 Task: Set up partner sharing in Google Photos and share all photos with a selected partner.
Action: Mouse moved to (1099, 80)
Screenshot: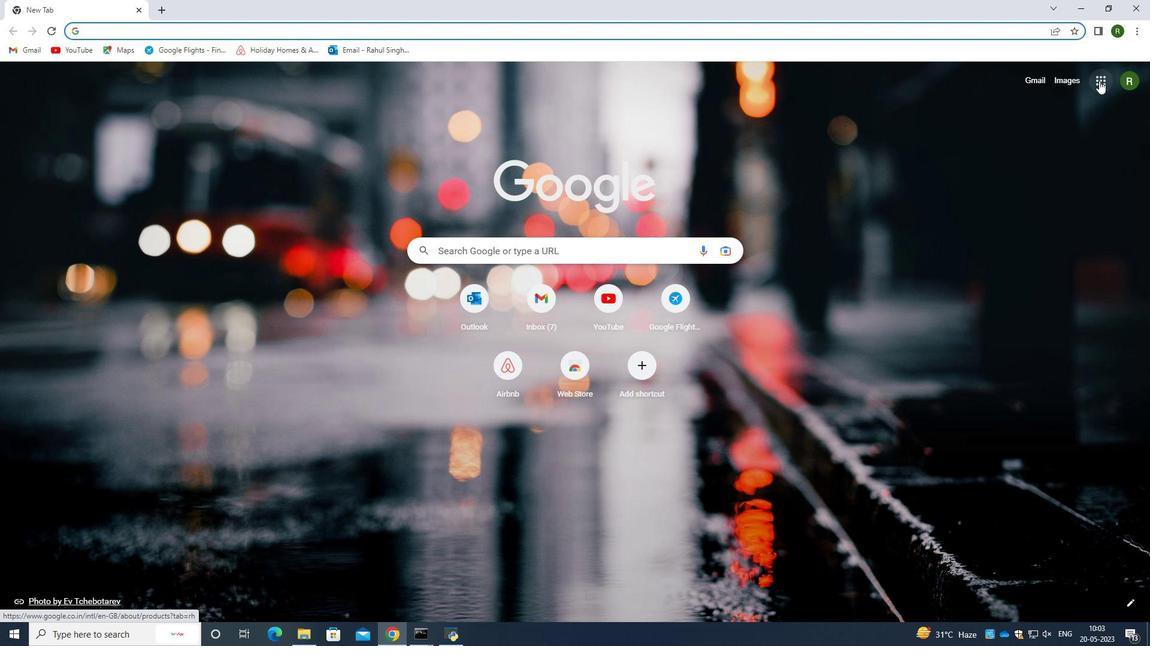 
Action: Mouse pressed left at (1099, 80)
Screenshot: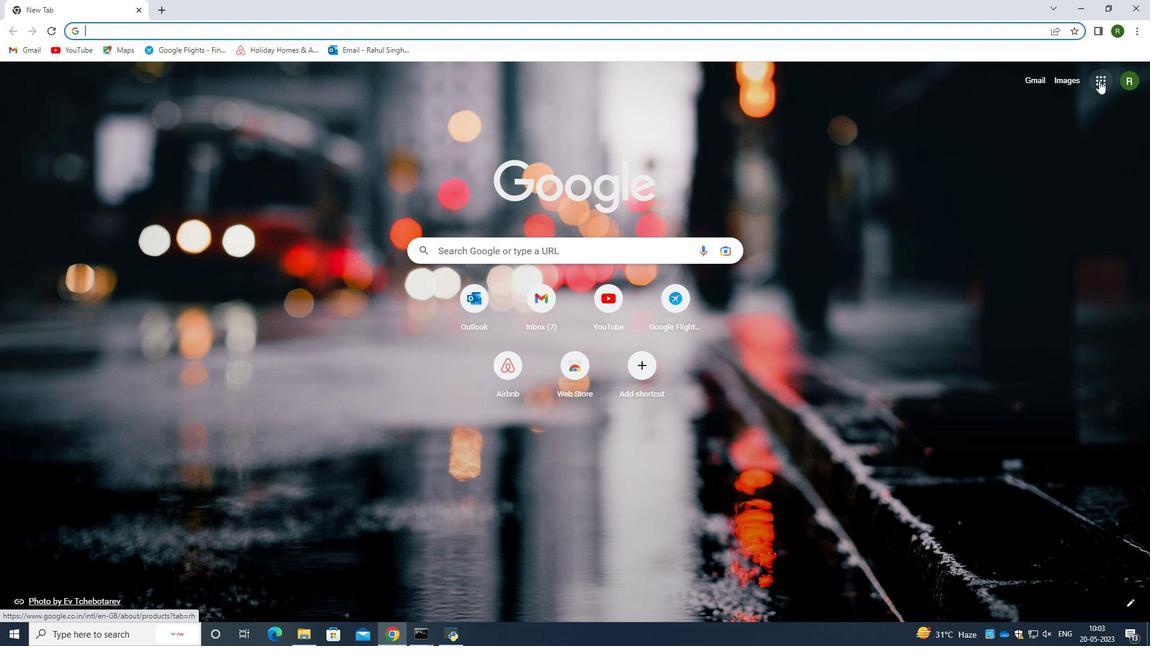 
Action: Mouse moved to (1023, 308)
Screenshot: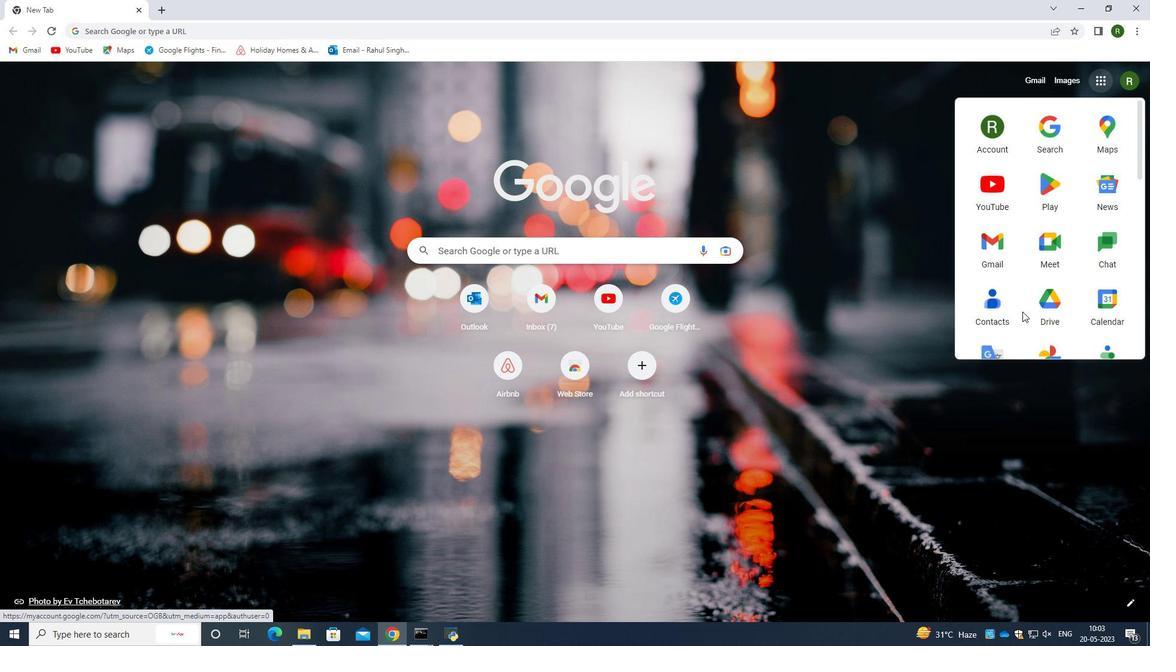
Action: Mouse scrolled (1023, 307) with delta (0, 0)
Screenshot: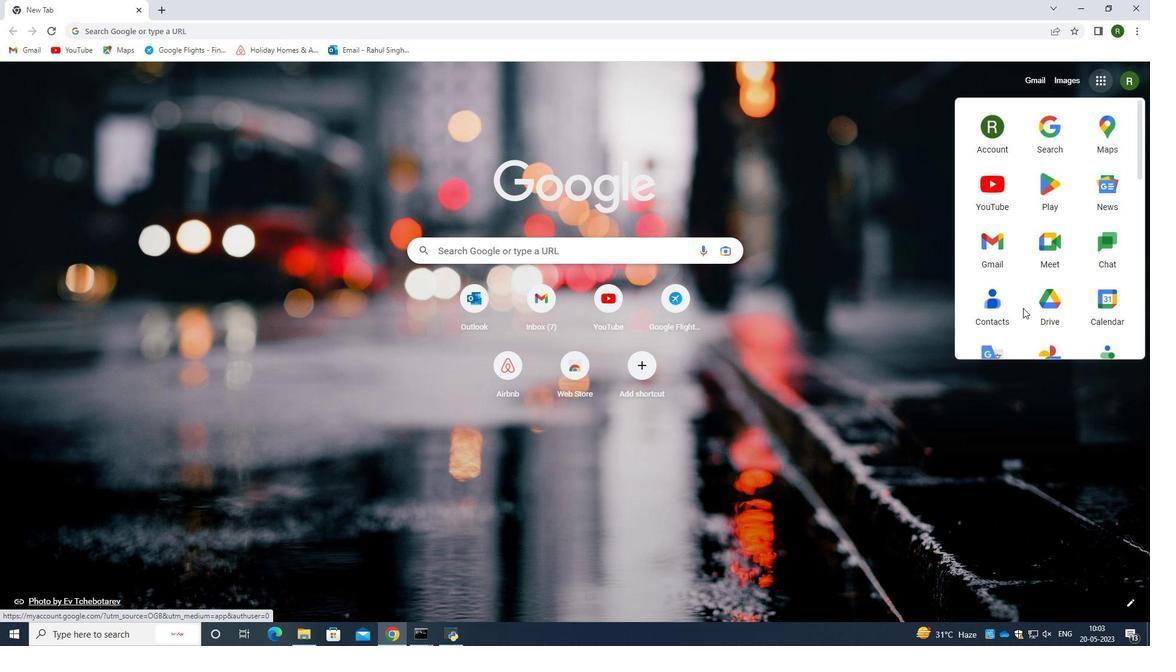 
Action: Mouse moved to (1047, 301)
Screenshot: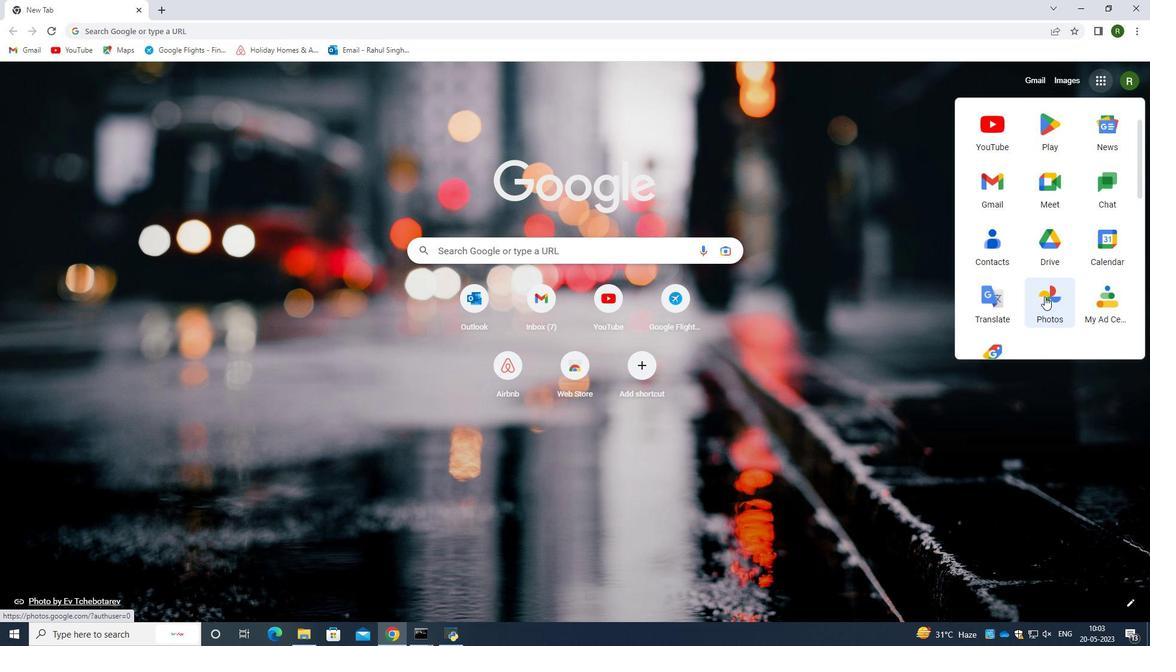 
Action: Mouse pressed left at (1047, 301)
Screenshot: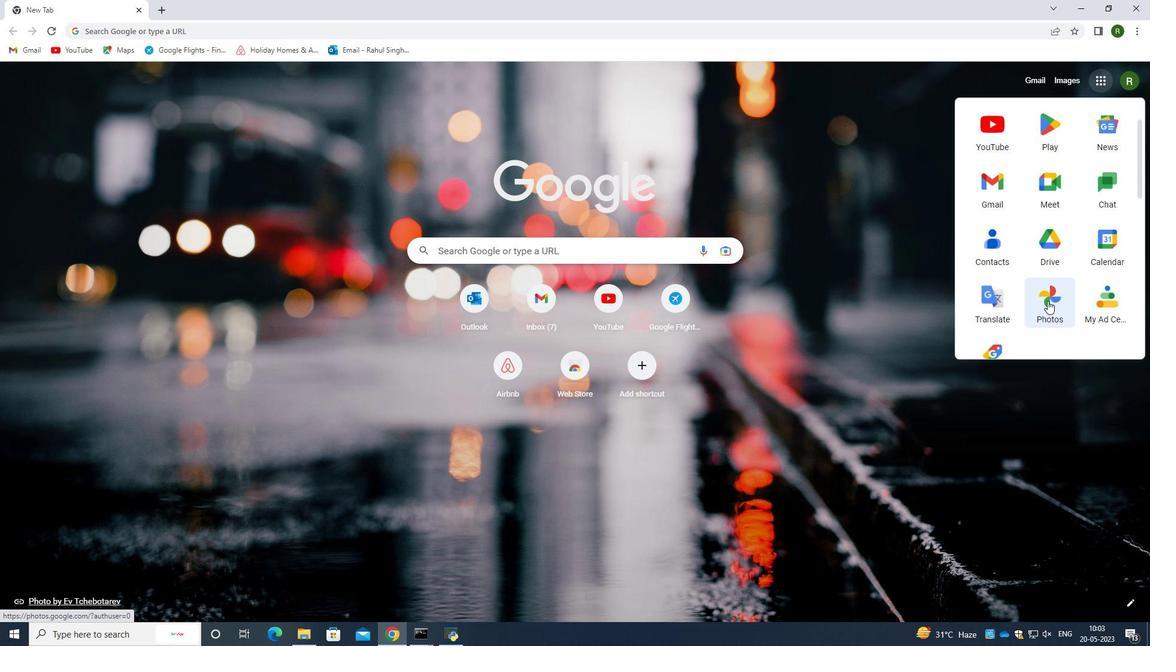 
Action: Mouse moved to (734, 407)
Screenshot: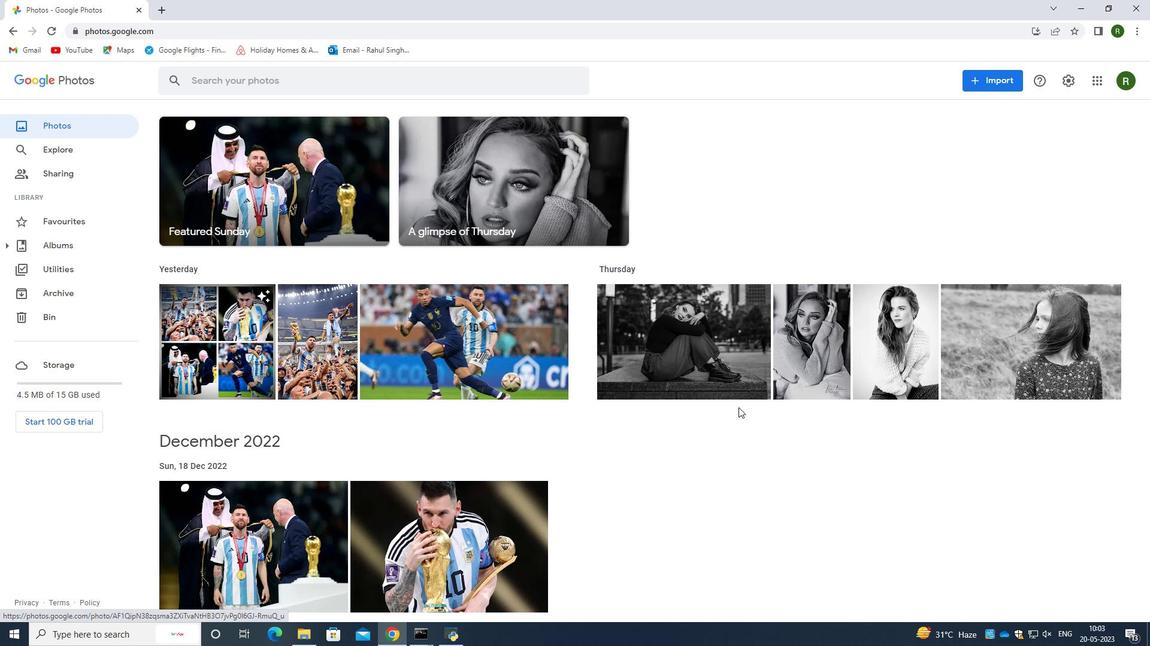 
Action: Mouse scrolled (734, 407) with delta (0, 0)
Screenshot: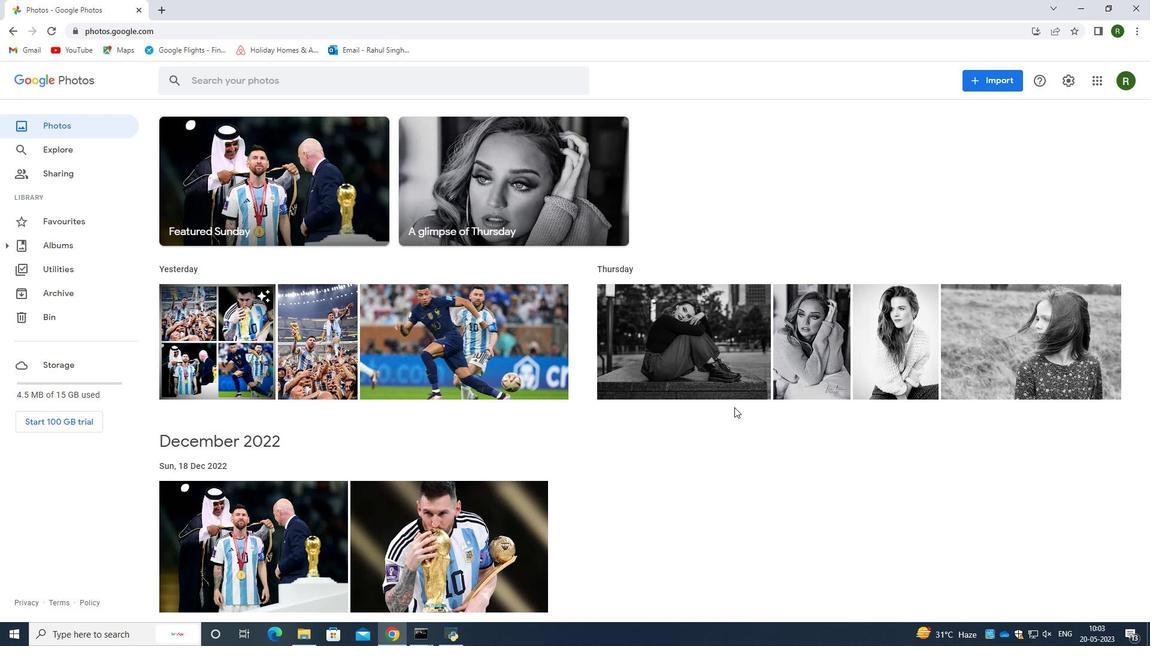 
Action: Mouse moved to (733, 407)
Screenshot: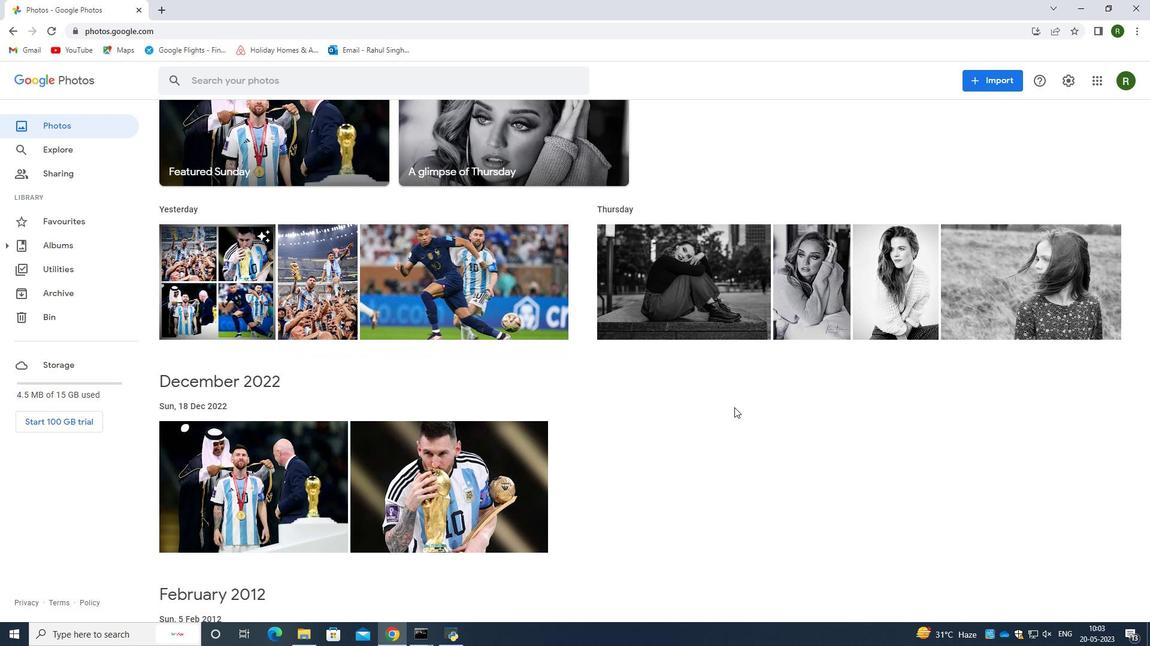 
Action: Mouse scrolled (733, 408) with delta (0, 0)
Screenshot: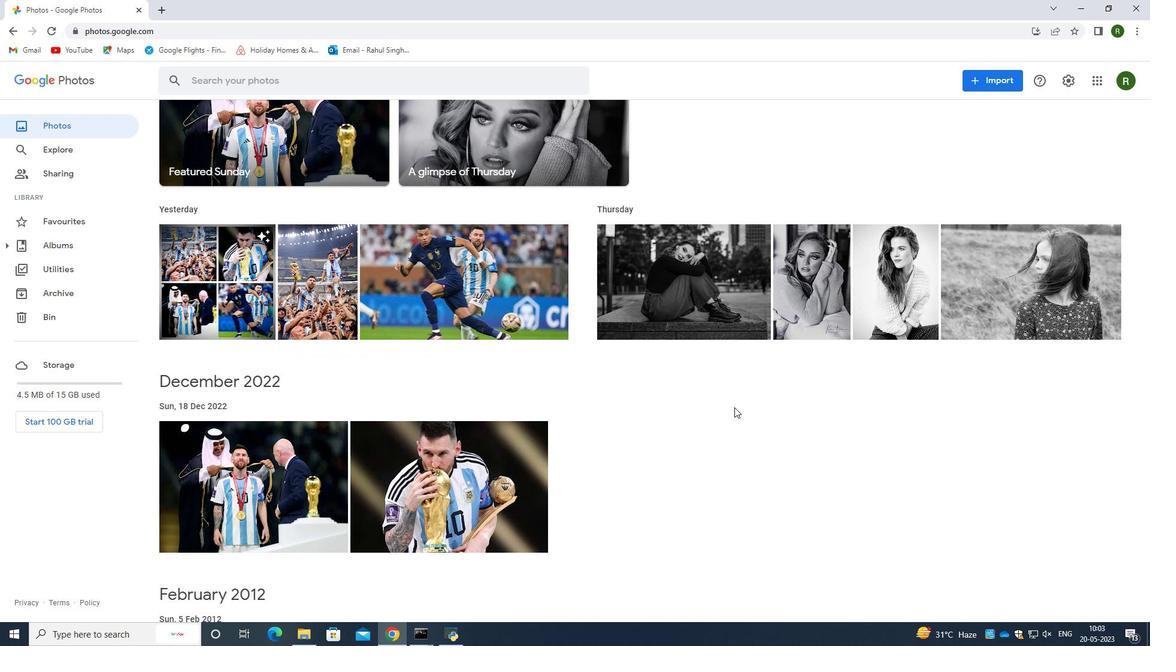 
Action: Mouse scrolled (733, 408) with delta (0, 0)
Screenshot: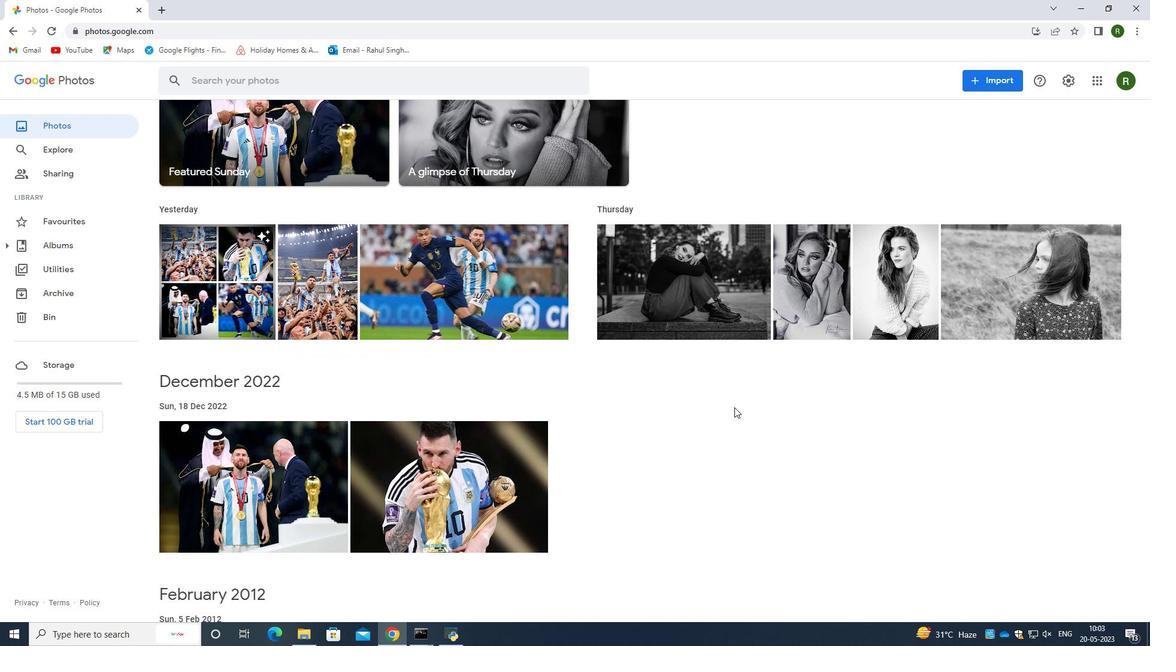 
Action: Mouse scrolled (733, 408) with delta (0, 0)
Screenshot: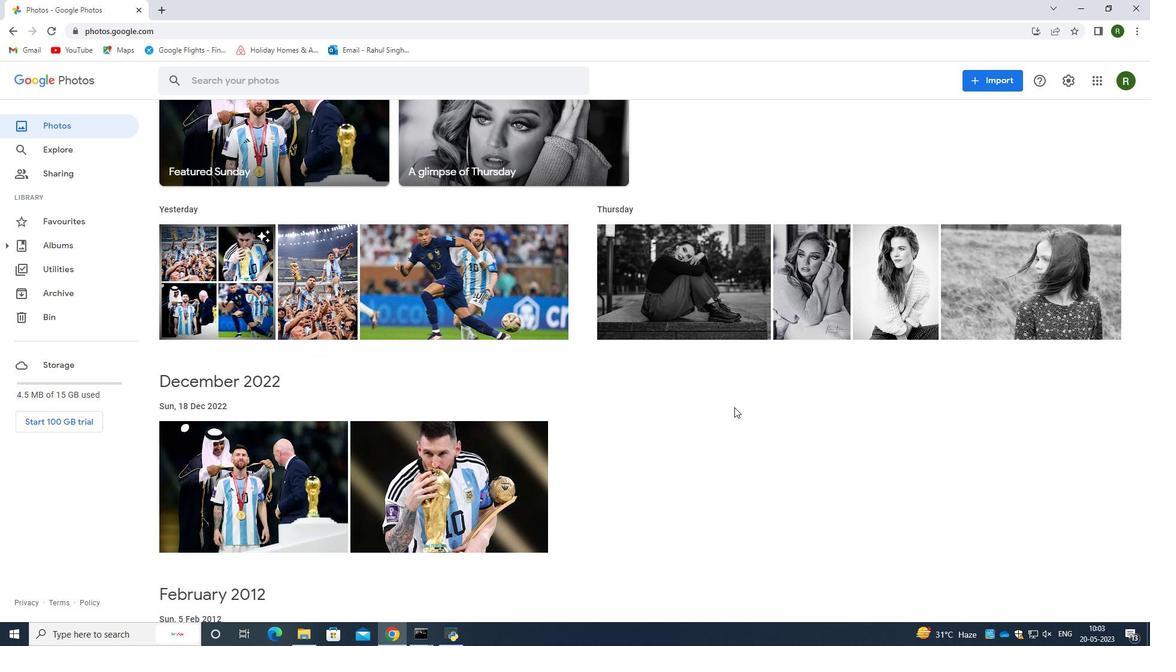 
Action: Mouse moved to (533, 391)
Screenshot: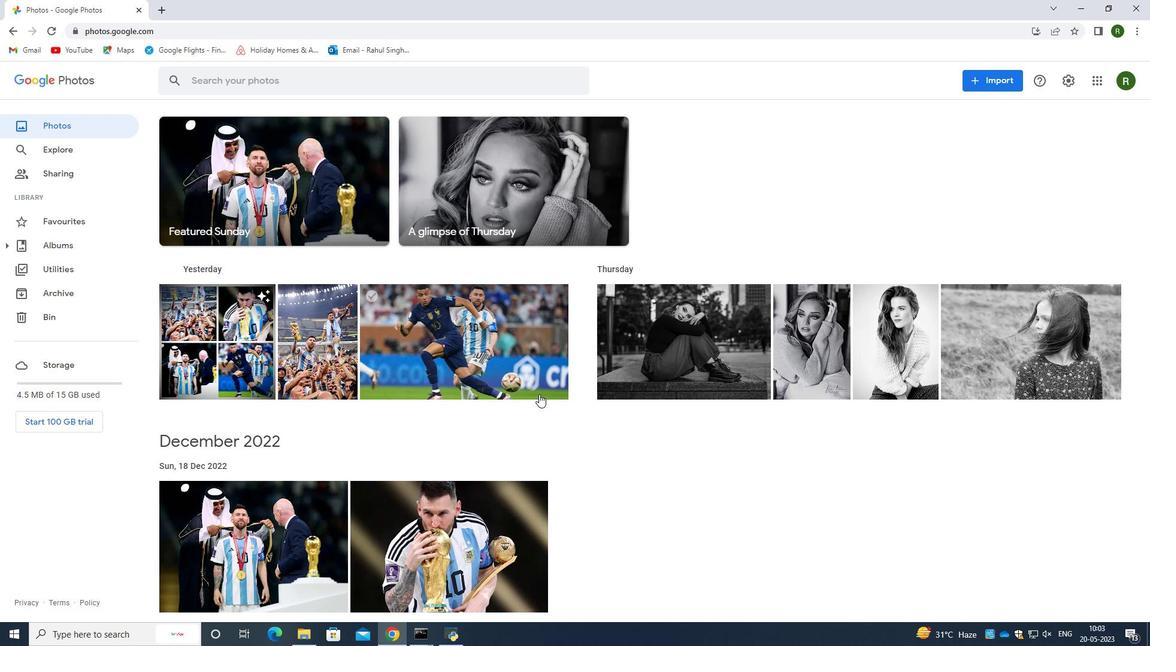 
Action: Mouse scrolled (533, 391) with delta (0, 0)
Screenshot: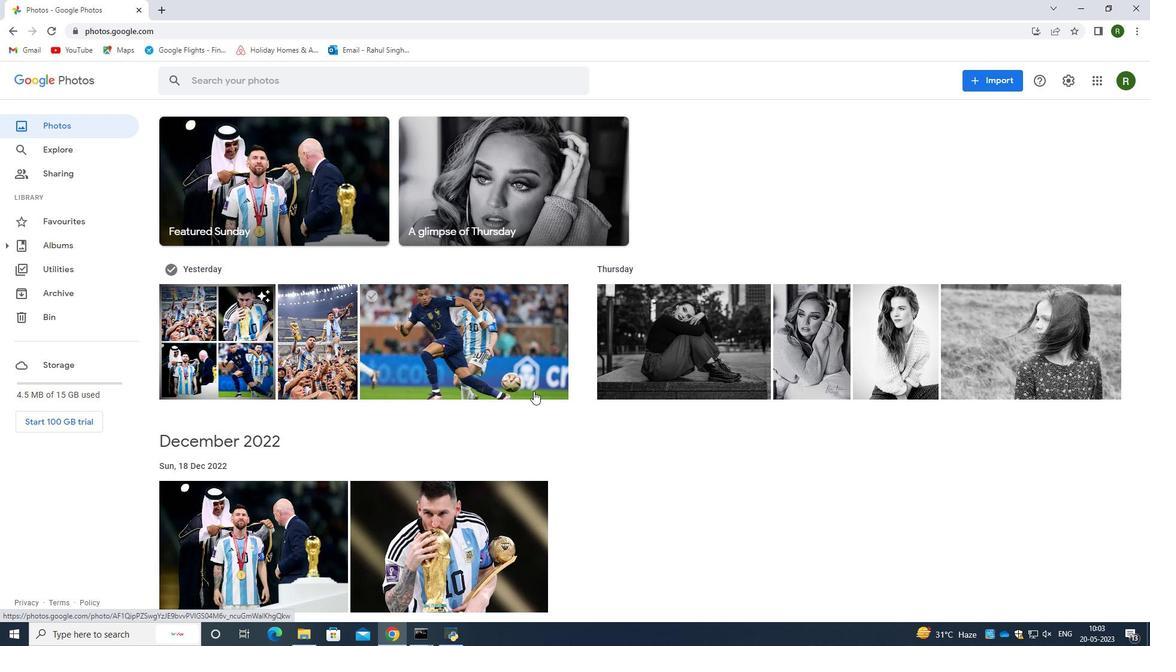
Action: Mouse moved to (548, 453)
Screenshot: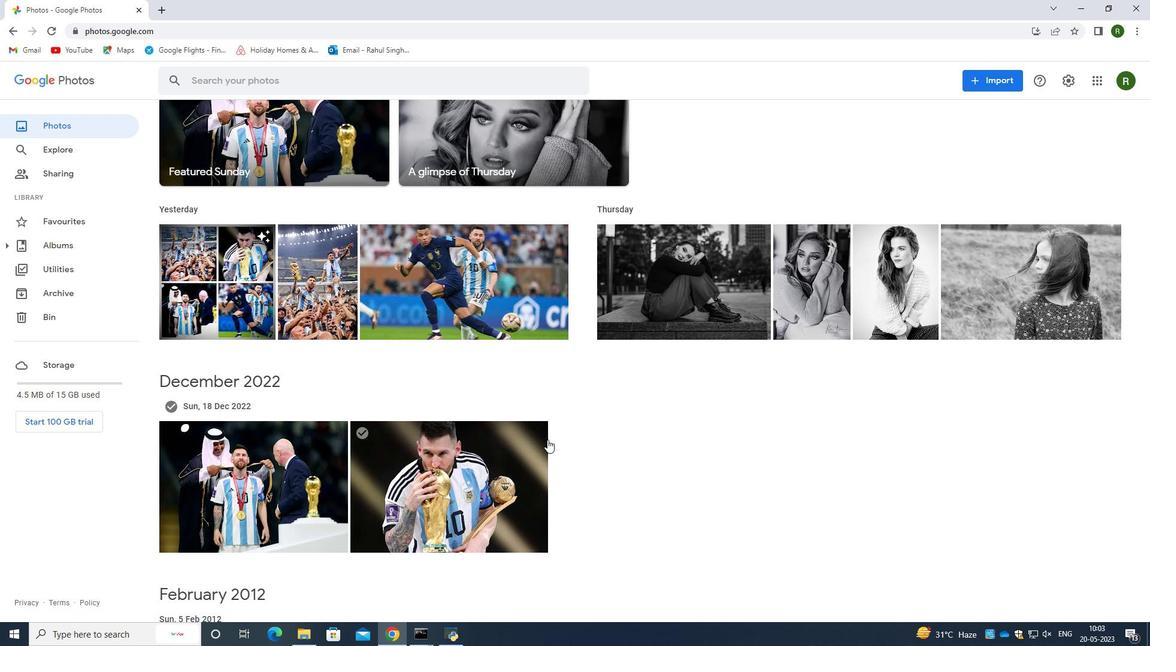 
Action: Mouse scrolled (548, 454) with delta (0, 0)
Screenshot: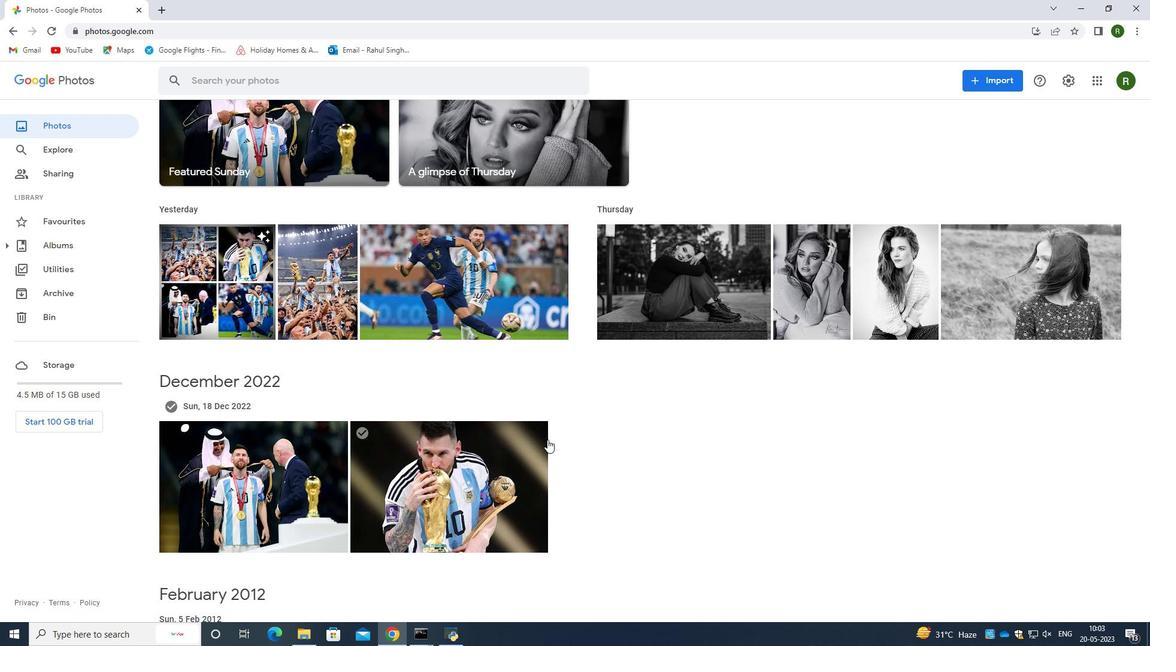 
Action: Mouse scrolled (548, 454) with delta (0, 0)
Screenshot: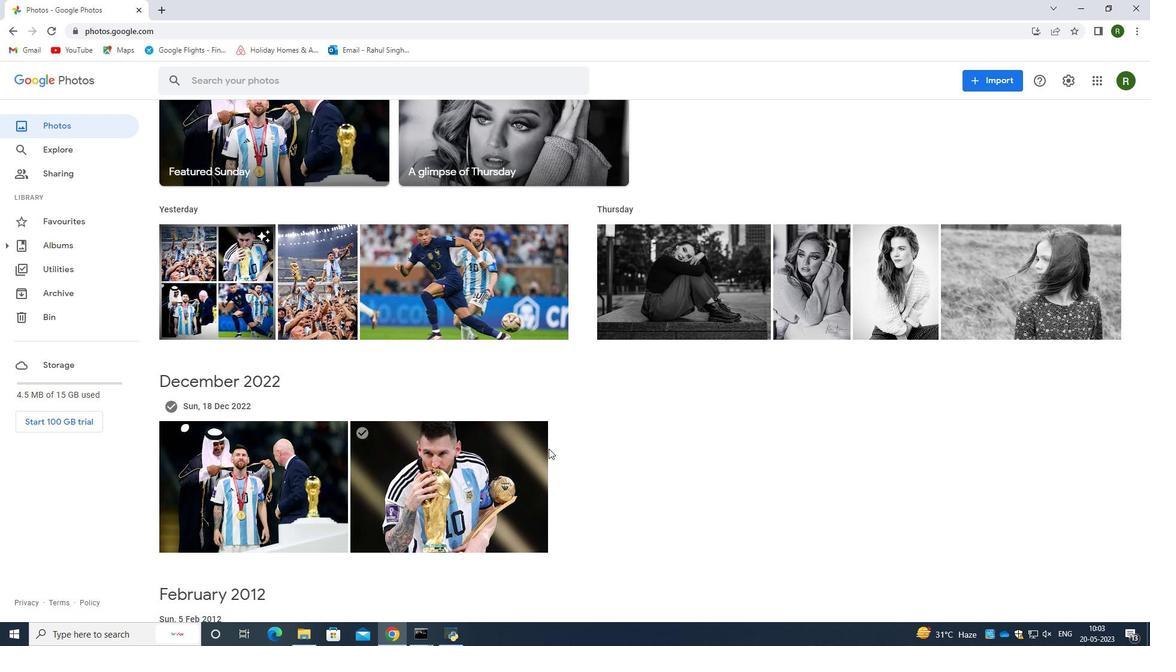 
Action: Mouse scrolled (548, 454) with delta (0, 0)
Screenshot: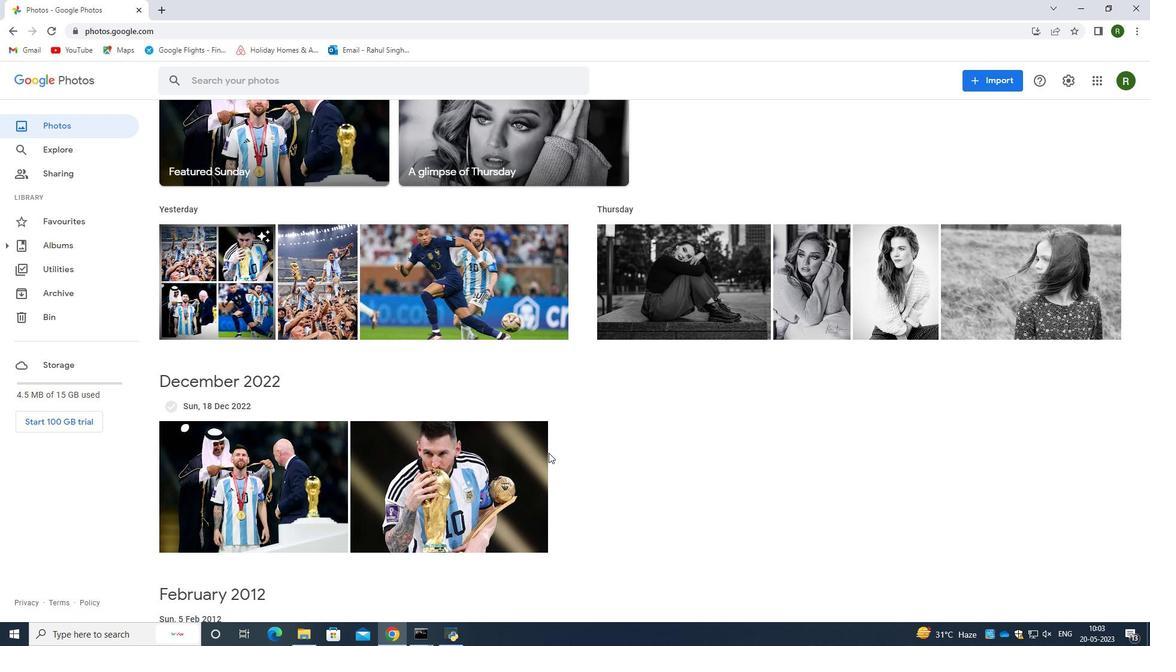 
Action: Mouse moved to (384, 308)
Screenshot: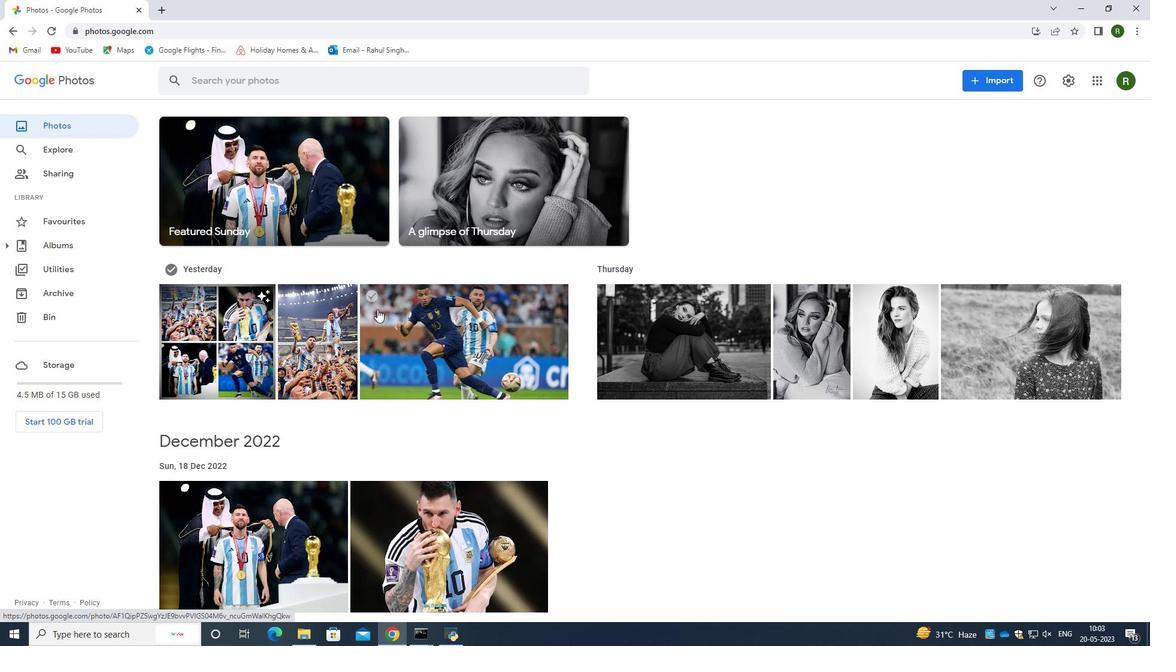 
Action: Mouse scrolled (384, 307) with delta (0, 0)
Screenshot: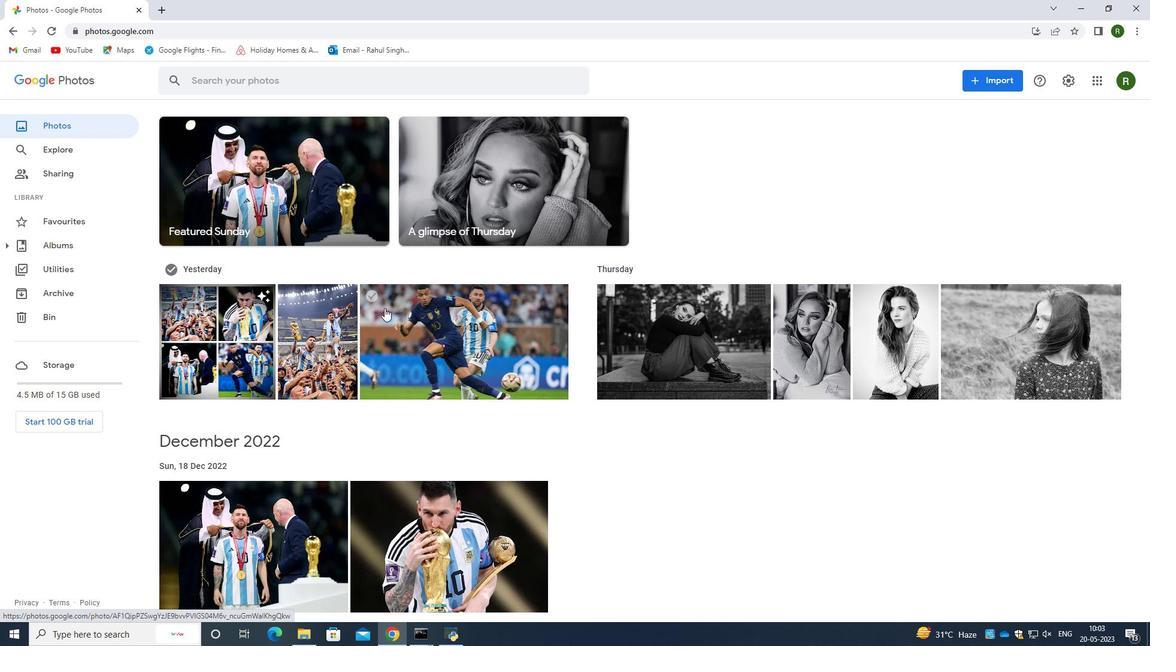 
Action: Mouse scrolled (384, 307) with delta (0, 0)
Screenshot: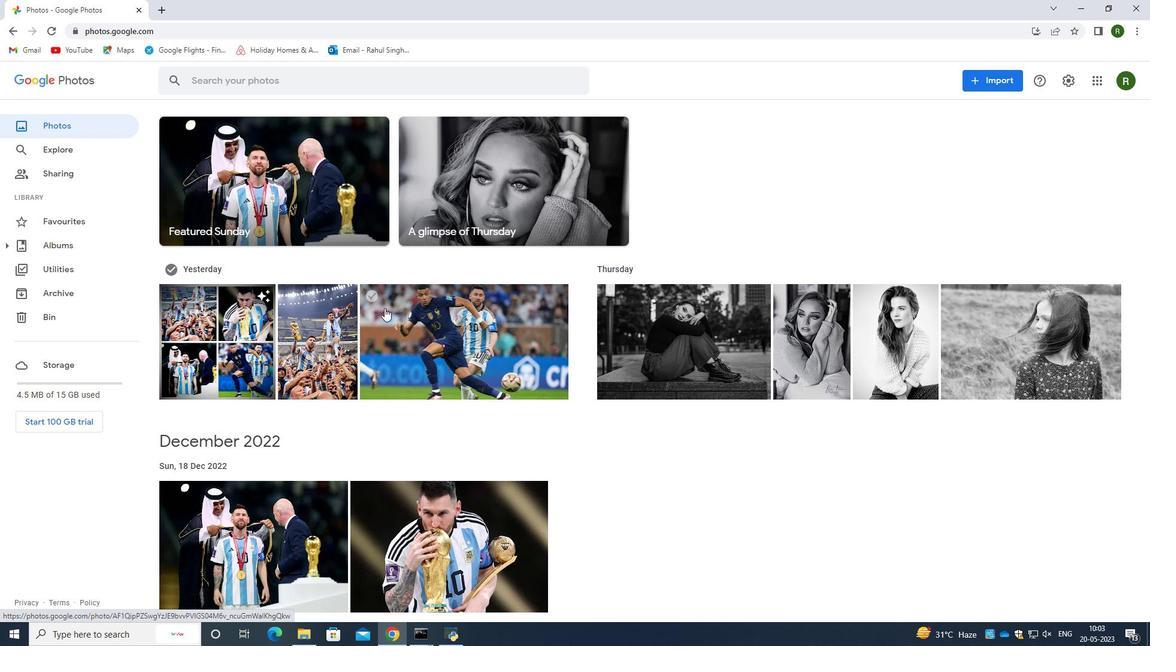 
Action: Mouse moved to (410, 303)
Screenshot: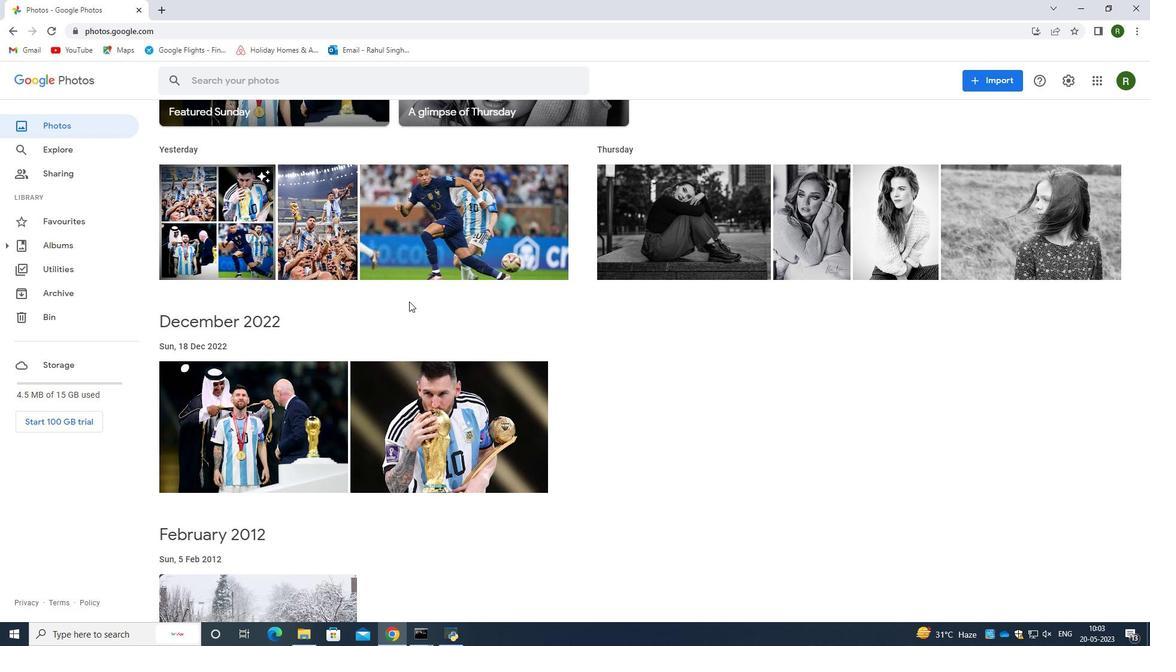 
Action: Mouse scrolled (410, 304) with delta (0, 0)
Screenshot: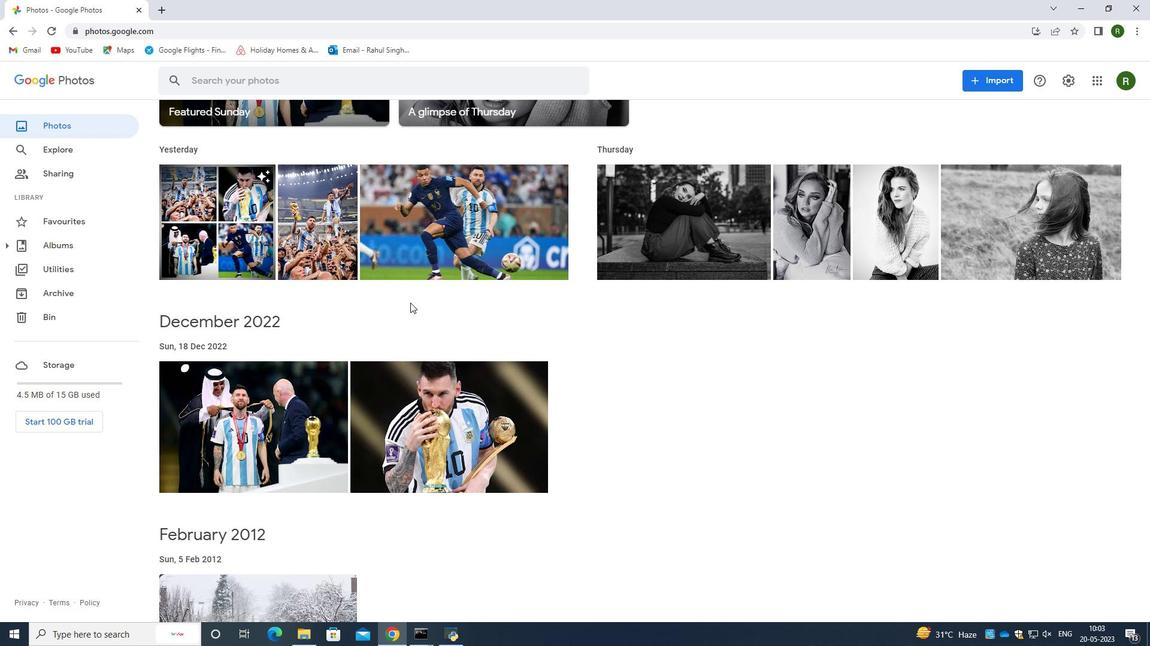 
Action: Mouse scrolled (410, 304) with delta (0, 0)
Screenshot: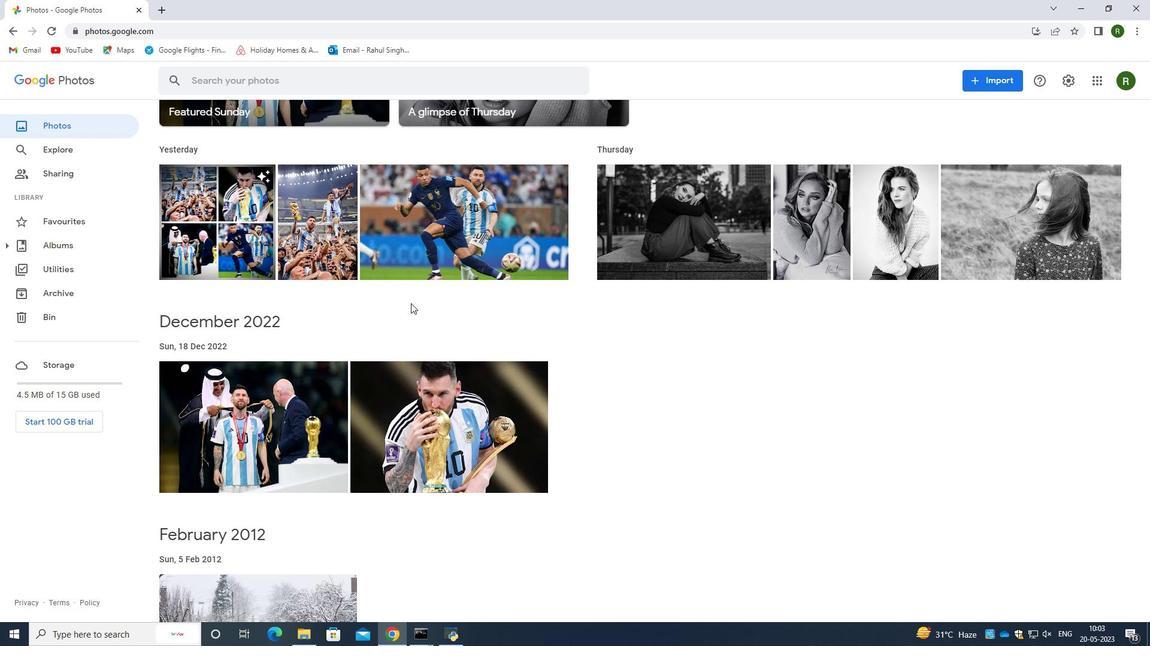 
Action: Mouse scrolled (410, 304) with delta (0, 0)
Screenshot: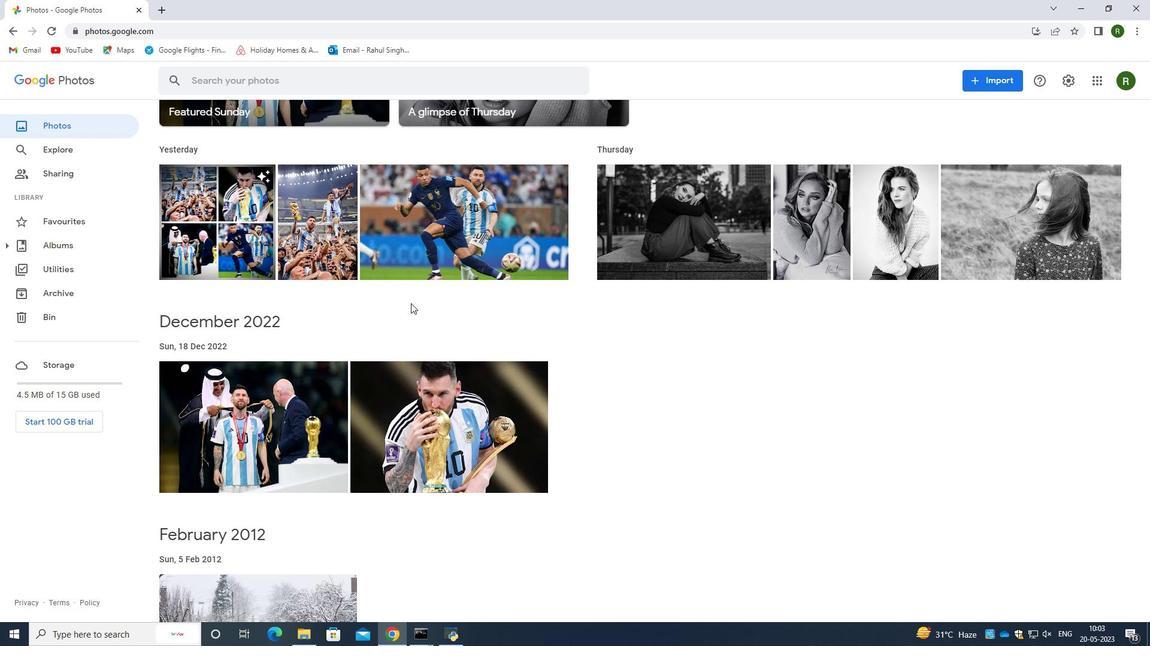 
Action: Mouse scrolled (410, 304) with delta (0, 0)
Screenshot: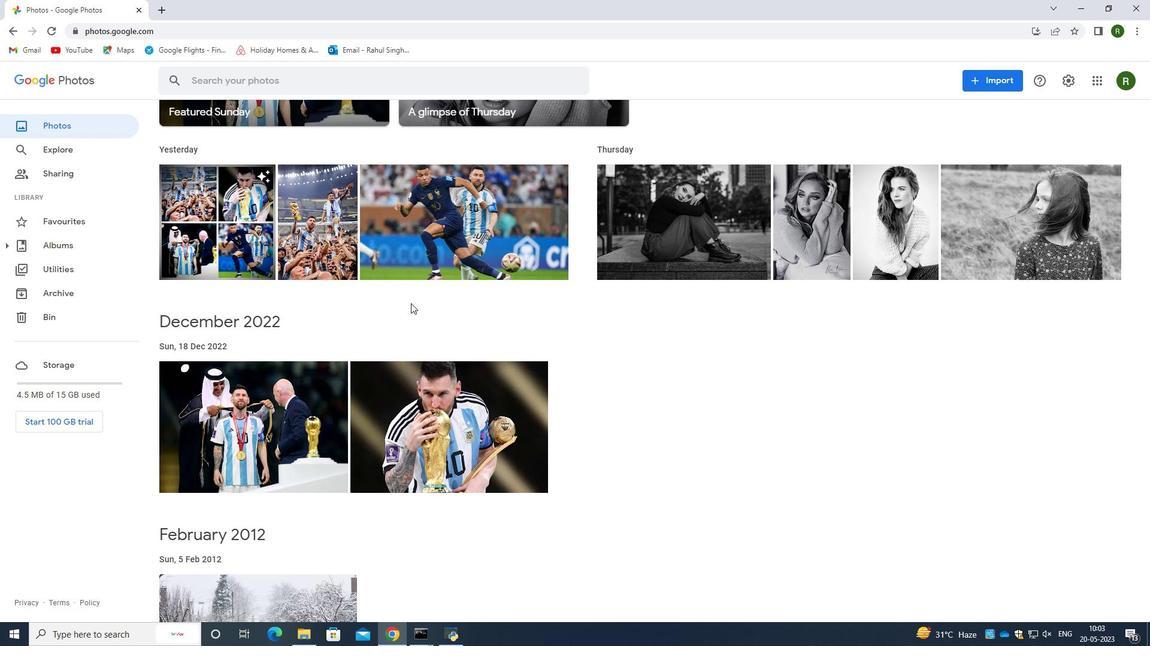 
Action: Mouse moved to (49, 150)
Screenshot: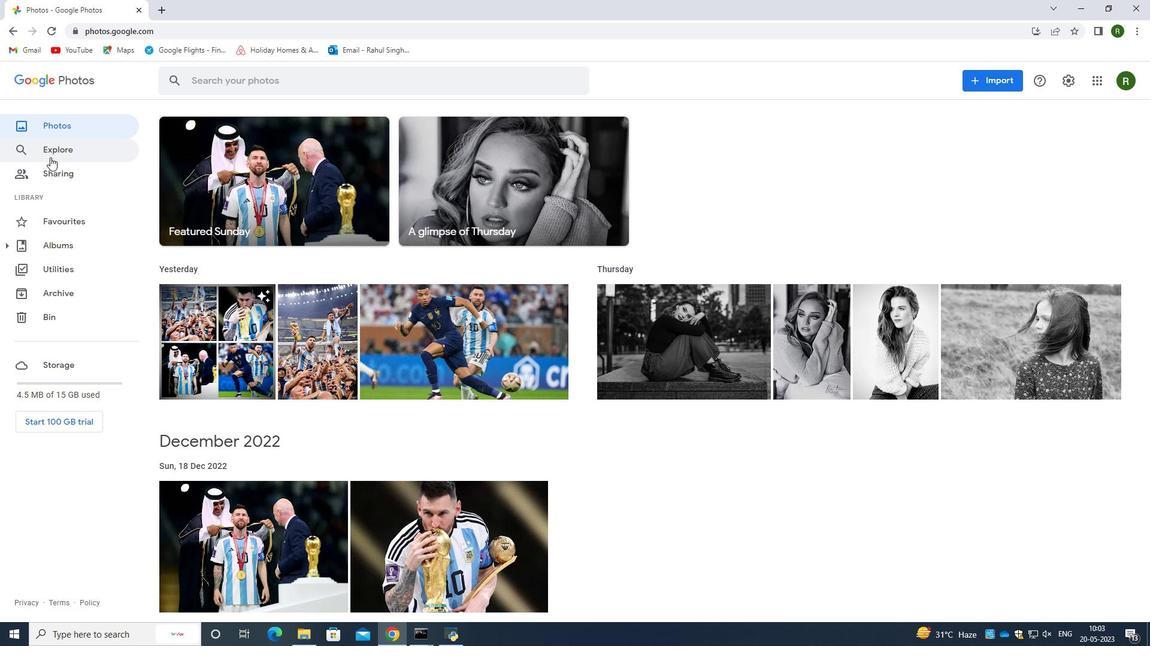
Action: Mouse pressed left at (49, 150)
Screenshot: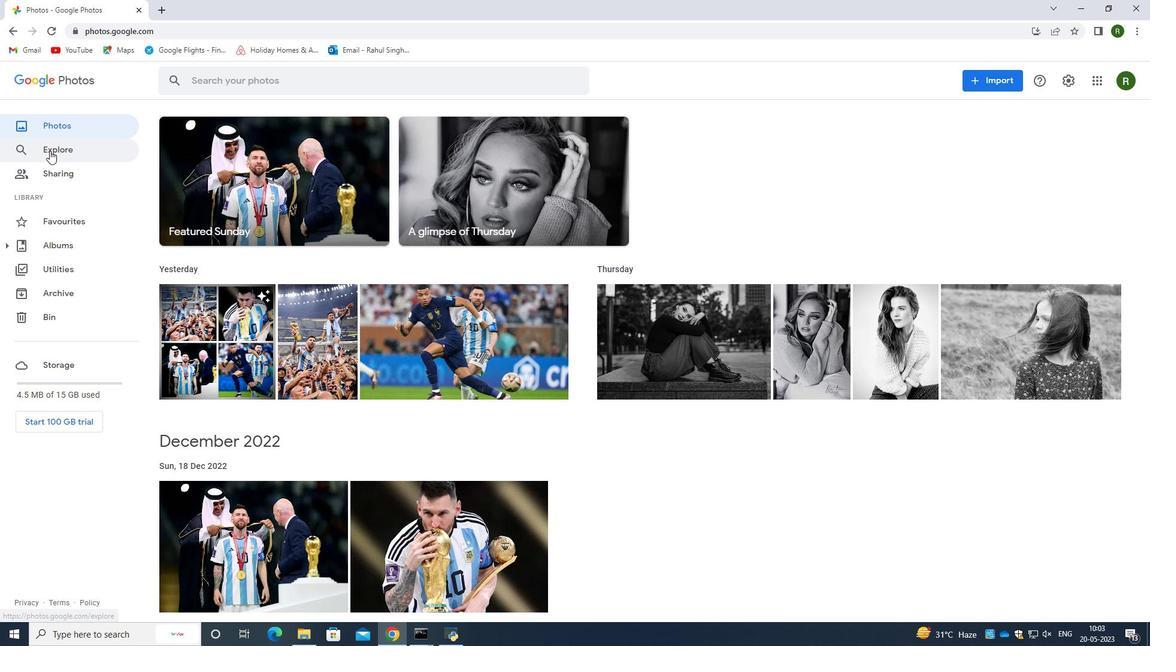 
Action: Mouse moved to (88, 126)
Screenshot: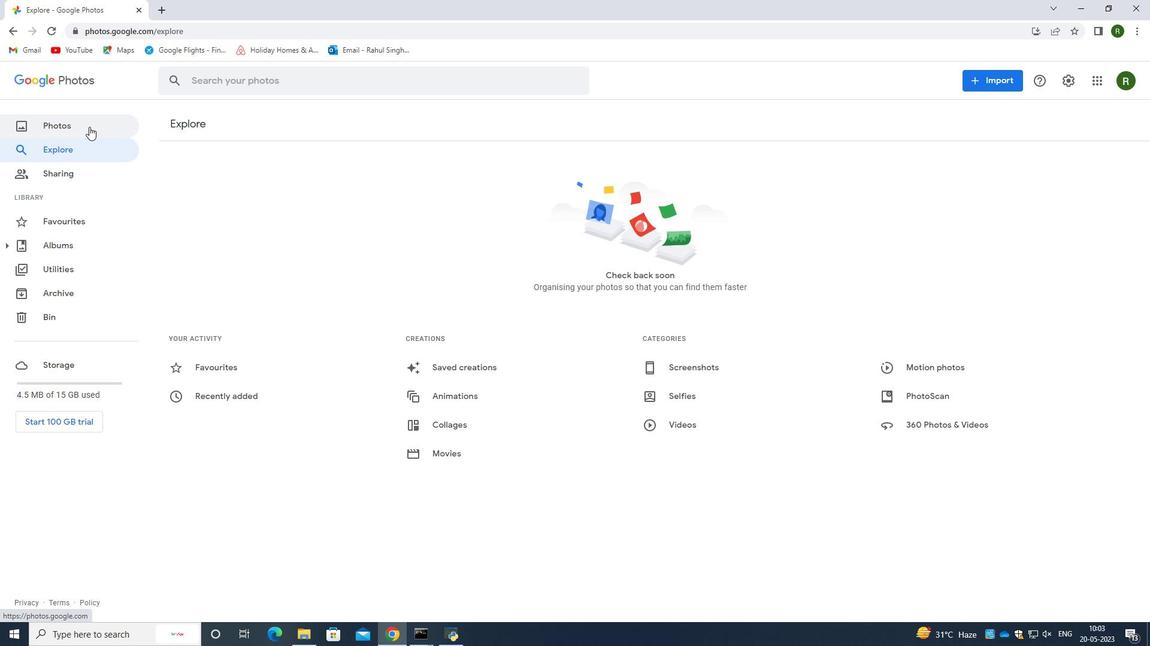 
Action: Mouse scrolled (88, 125) with delta (0, 0)
Screenshot: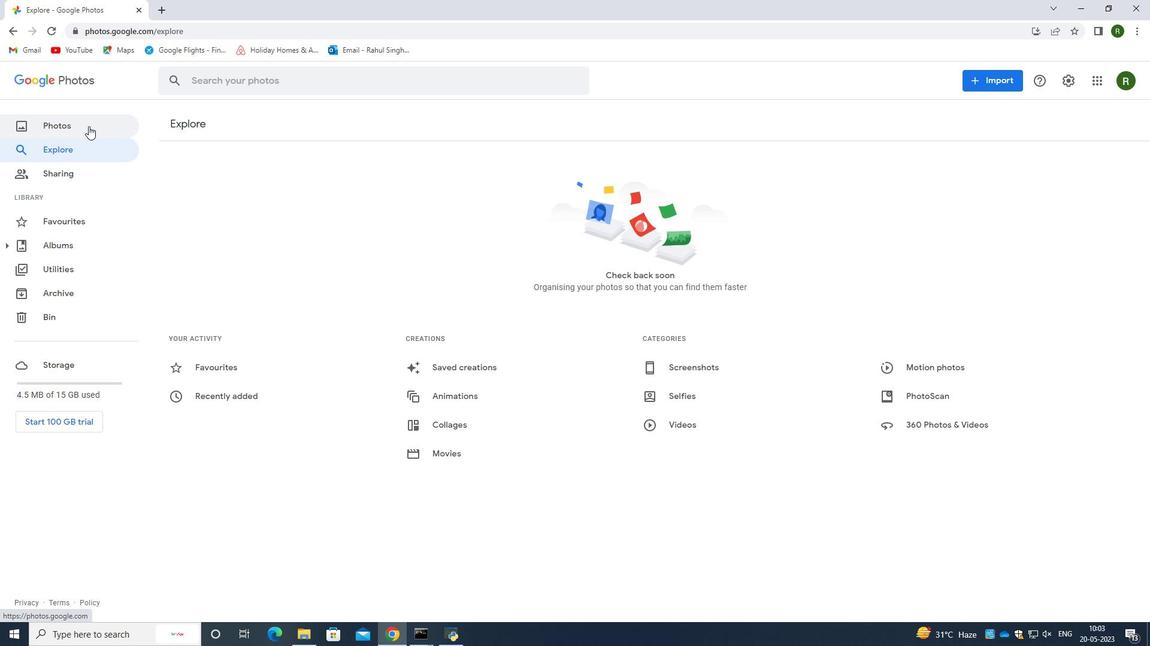 
Action: Mouse moved to (76, 179)
Screenshot: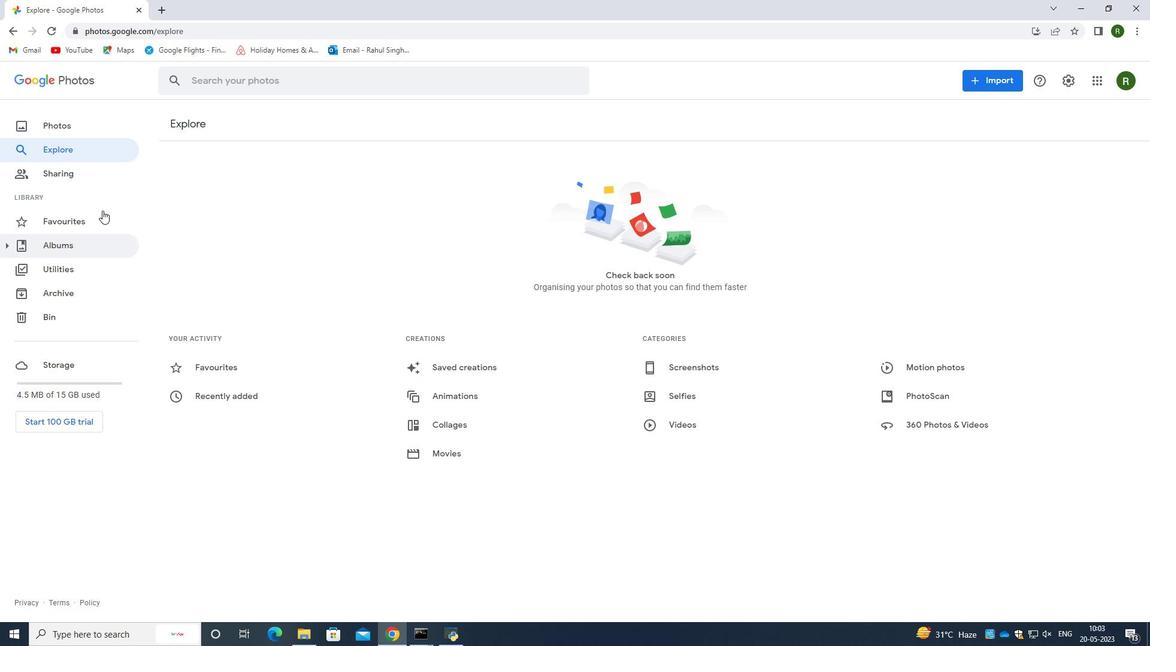 
Action: Mouse pressed left at (76, 179)
Screenshot: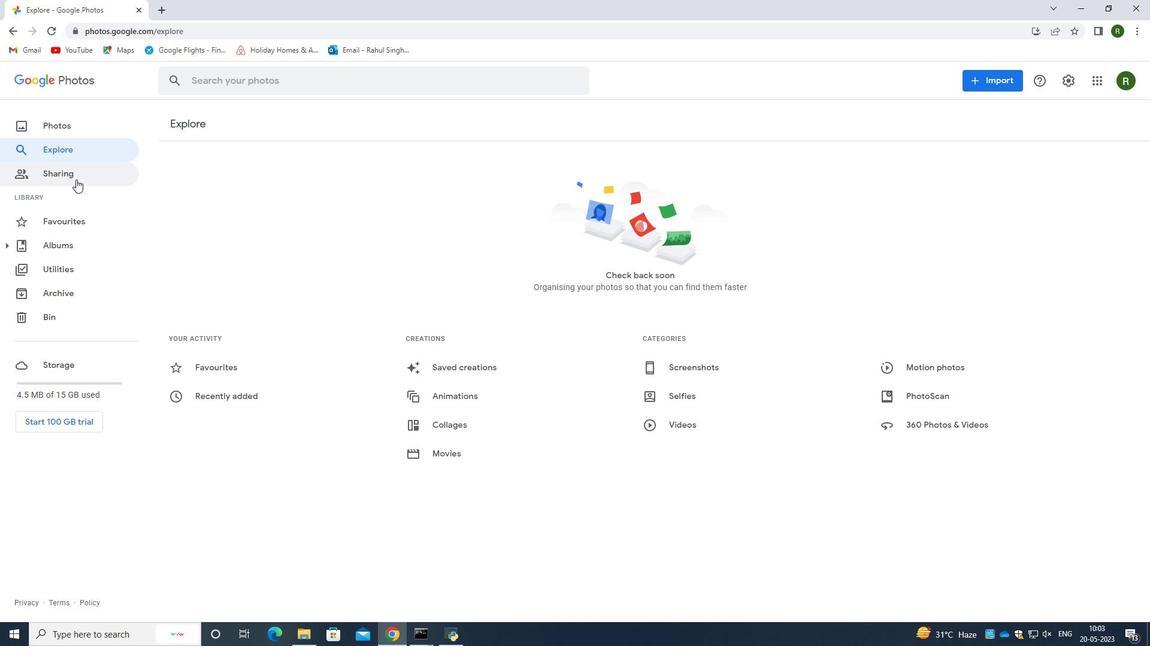 
Action: Mouse moved to (478, 188)
Screenshot: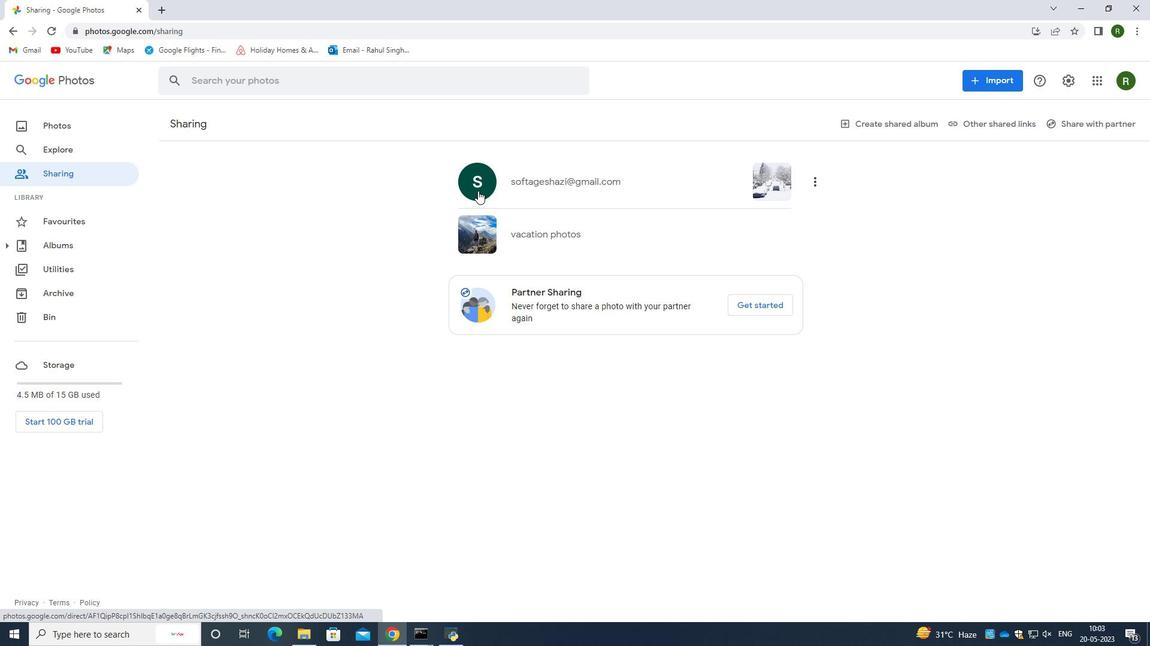 
Action: Mouse pressed left at (478, 188)
Screenshot: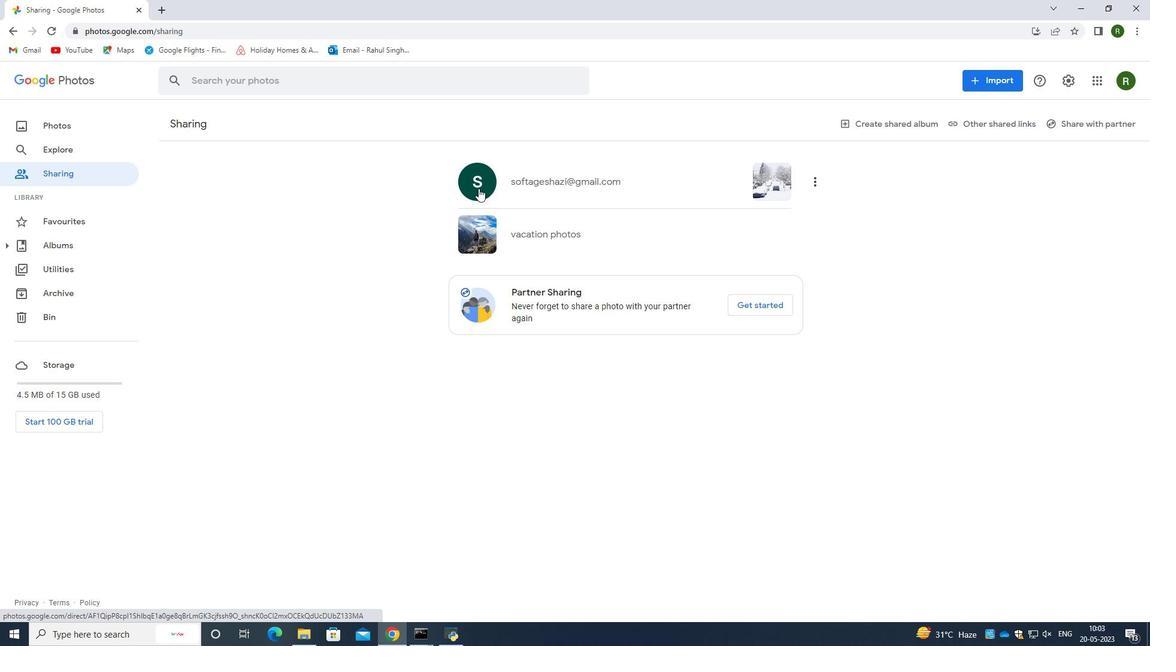 
Action: Mouse moved to (11, 84)
Screenshot: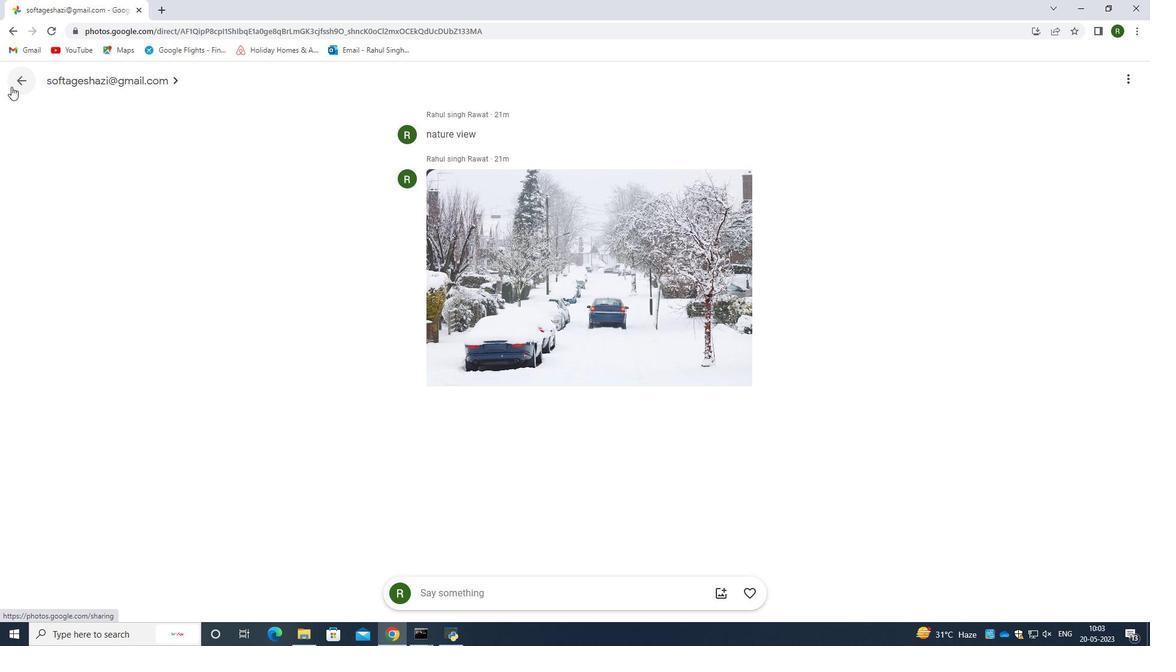 
Action: Mouse pressed left at (11, 84)
Screenshot: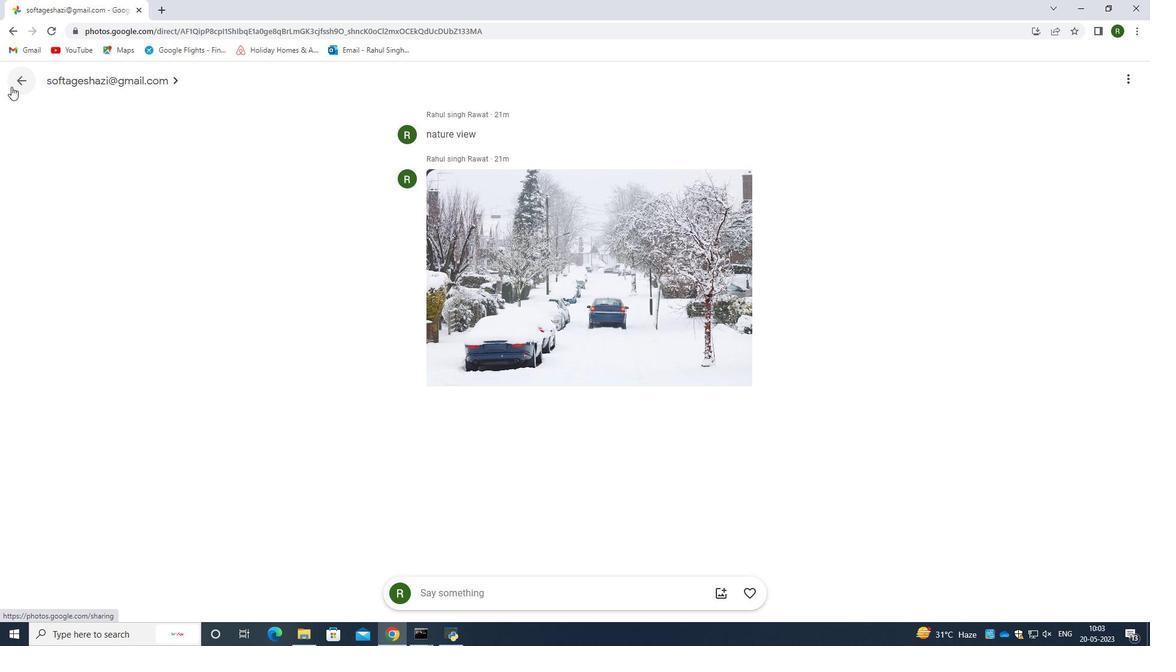 
Action: Mouse moved to (492, 220)
Screenshot: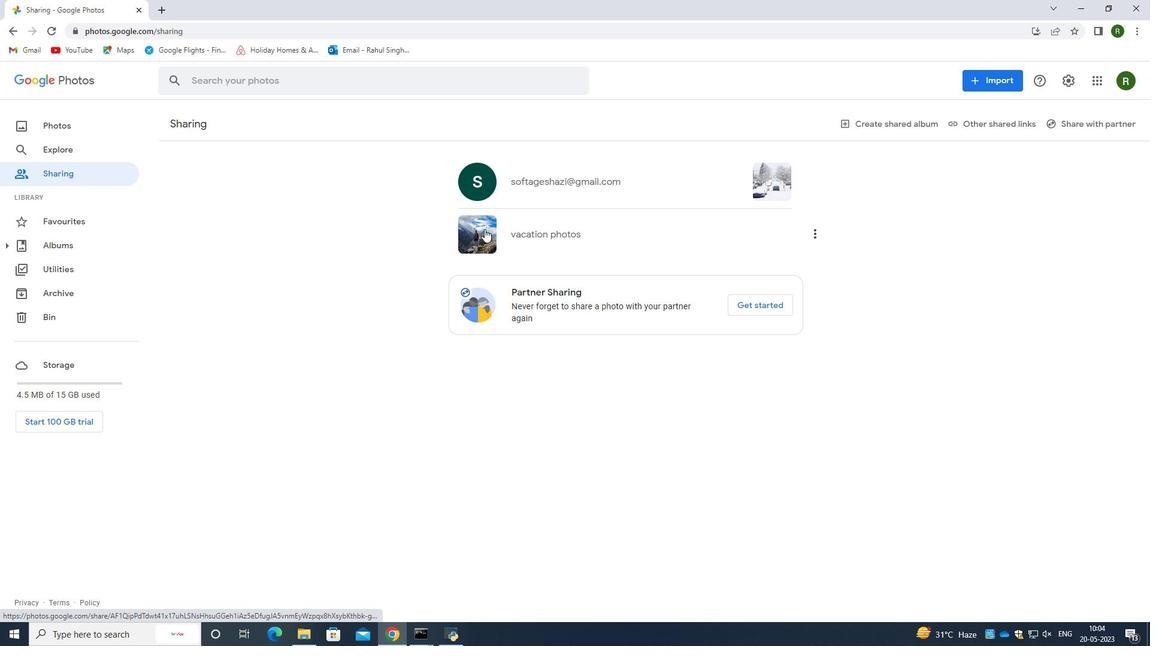 
Action: Mouse scrolled (492, 219) with delta (0, 0)
Screenshot: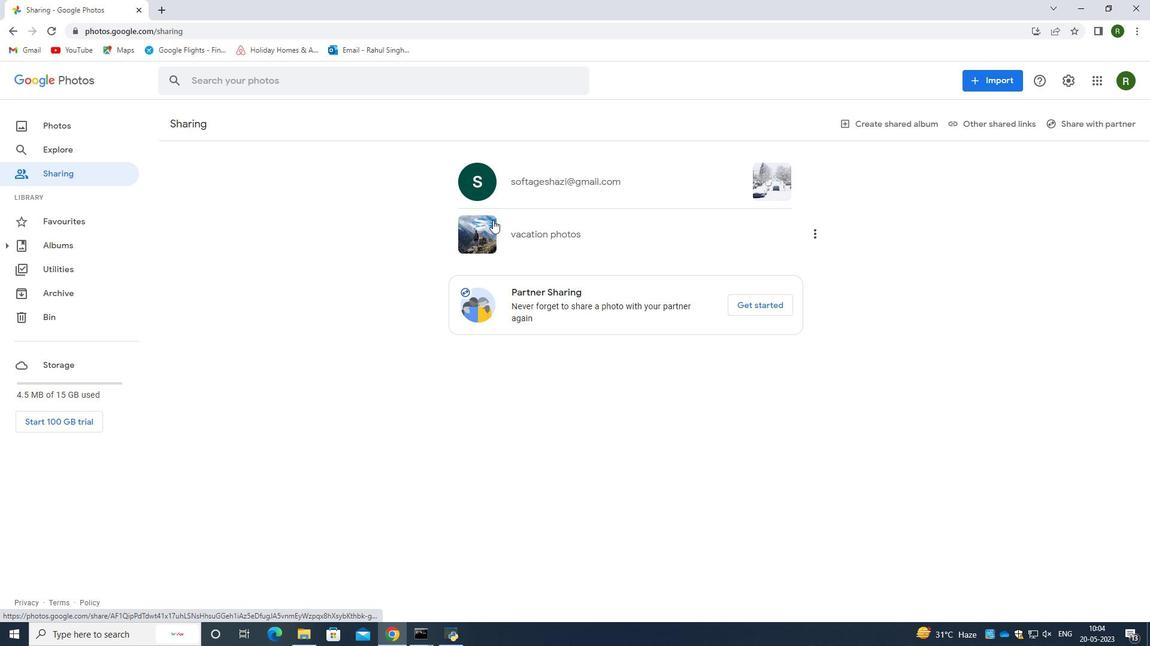 
Action: Mouse moved to (1094, 119)
Screenshot: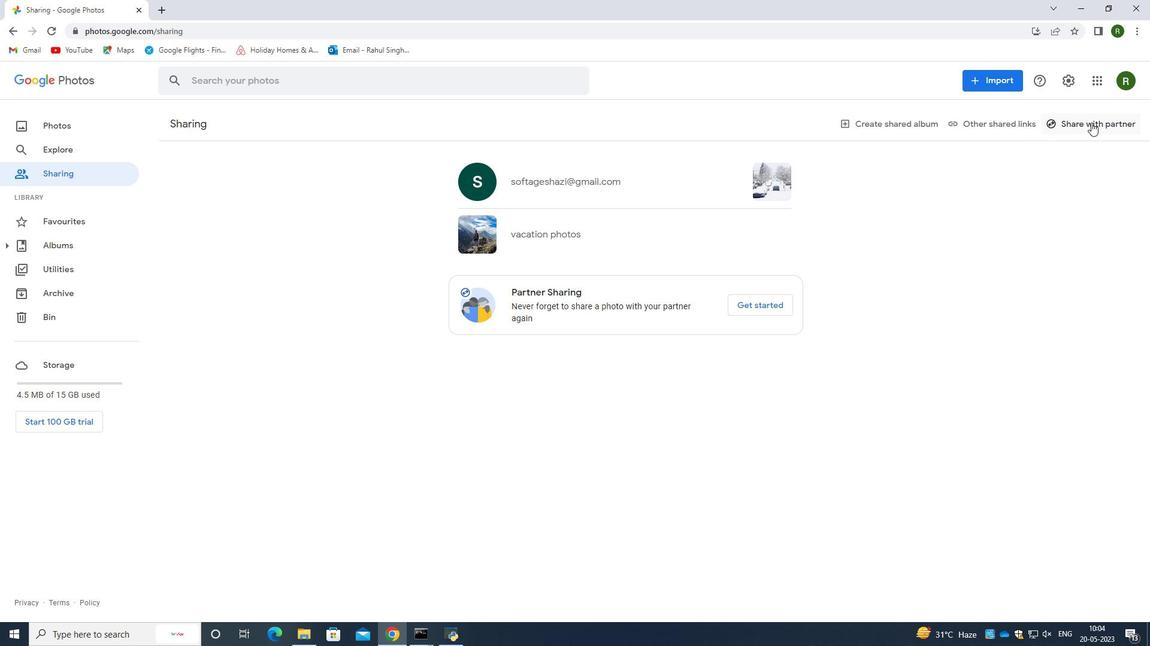 
Action: Mouse pressed left at (1094, 119)
Screenshot: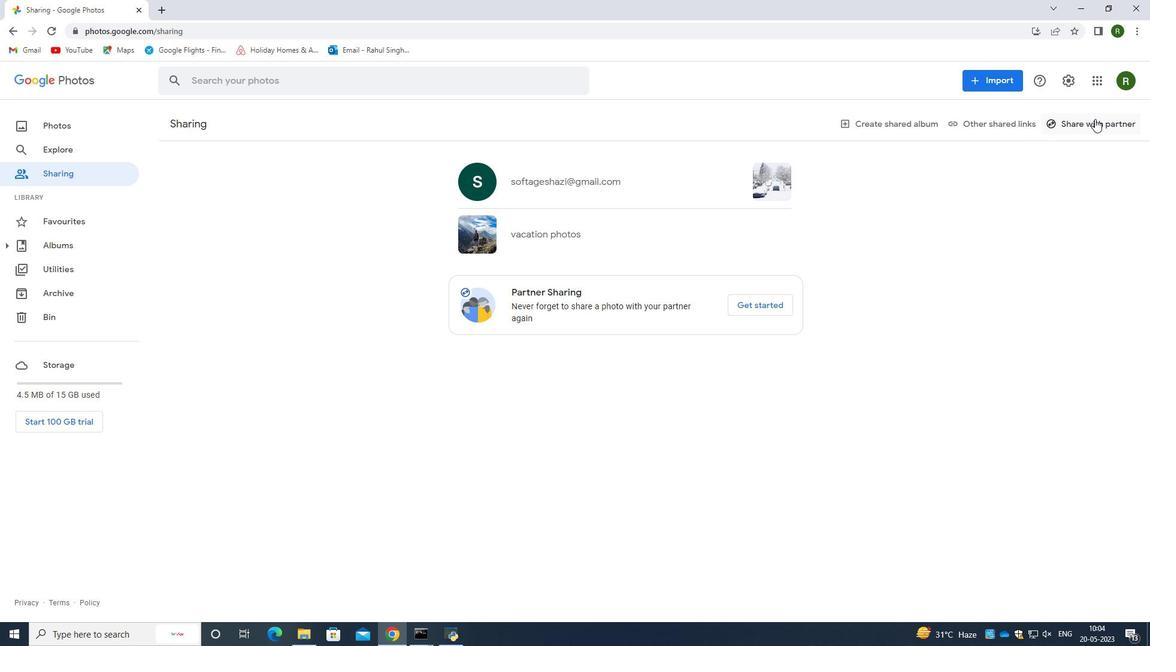 
Action: Mouse moved to (702, 473)
Screenshot: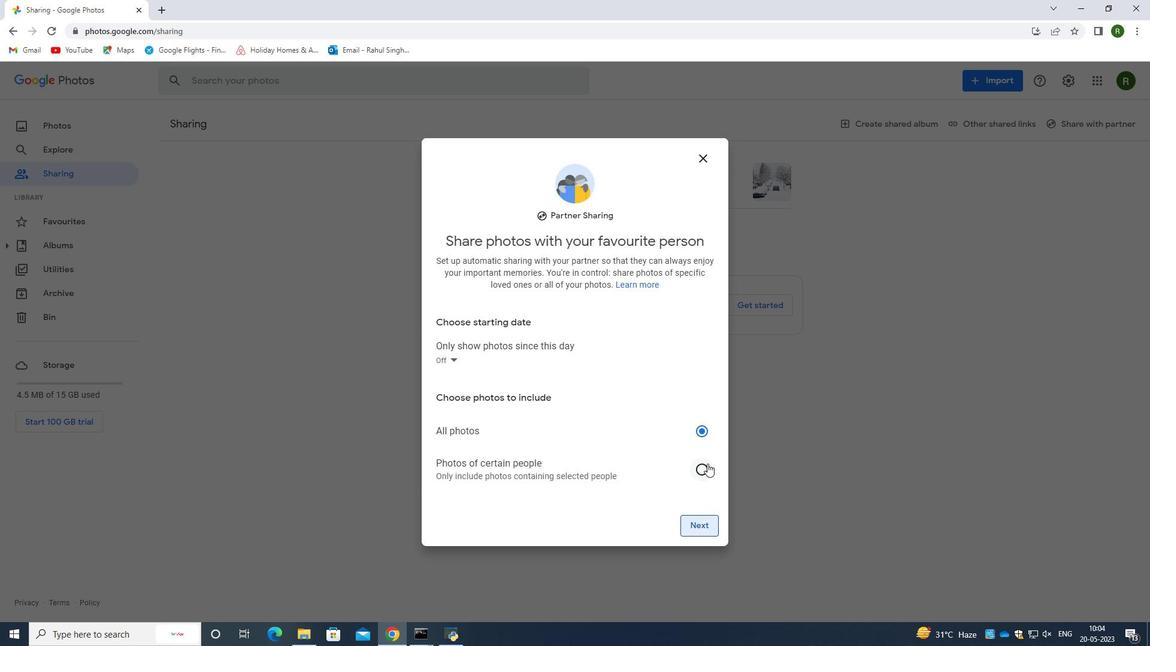 
Action: Mouse pressed left at (702, 473)
Screenshot: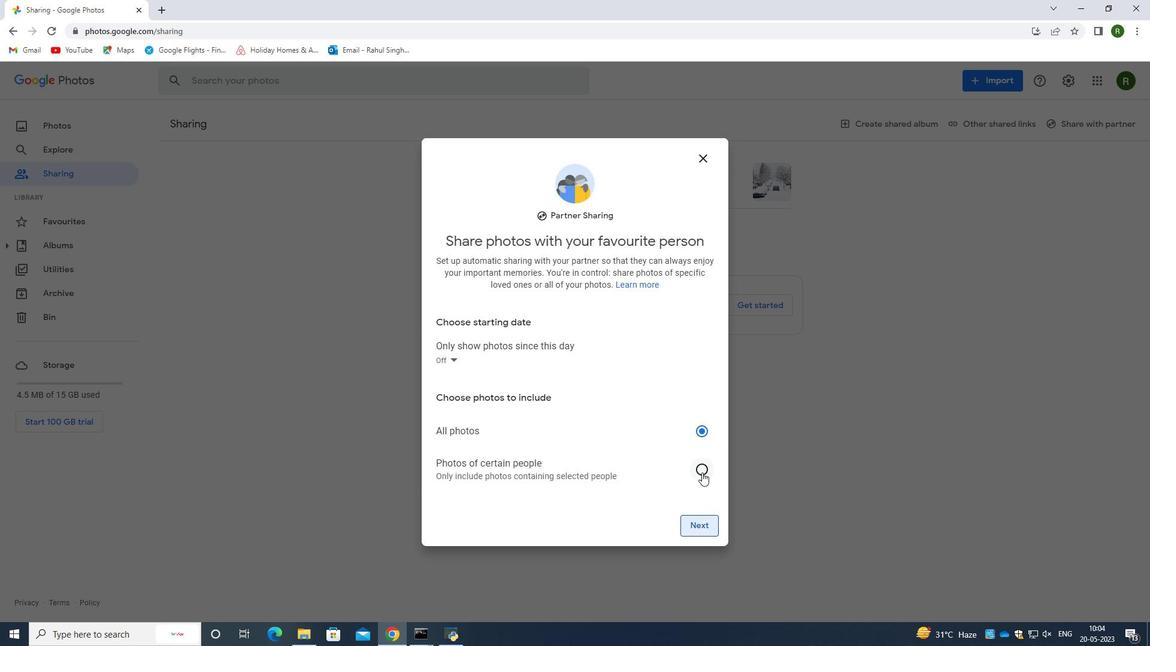 
Action: Mouse moved to (313, 274)
Screenshot: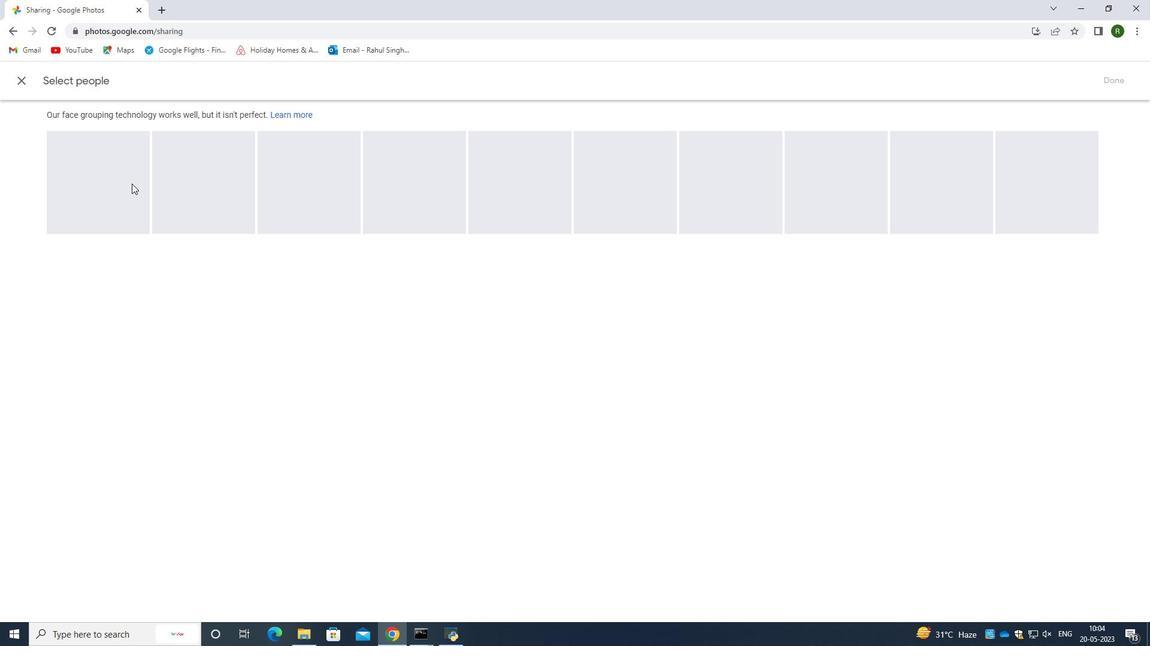 
Action: Mouse scrolled (313, 273) with delta (0, 0)
Screenshot: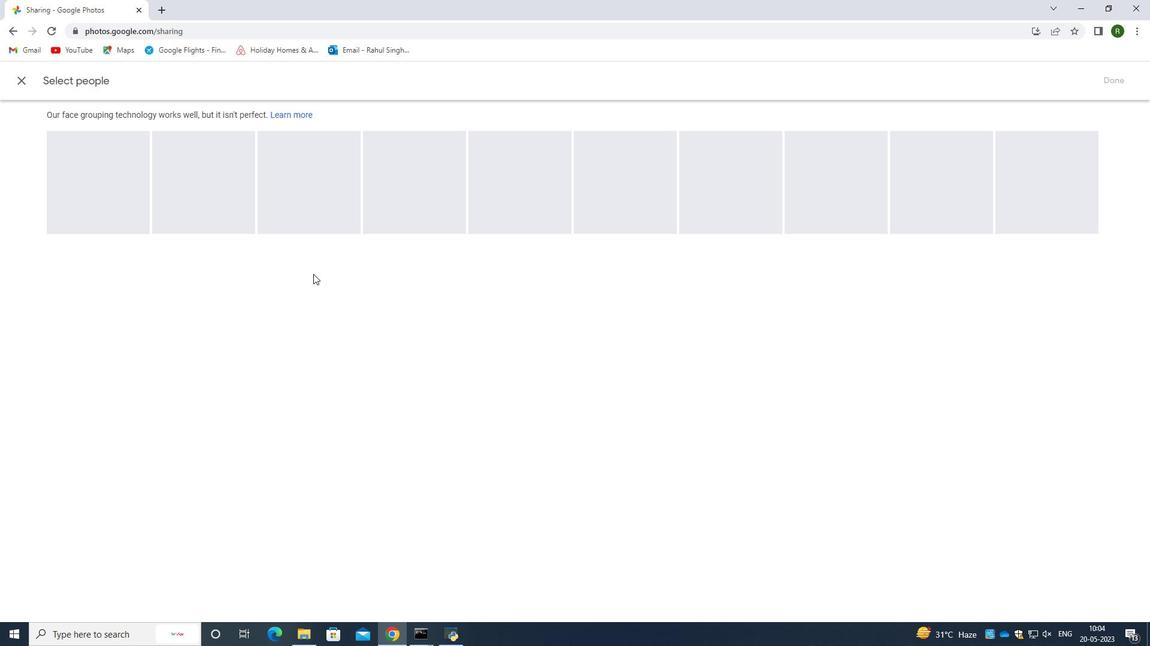 
Action: Mouse scrolled (313, 273) with delta (0, 0)
Screenshot: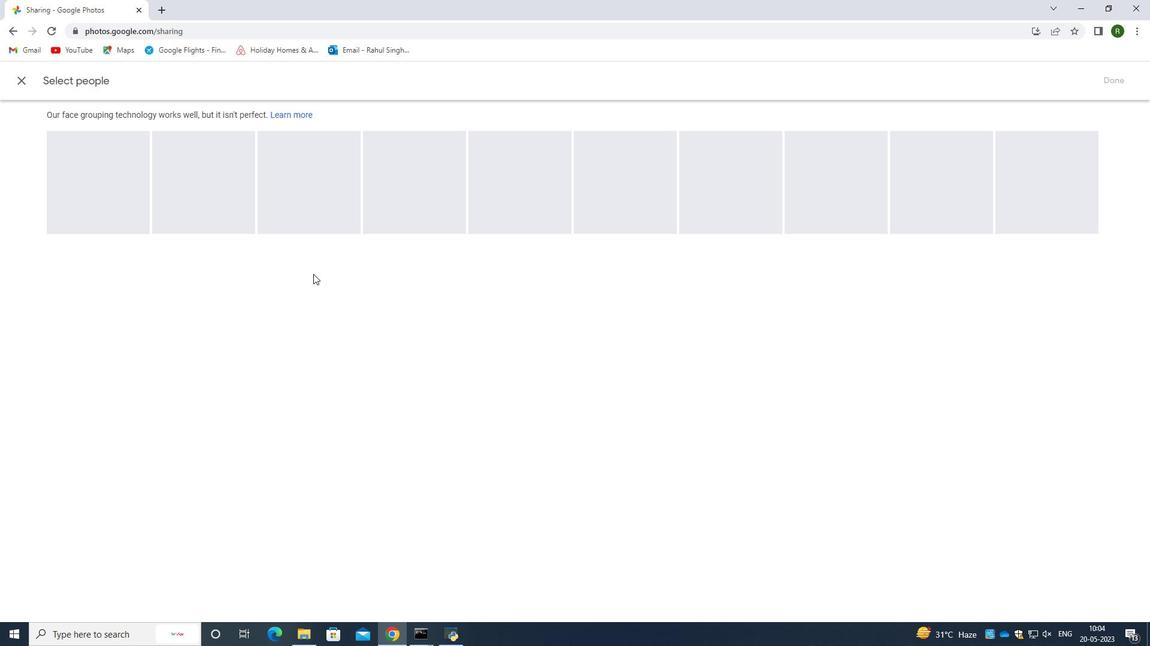 
Action: Mouse scrolled (313, 274) with delta (0, 0)
Screenshot: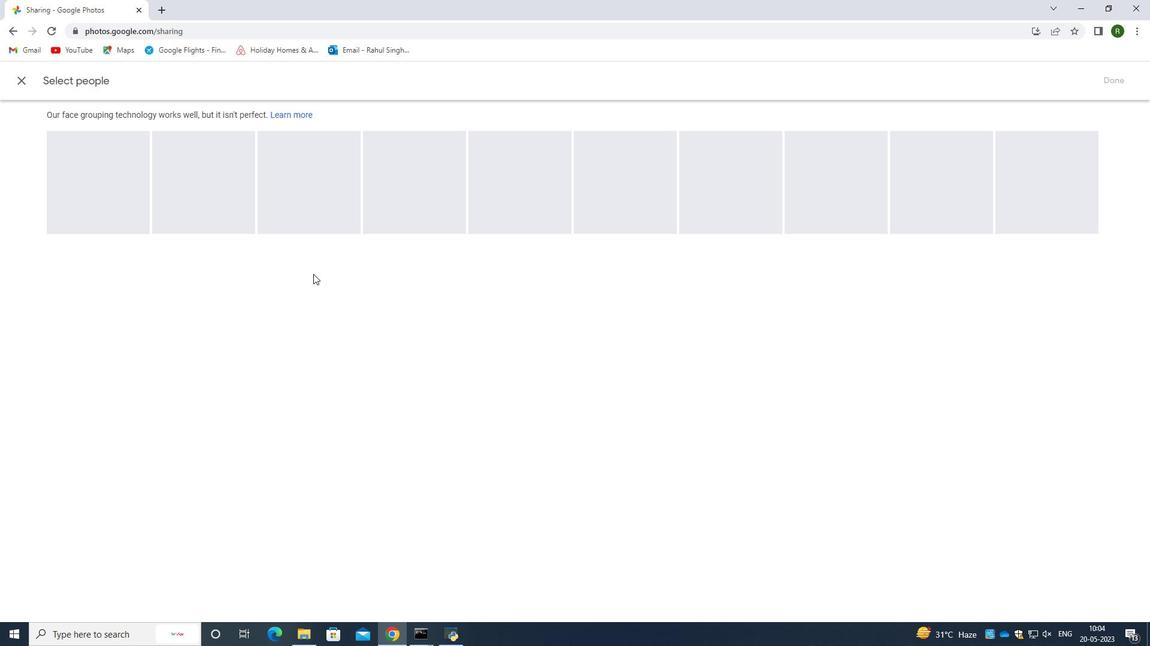 
Action: Mouse scrolled (313, 274) with delta (0, 0)
Screenshot: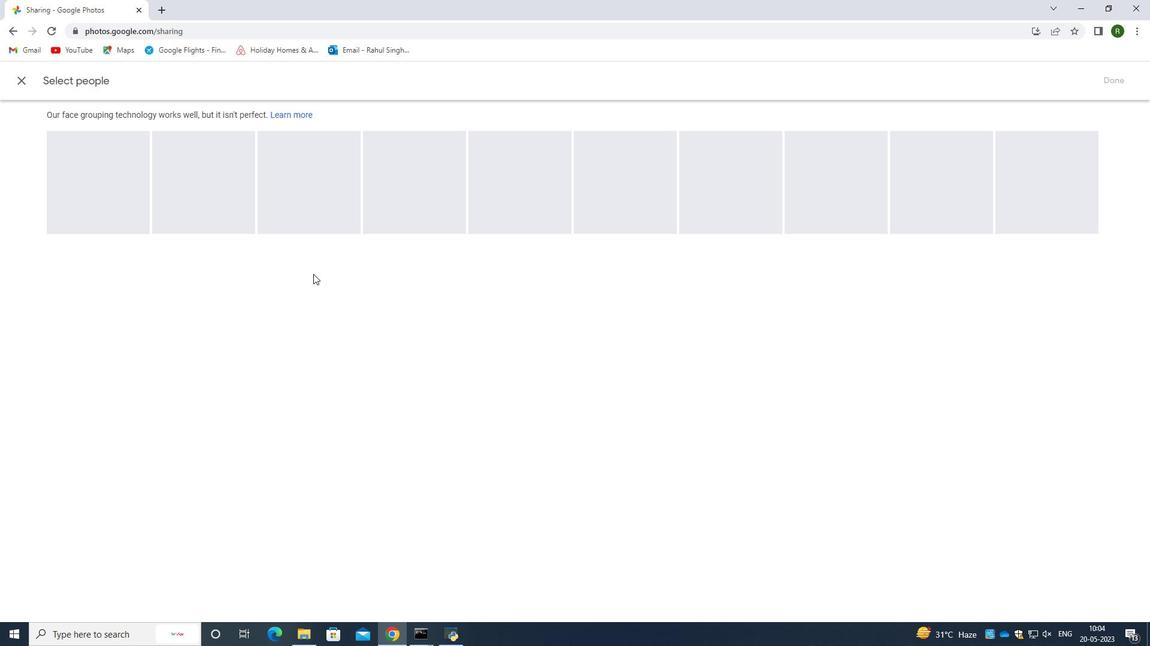 
Action: Mouse moved to (310, 227)
Screenshot: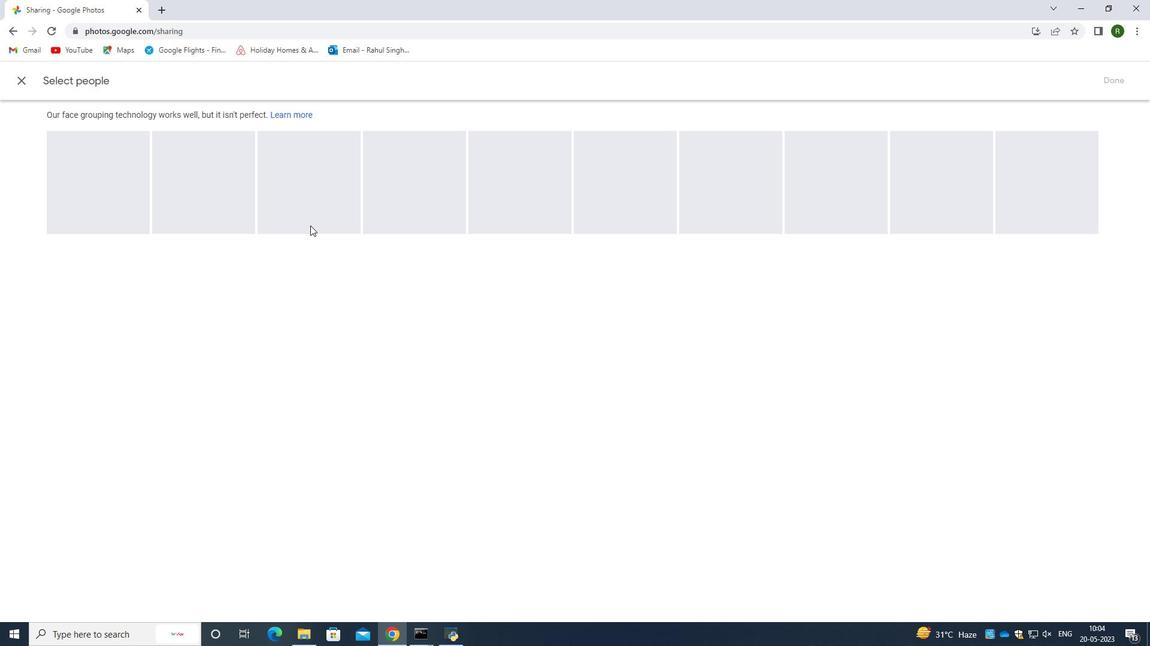 
Action: Mouse scrolled (310, 227) with delta (0, 0)
Screenshot: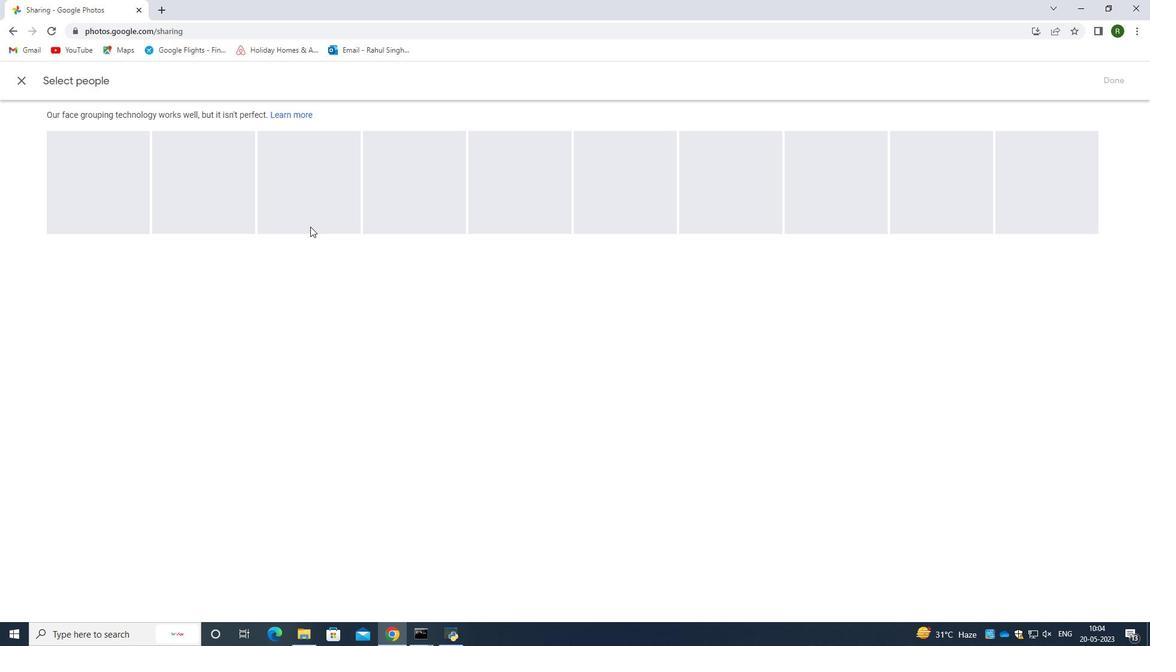 
Action: Mouse moved to (733, 235)
Screenshot: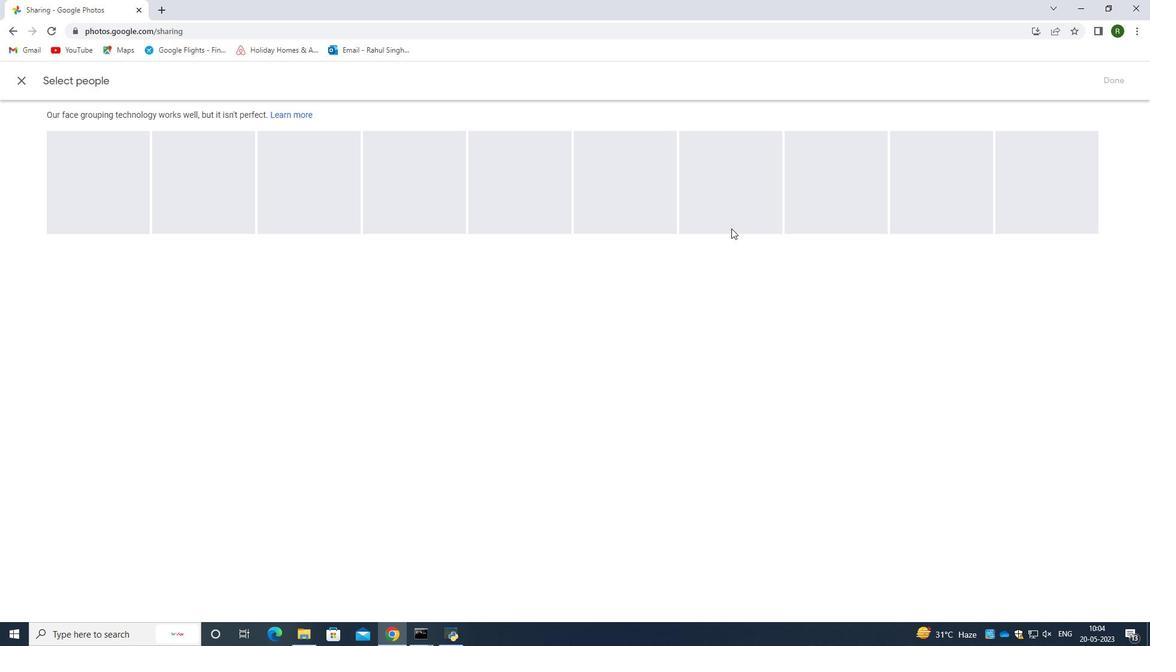 
Action: Mouse scrolled (733, 236) with delta (0, 0)
Screenshot: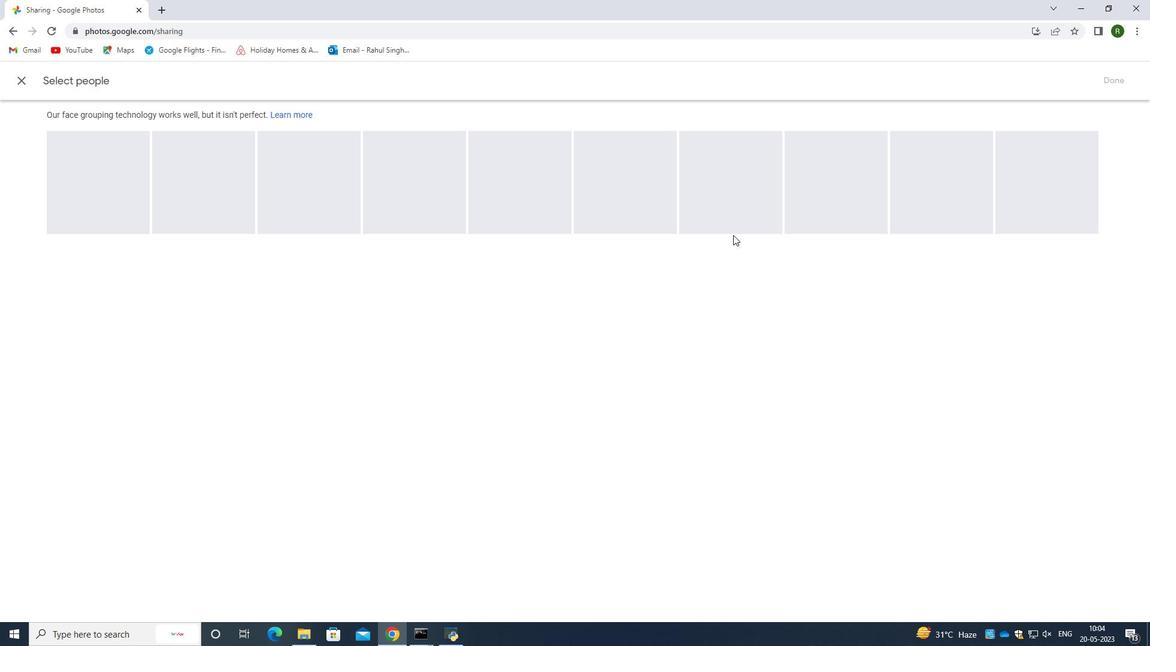 
Action: Mouse moved to (10, 32)
Screenshot: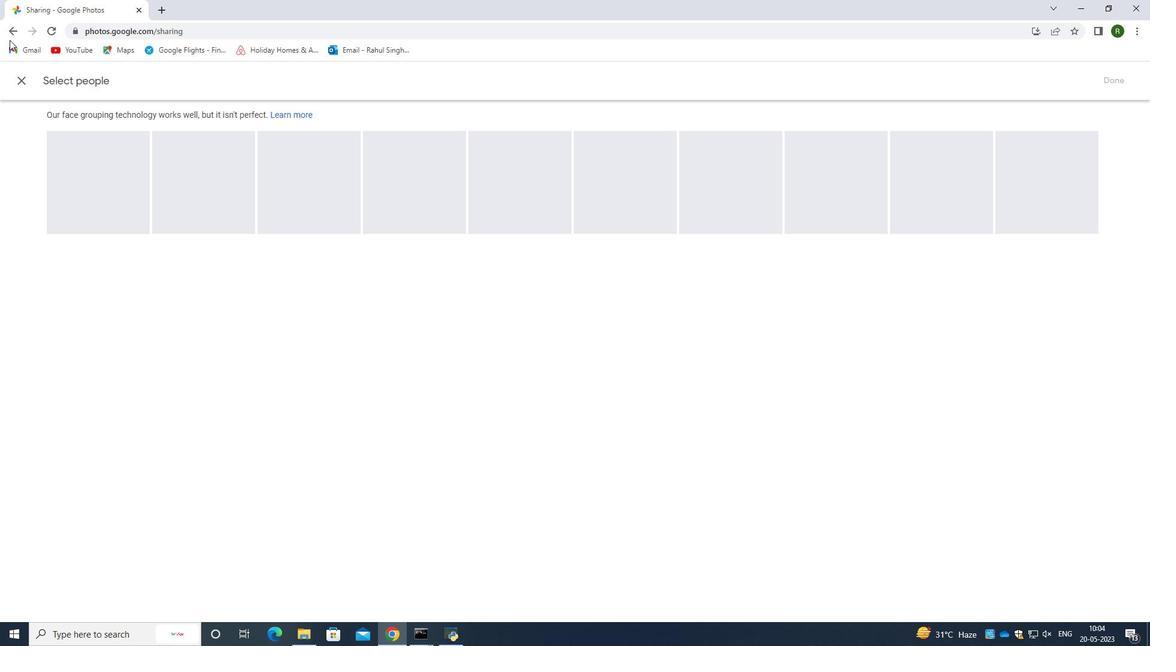 
Action: Mouse pressed left at (10, 32)
Screenshot: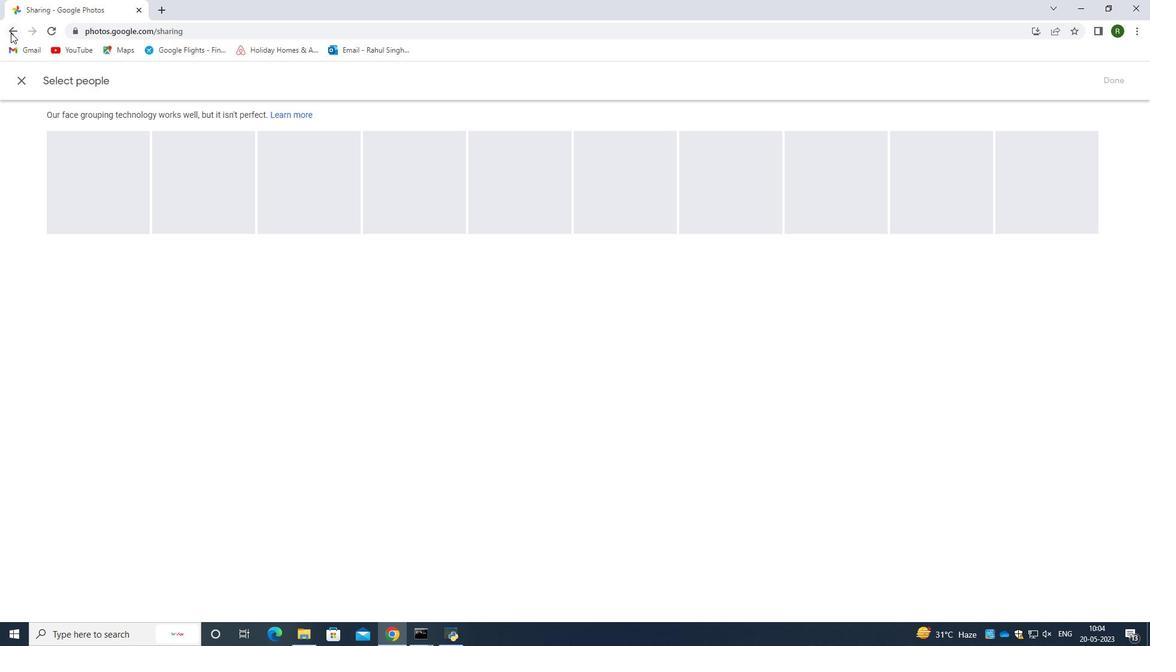 
Action: Mouse moved to (352, 362)
Screenshot: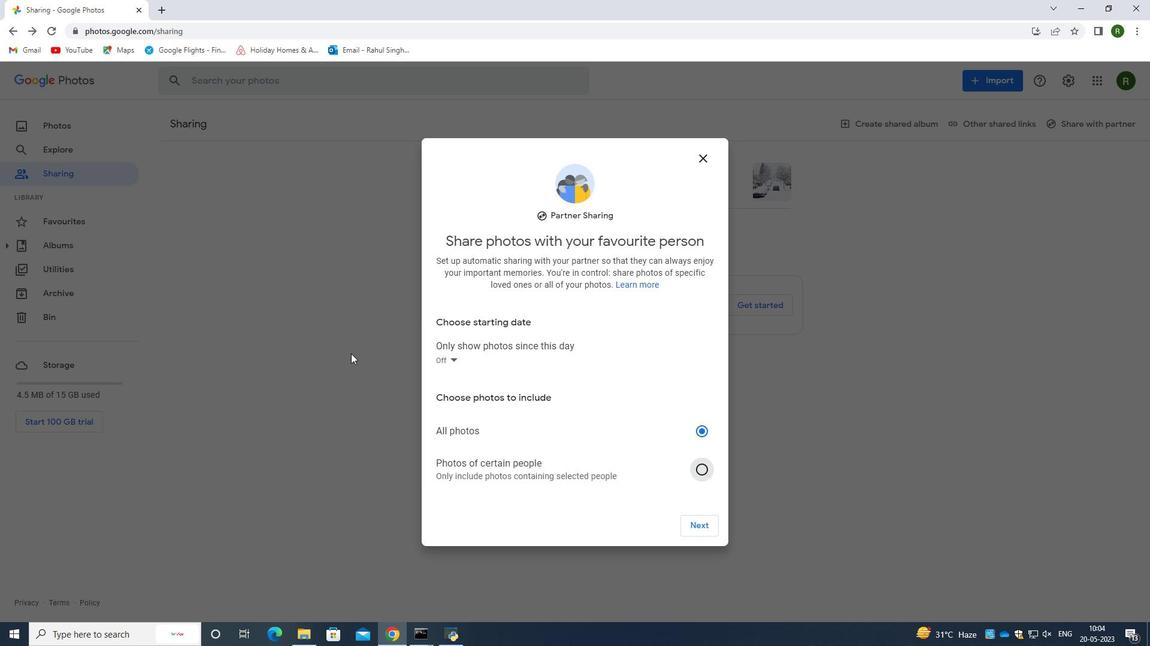 
Action: Mouse scrolled (352, 363) with delta (0, 0)
Screenshot: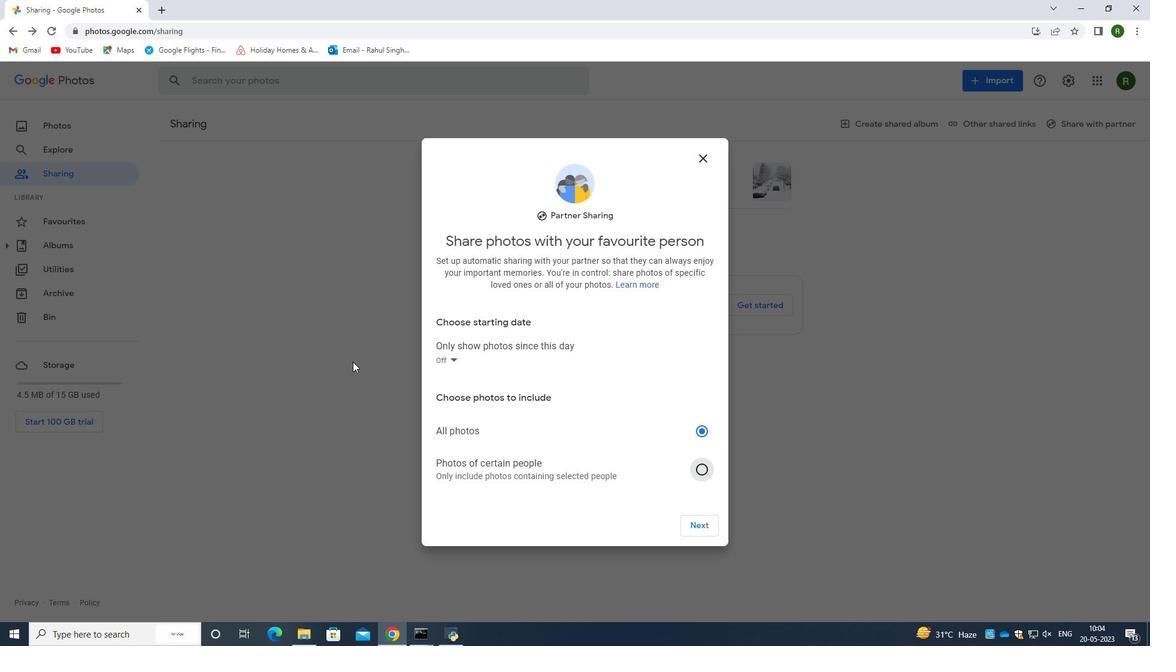 
Action: Mouse scrolled (352, 363) with delta (0, 0)
Screenshot: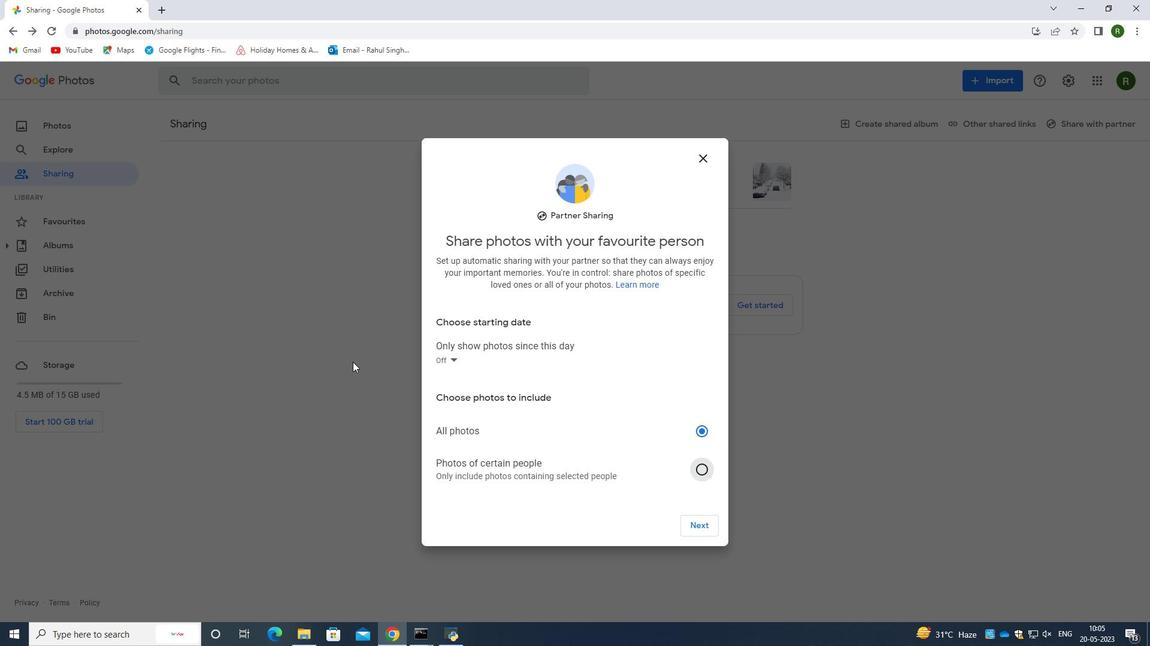 
Action: Mouse moved to (354, 361)
Screenshot: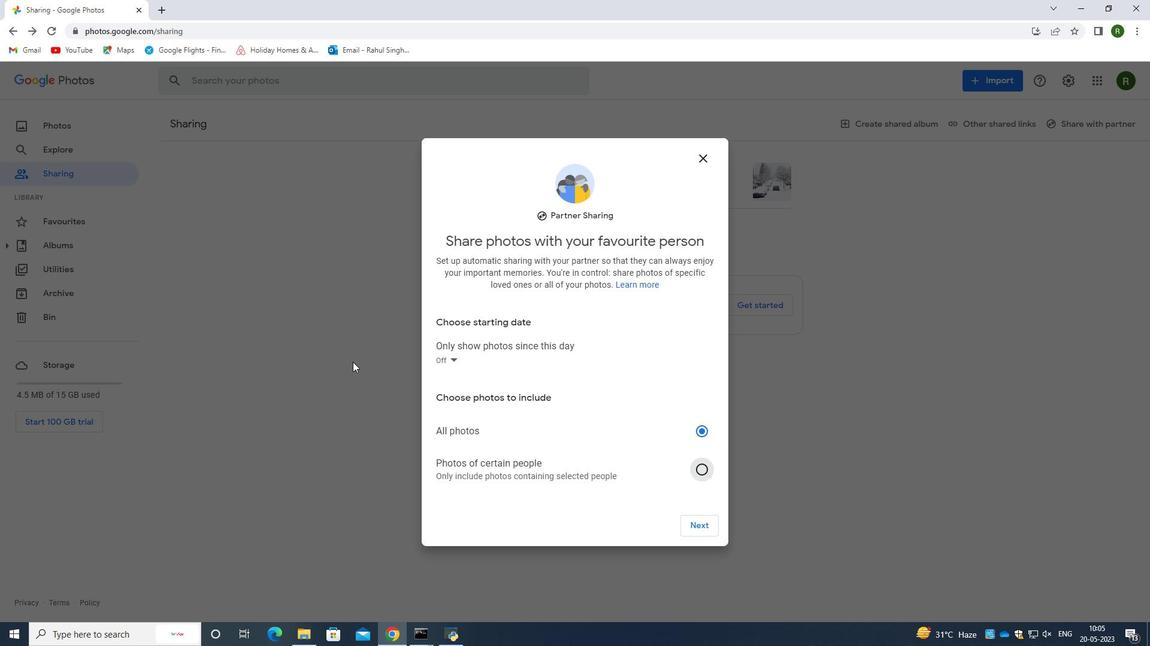 
Action: Mouse scrolled (354, 361) with delta (0, 0)
Screenshot: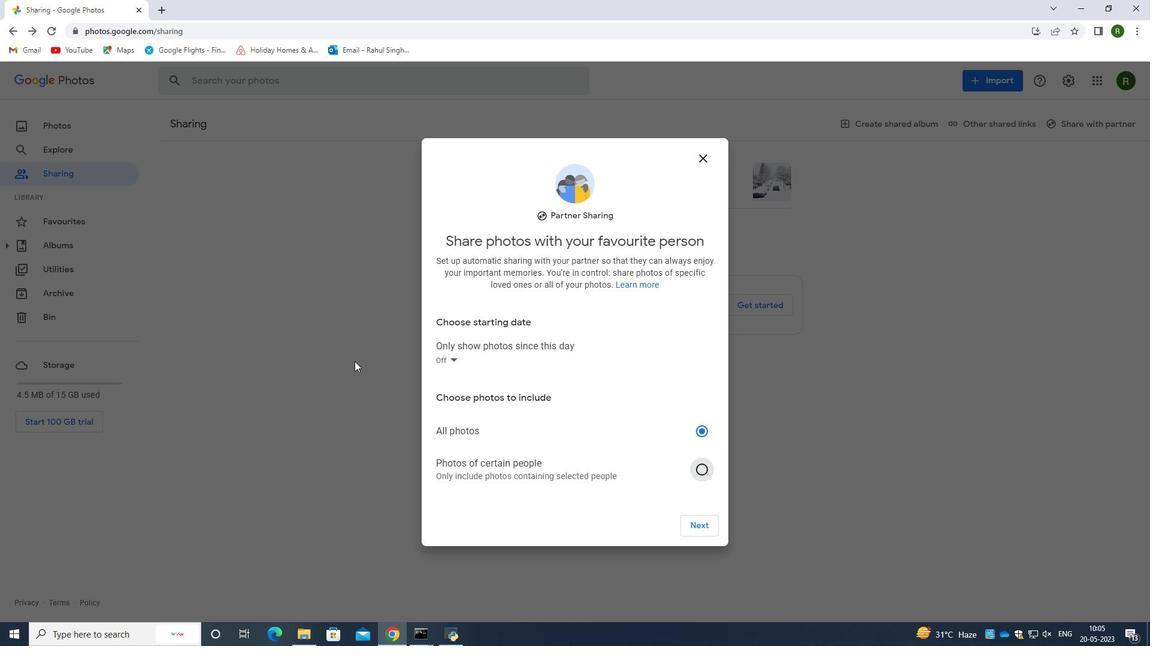 
Action: Mouse moved to (702, 525)
Screenshot: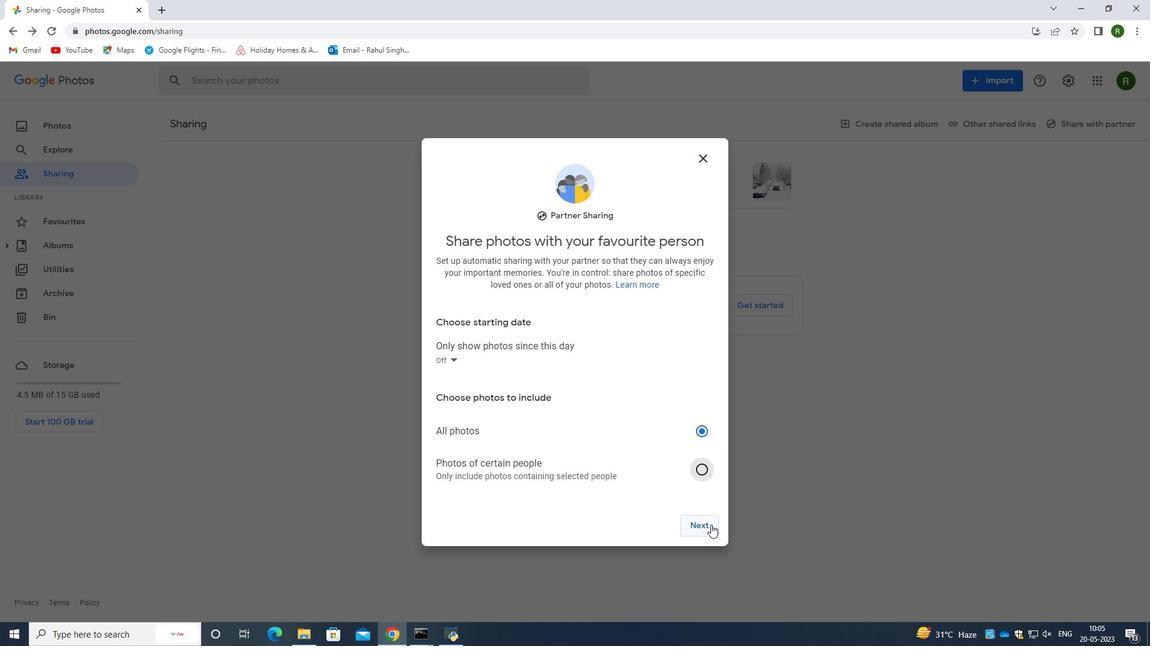
Action: Mouse pressed left at (702, 525)
Screenshot: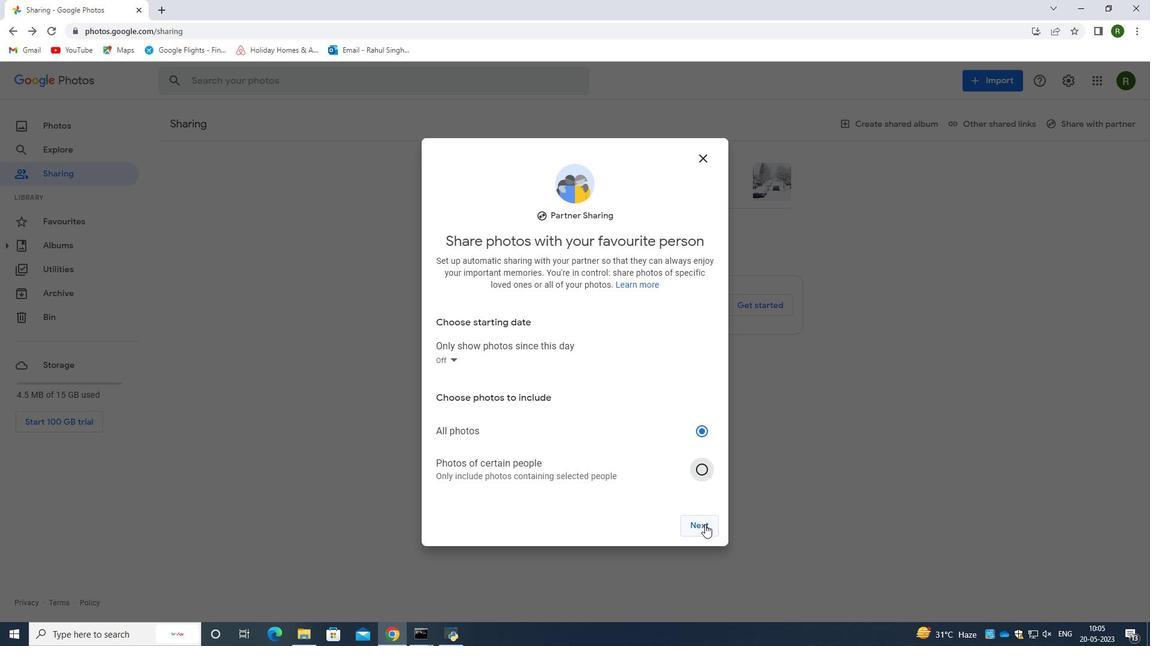 
Action: Mouse moved to (540, 406)
Screenshot: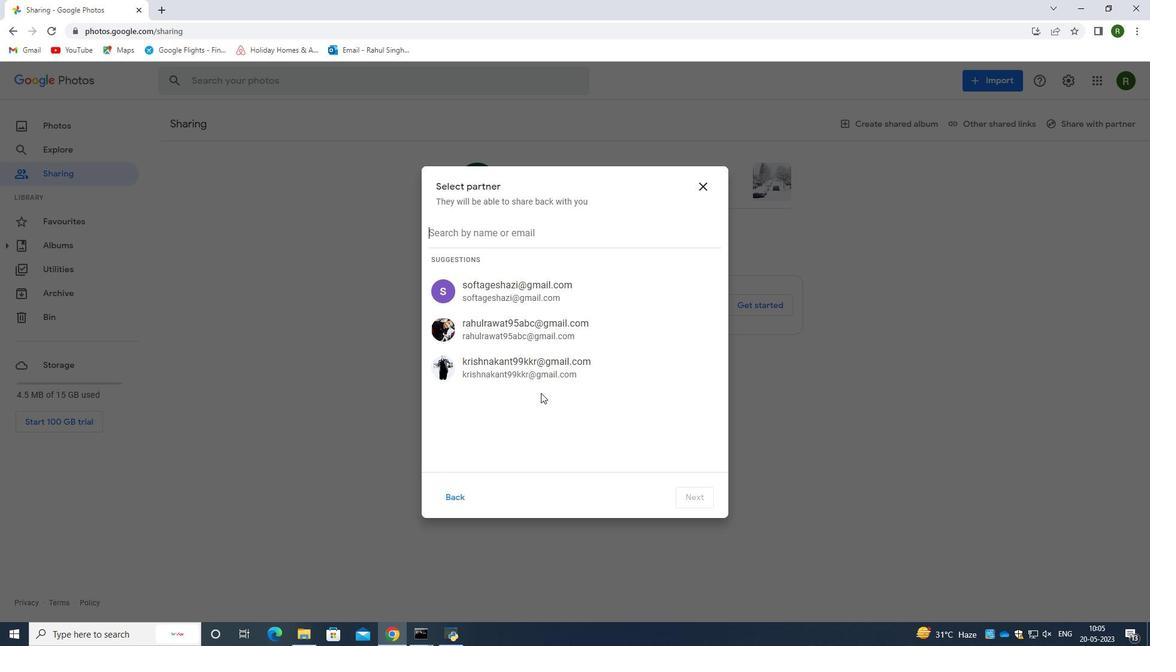 
Action: Mouse scrolled (540, 406) with delta (0, 0)
Screenshot: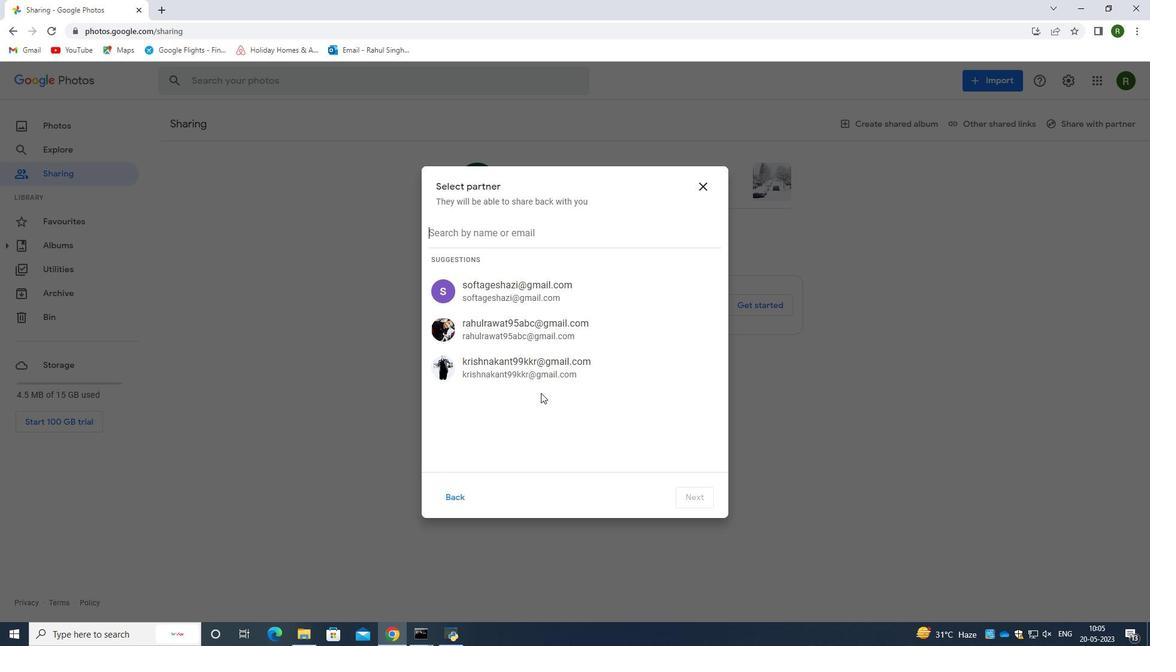 
Action: Mouse scrolled (540, 406) with delta (0, 0)
Screenshot: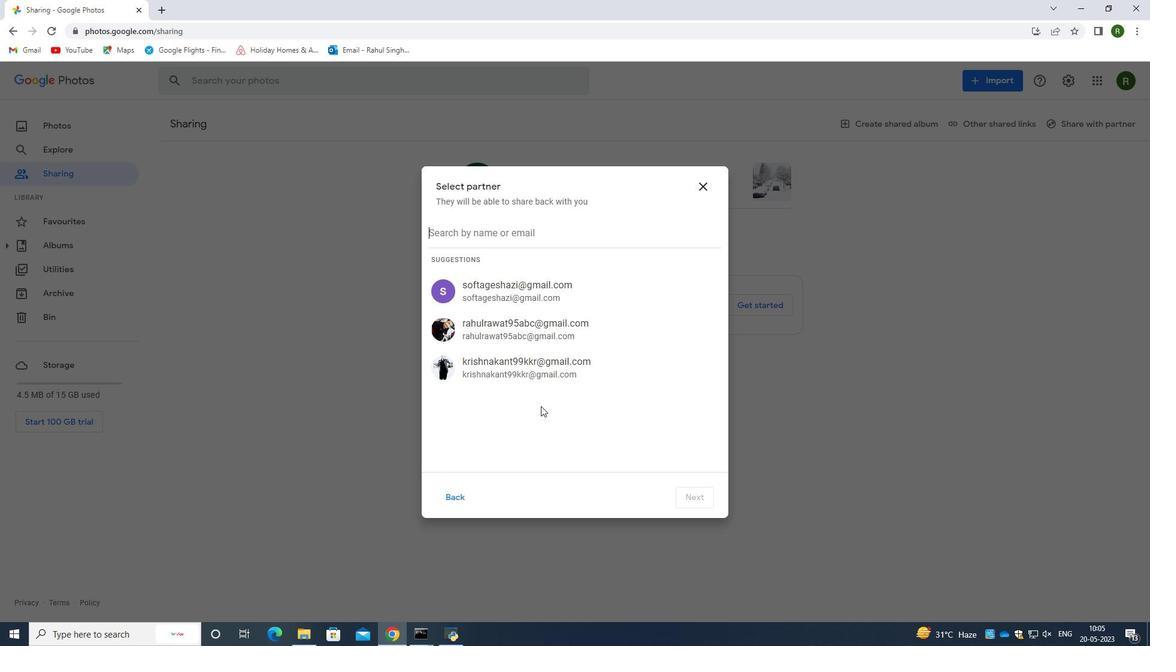 
Action: Mouse moved to (549, 334)
Screenshot: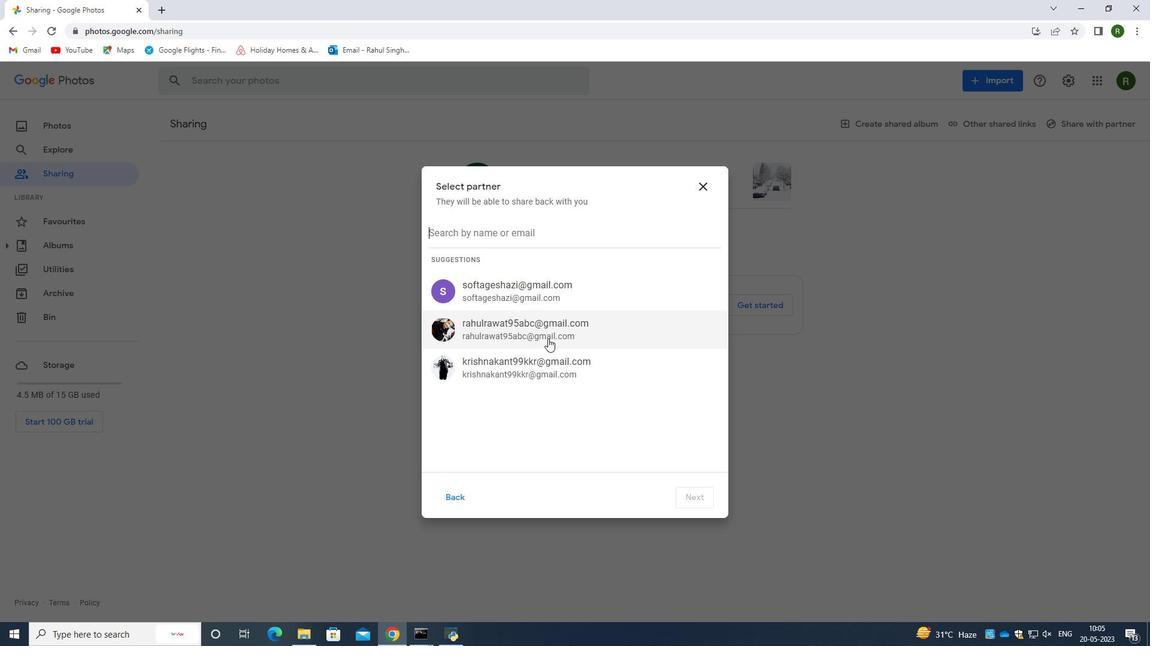 
Action: Mouse pressed left at (549, 334)
Screenshot: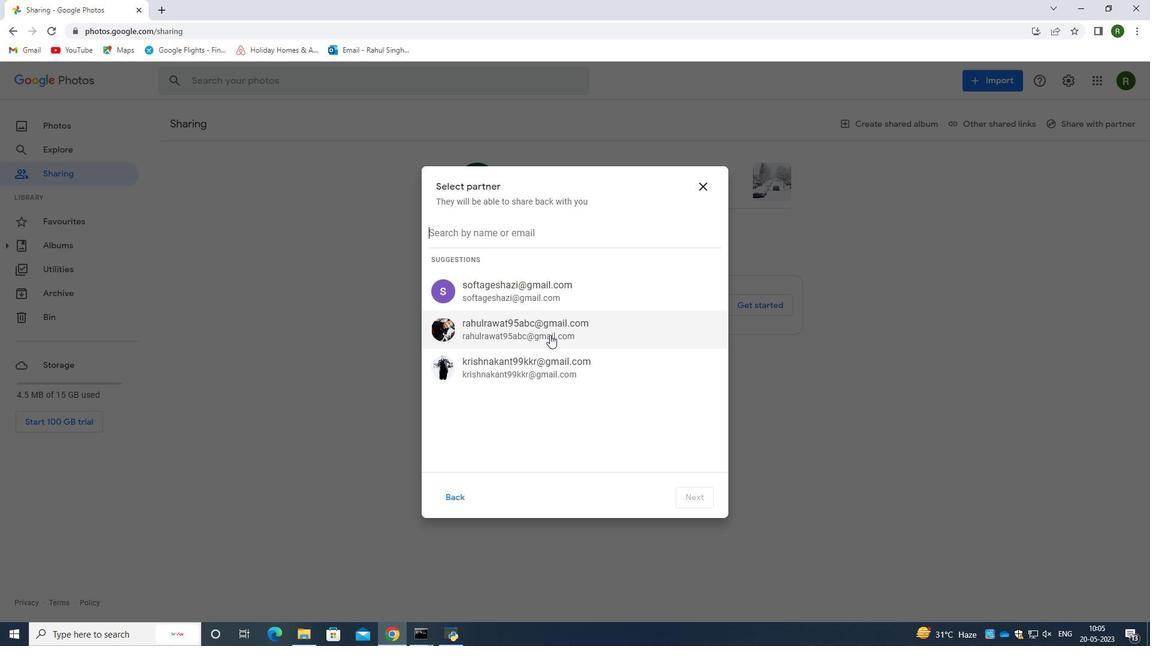 
Action: Mouse moved to (559, 370)
Screenshot: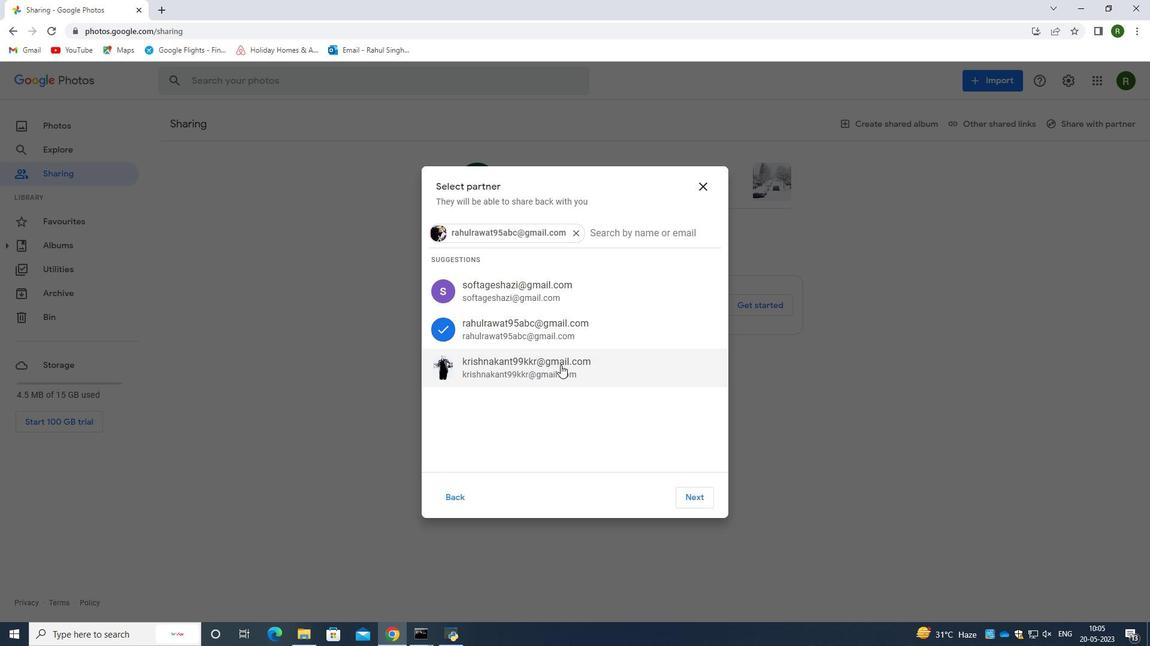 
Action: Mouse pressed left at (559, 370)
Screenshot: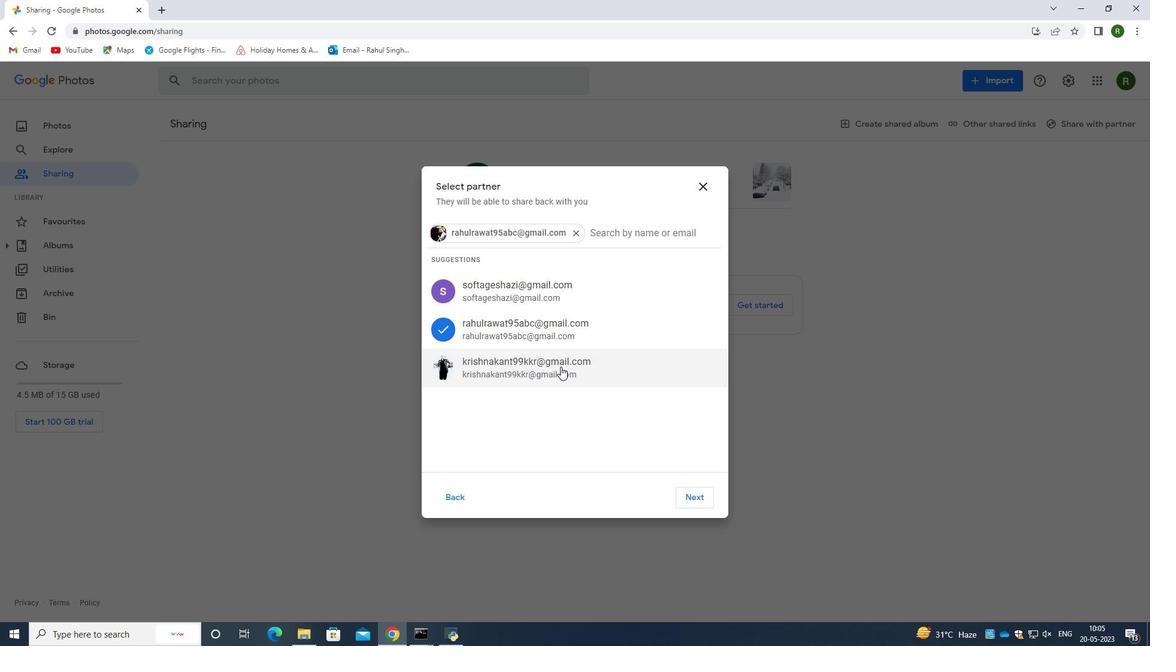 
Action: Mouse moved to (699, 501)
Screenshot: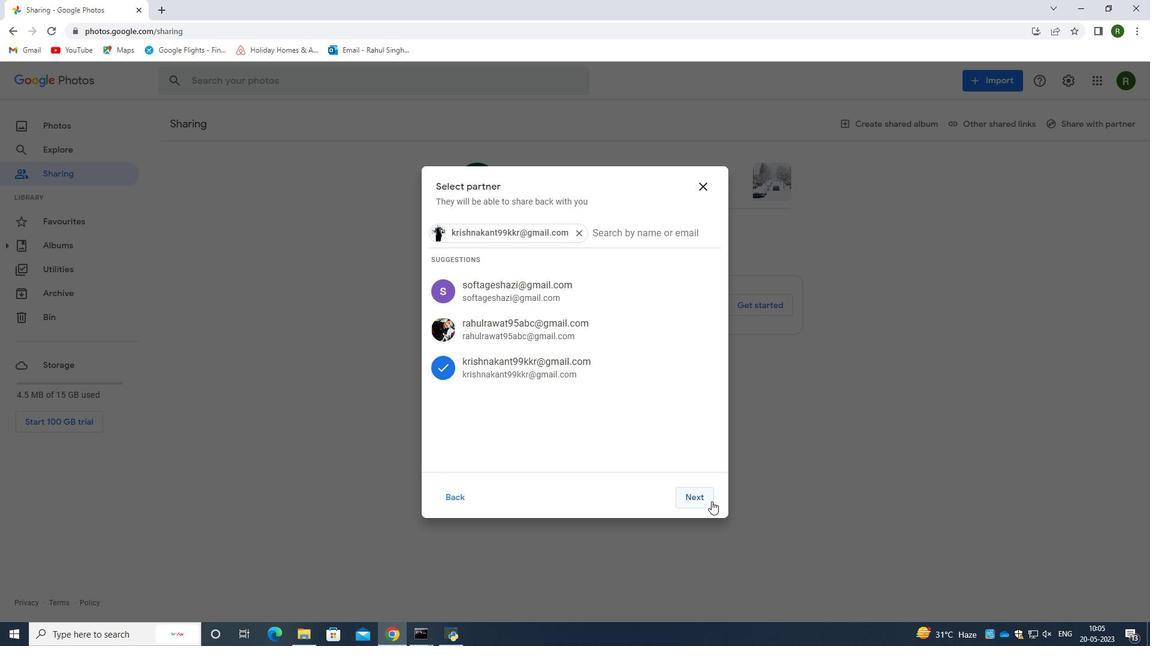 
Action: Mouse pressed left at (699, 501)
Screenshot: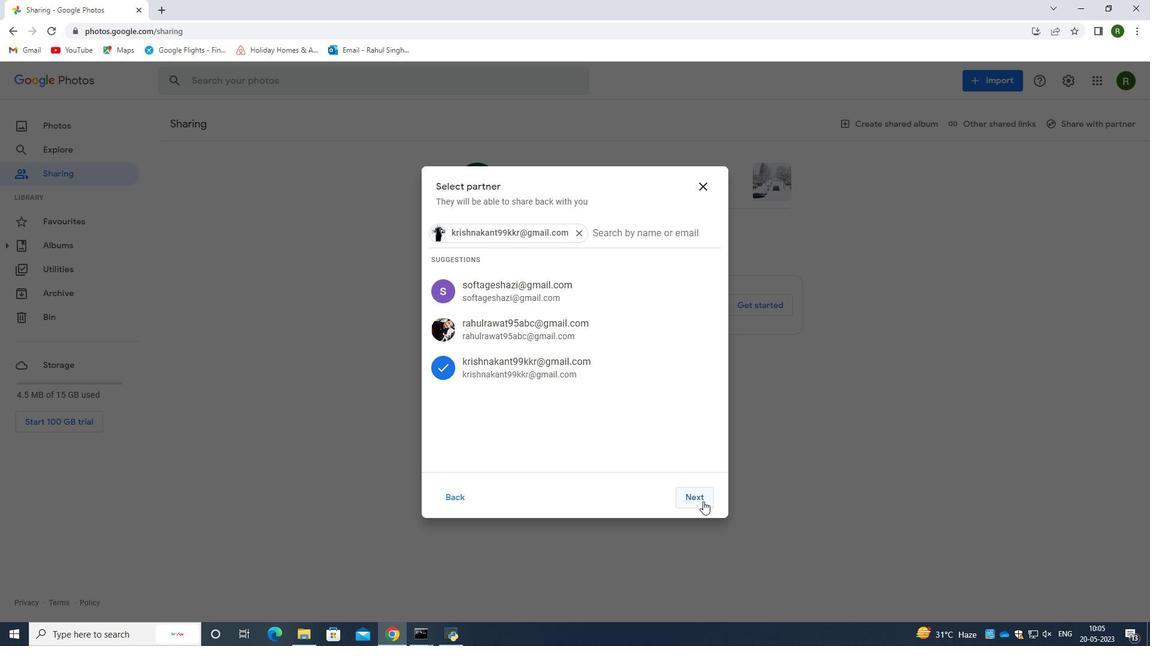 
Action: Mouse moved to (659, 500)
Screenshot: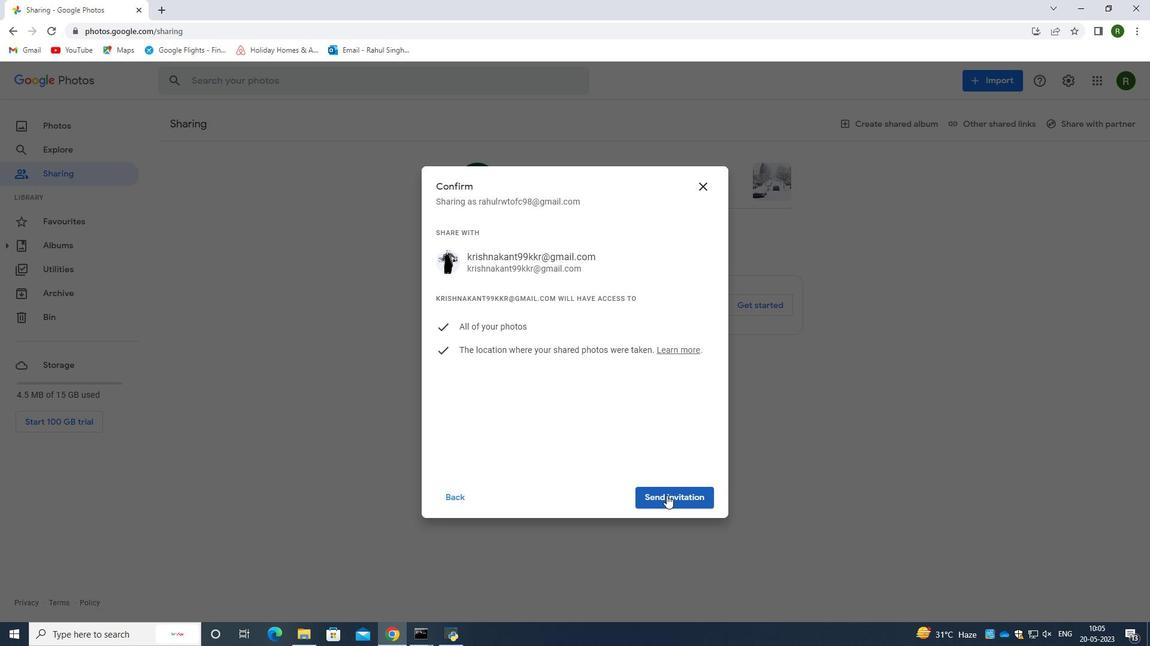
Action: Mouse pressed left at (659, 500)
Screenshot: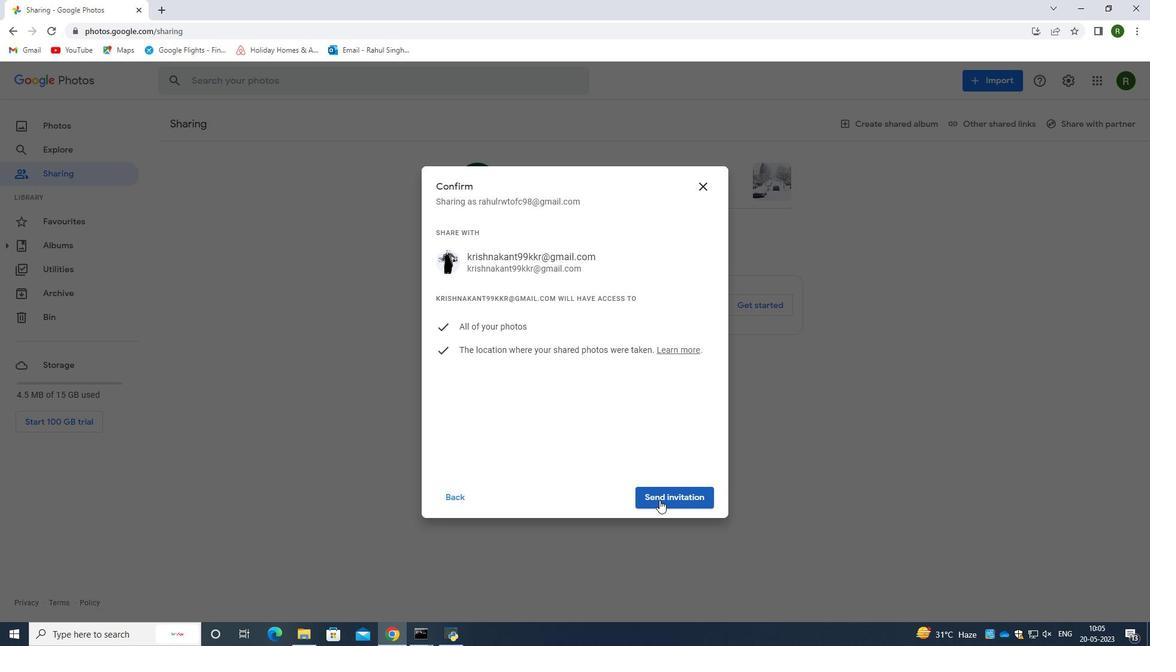 
Action: Mouse moved to (67, 173)
Screenshot: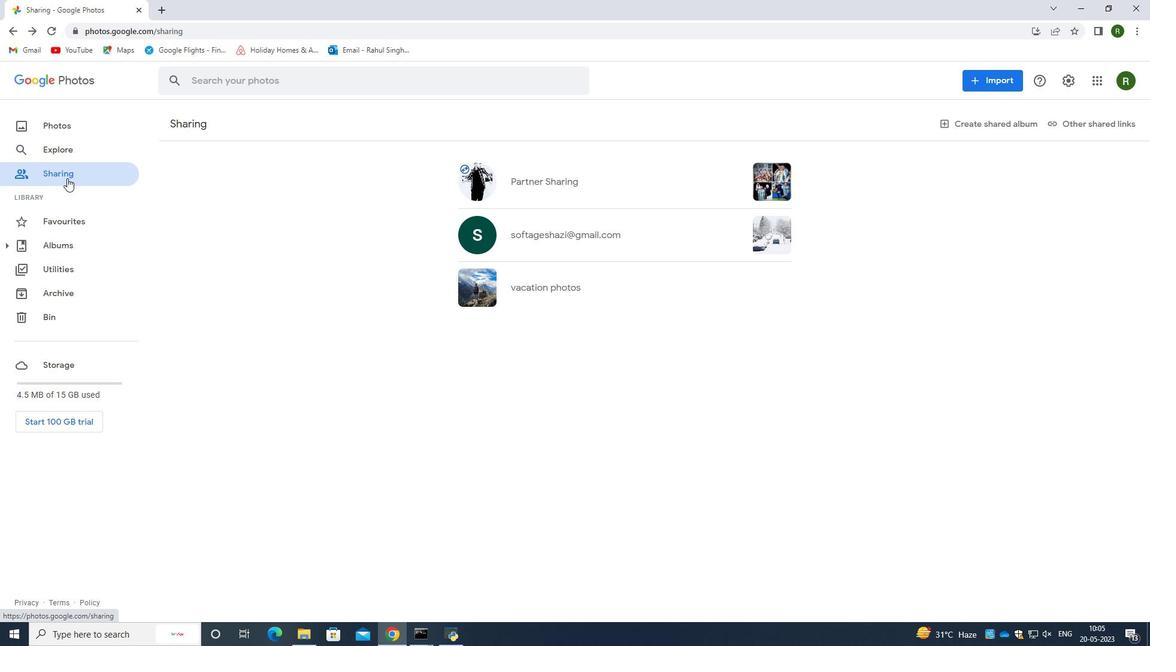 
Action: Mouse pressed left at (67, 173)
Screenshot: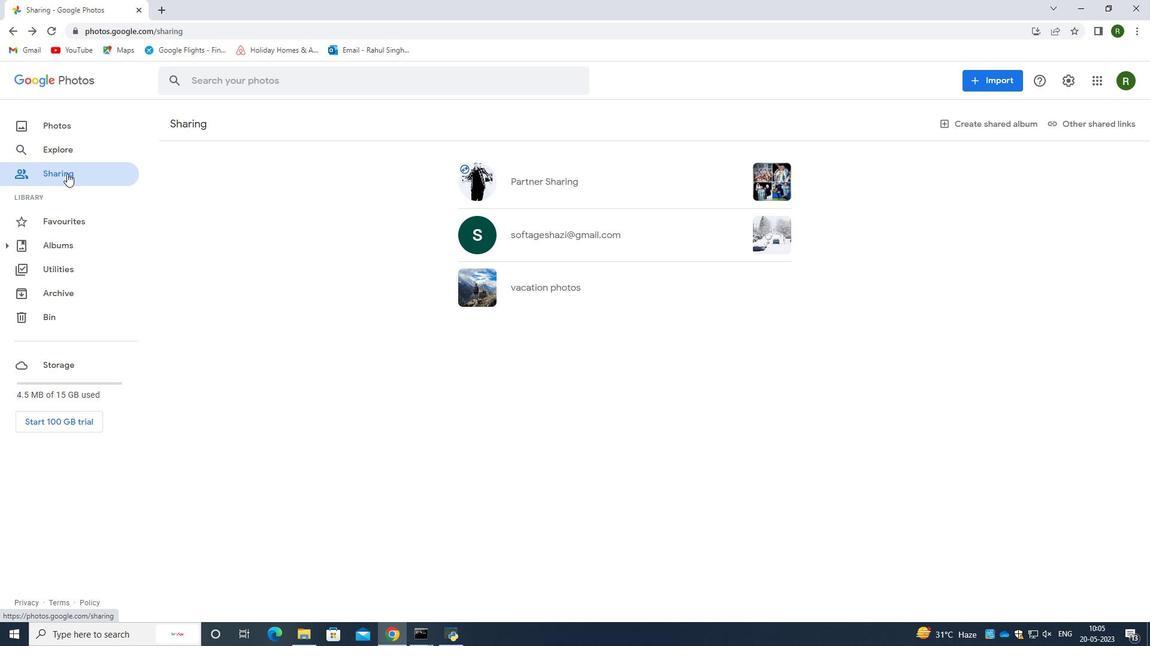 
Action: Mouse moved to (67, 146)
Screenshot: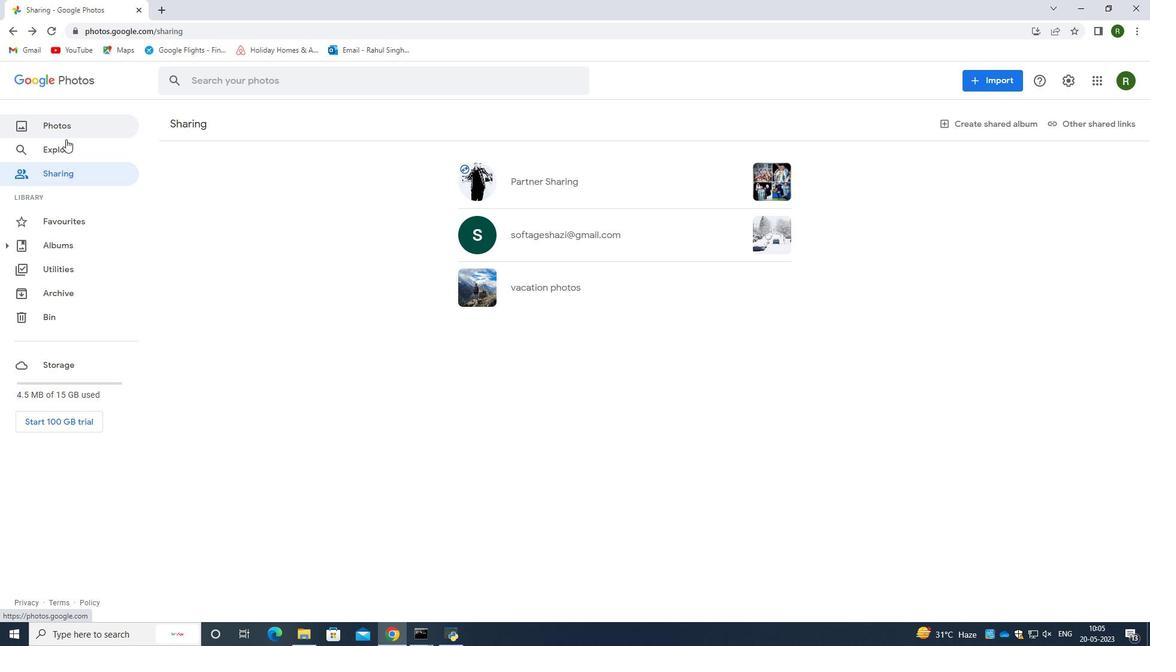
Action: Mouse pressed left at (67, 146)
Screenshot: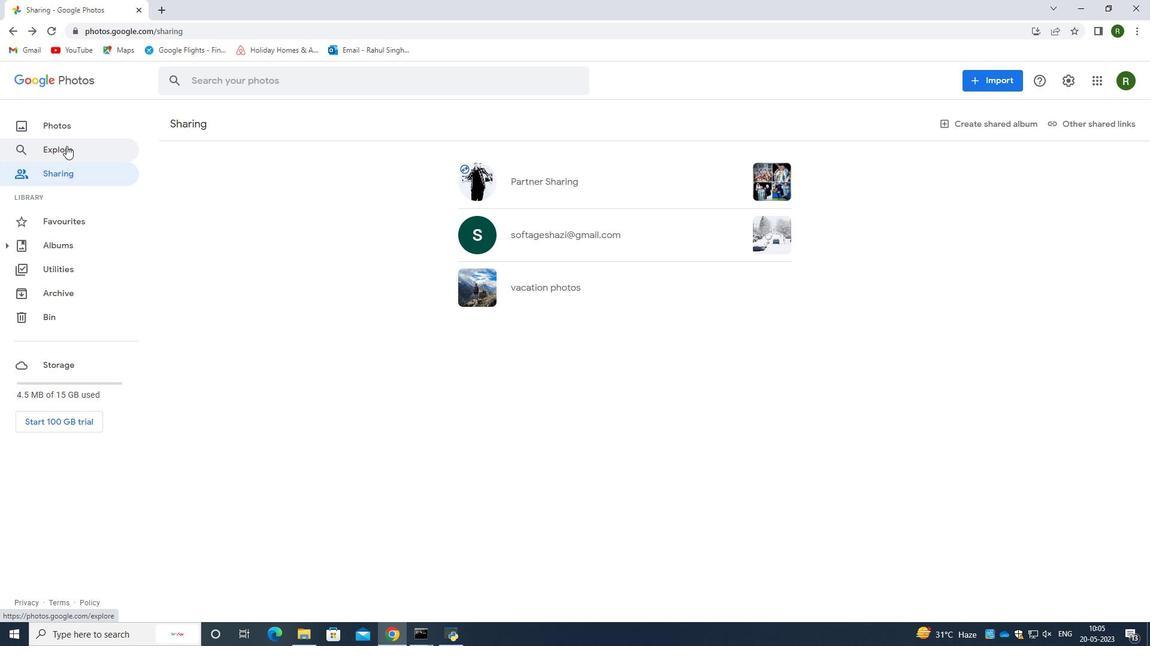 
Action: Mouse moved to (661, 391)
Screenshot: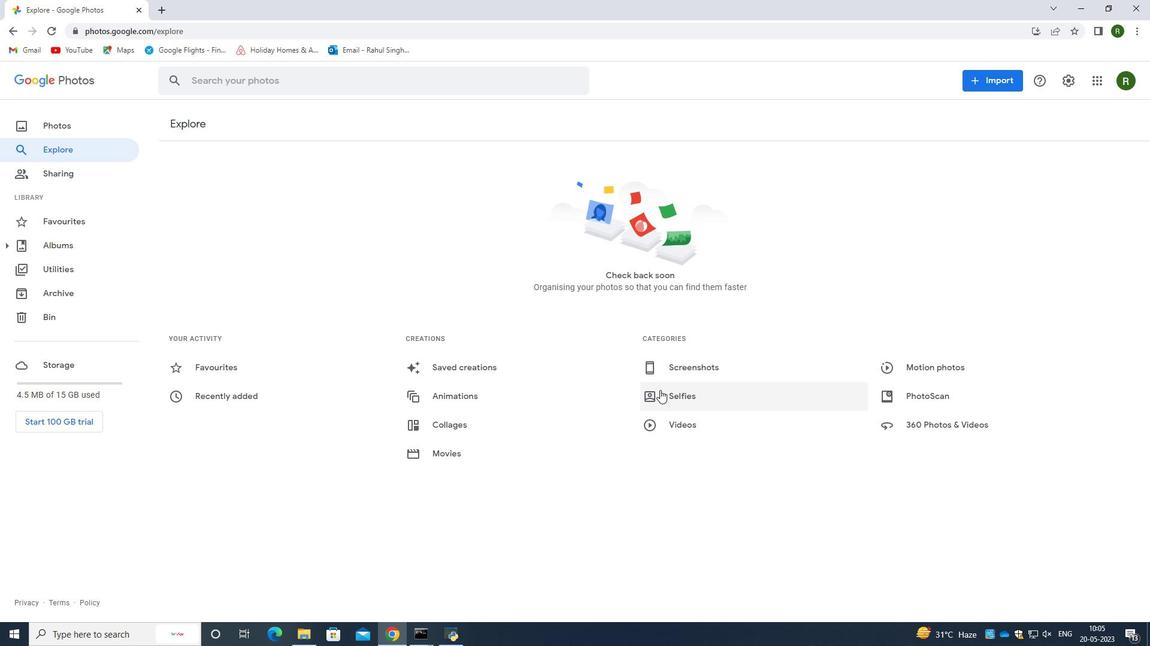 
Action: Mouse pressed left at (661, 391)
Screenshot: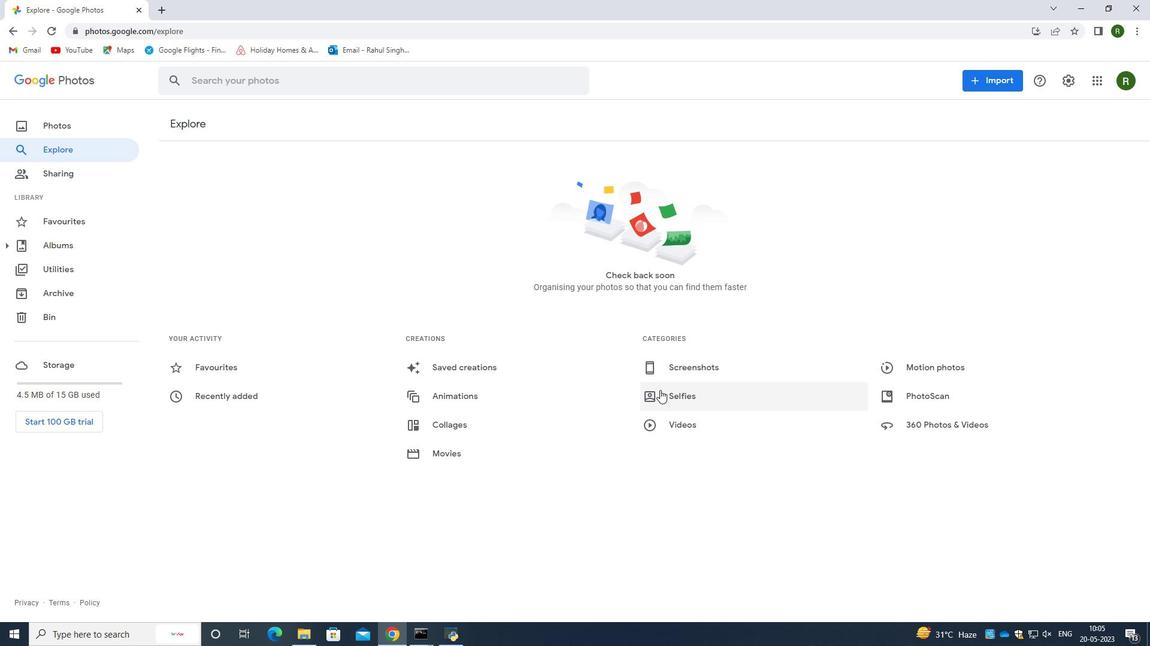 
Action: Mouse moved to (67, 195)
Screenshot: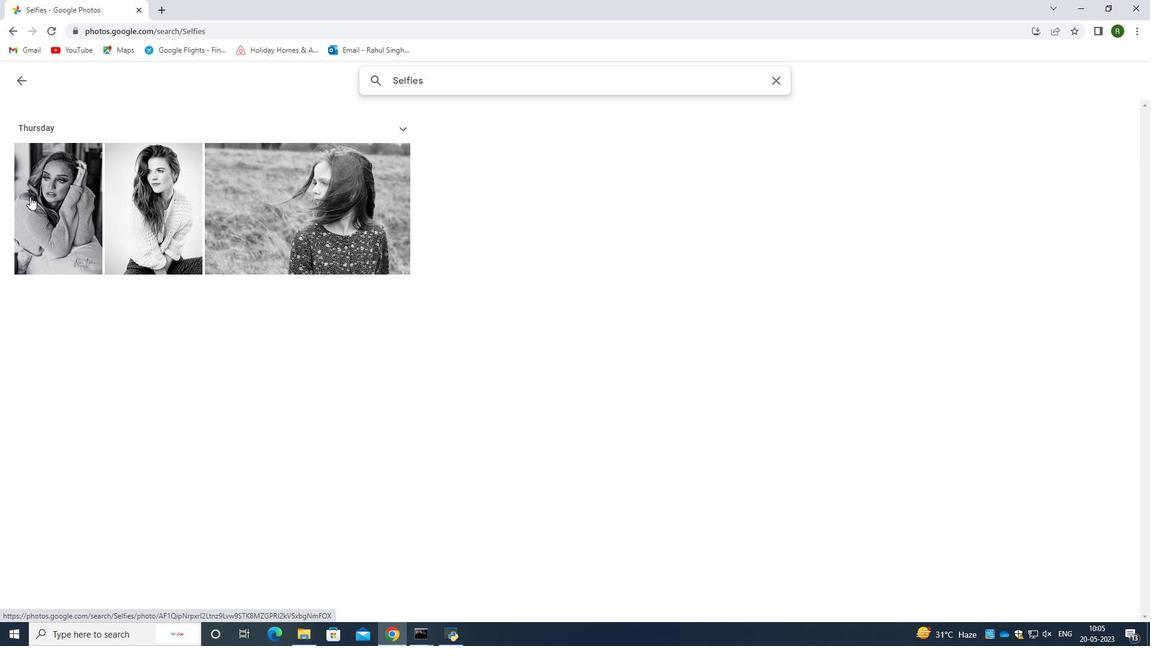 
Action: Mouse pressed left at (67, 195)
Screenshot: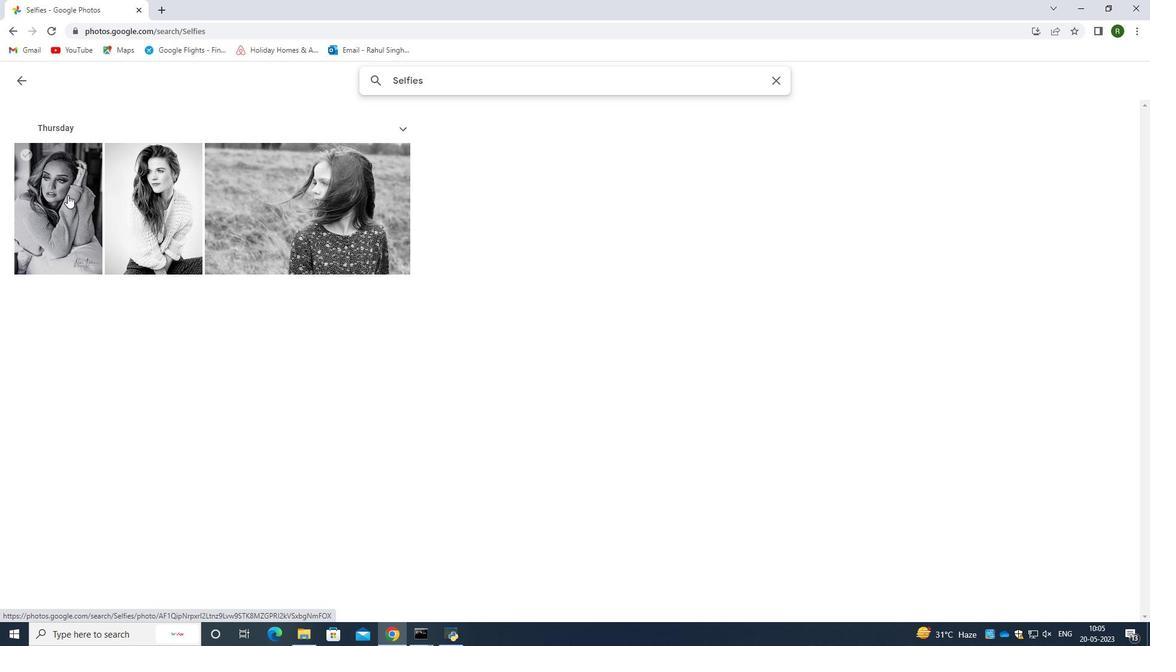 
Action: Mouse moved to (28, 83)
Screenshot: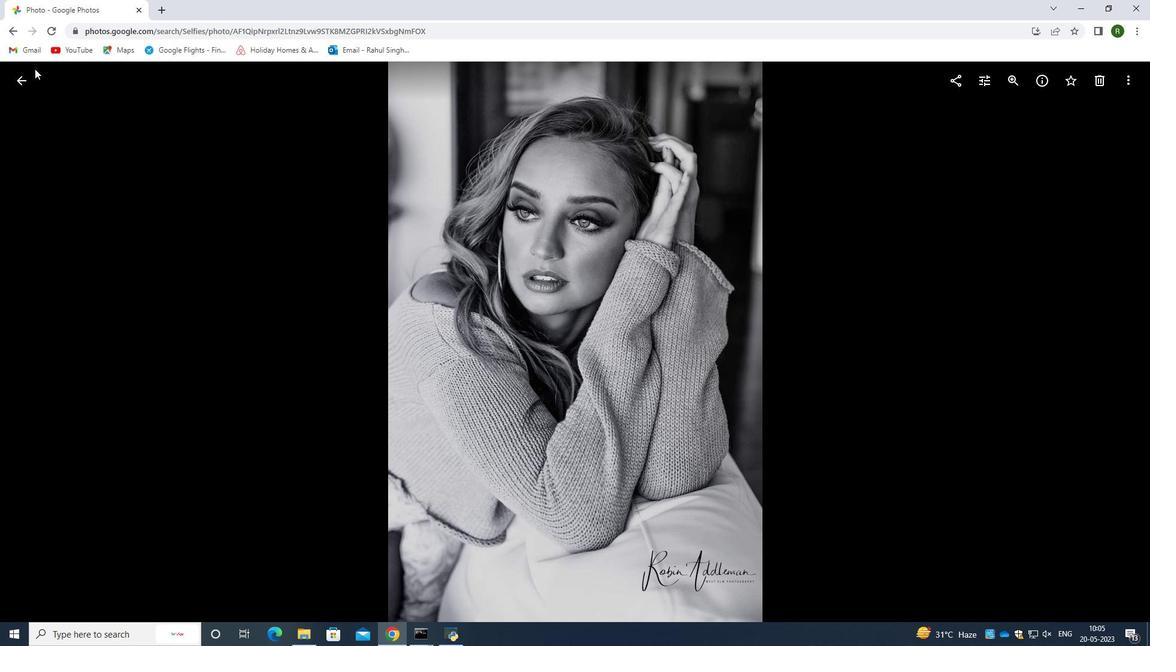 
Action: Mouse pressed left at (28, 83)
Screenshot: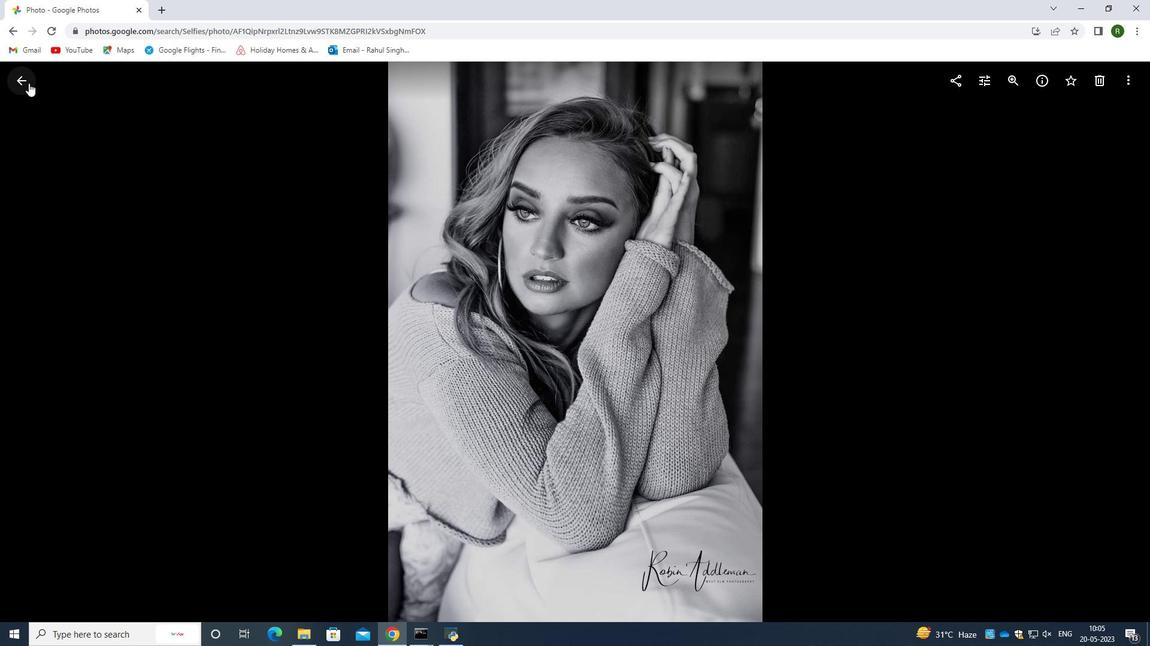 
Action: Mouse moved to (160, 7)
Screenshot: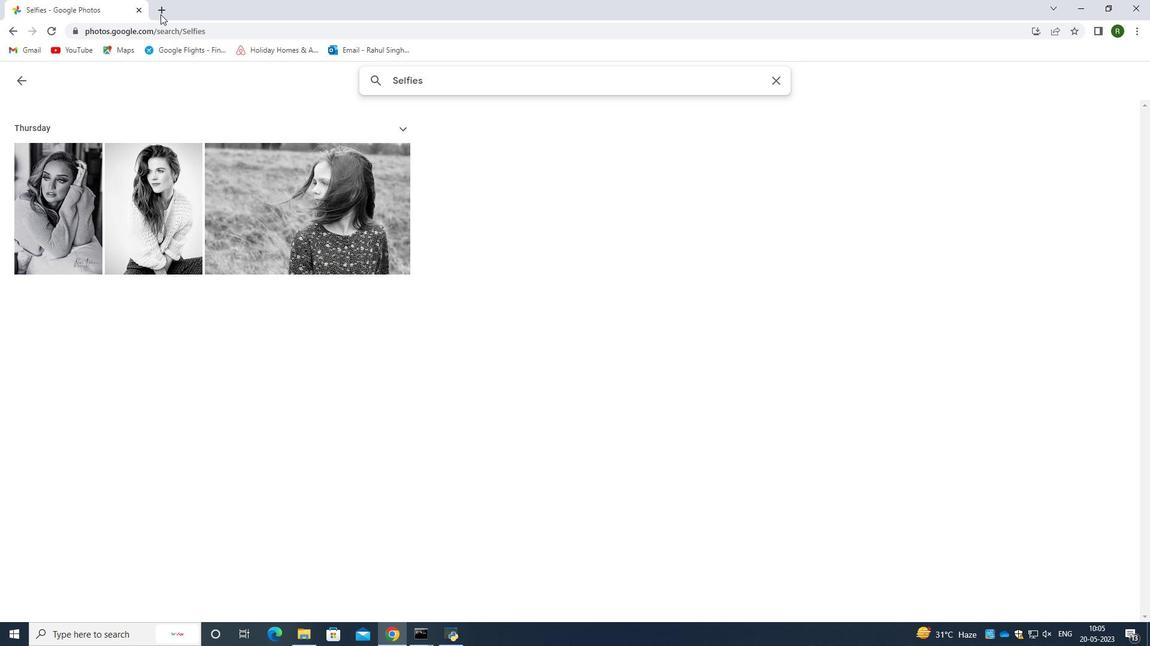 
Action: Mouse pressed left at (160, 7)
Screenshot: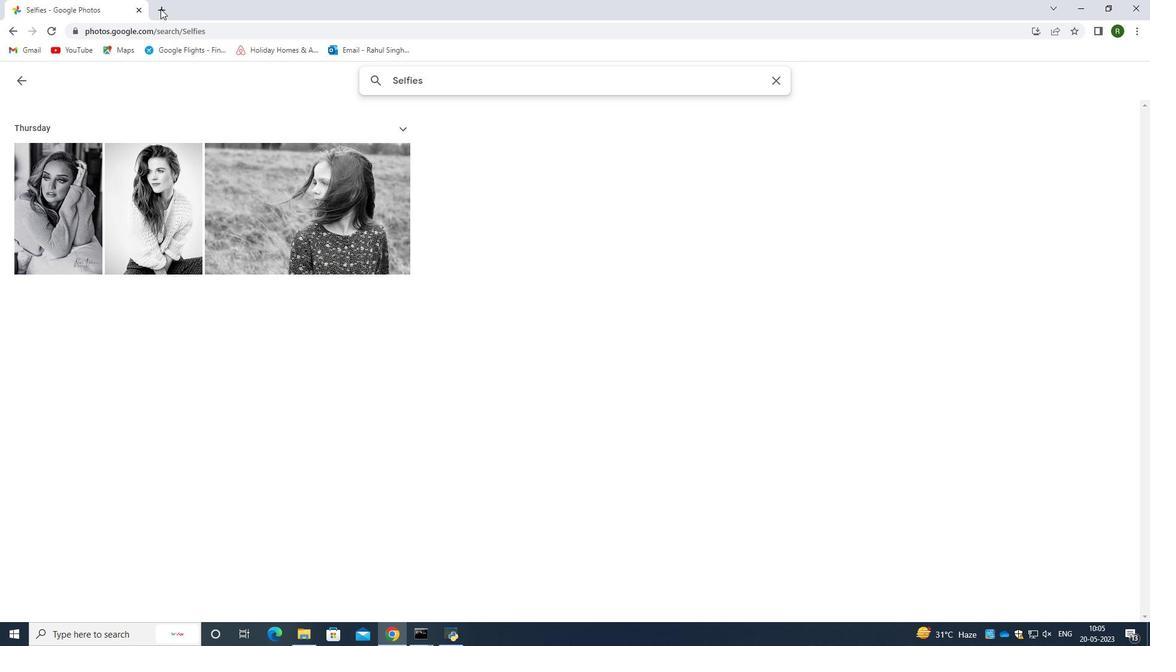 
Action: Mouse moved to (159, 31)
Screenshot: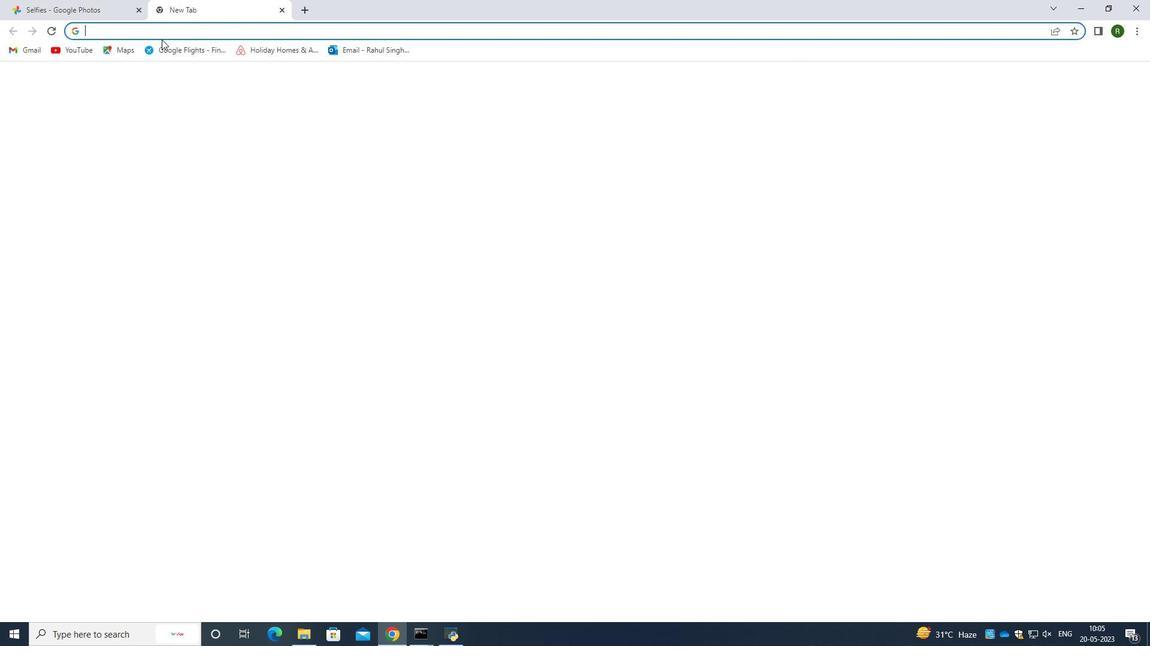 
Action: Mouse pressed left at (159, 31)
Screenshot: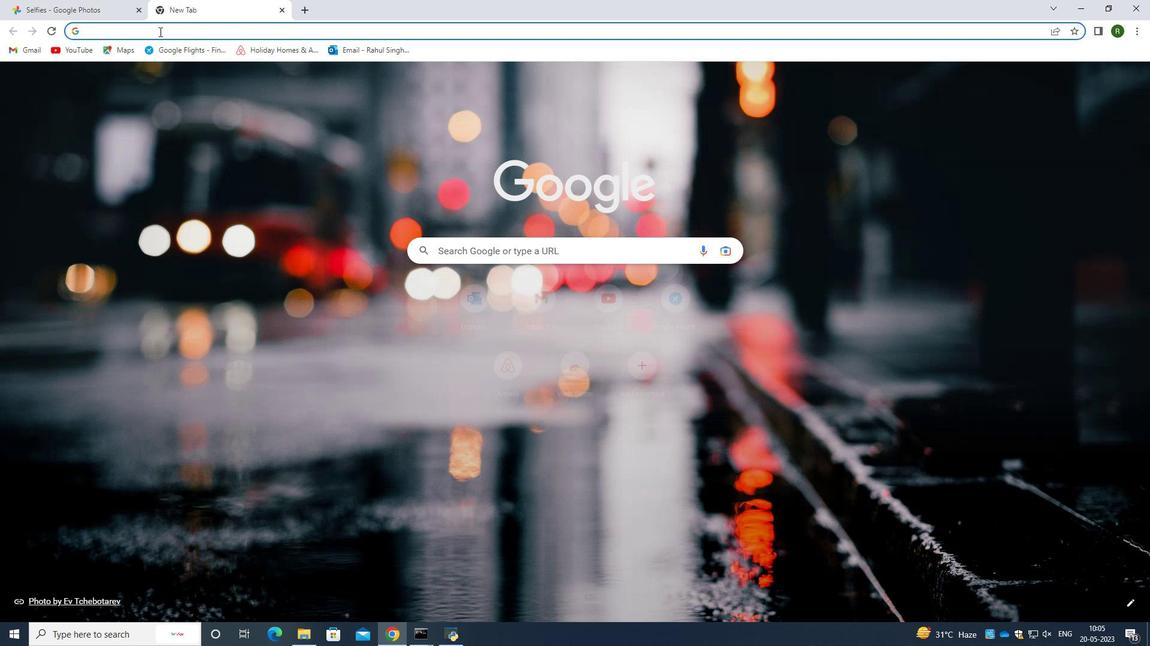 
Action: Key pressed eh<Key.backspace><Key.backspace>how<Key.space>to<Key.space>explore<Key.space>pepo<Key.backspace><Key.backspace>ople<Key.space>section<Key.space>ing<Key.space><Key.backspace><Key.backspace><Key.space>gpp<Key.backspace><Key.backspace>oogle<Key.space>photos<Key.enter>
Screenshot: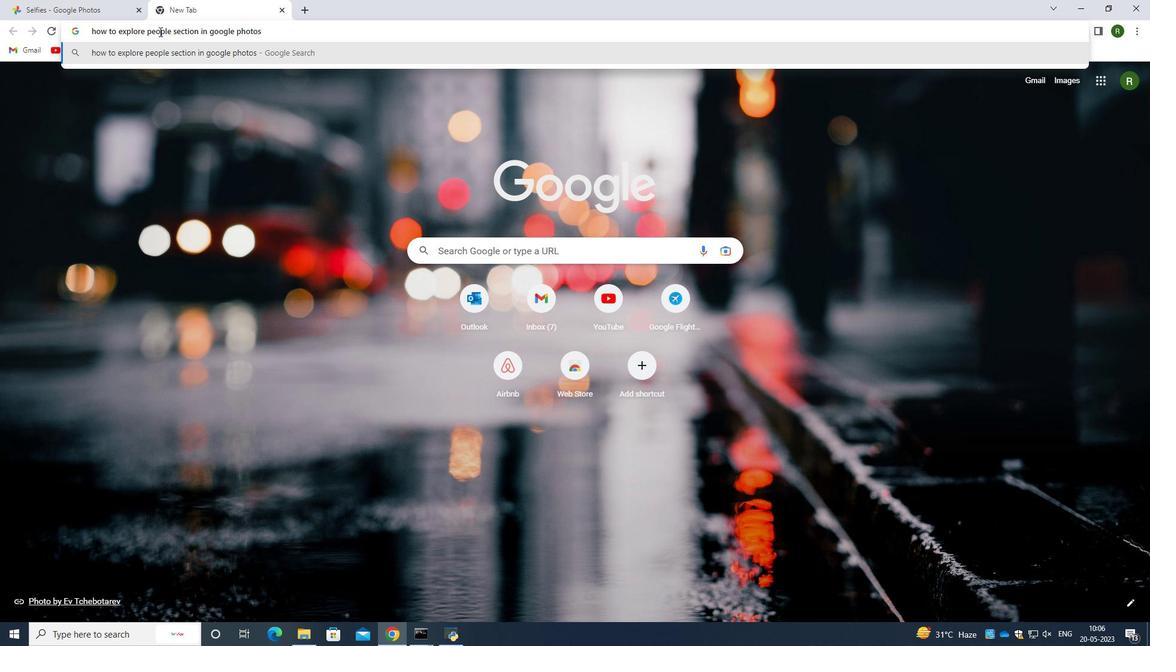 
Action: Mouse moved to (367, 99)
Screenshot: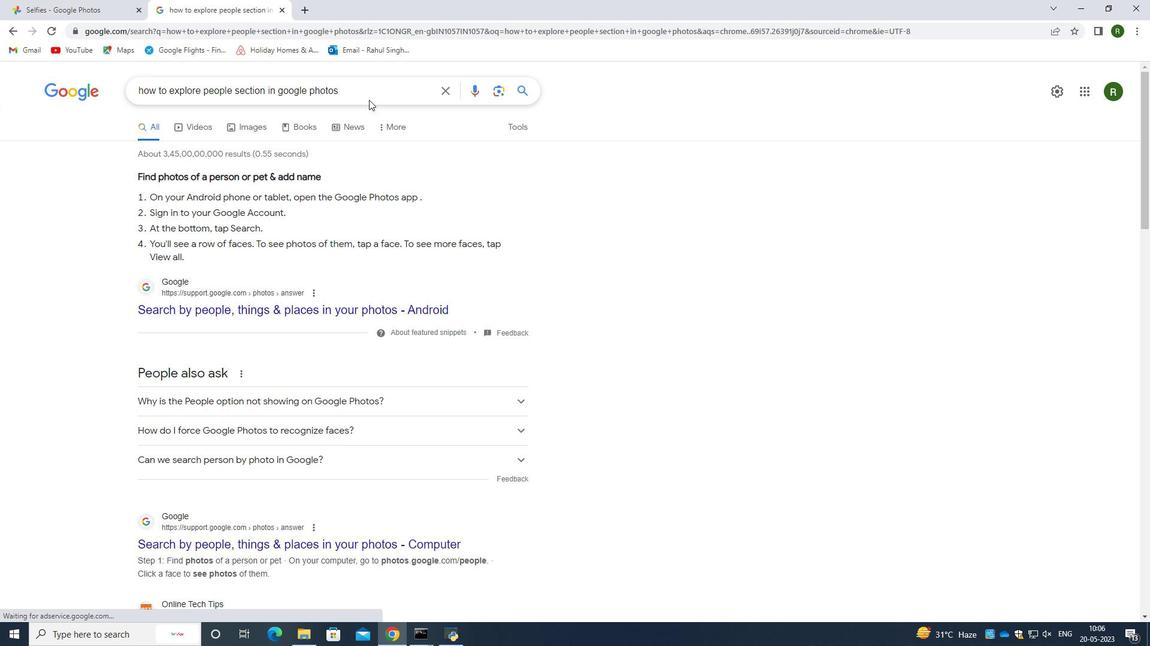 
Action: Mouse pressed left at (367, 99)
Screenshot: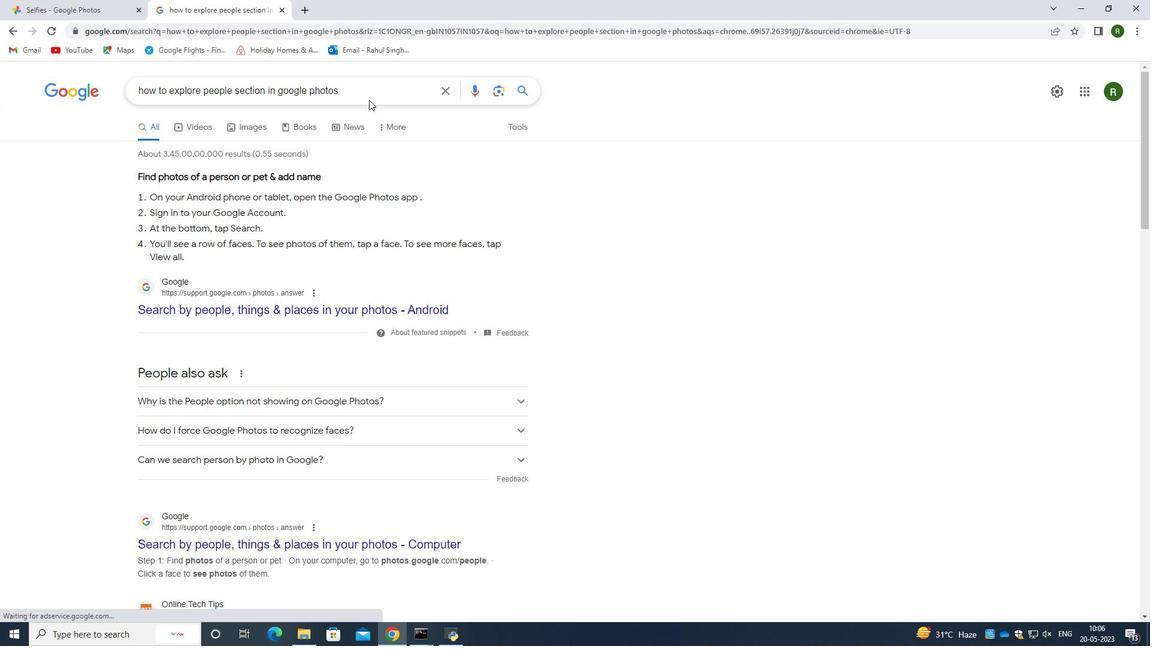 
Action: Mouse moved to (361, 88)
Screenshot: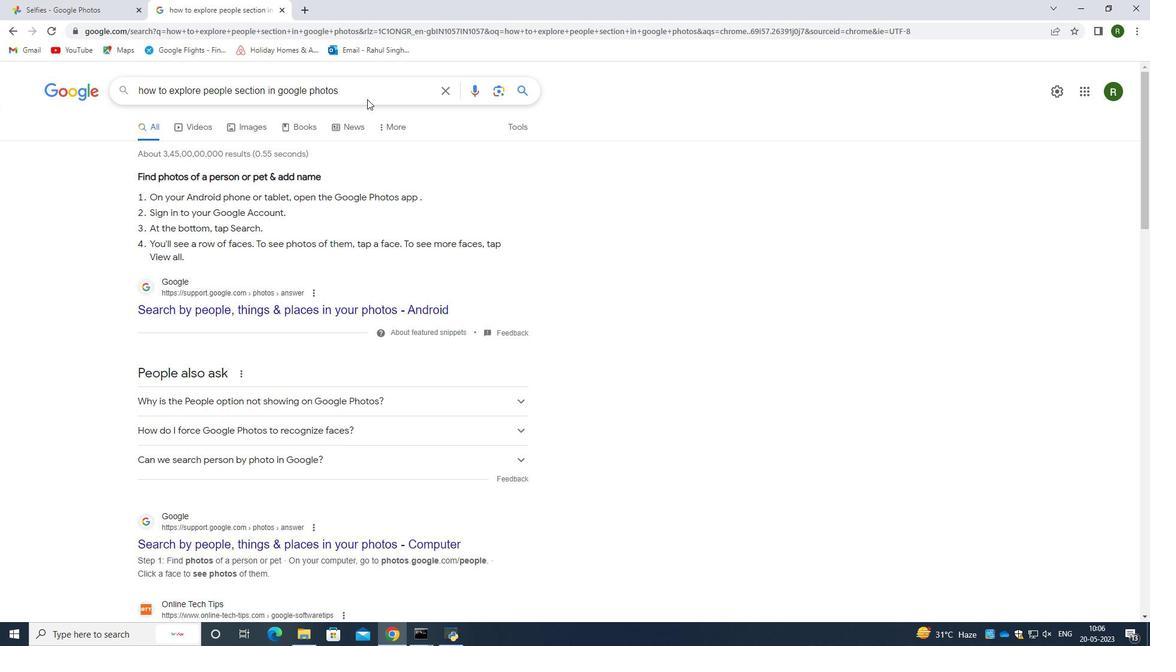 
Action: Mouse pressed left at (361, 88)
Screenshot: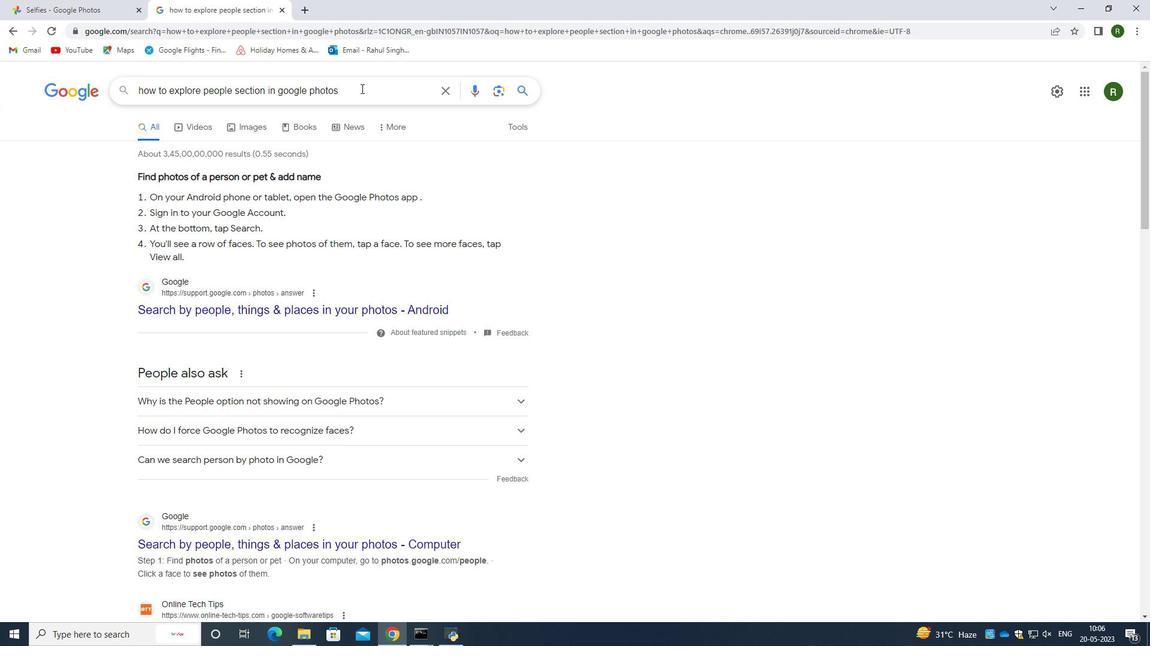 
Action: Key pressed <Key.space>in<Key.space>pc<Key.enter>
Screenshot: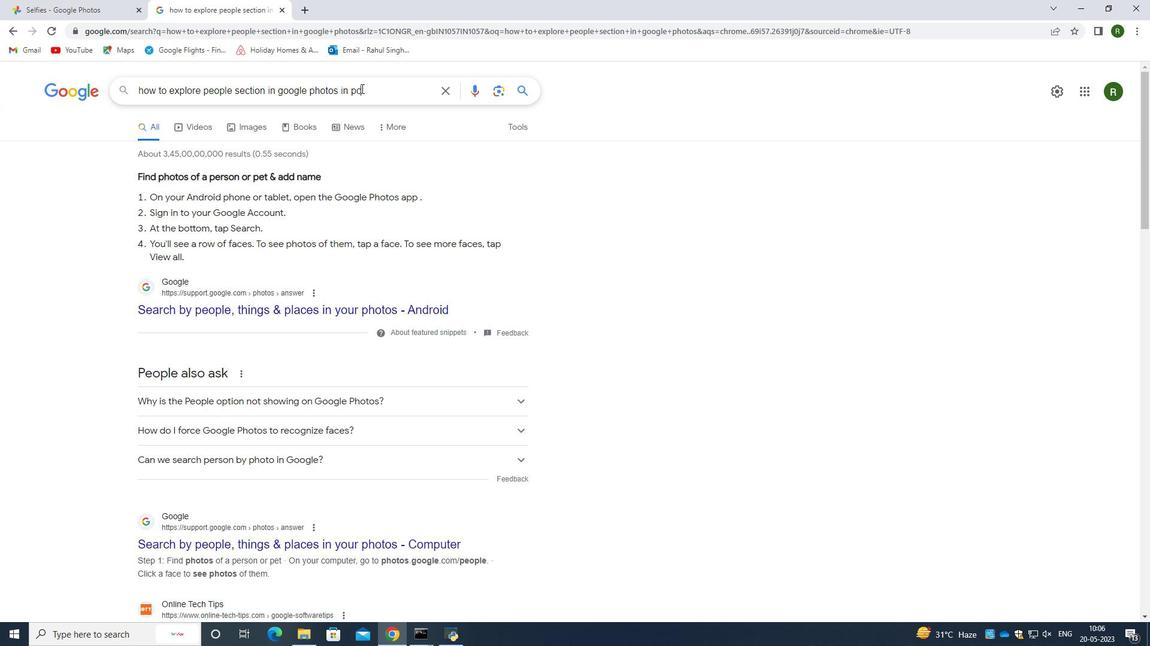 
Action: Mouse moved to (217, 259)
Screenshot: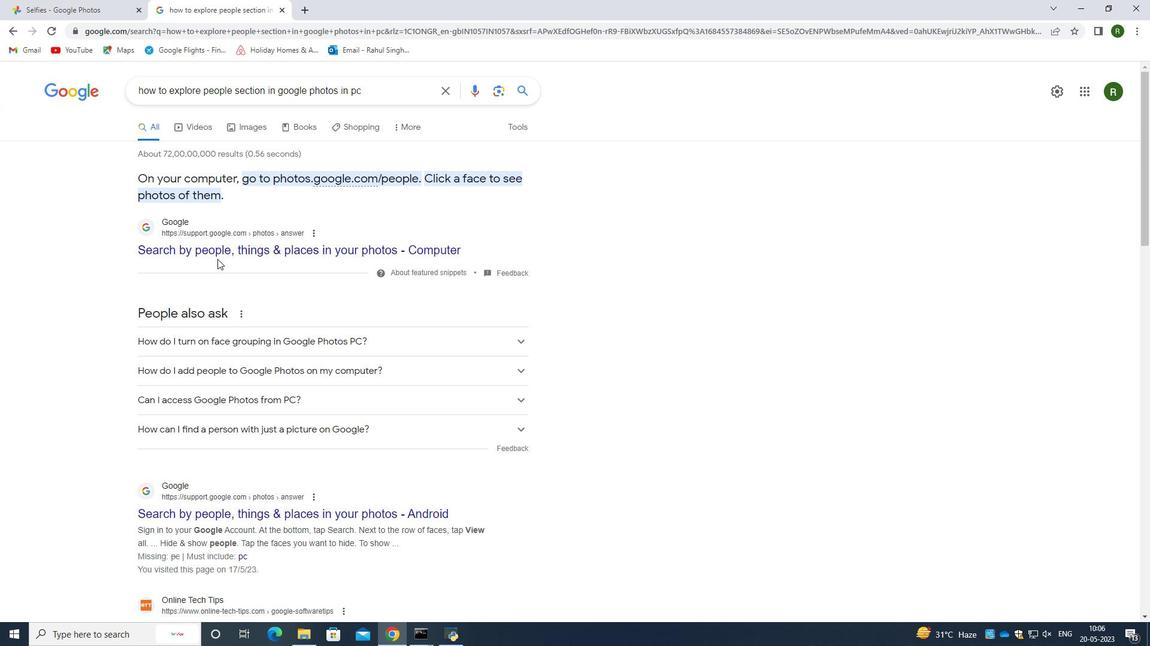 
Action: Mouse scrolled (217, 258) with delta (0, 0)
Screenshot: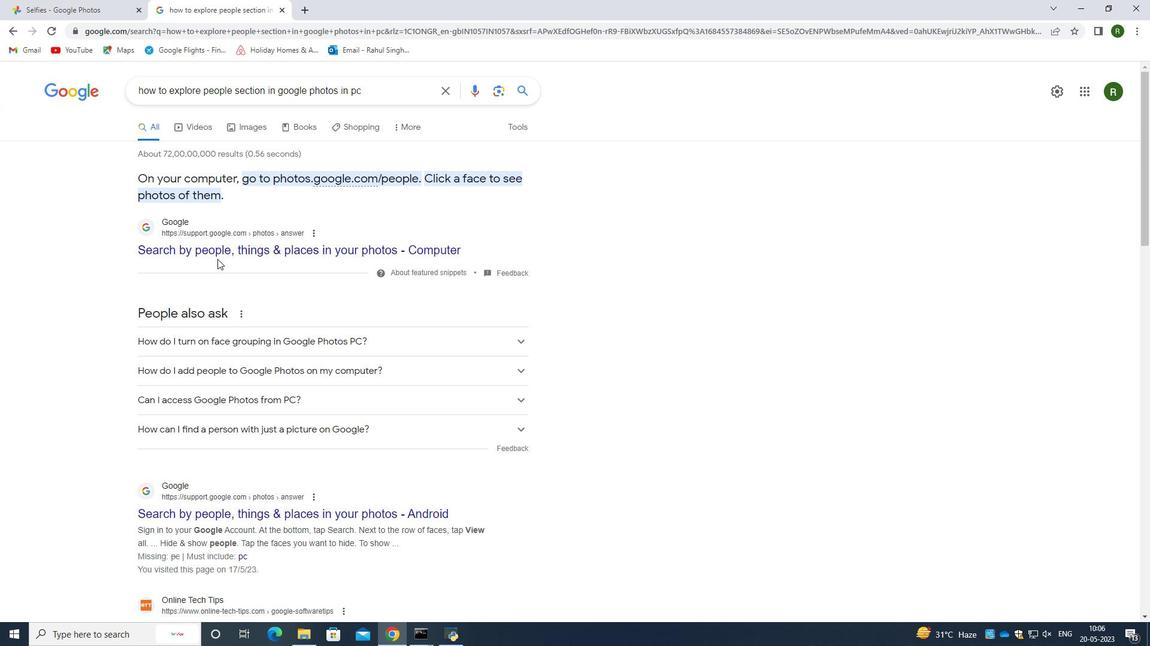
Action: Mouse scrolled (217, 259) with delta (0, 0)
Screenshot: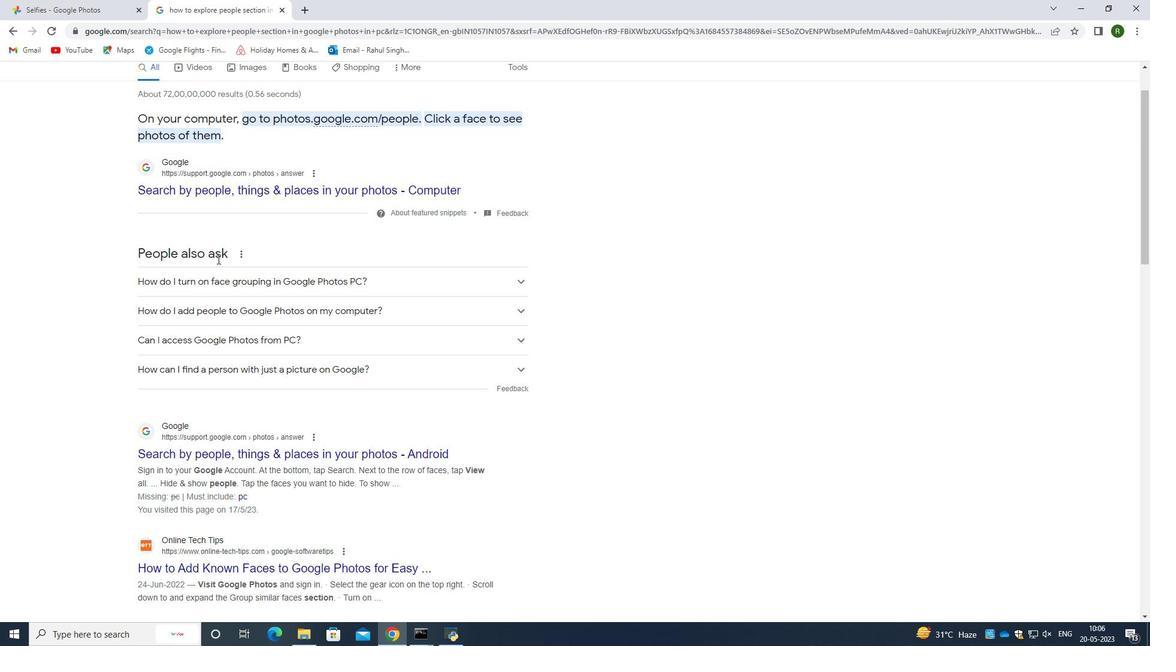 
Action: Mouse scrolled (217, 259) with delta (0, 0)
Screenshot: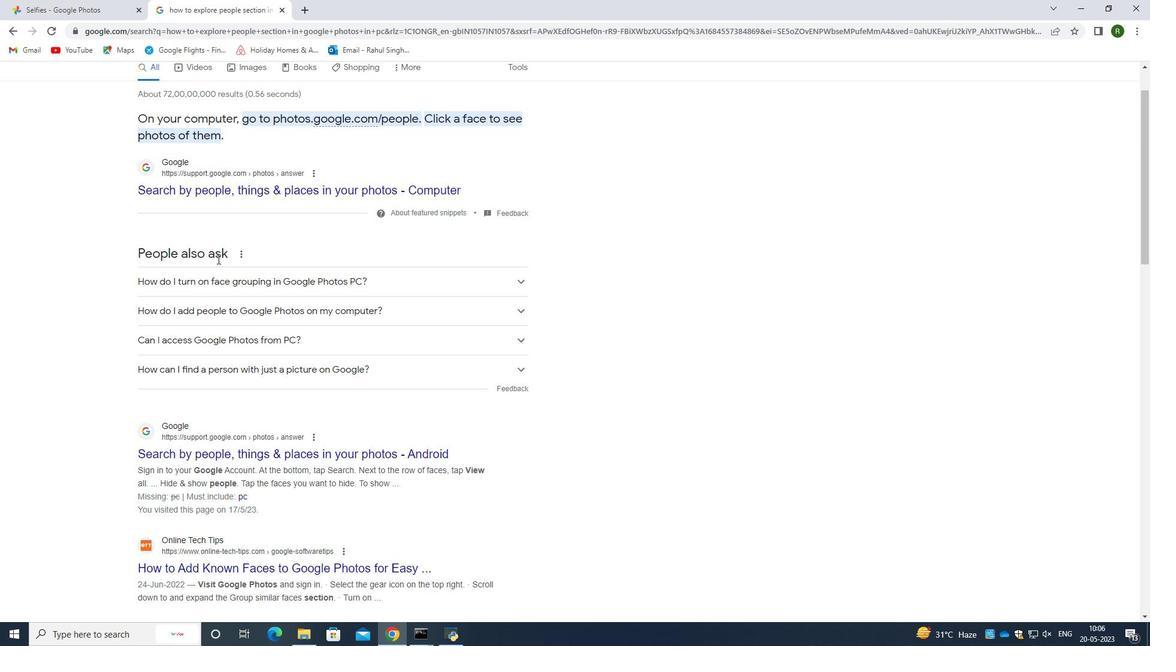 
Action: Mouse moved to (313, 234)
Screenshot: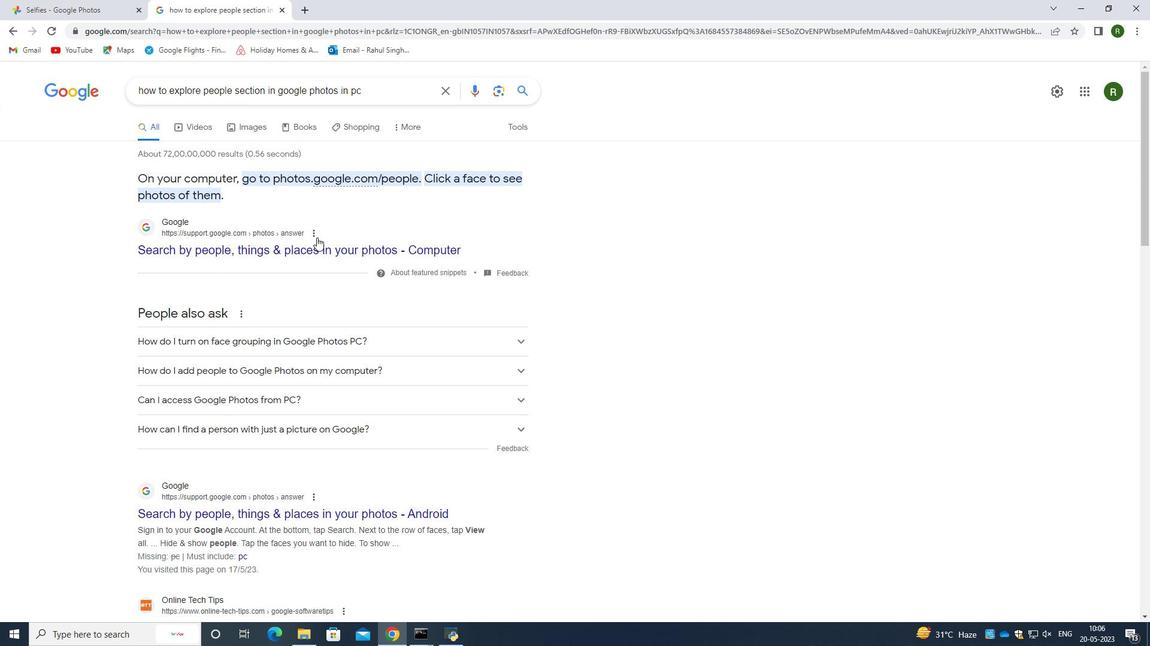 
Action: Mouse scrolled (313, 234) with delta (0, 0)
Screenshot: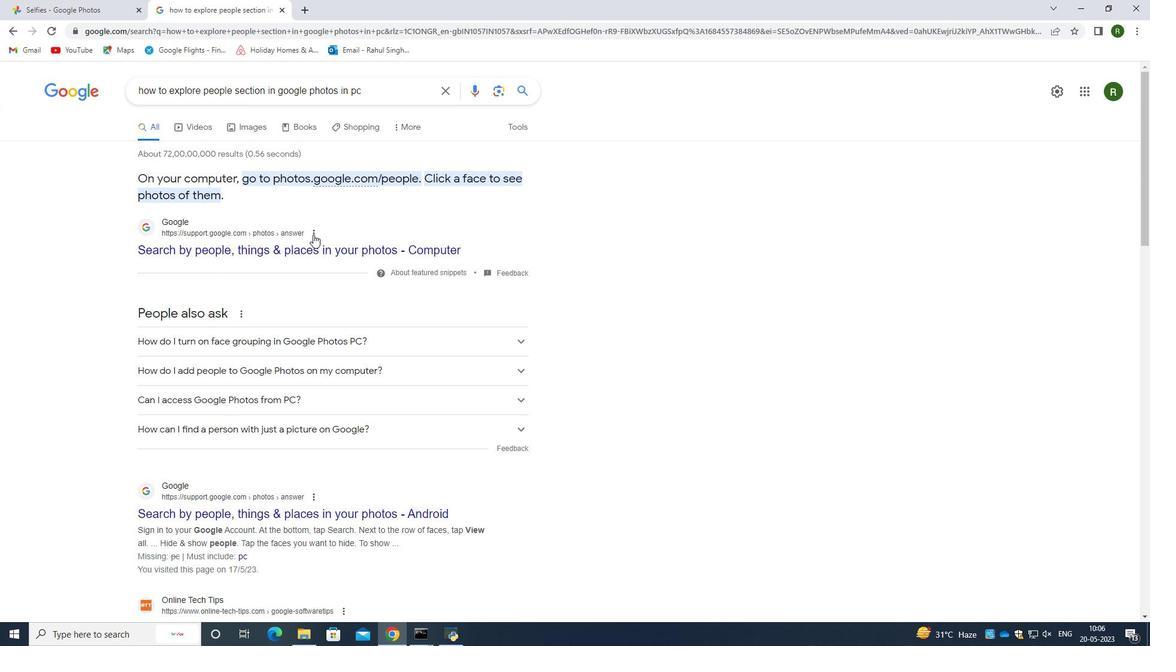 
Action: Mouse scrolled (313, 234) with delta (0, 0)
Screenshot: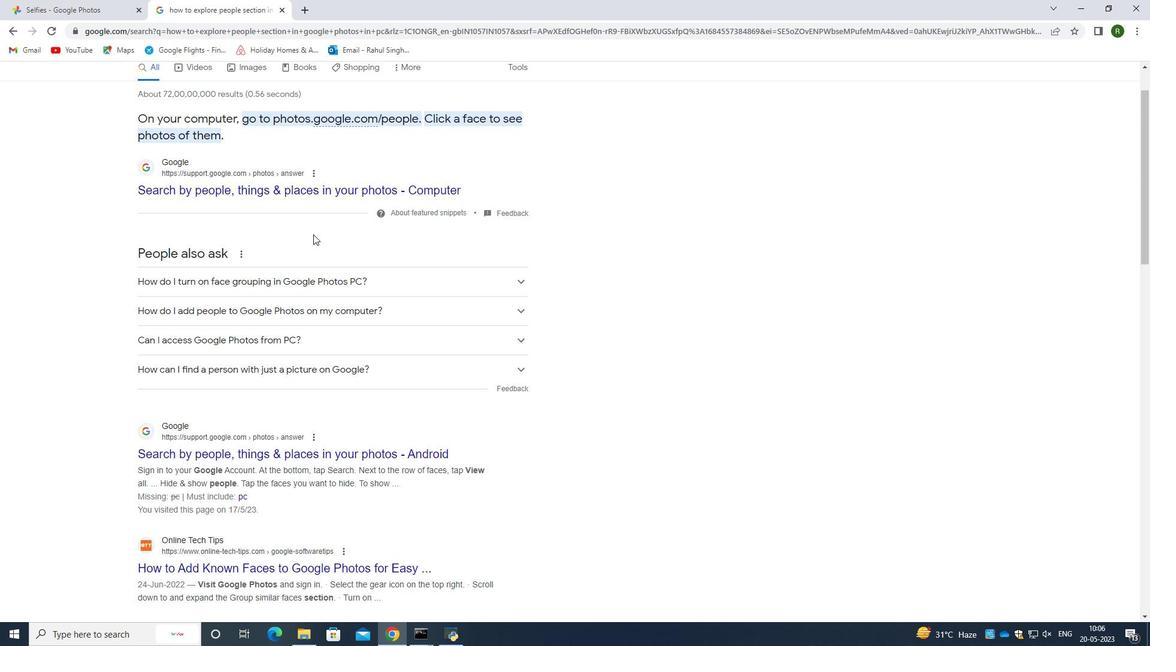 
Action: Mouse scrolled (313, 234) with delta (0, 0)
Screenshot: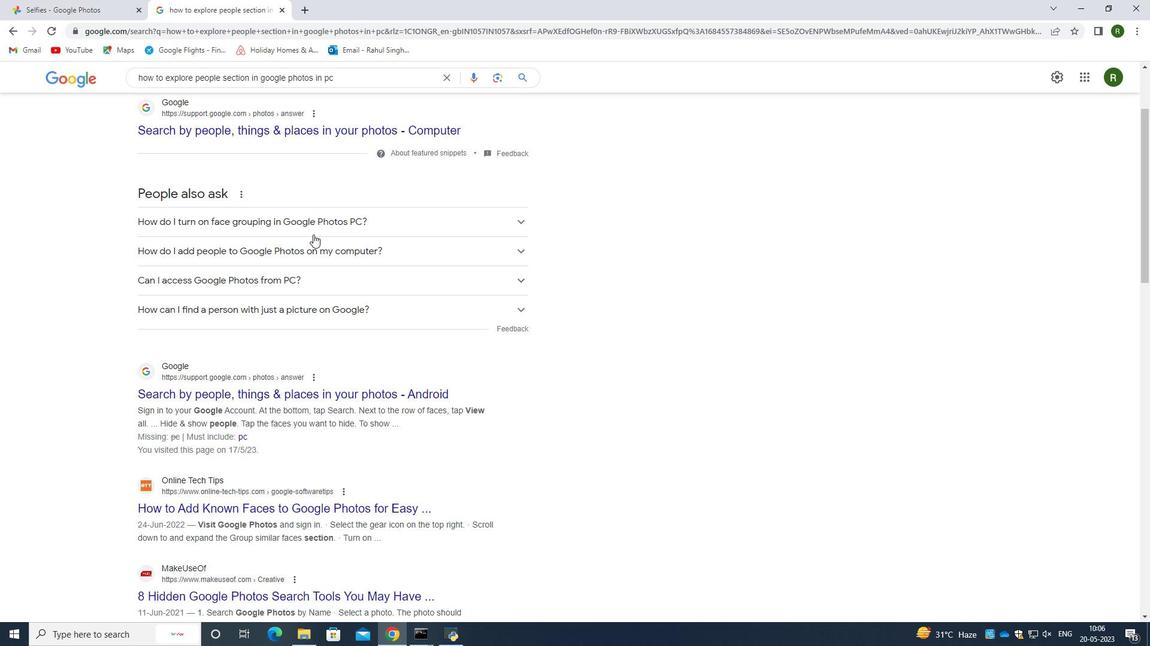 
Action: Mouse scrolled (313, 234) with delta (0, 0)
Screenshot: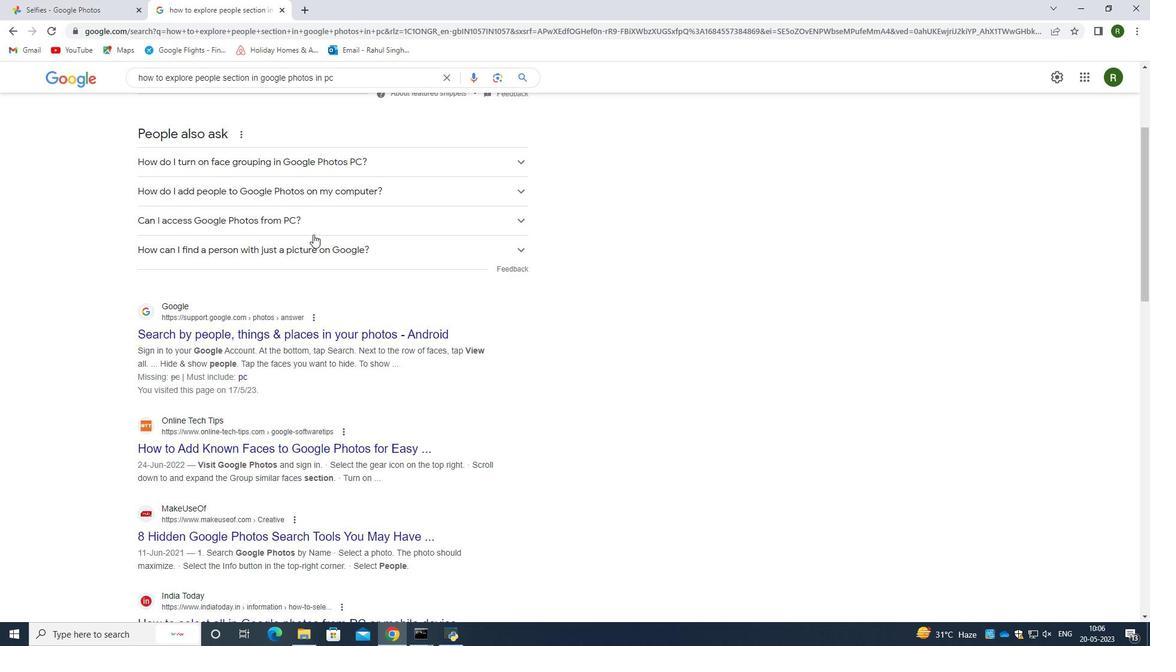 
Action: Mouse moved to (314, 234)
Screenshot: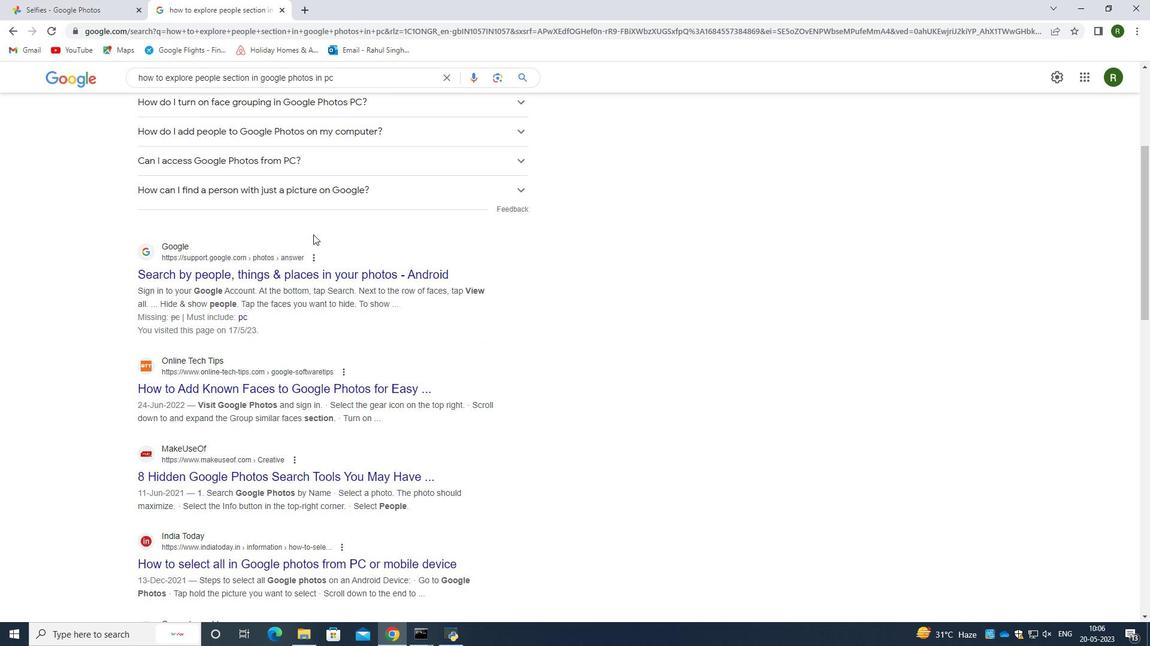 
Action: Mouse scrolled (314, 234) with delta (0, 0)
Screenshot: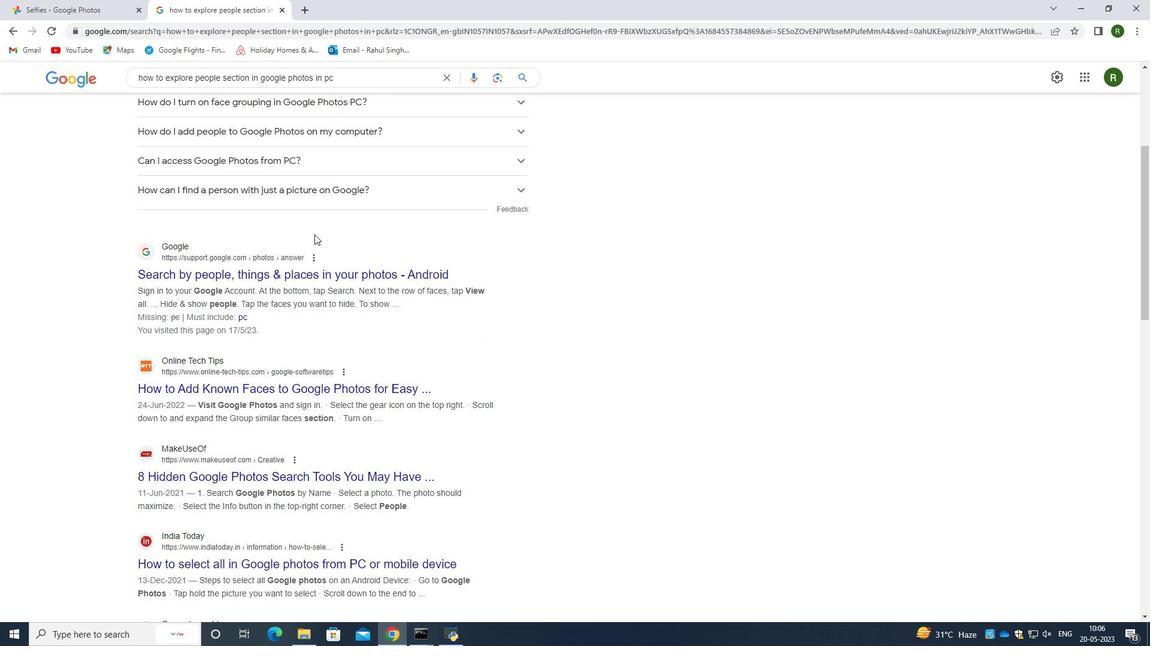 
Action: Mouse moved to (313, 233)
Screenshot: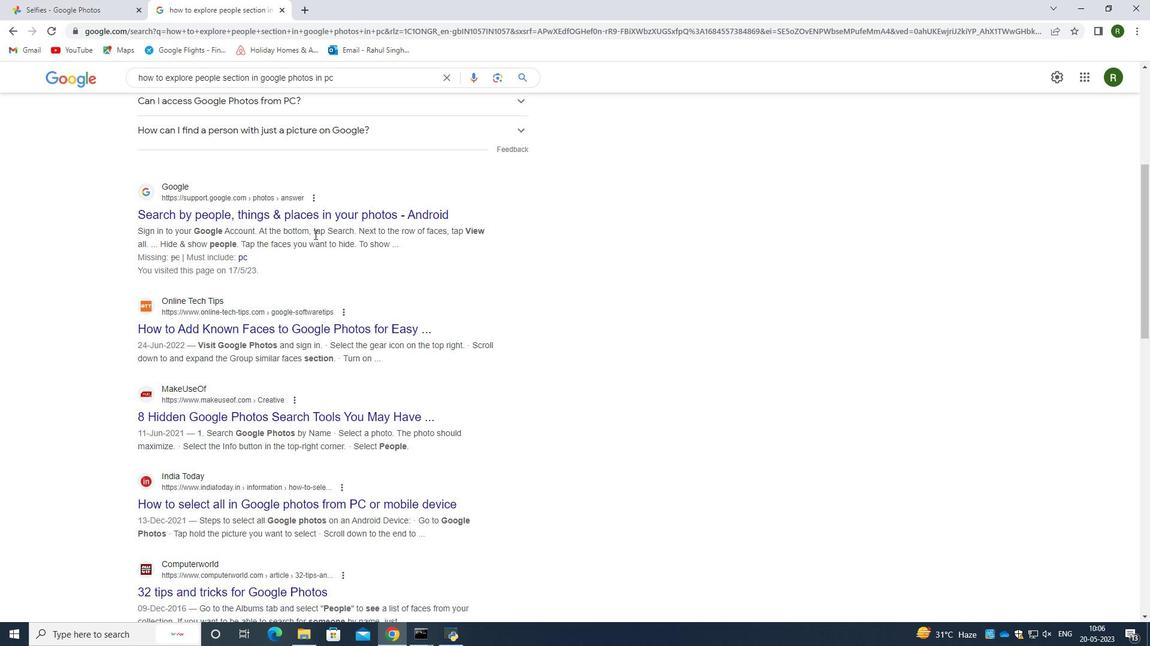 
Action: Mouse scrolled (313, 233) with delta (0, 0)
Screenshot: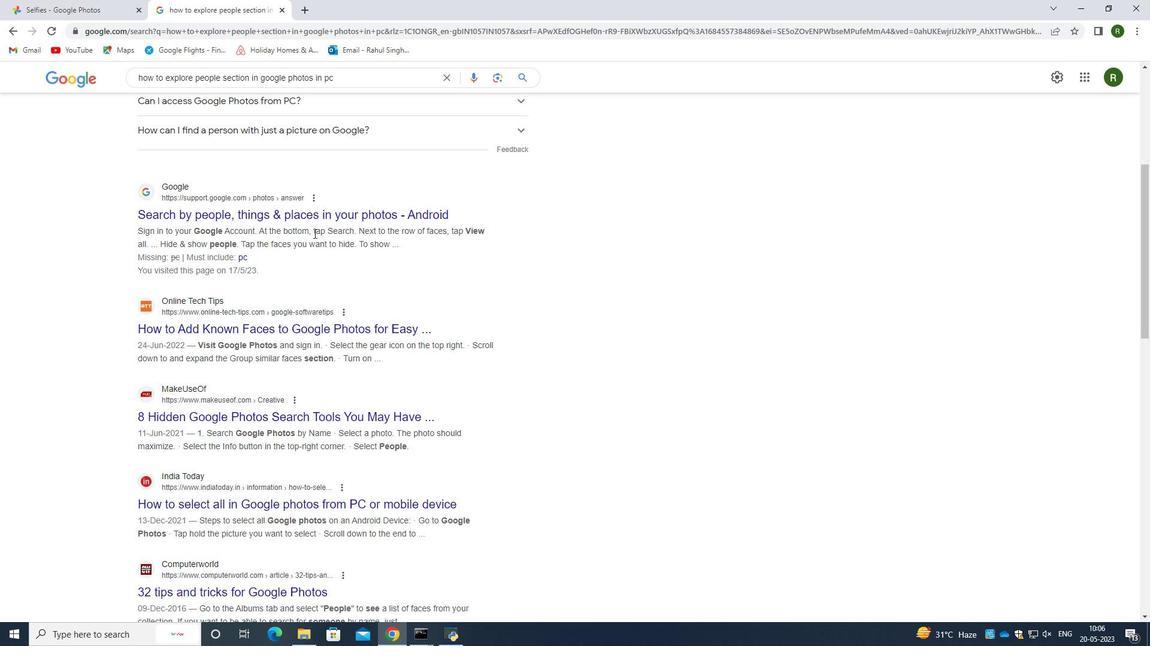 
Action: Mouse scrolled (313, 233) with delta (0, 0)
Screenshot: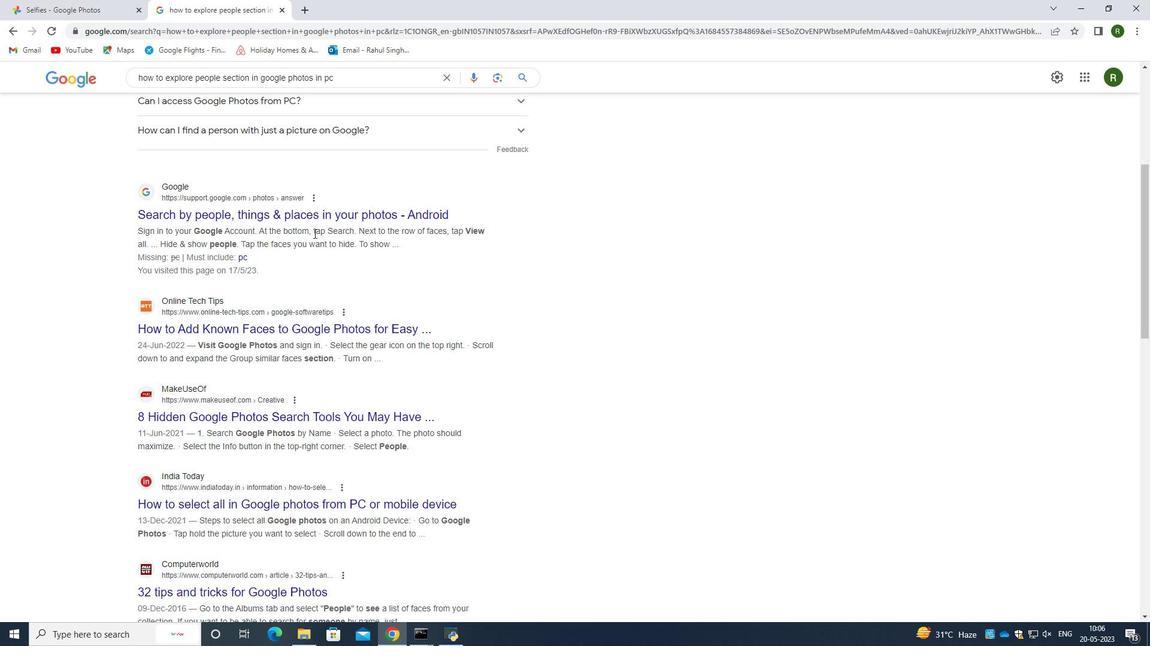 
Action: Mouse scrolled (313, 234) with delta (0, 0)
Screenshot: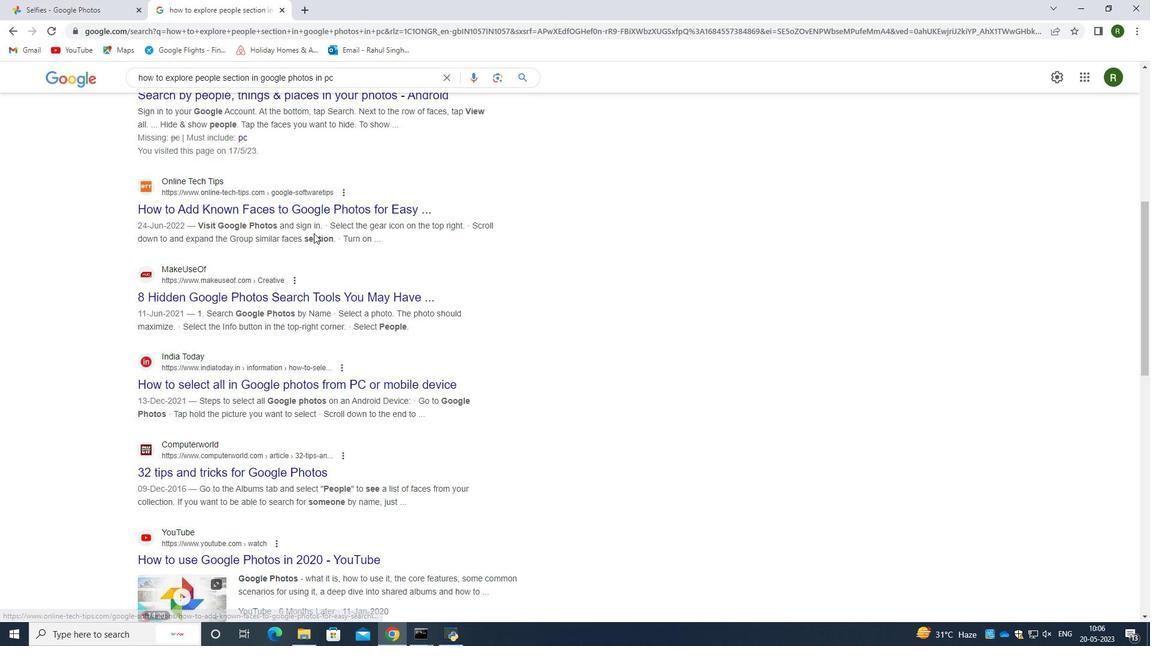 
Action: Mouse scrolled (313, 234) with delta (0, 0)
Screenshot: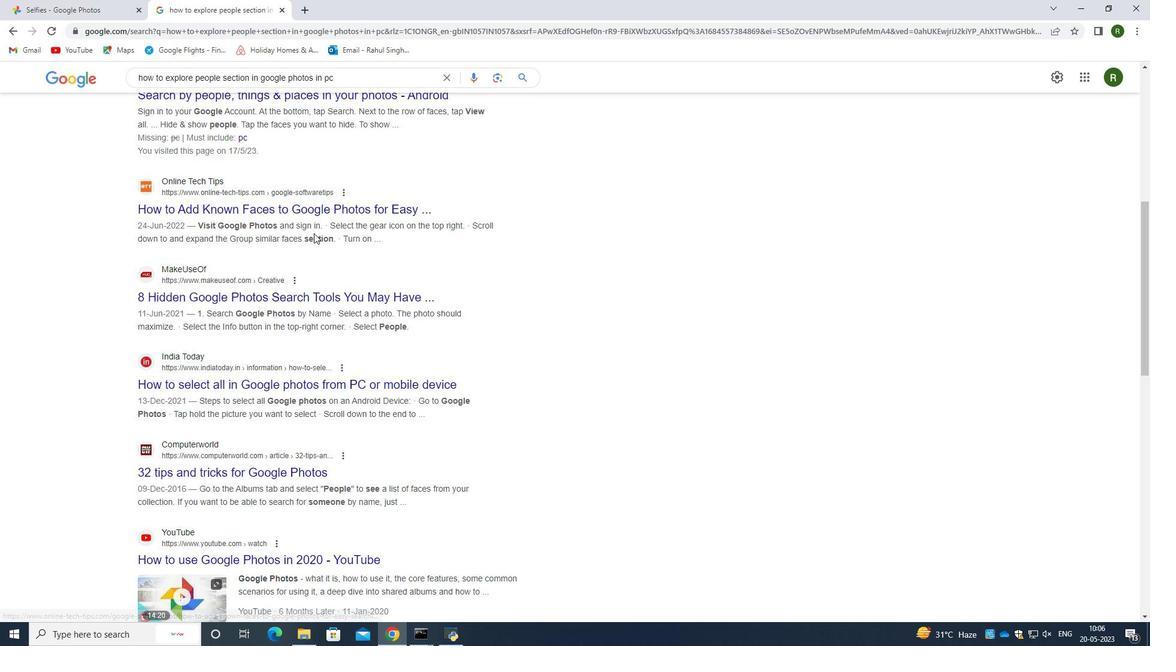 
Action: Mouse moved to (313, 233)
Screenshot: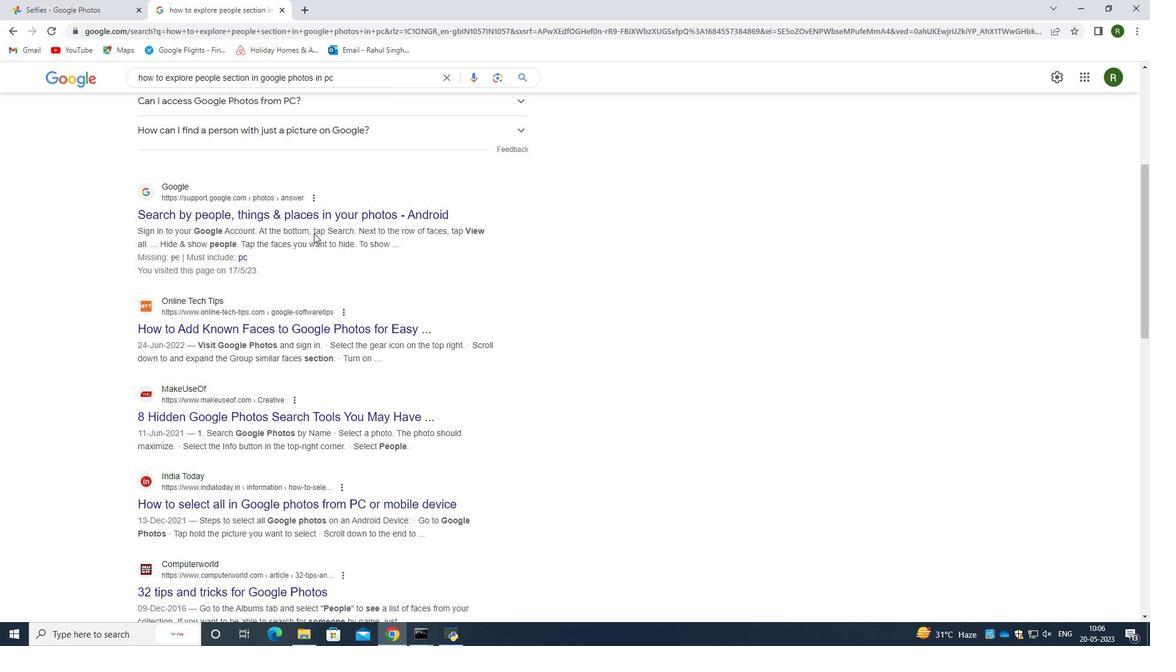 
Action: Mouse scrolled (313, 234) with delta (0, 0)
Screenshot: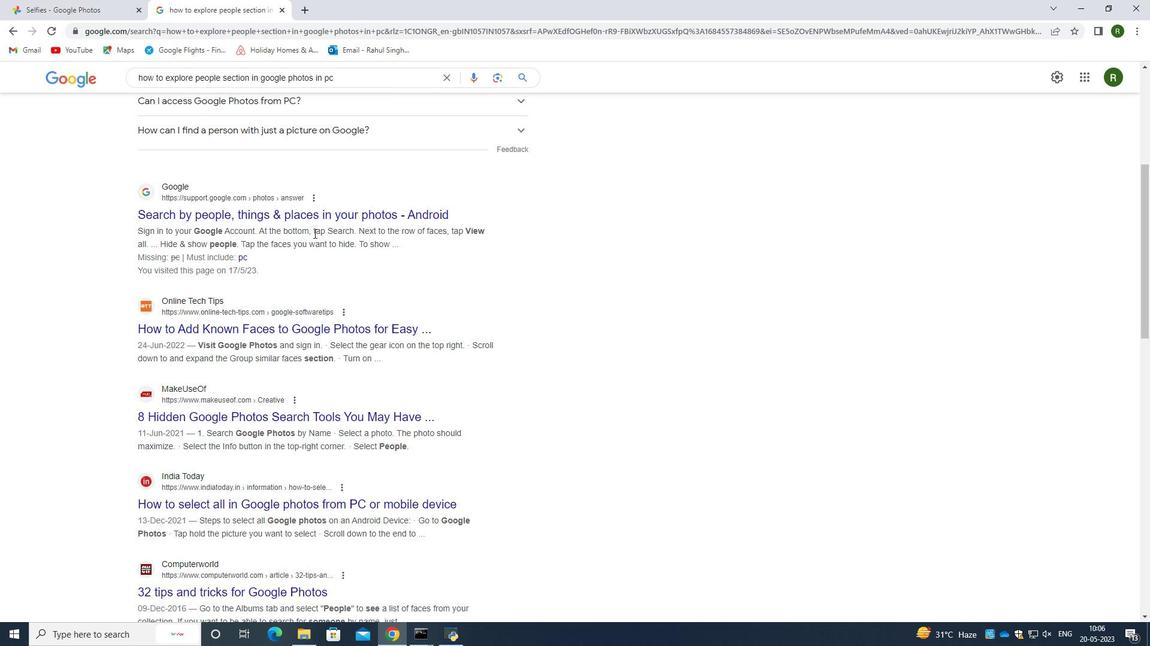 
Action: Mouse moved to (301, 267)
Screenshot: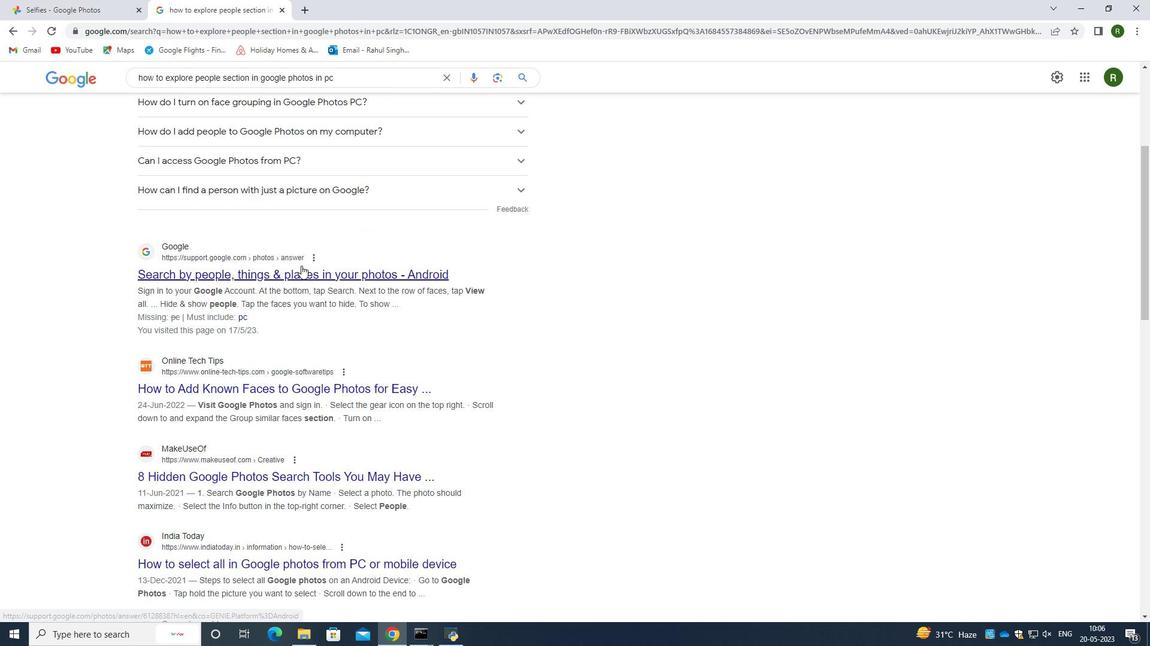 
Action: Mouse pressed left at (301, 267)
Screenshot: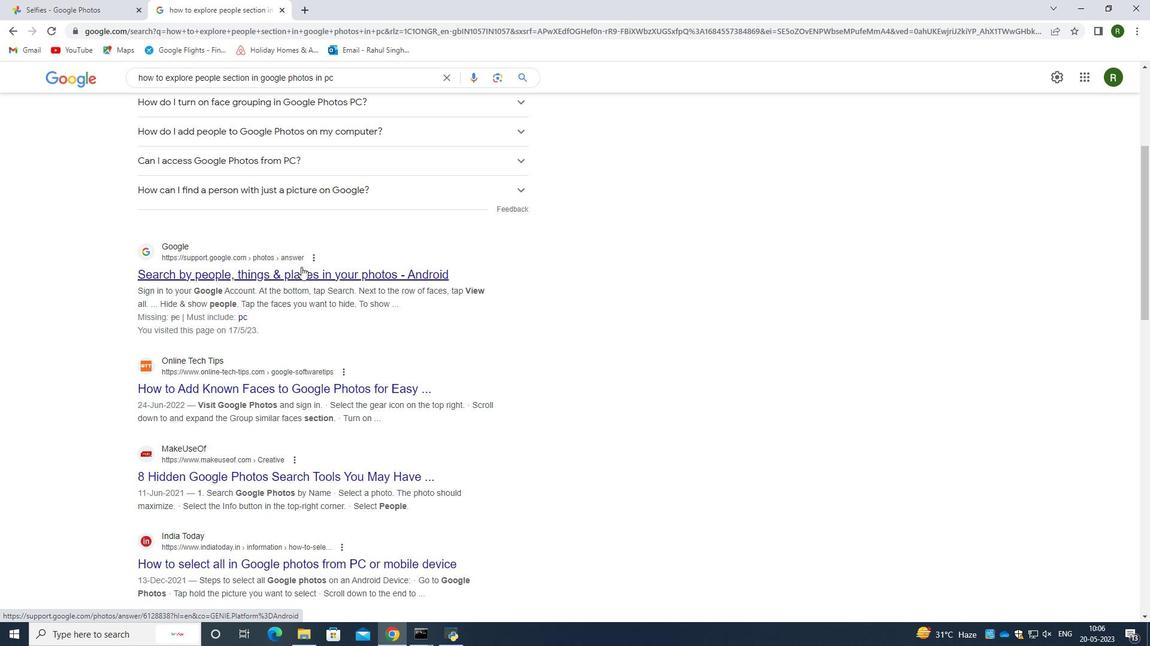 
Action: Mouse moved to (258, 290)
Screenshot: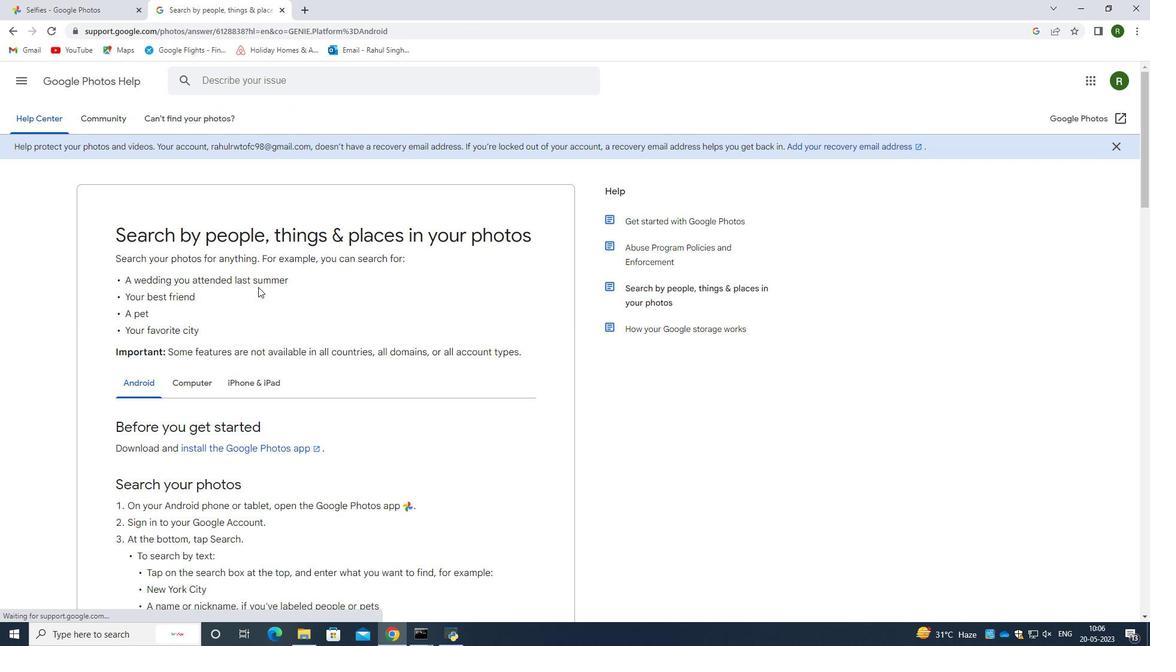 
Action: Mouse scrolled (258, 289) with delta (0, 0)
Screenshot: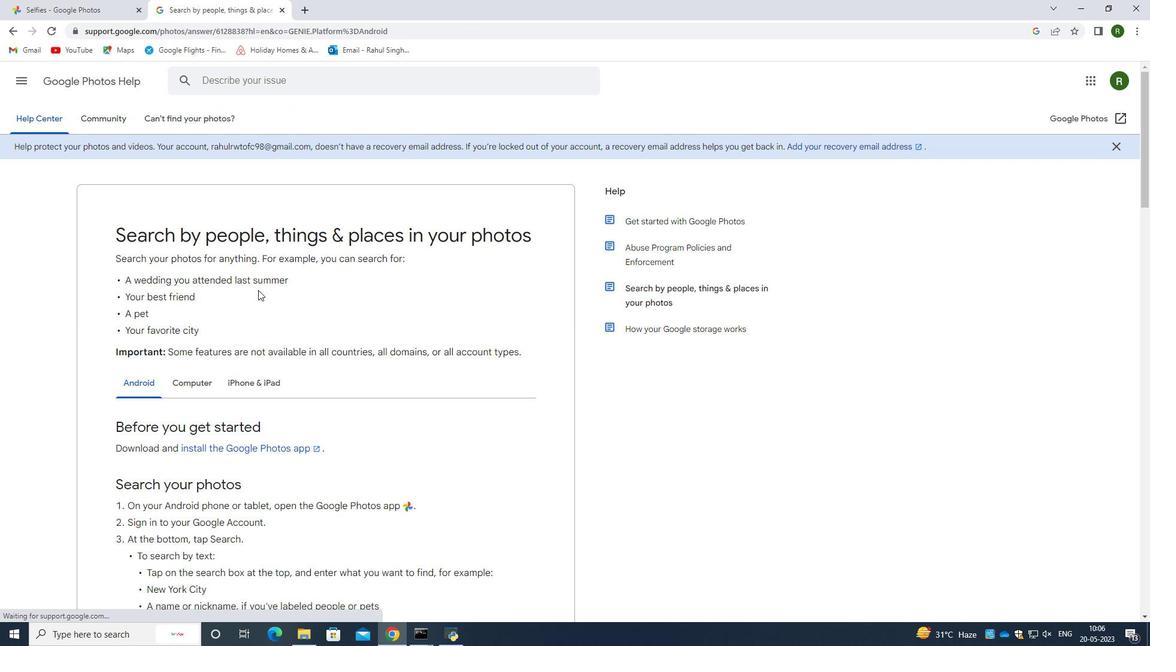 
Action: Mouse scrolled (258, 289) with delta (0, 0)
Screenshot: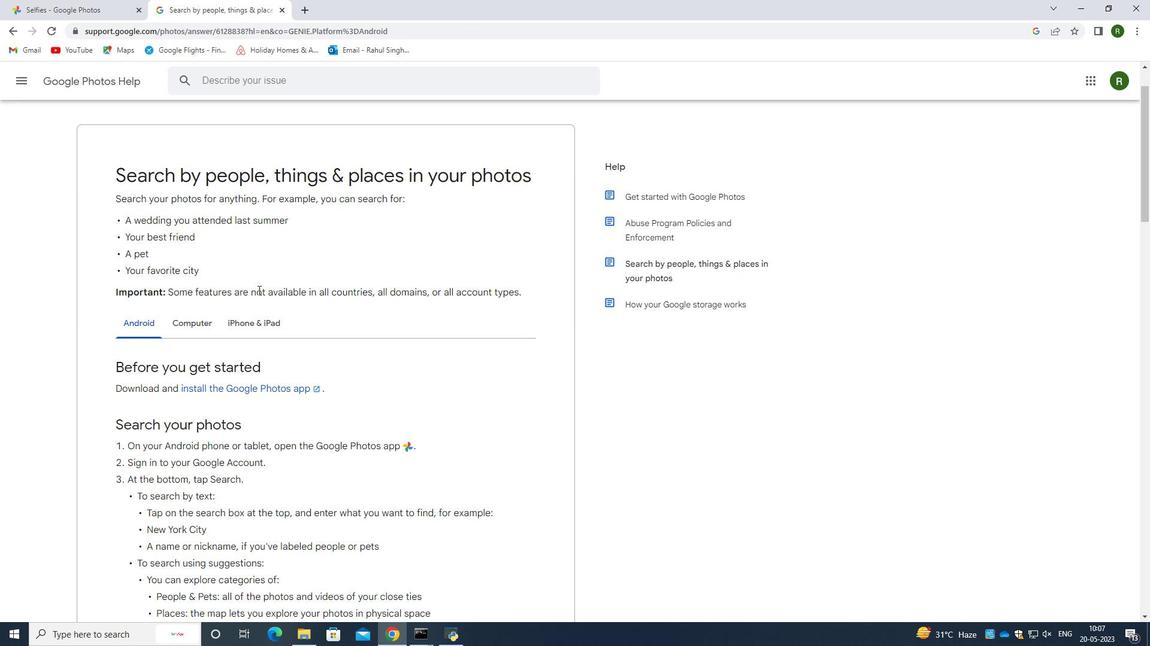 
Action: Mouse scrolled (258, 289) with delta (0, 0)
Screenshot: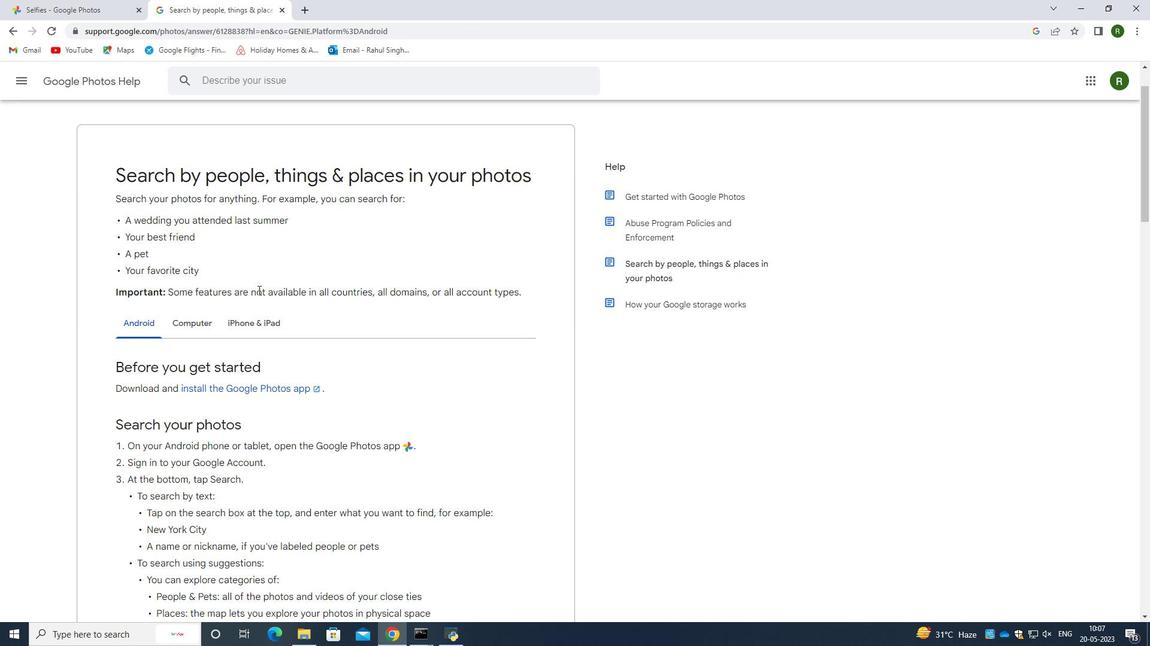 
Action: Mouse moved to (385, 330)
Screenshot: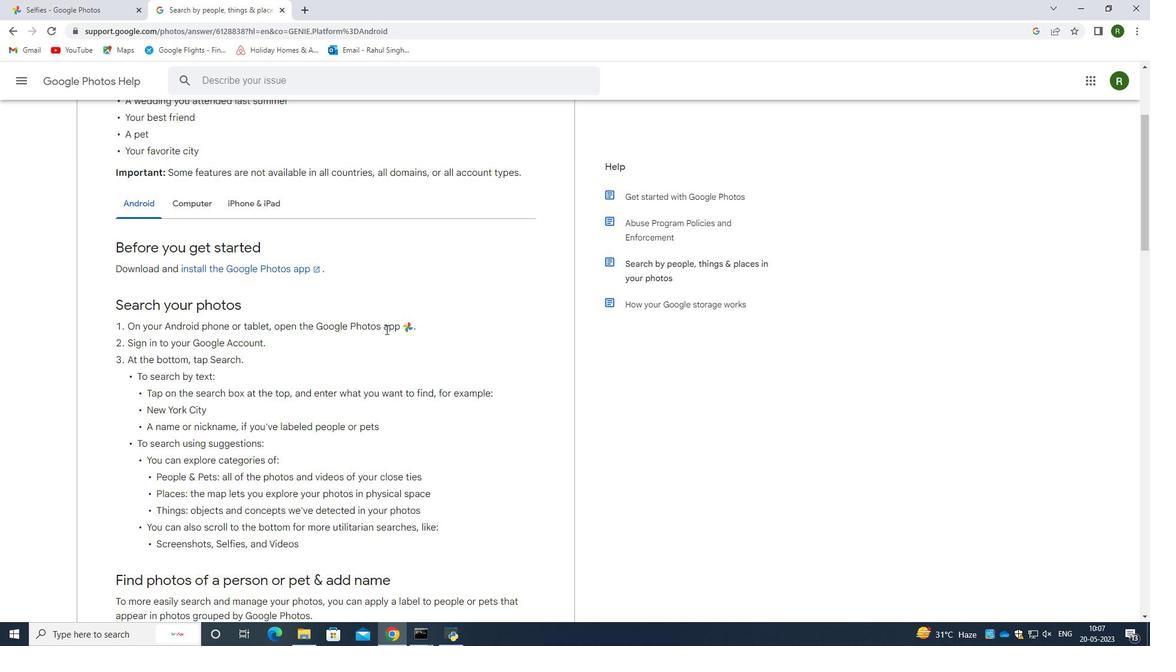 
Action: Mouse scrolled (385, 330) with delta (0, 0)
Screenshot: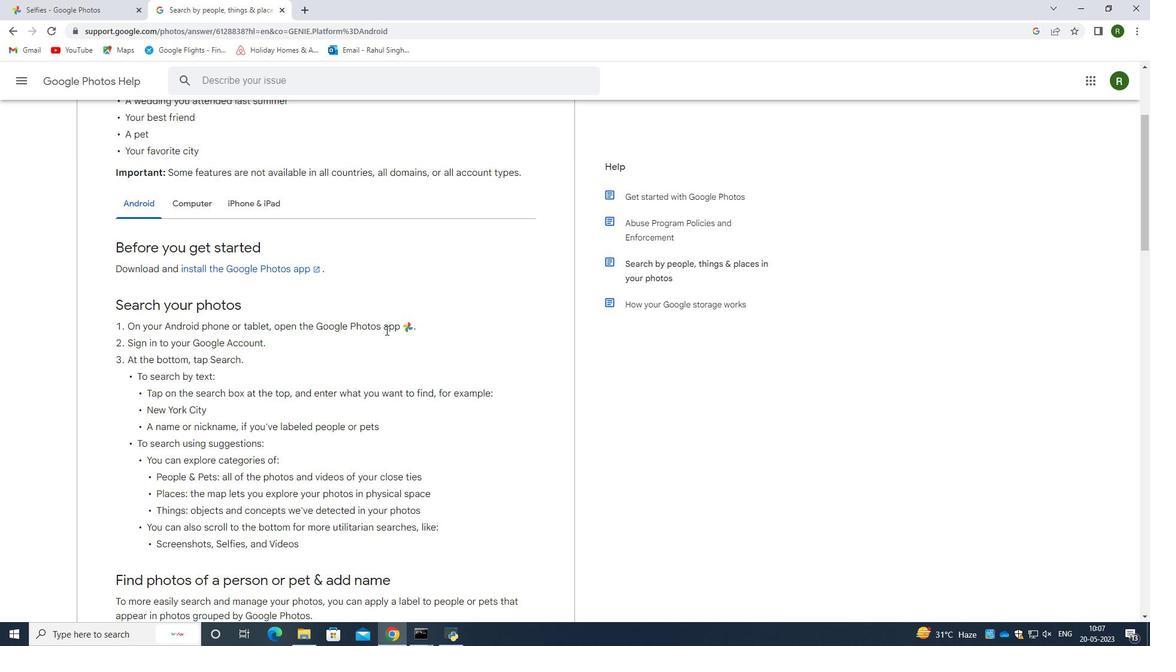 
Action: Mouse scrolled (385, 330) with delta (0, 0)
Screenshot: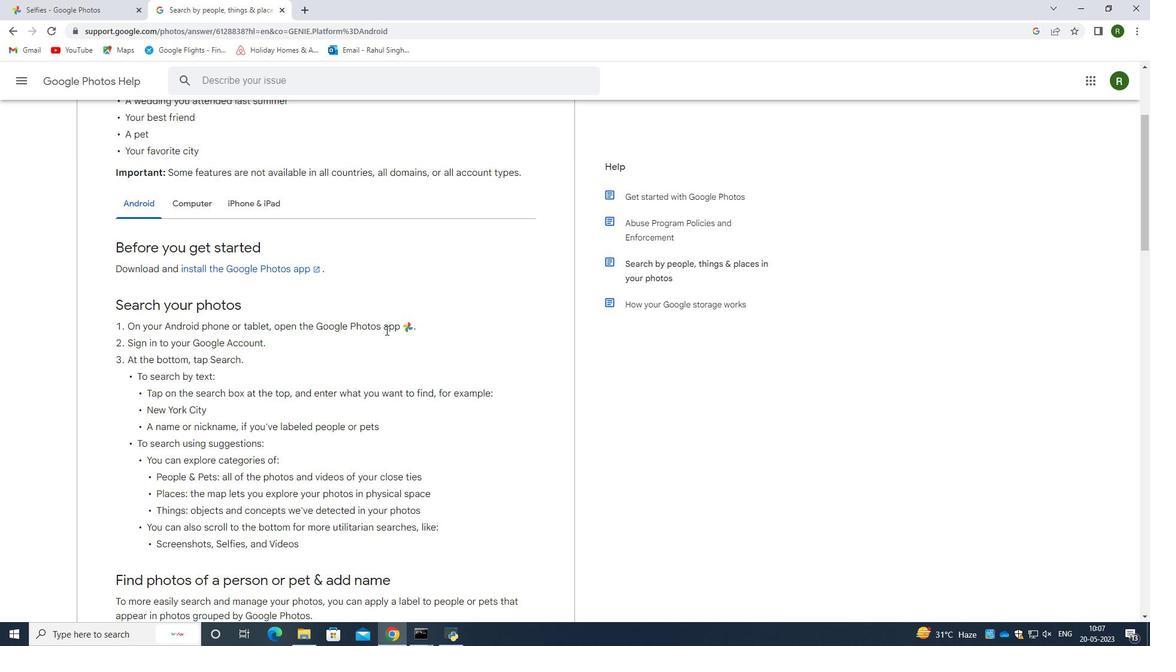 
Action: Mouse moved to (385, 331)
Screenshot: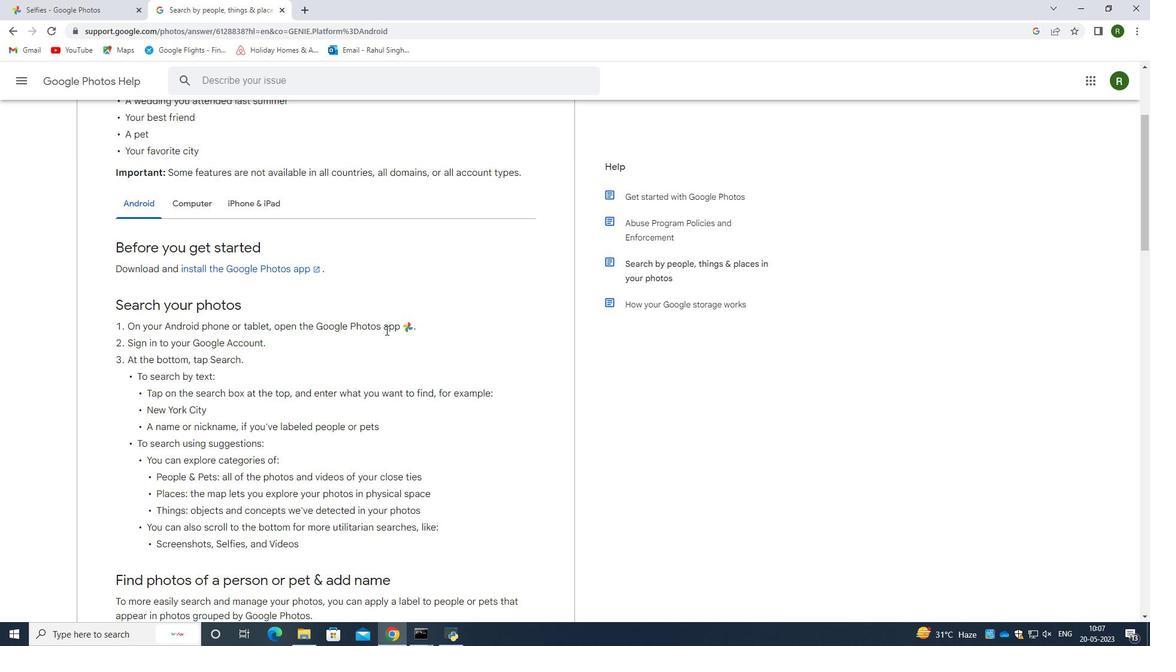 
Action: Mouse scrolled (385, 330) with delta (0, 0)
Screenshot: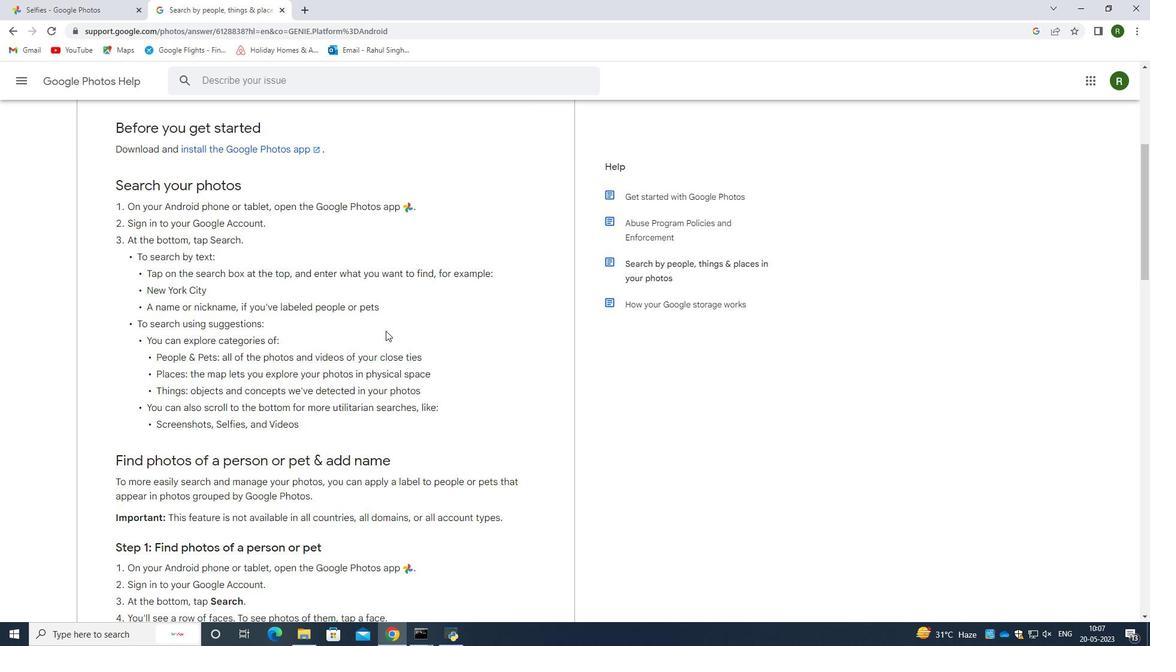 
Action: Mouse moved to (385, 328)
Screenshot: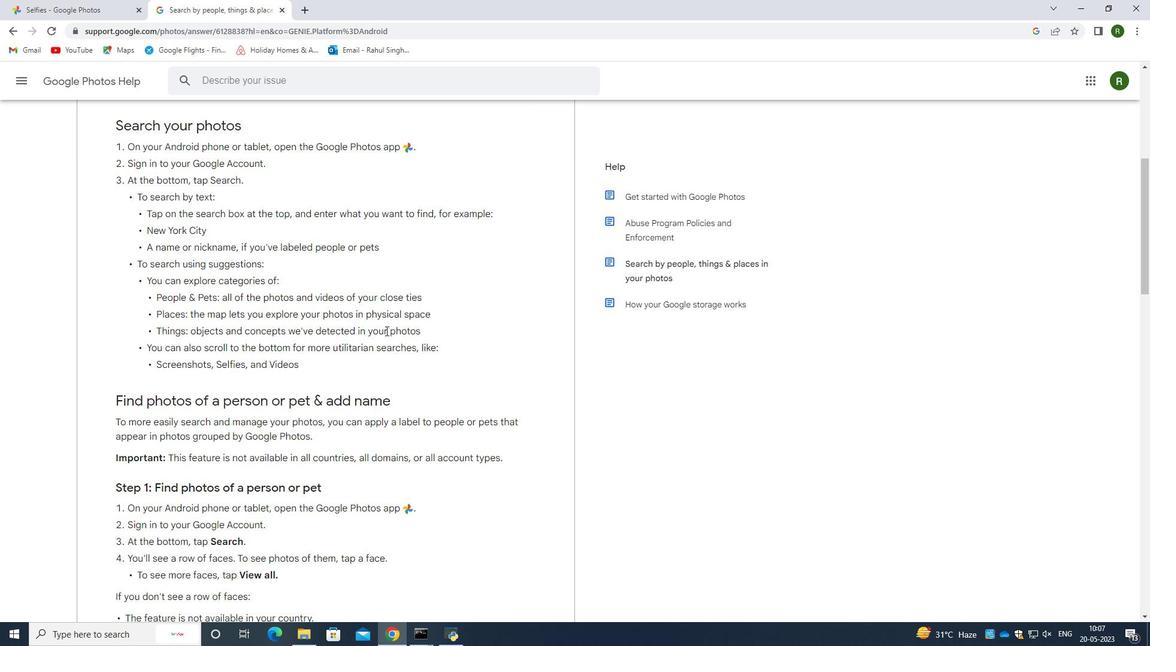 
Action: Mouse scrolled (385, 328) with delta (0, 0)
Screenshot: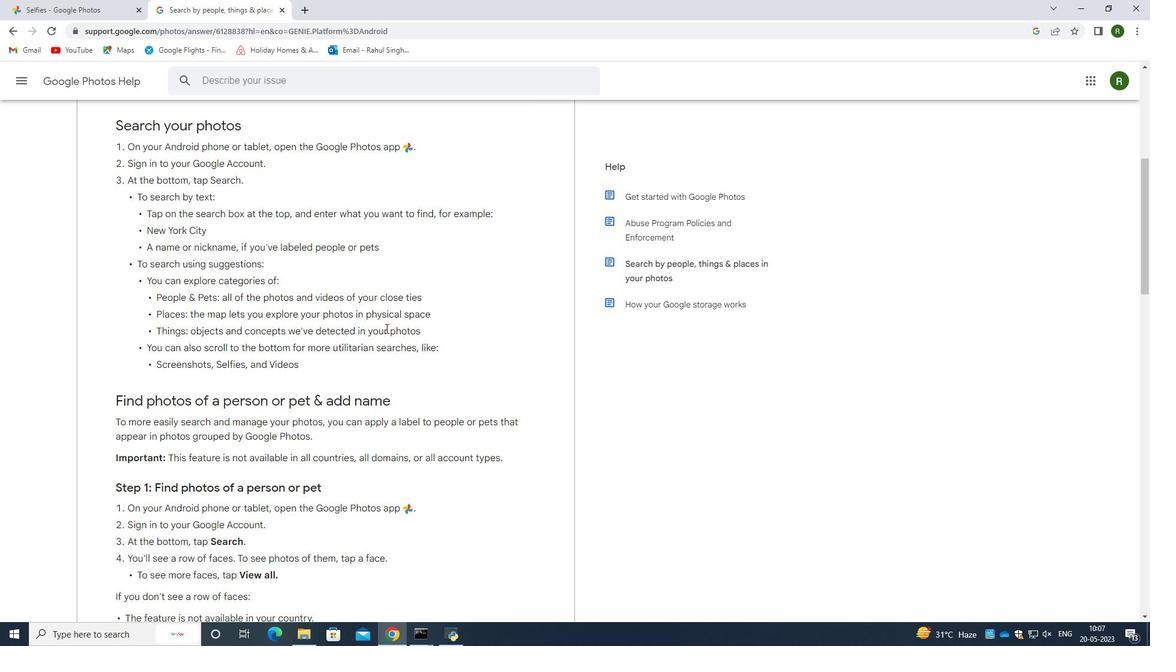 
Action: Mouse scrolled (385, 328) with delta (0, 0)
Screenshot: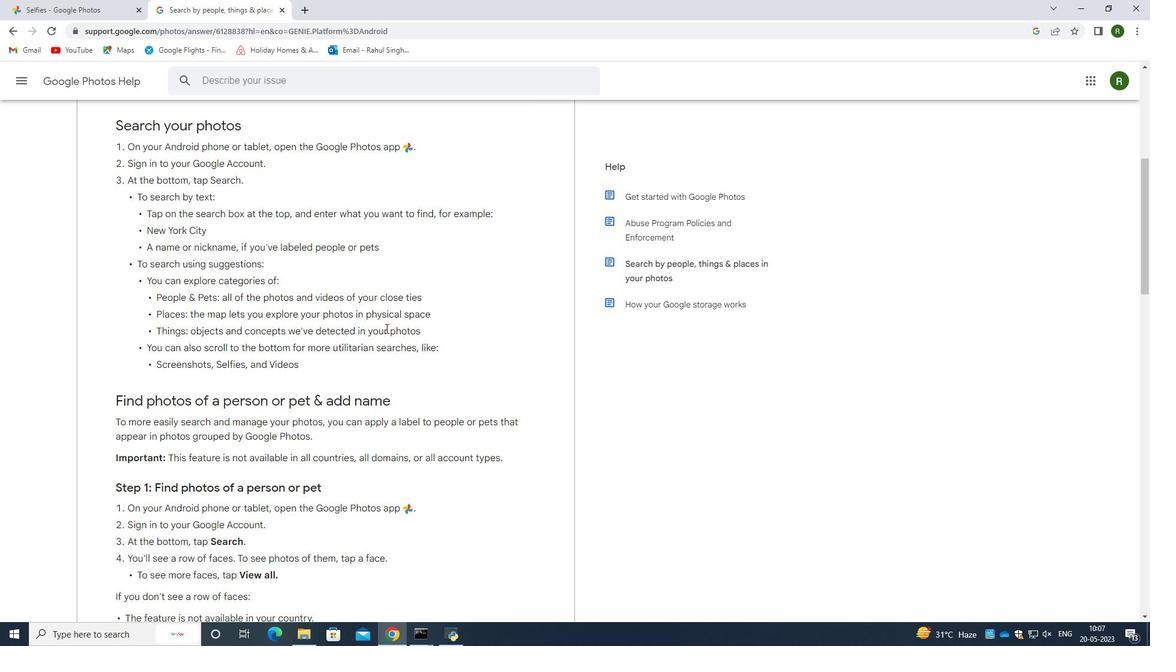 
Action: Mouse moved to (336, 297)
Screenshot: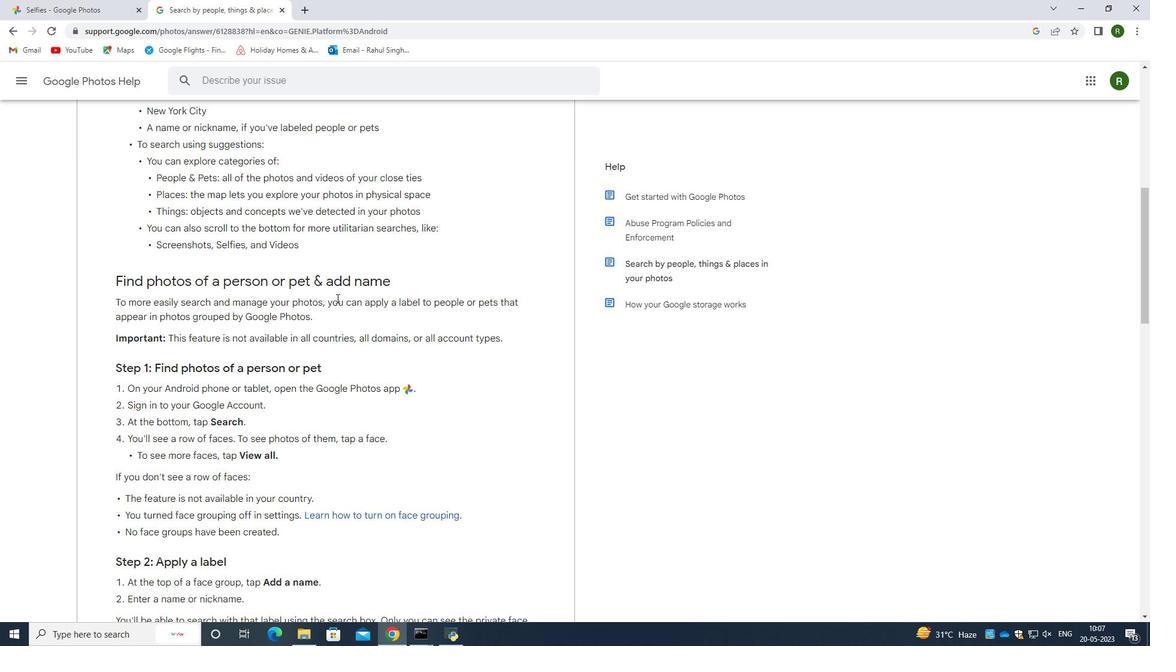 
Action: Mouse scrolled (336, 296) with delta (0, 0)
Screenshot: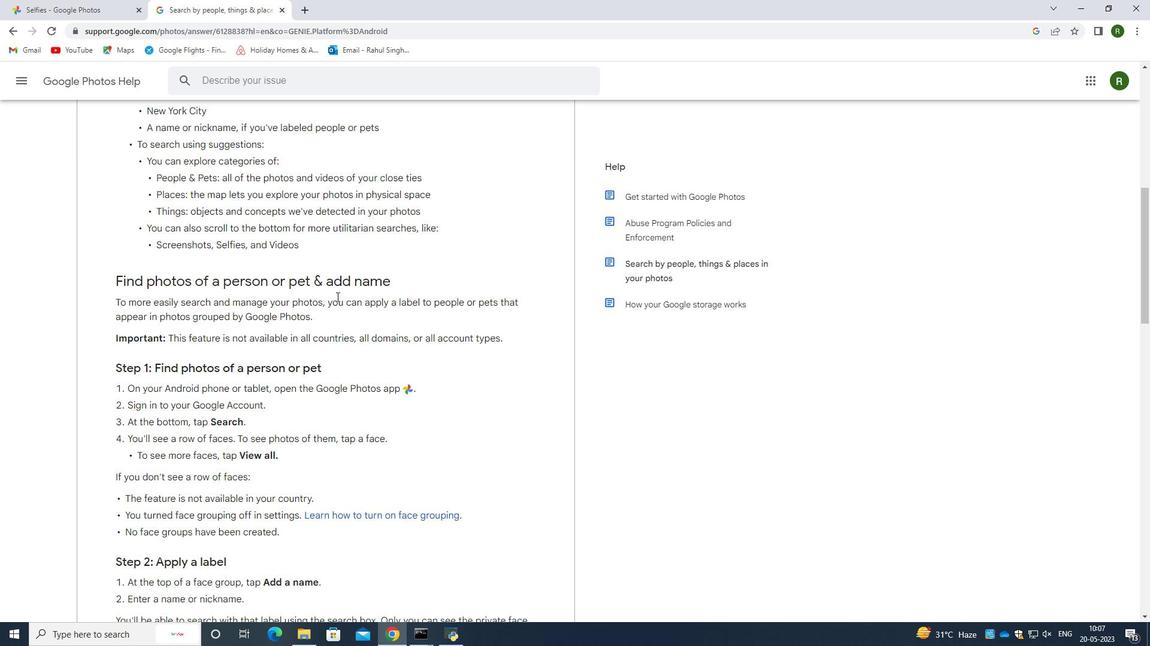 
Action: Mouse scrolled (336, 296) with delta (0, 0)
Screenshot: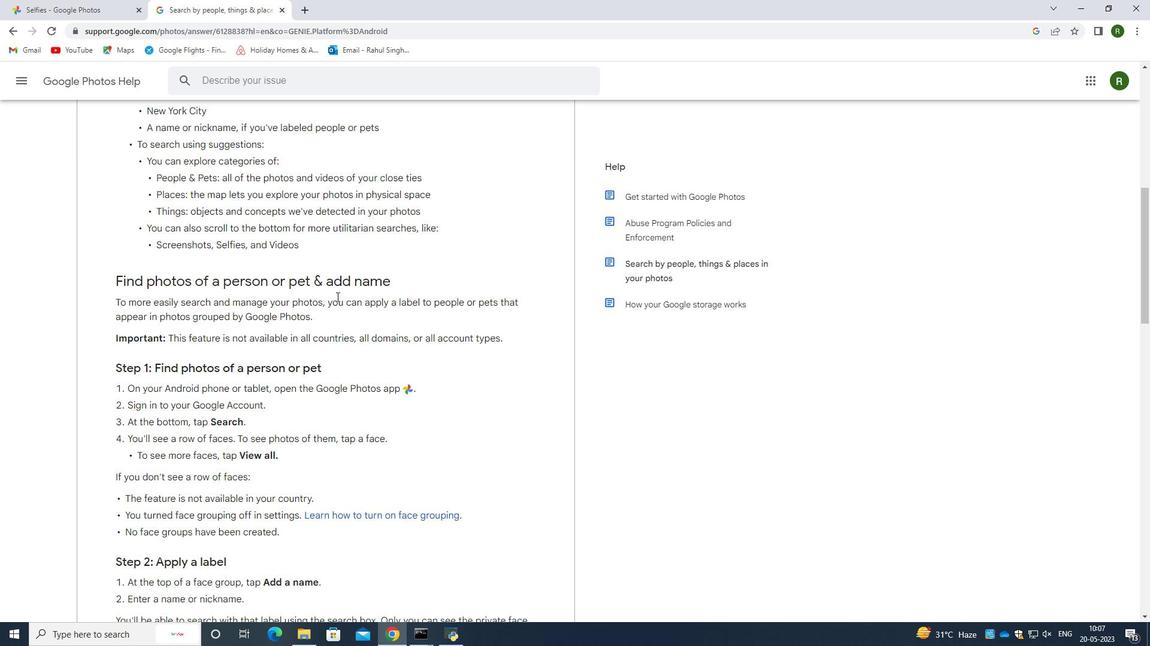 
Action: Mouse moved to (330, 297)
Screenshot: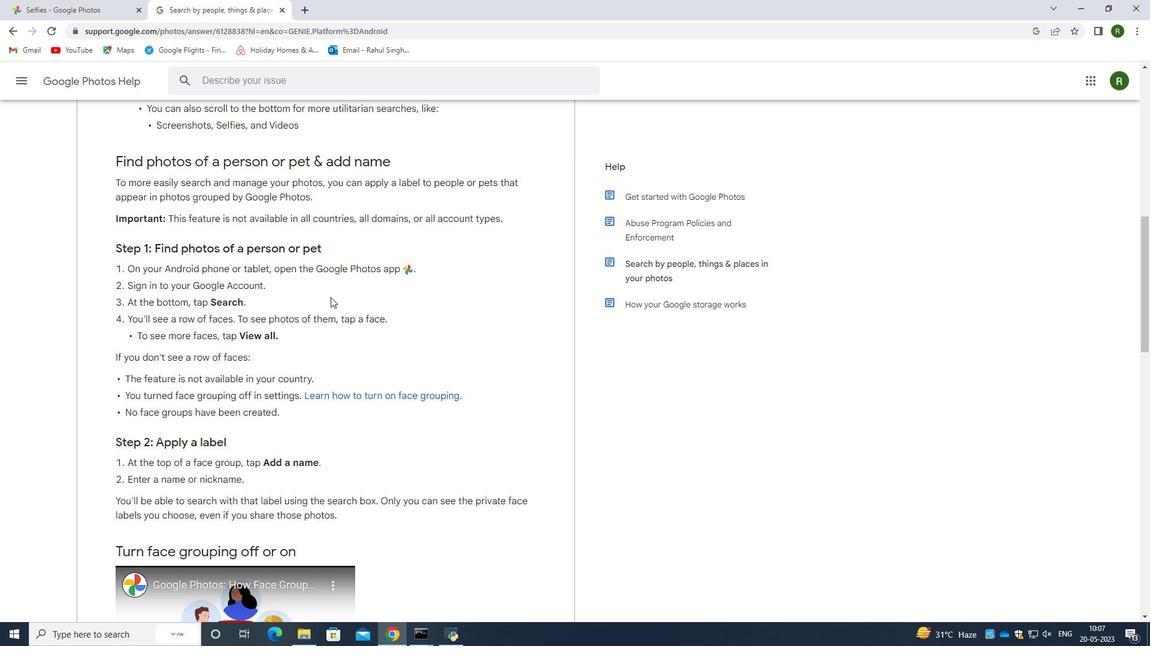 
Action: Mouse scrolled (330, 297) with delta (0, 0)
Screenshot: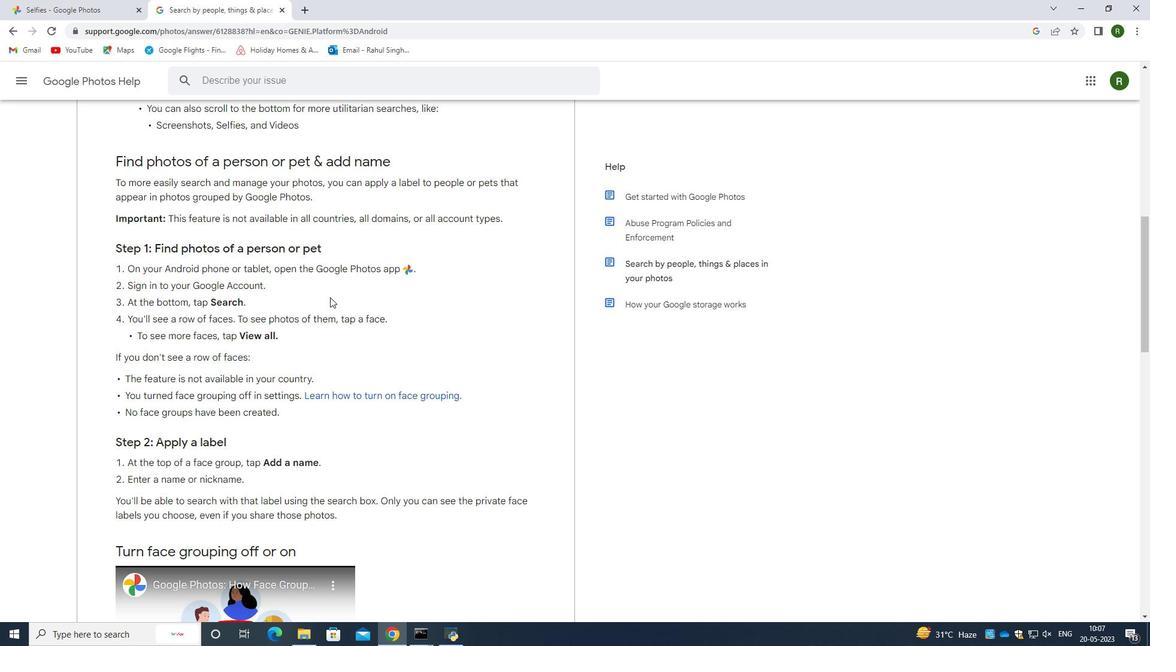 
Action: Mouse scrolled (330, 297) with delta (0, 0)
Screenshot: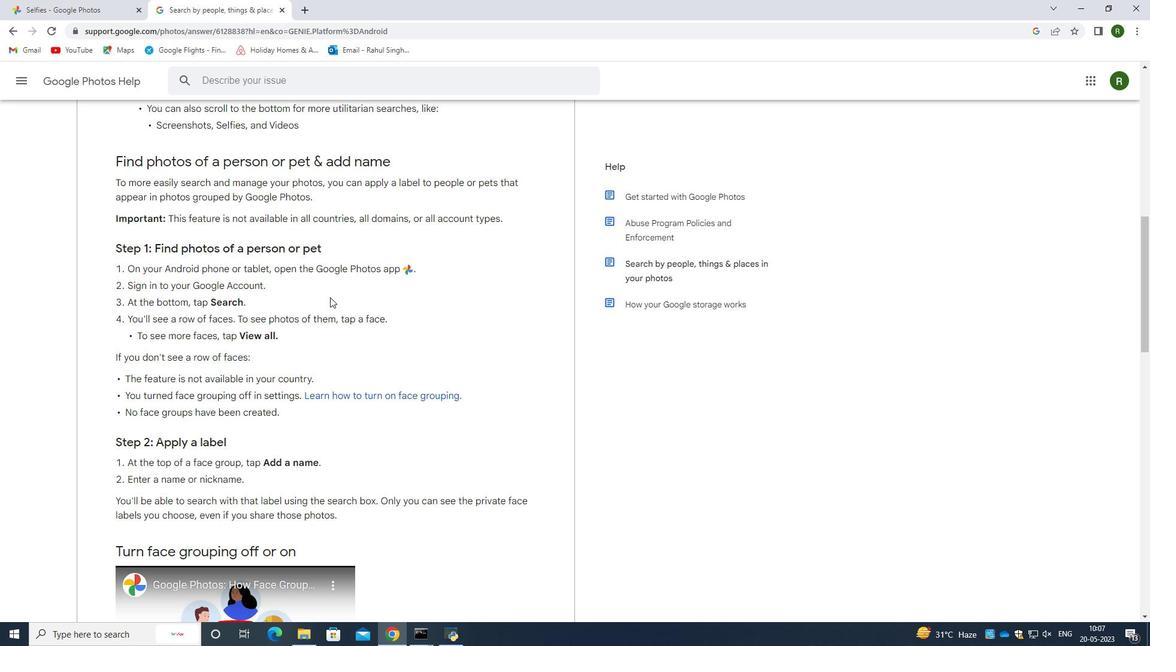 
Action: Mouse scrolled (330, 297) with delta (0, 0)
Screenshot: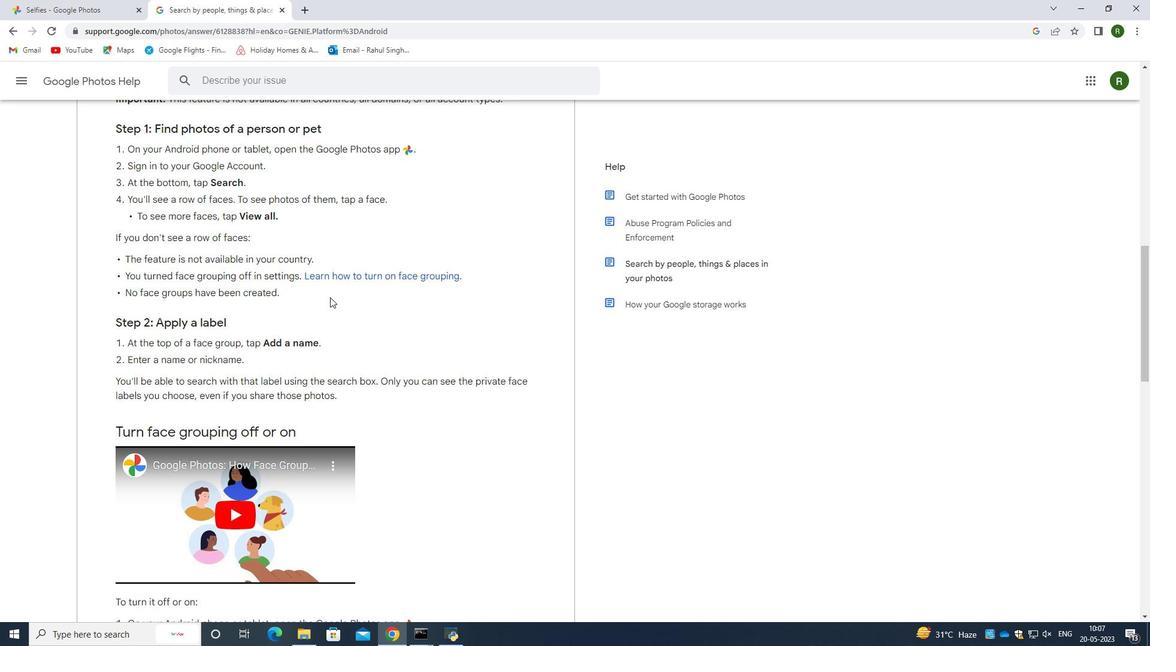 
Action: Mouse moved to (242, 368)
Screenshot: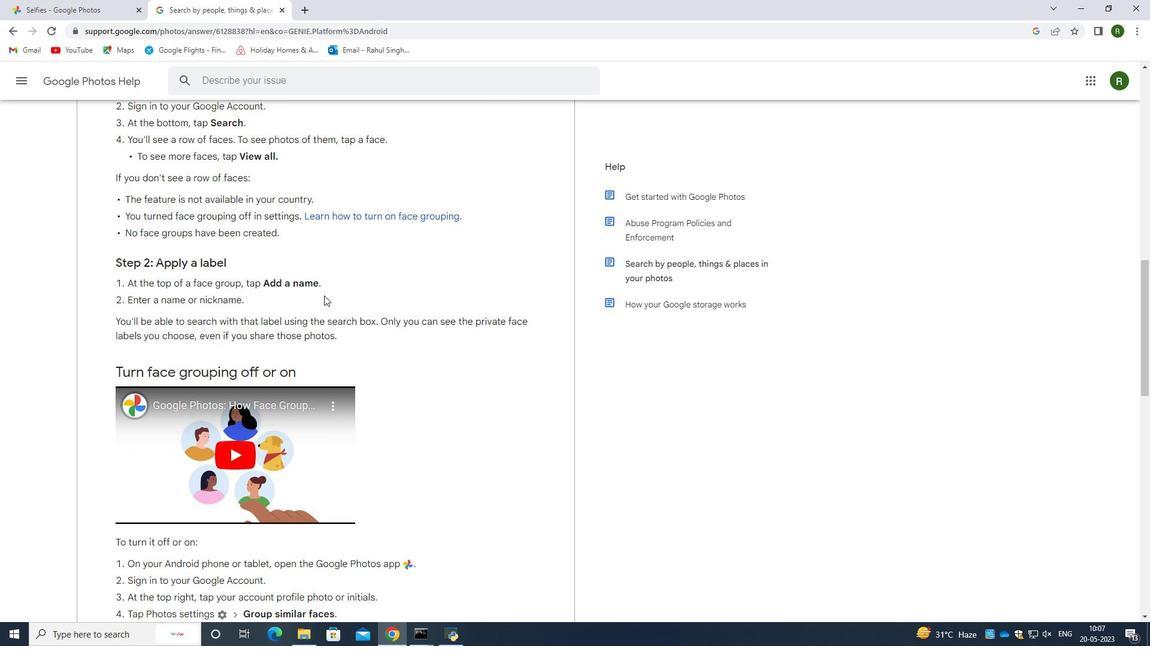 
Action: Mouse scrolled (242, 368) with delta (0, 0)
Screenshot: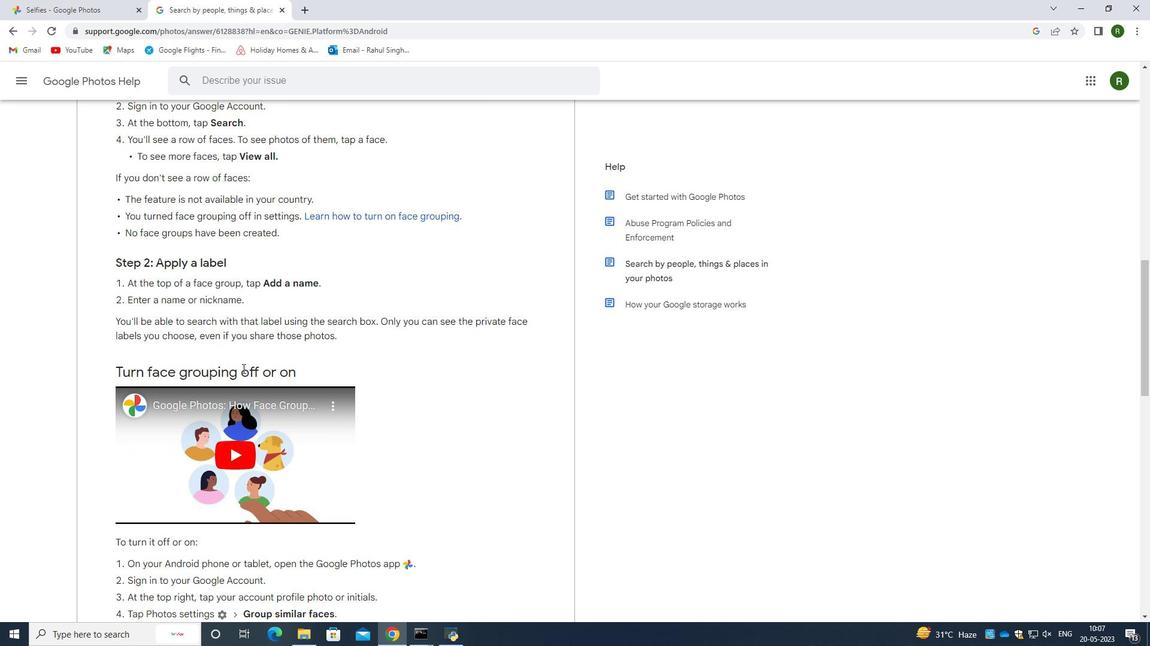 
Action: Mouse scrolled (242, 368) with delta (0, 0)
Screenshot: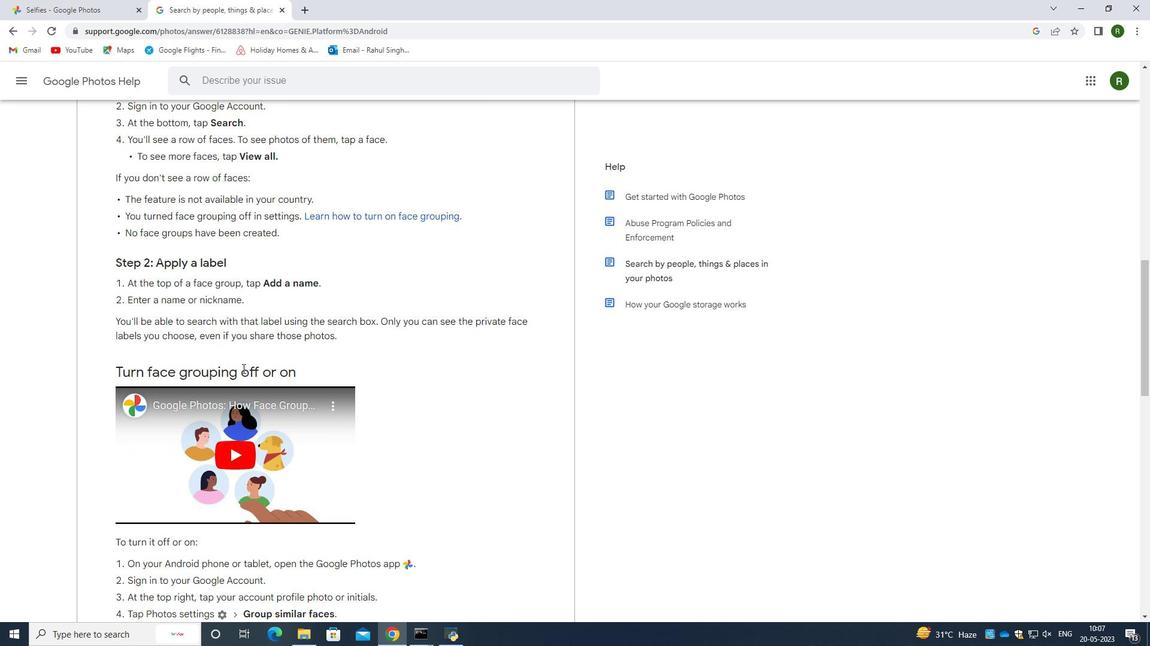 
Action: Mouse moved to (237, 338)
Screenshot: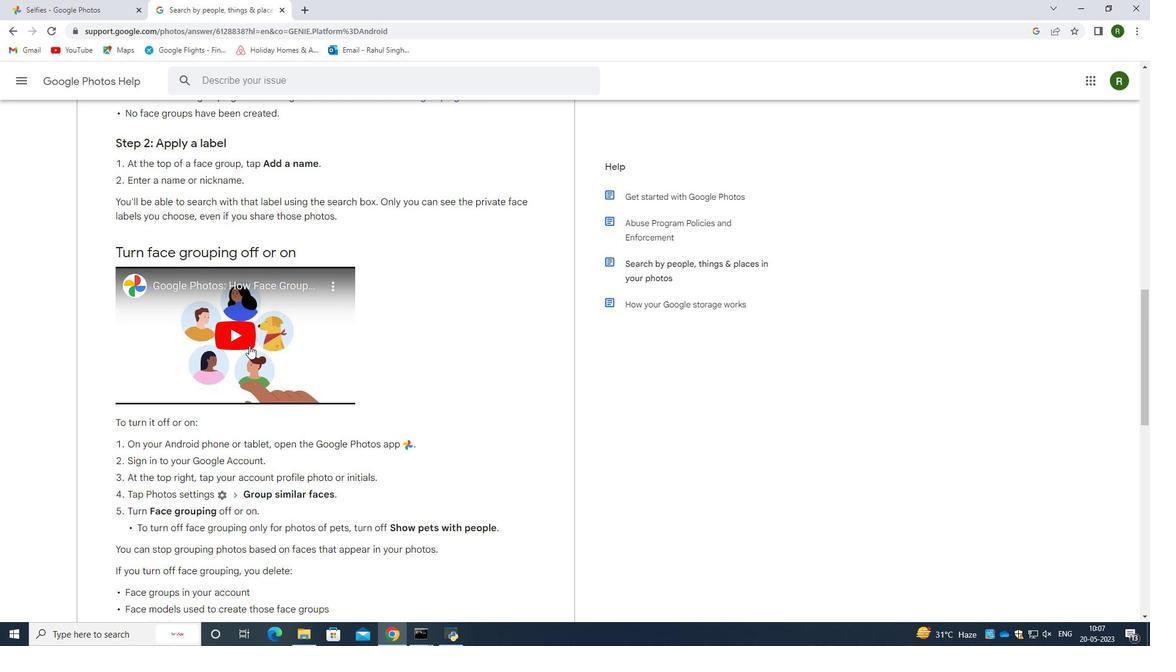 
Action: Mouse pressed left at (237, 338)
Screenshot: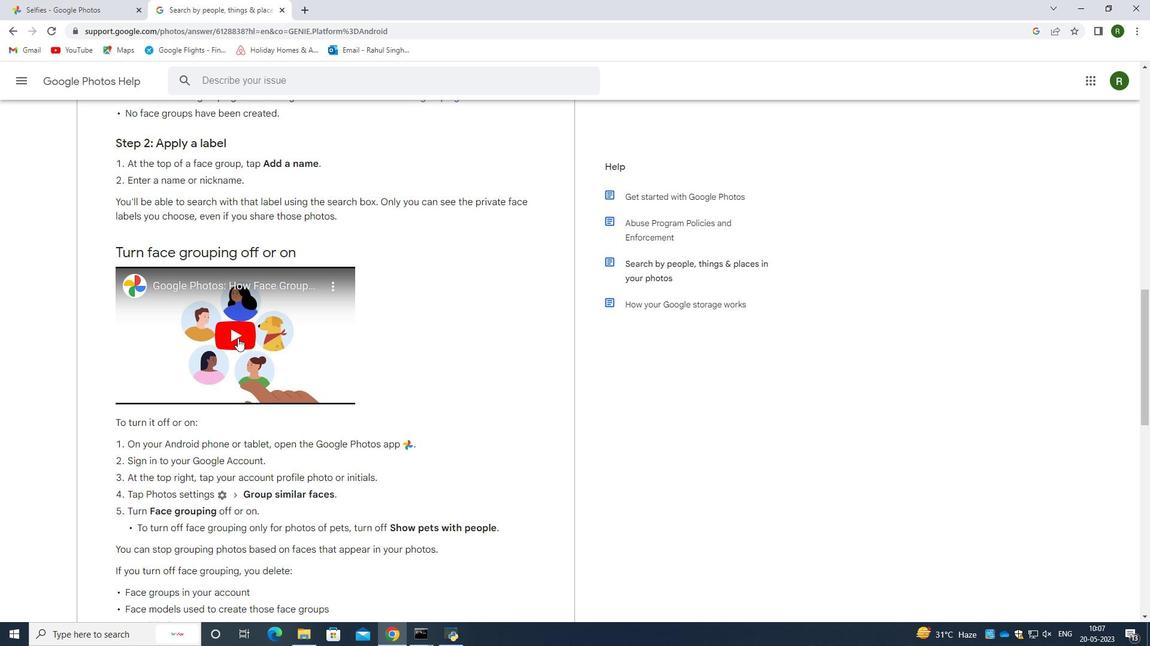 
Action: Mouse moved to (119, 319)
Screenshot: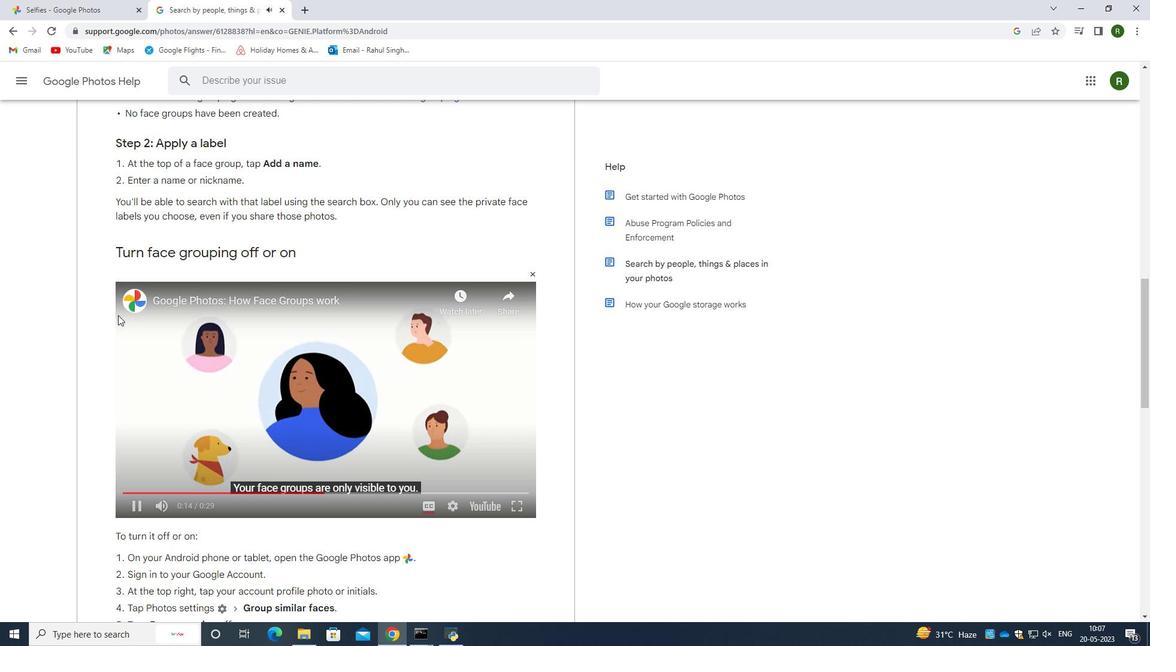 
Action: Mouse scrolled (119, 318) with delta (0, 0)
Screenshot: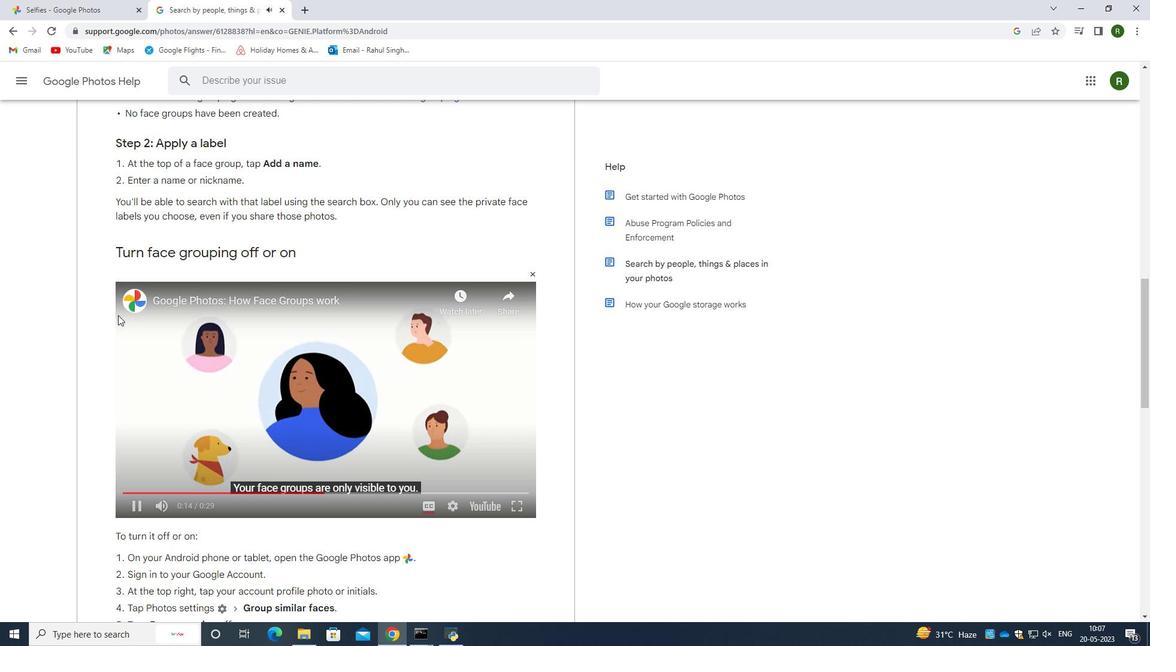 
Action: Mouse moved to (119, 321)
Screenshot: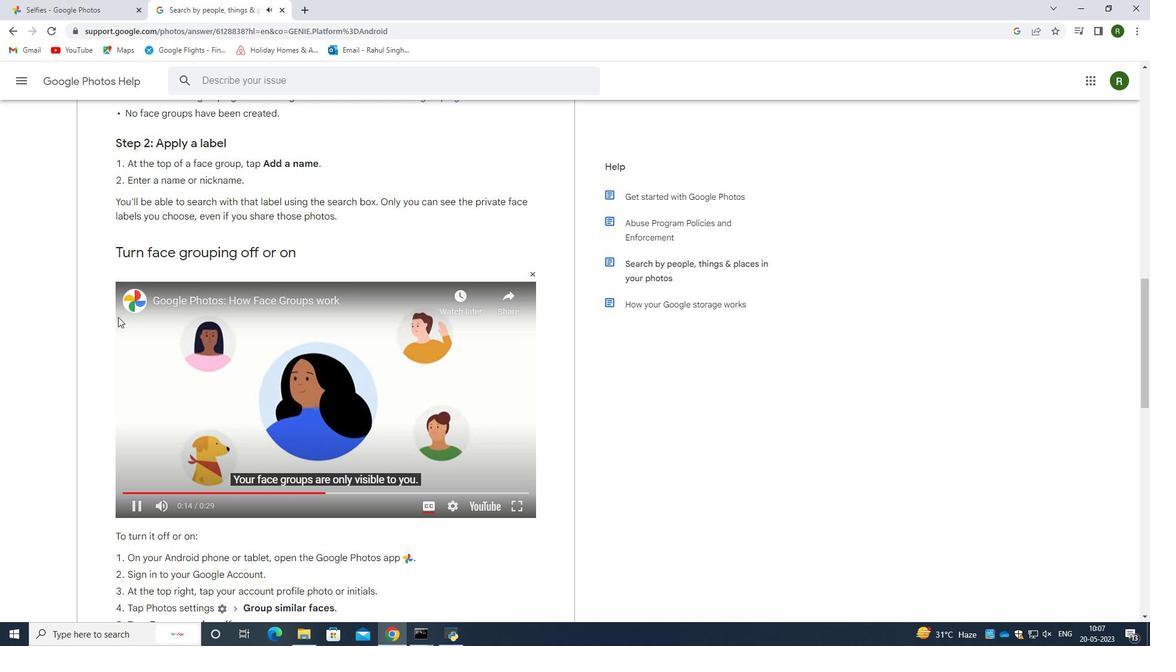 
Action: Mouse scrolled (119, 320) with delta (0, 0)
Screenshot: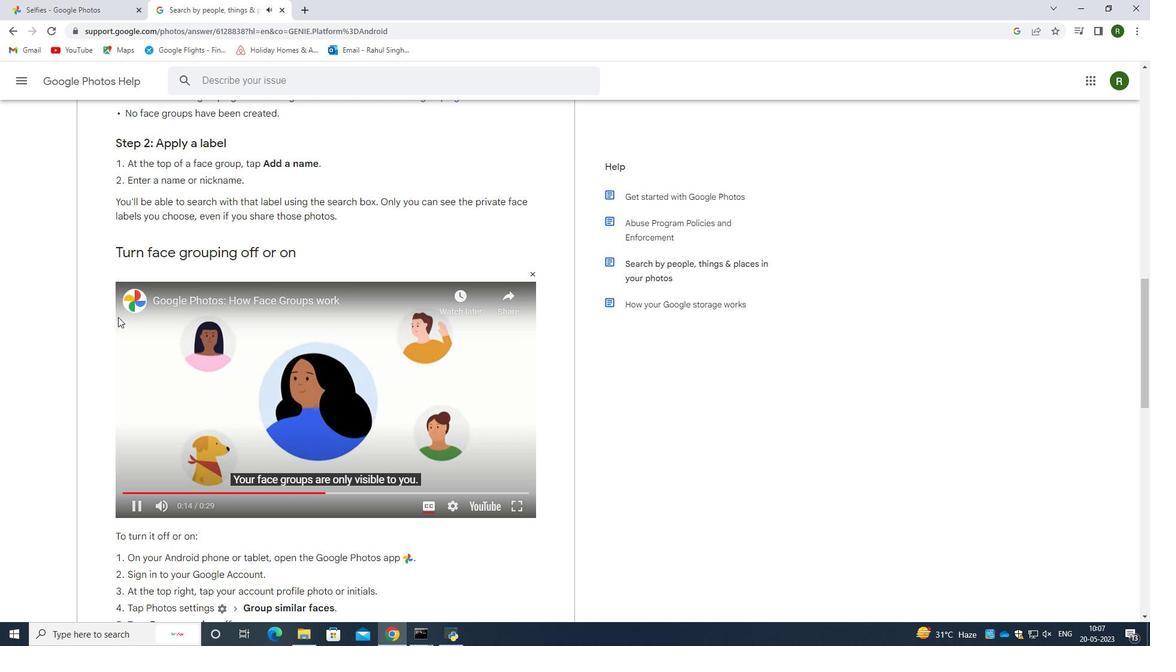 
Action: Mouse moved to (155, 317)
Screenshot: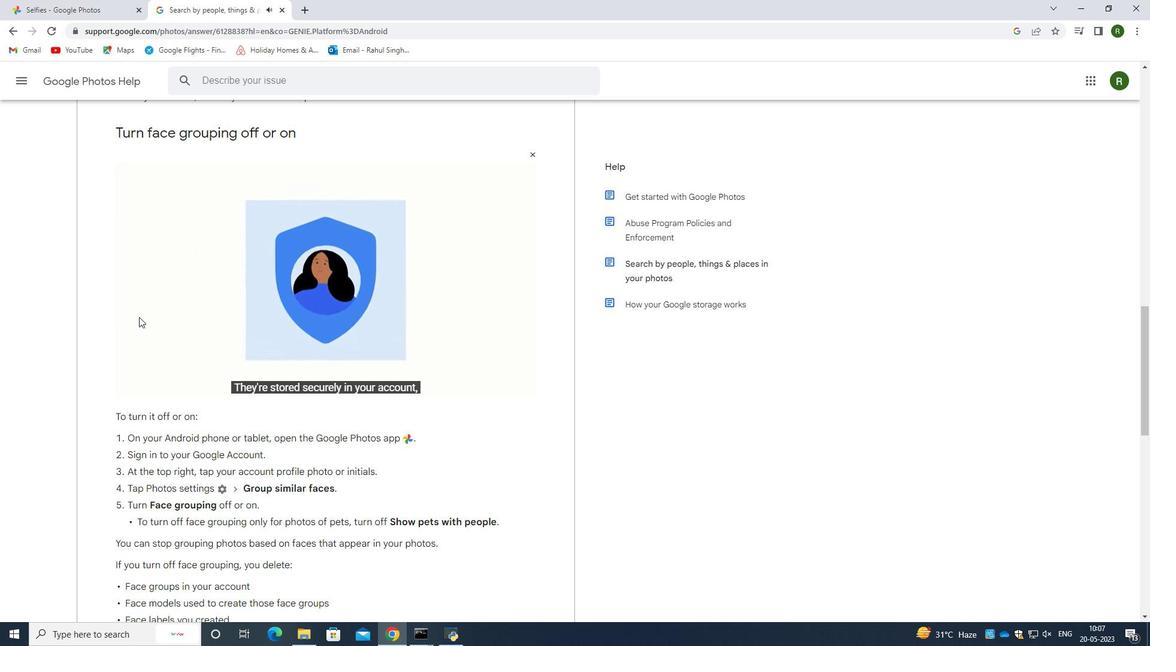 
Action: Mouse scrolled (155, 316) with delta (0, 0)
Screenshot: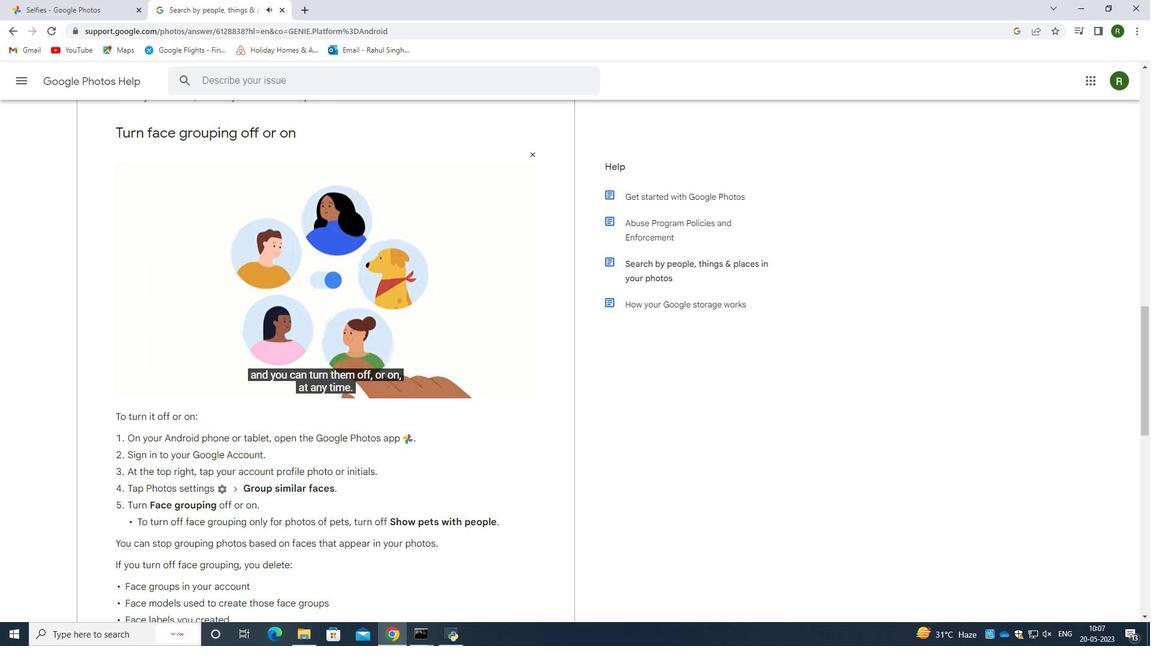 
Action: Mouse moved to (156, 318)
Screenshot: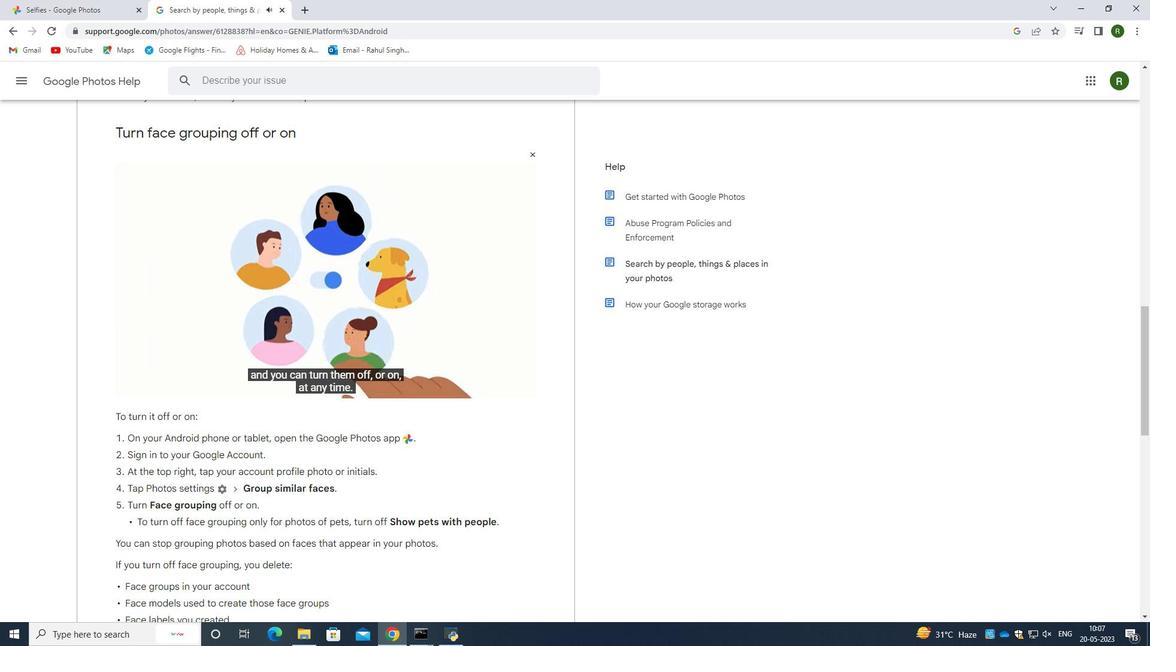 
Action: Mouse scrolled (156, 318) with delta (0, 0)
Screenshot: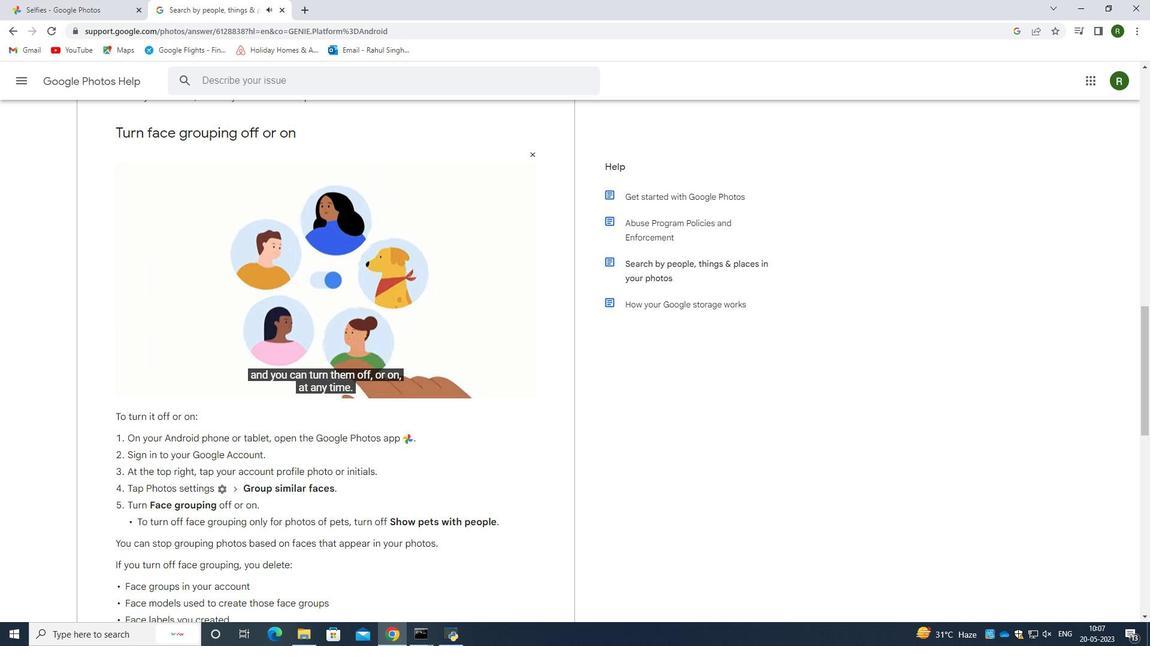 
Action: Mouse moved to (178, 424)
Screenshot: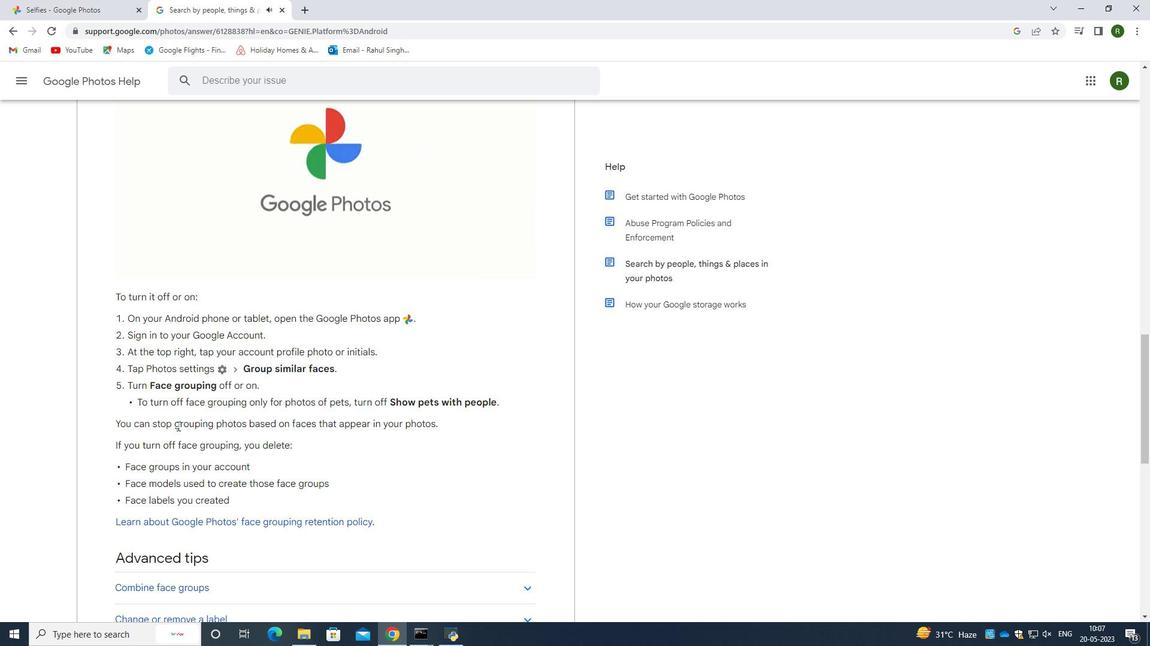 
Action: Mouse scrolled (178, 424) with delta (0, 0)
Screenshot: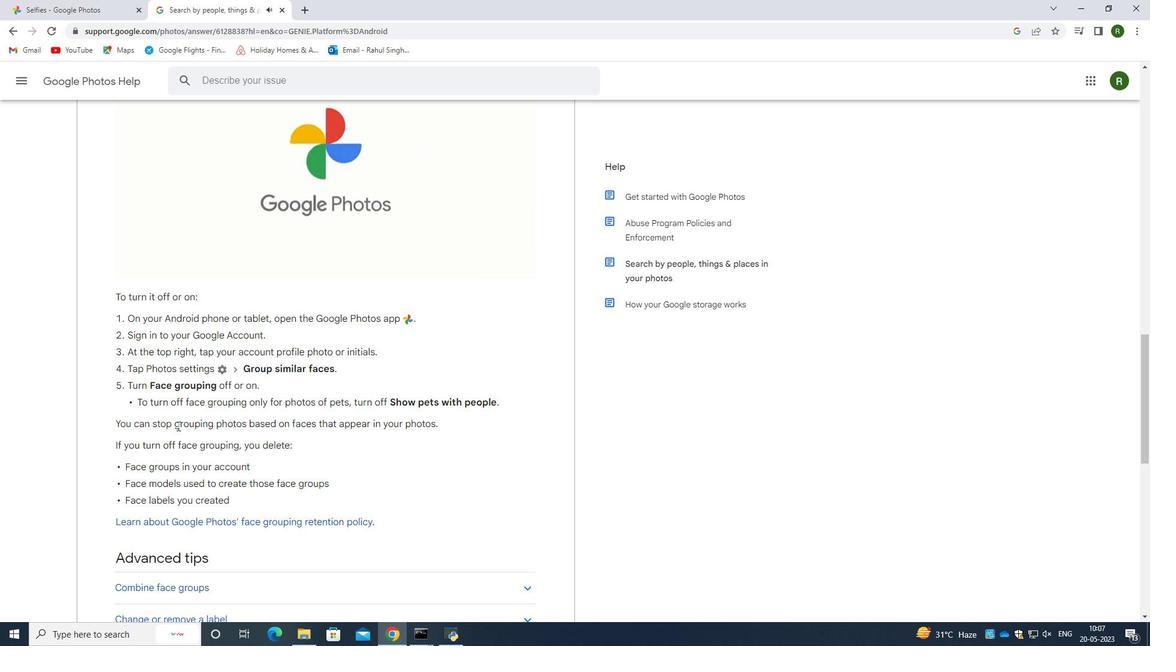
Action: Mouse scrolled (178, 424) with delta (0, 0)
Screenshot: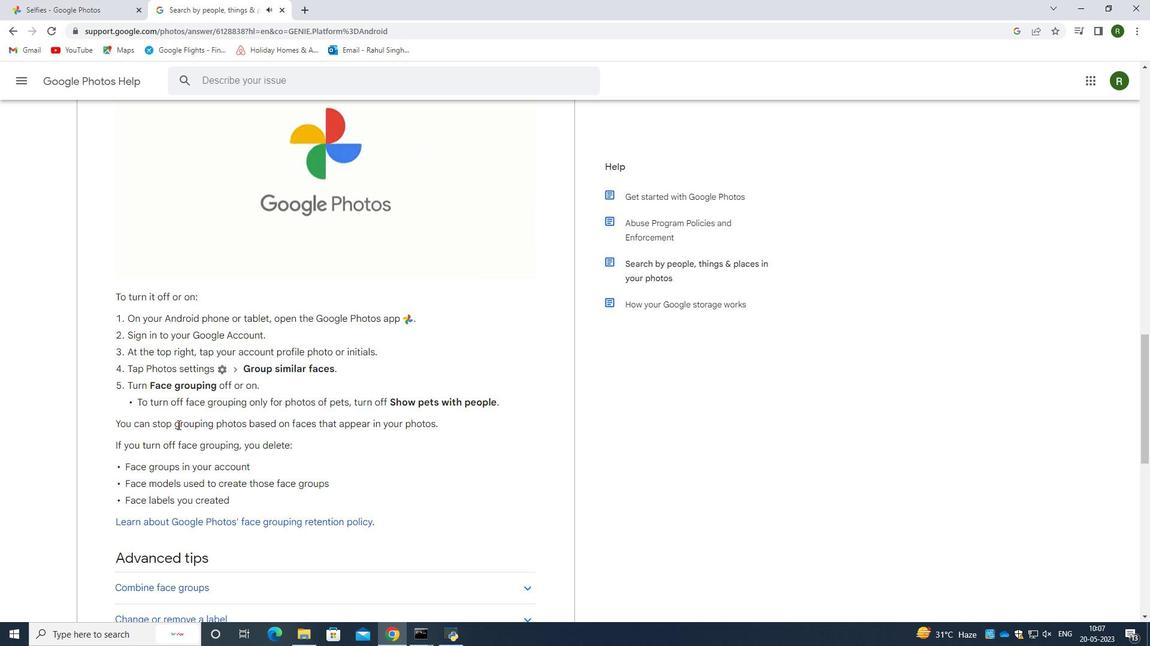 
Action: Mouse scrolled (178, 423) with delta (0, 0)
Screenshot: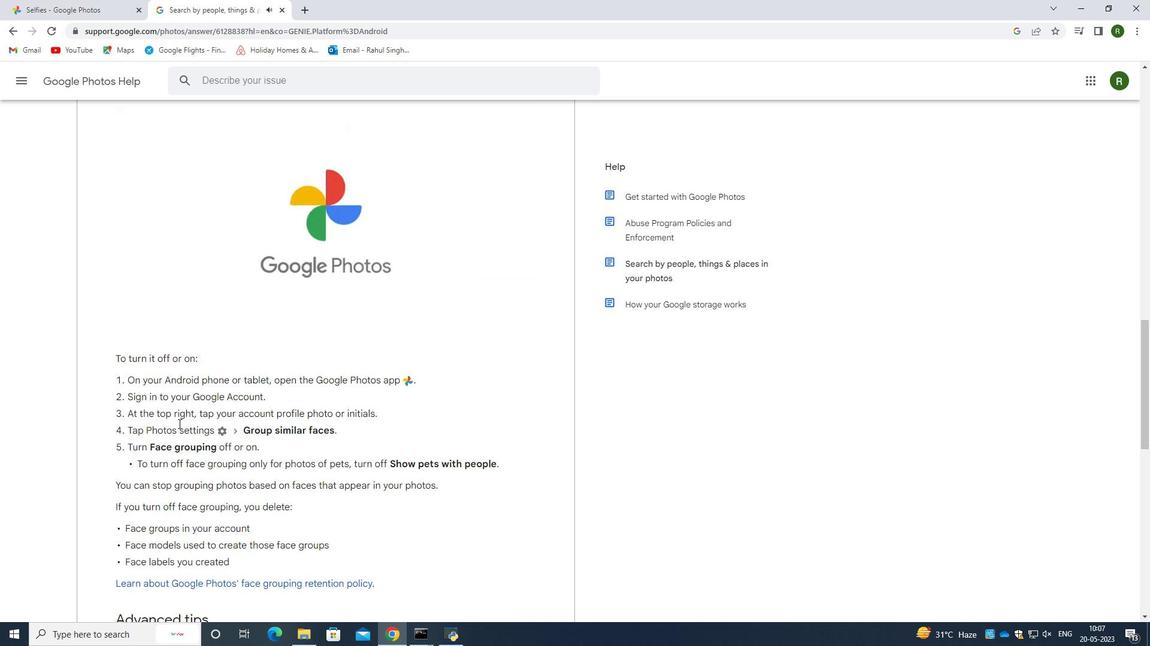 
Action: Mouse scrolled (178, 423) with delta (0, 0)
Screenshot: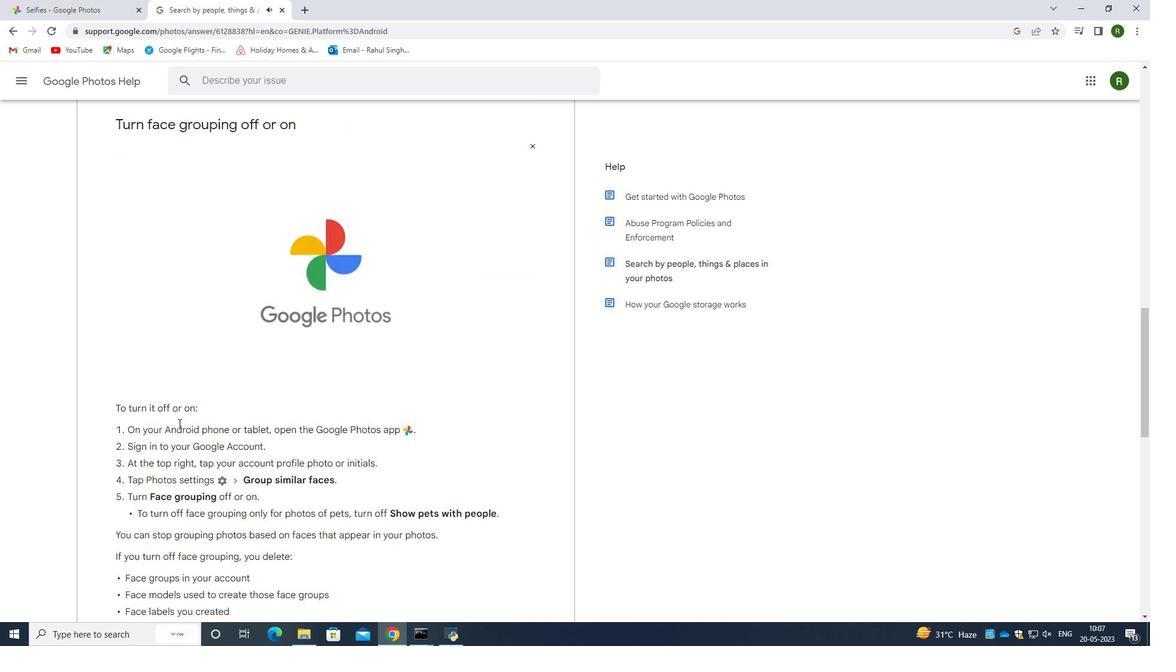 
Action: Mouse scrolled (178, 423) with delta (0, 0)
Screenshot: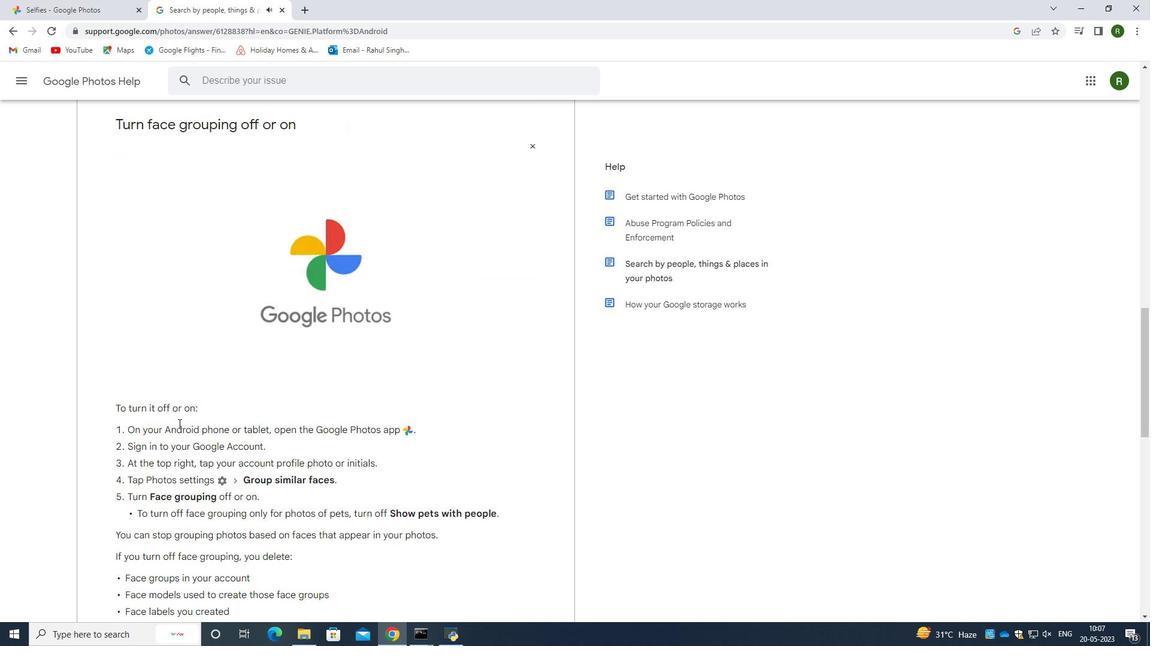 
Action: Mouse scrolled (178, 423) with delta (0, 0)
Screenshot: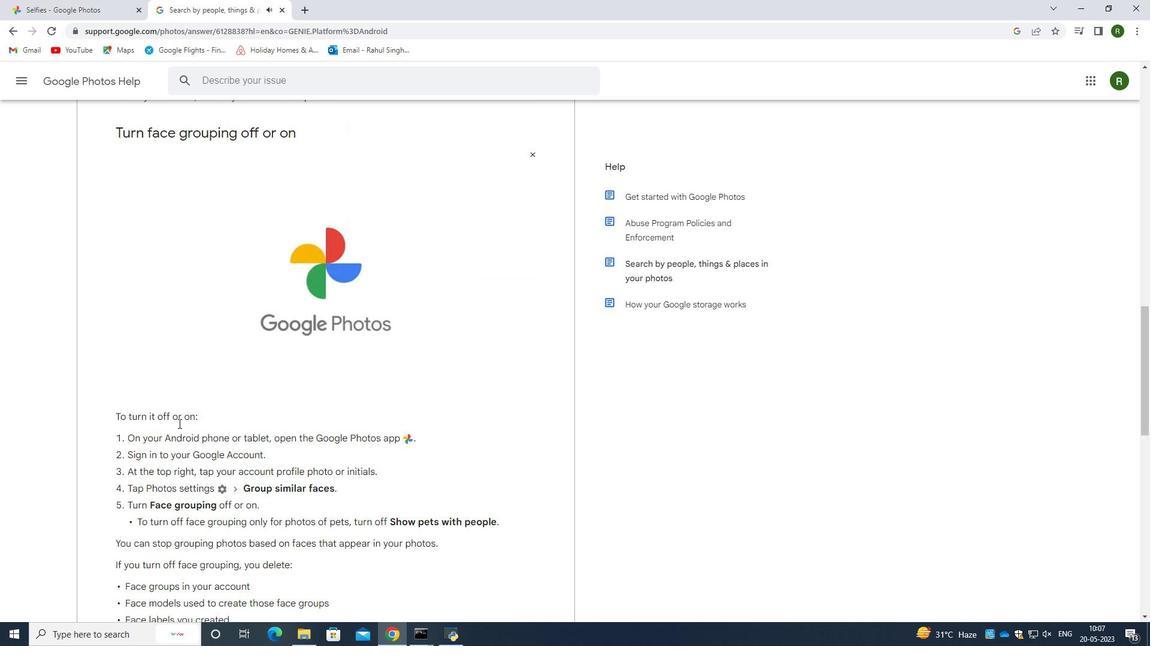 
Action: Mouse moved to (180, 424)
Screenshot: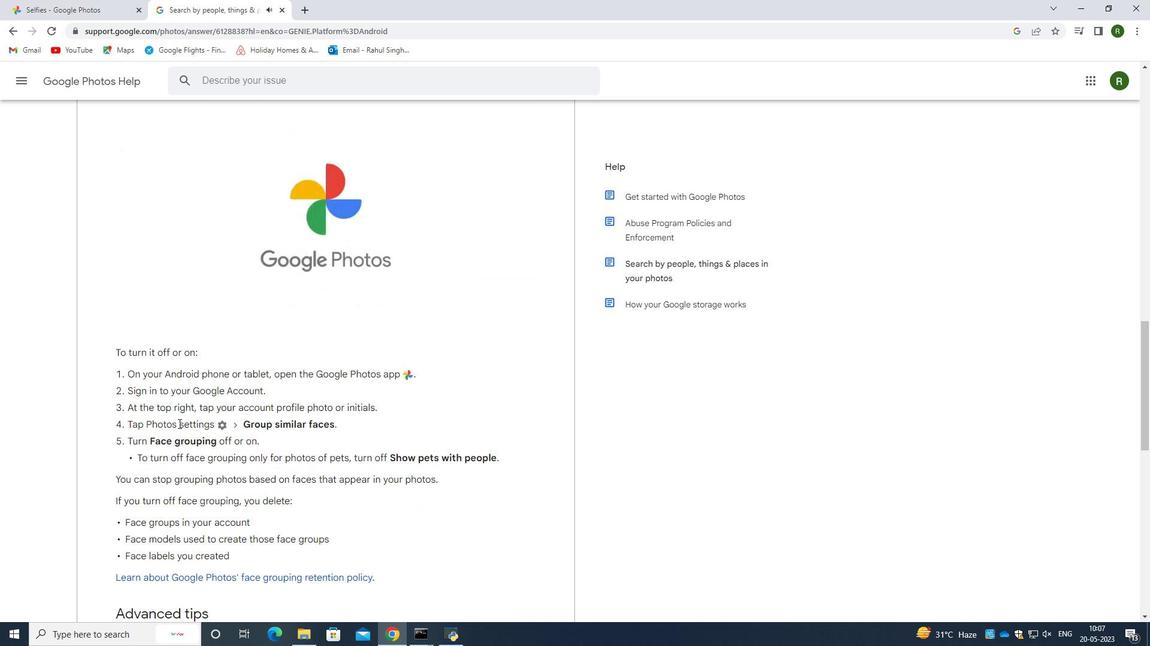 
Action: Mouse scrolled (180, 423) with delta (0, 0)
Screenshot: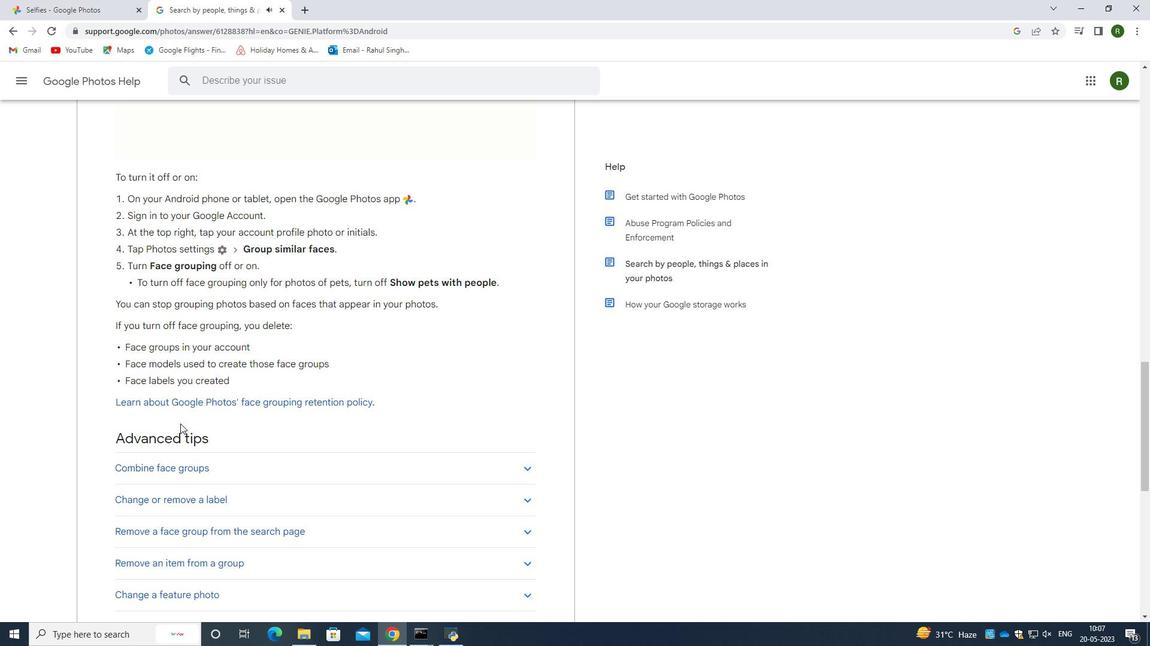 
Action: Mouse moved to (182, 416)
Screenshot: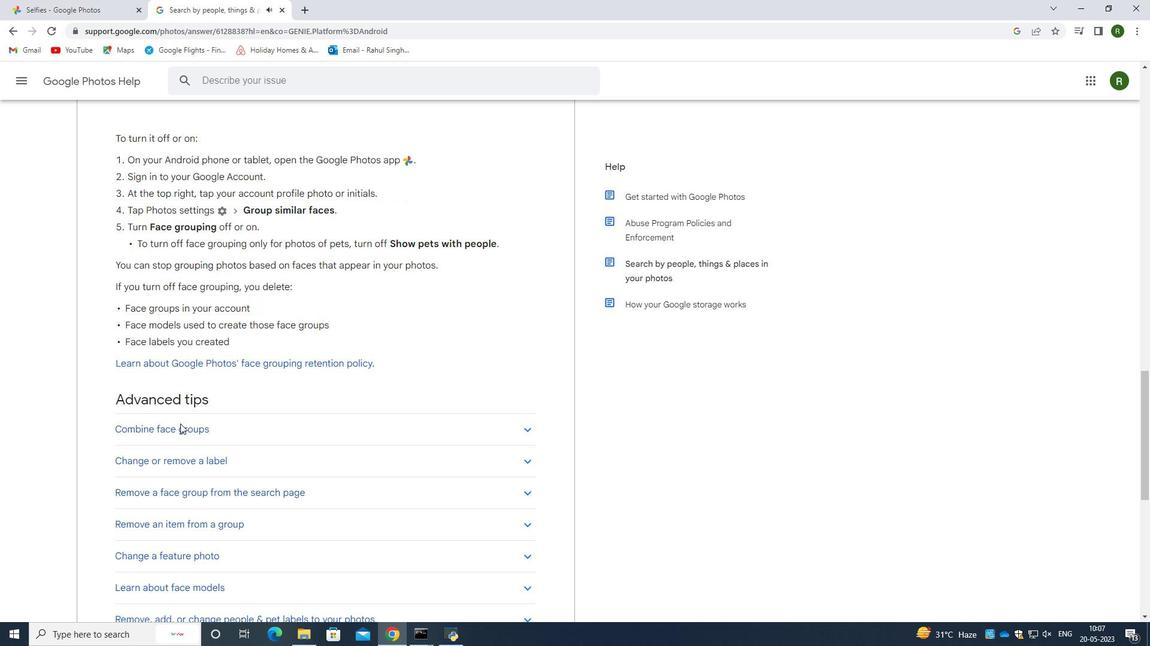 
Action: Mouse scrolled (182, 417) with delta (0, 0)
Screenshot: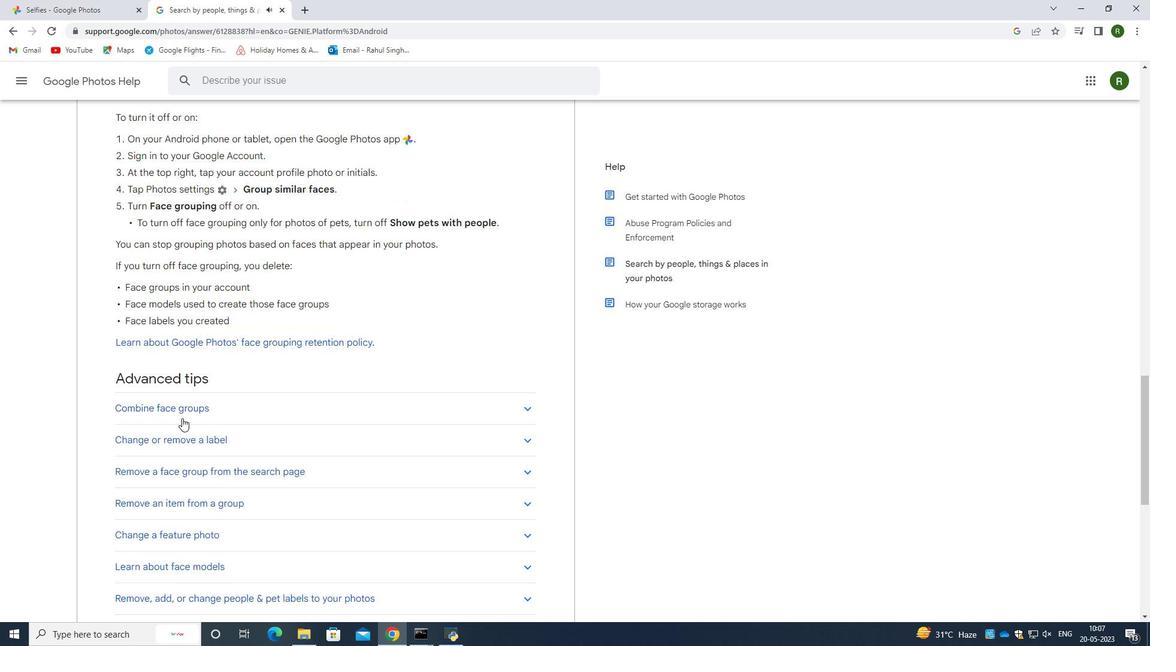 
Action: Mouse scrolled (182, 417) with delta (0, 0)
Screenshot: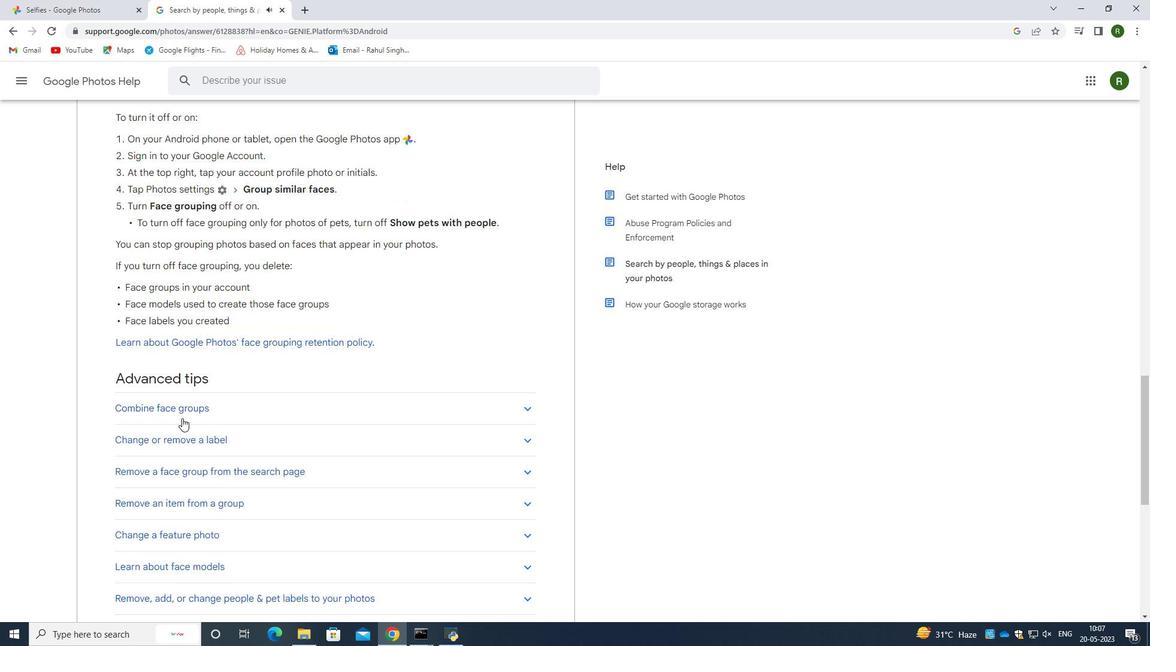 
Action: Mouse scrolled (182, 417) with delta (0, 0)
Screenshot: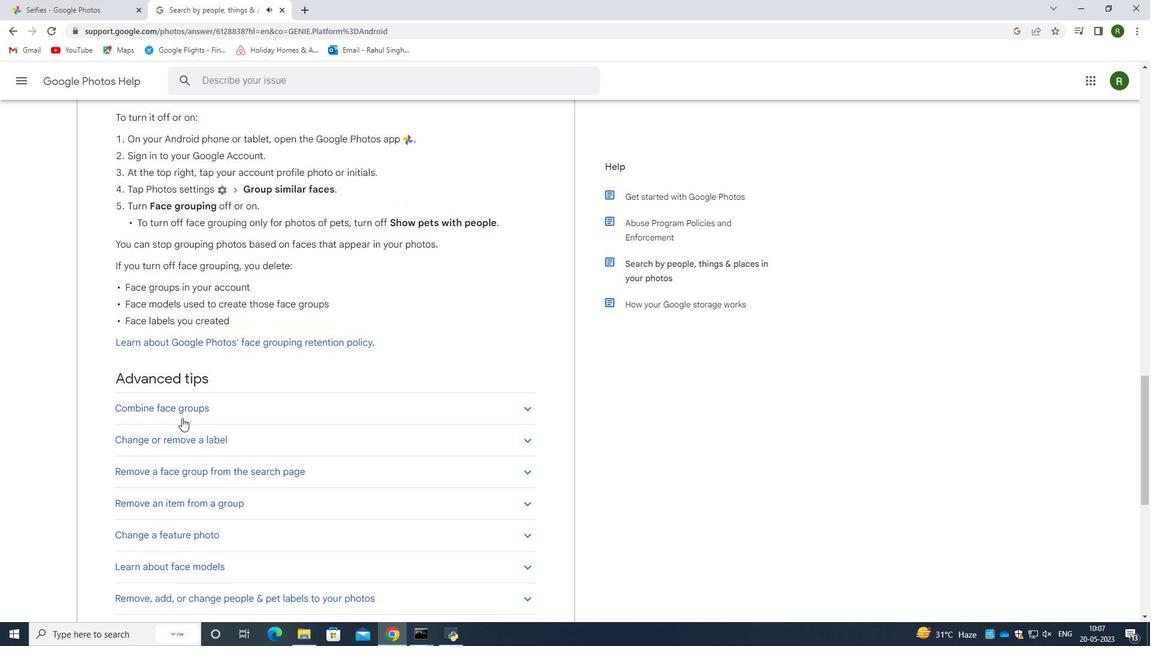 
Action: Mouse moved to (182, 416)
Screenshot: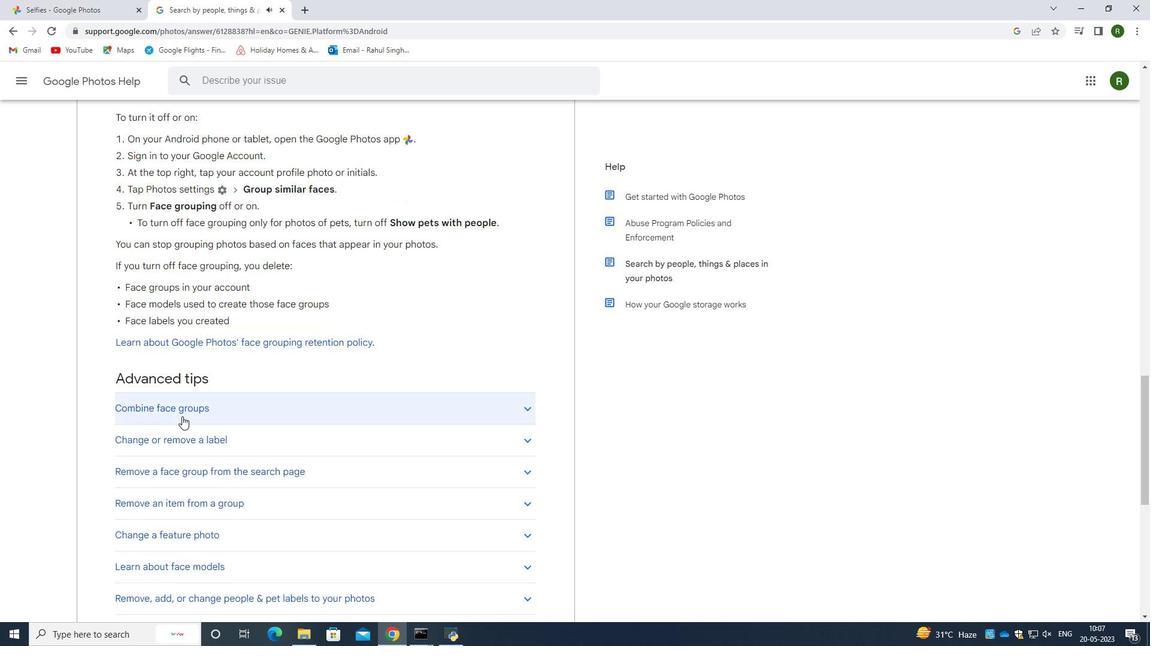 
Action: Mouse scrolled (182, 417) with delta (0, 0)
Screenshot: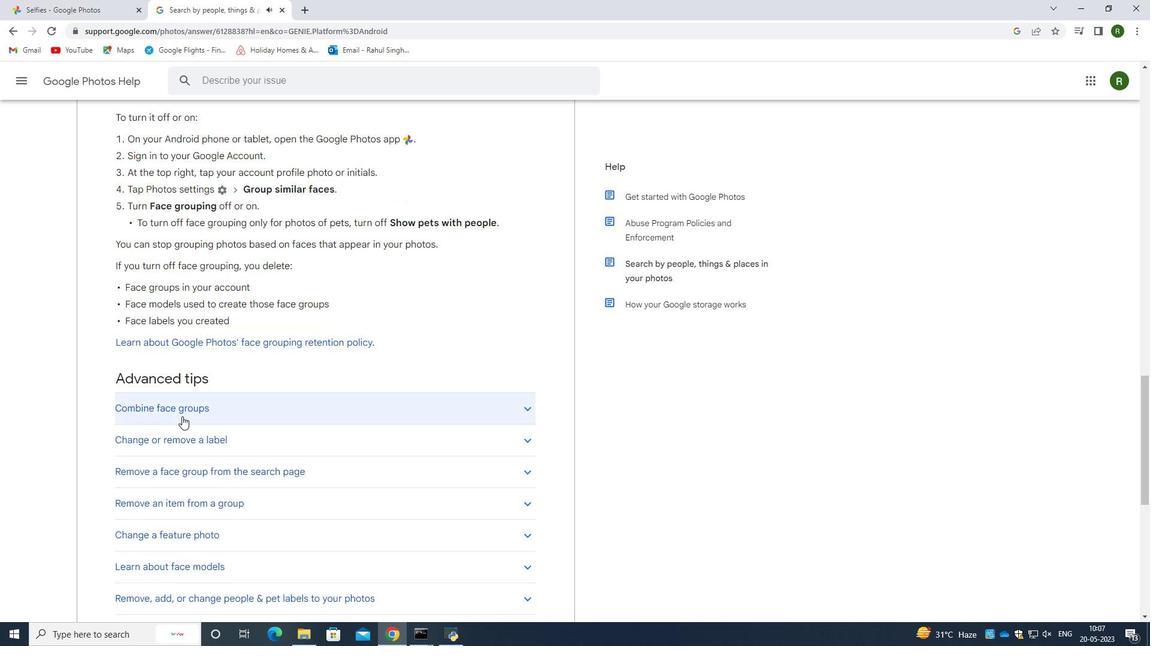 
Action: Mouse moved to (182, 415)
Screenshot: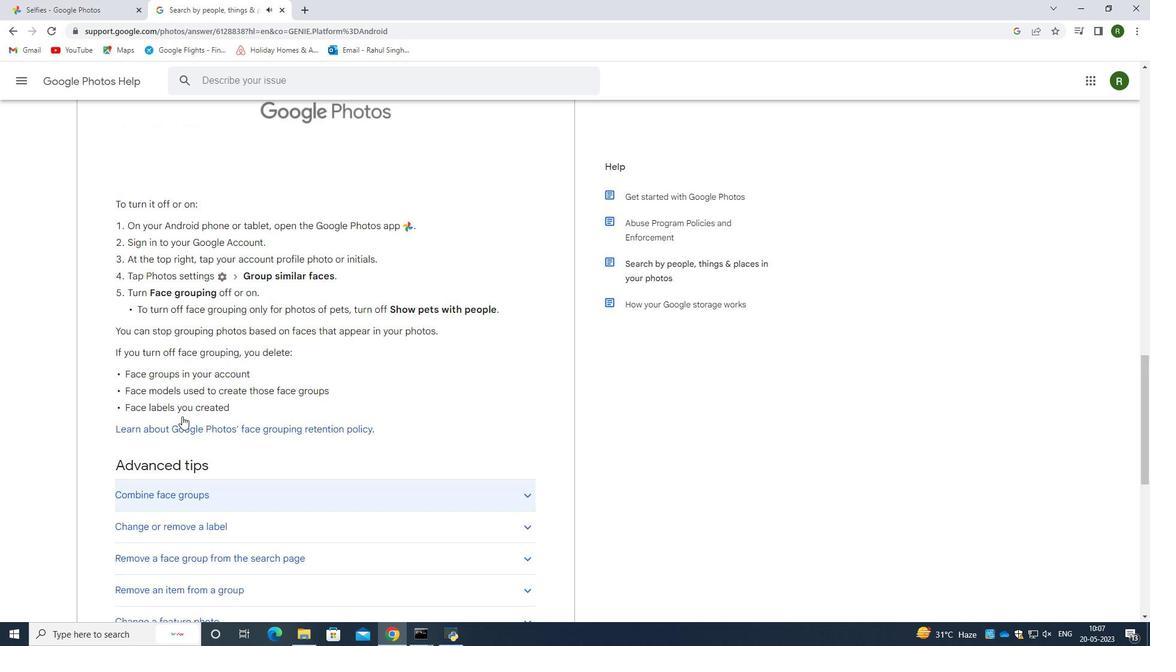 
Action: Mouse scrolled (182, 415) with delta (0, 0)
Screenshot: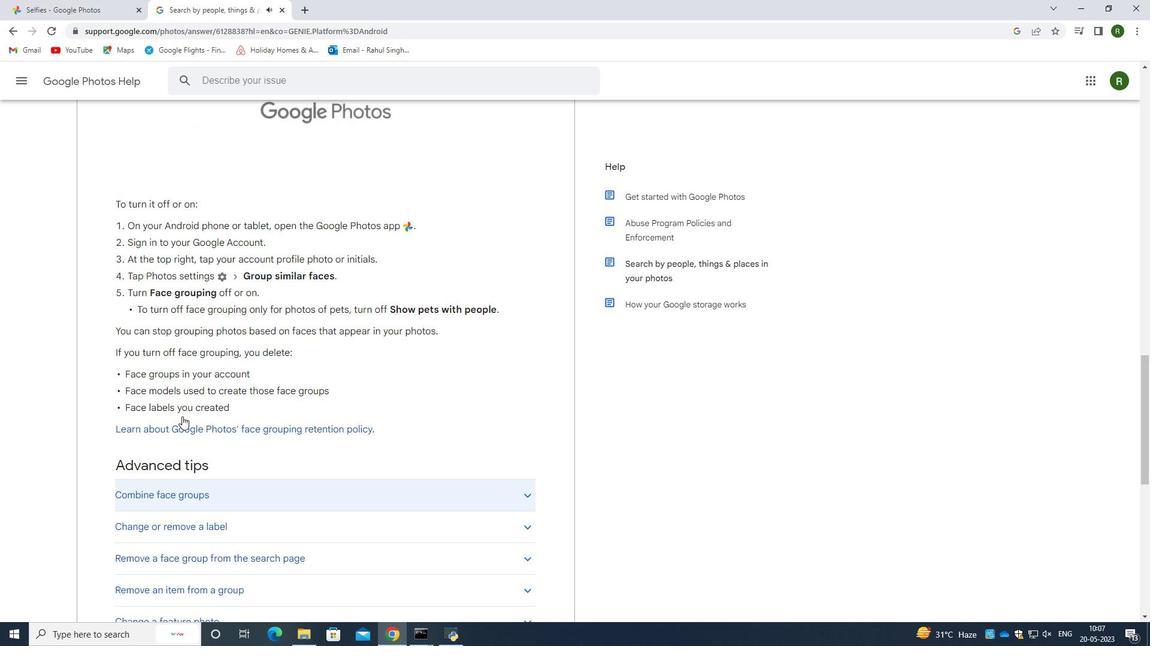 
Action: Mouse scrolled (182, 415) with delta (0, 0)
Screenshot: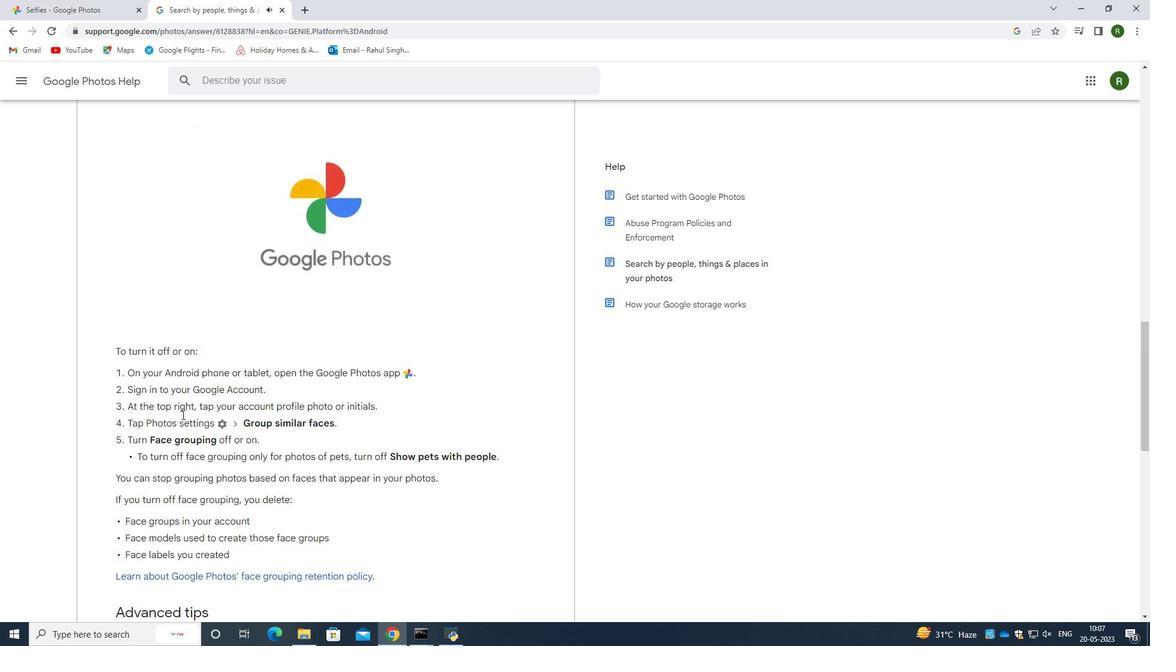 
Action: Mouse scrolled (182, 415) with delta (0, 0)
Screenshot: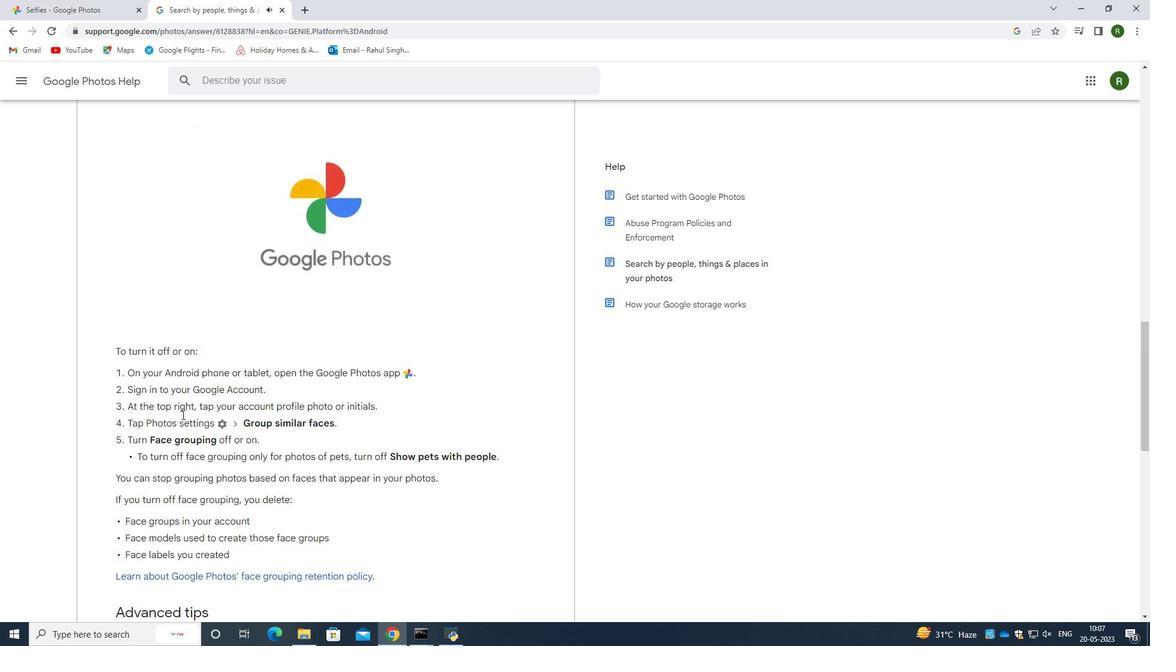 
Action: Mouse scrolled (182, 415) with delta (0, 0)
Screenshot: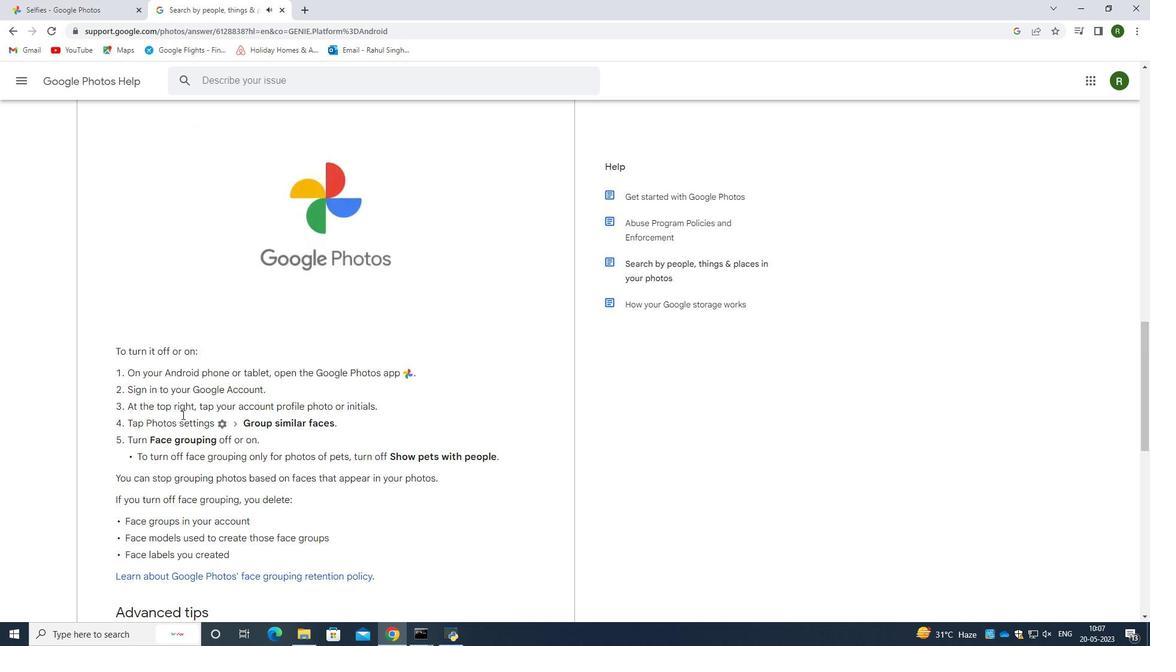 
Action: Mouse scrolled (182, 415) with delta (0, 0)
Screenshot: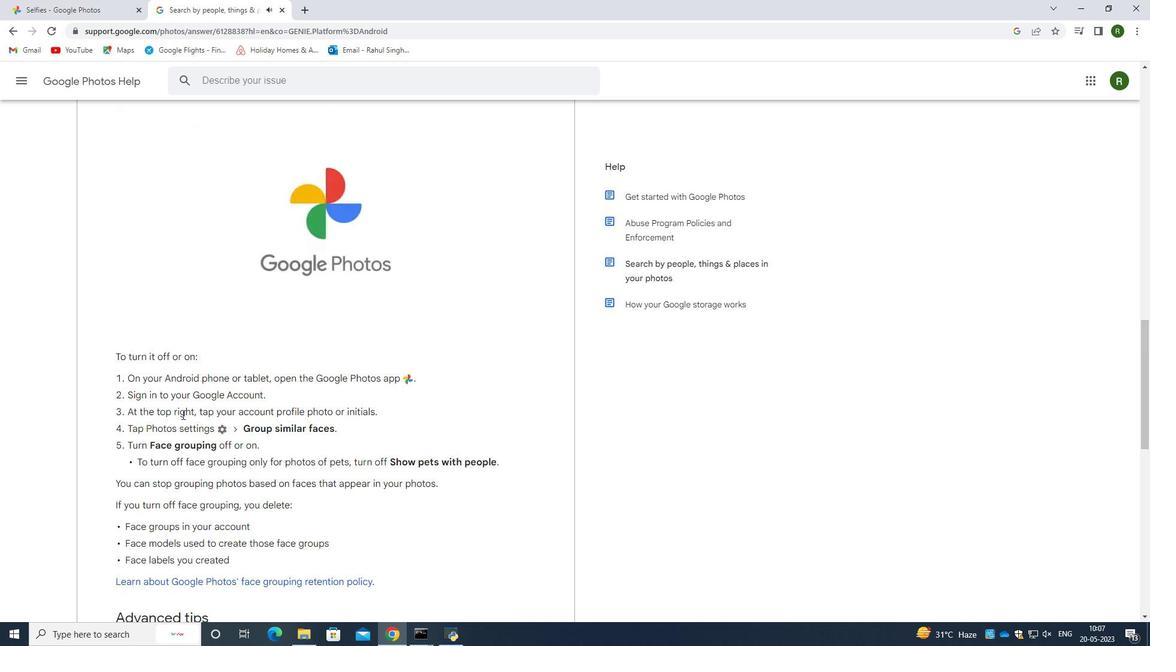 
Action: Mouse scrolled (182, 415) with delta (0, 0)
Screenshot: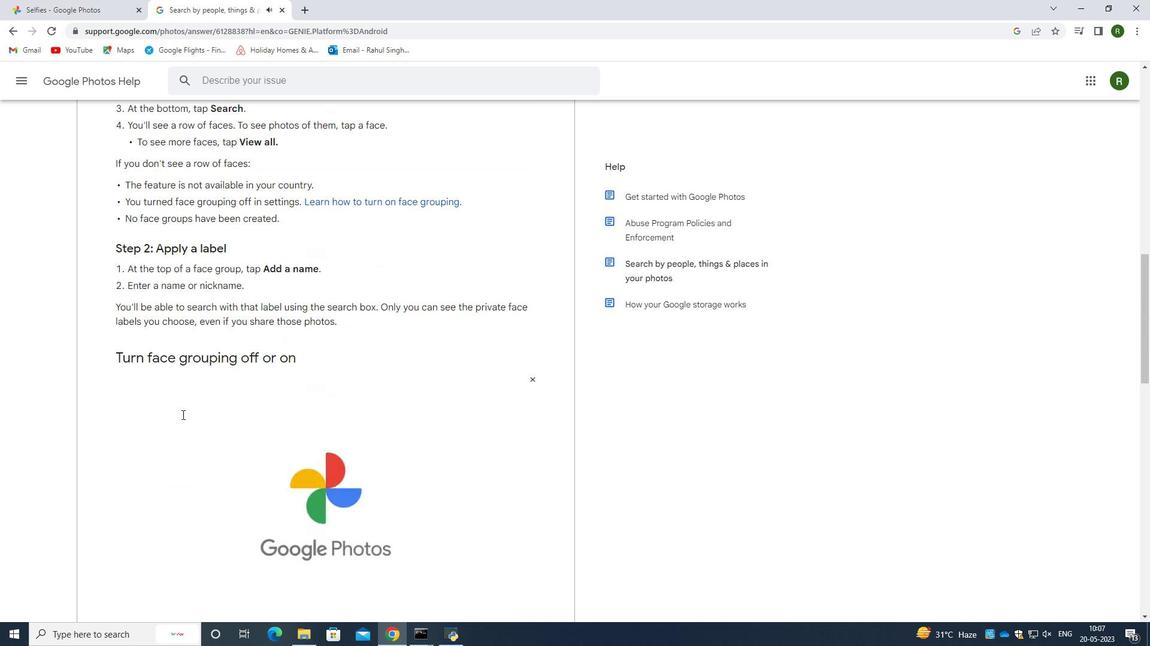 
Action: Mouse scrolled (182, 415) with delta (0, 0)
Screenshot: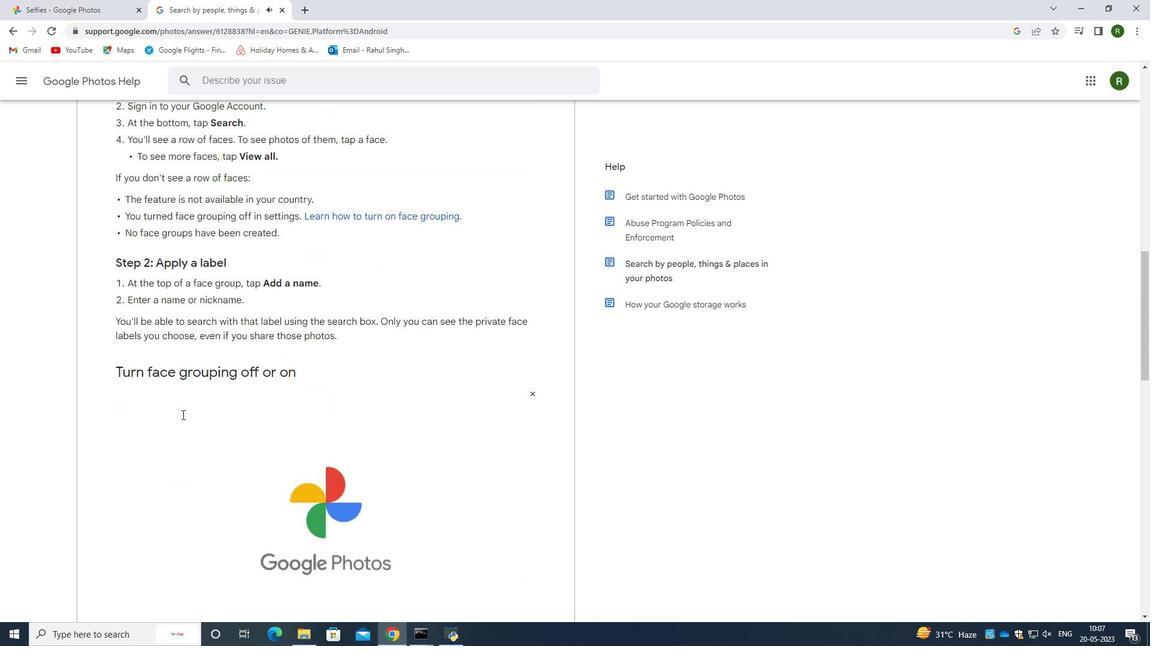 
Action: Mouse scrolled (182, 415) with delta (0, 0)
Screenshot: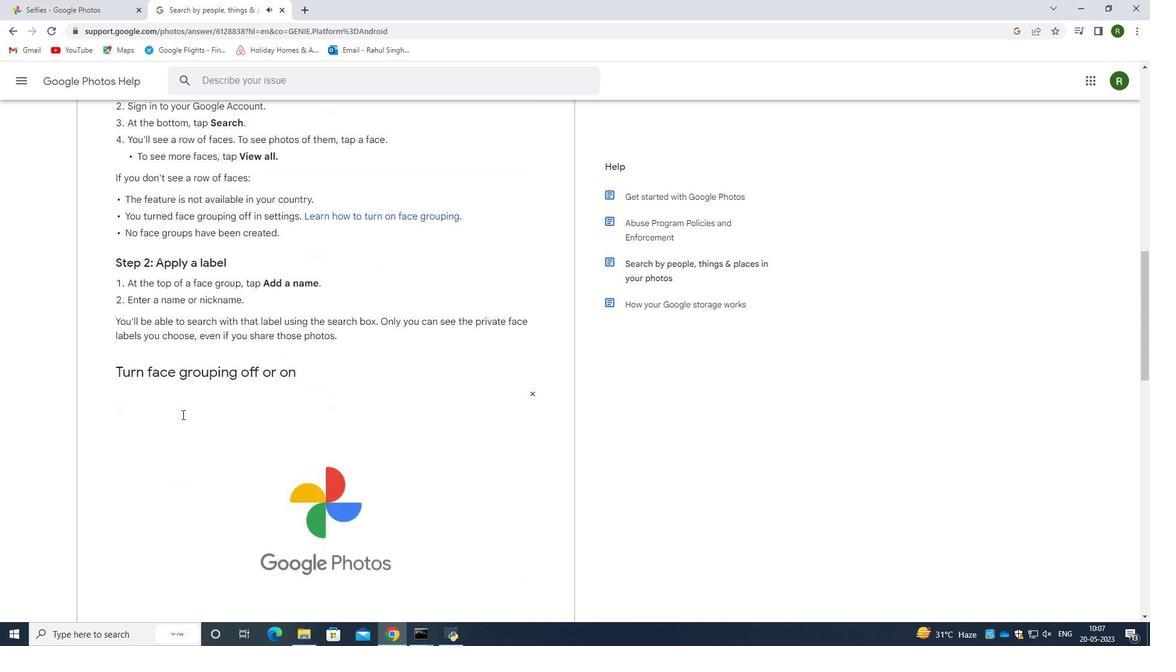 
Action: Mouse moved to (181, 415)
Screenshot: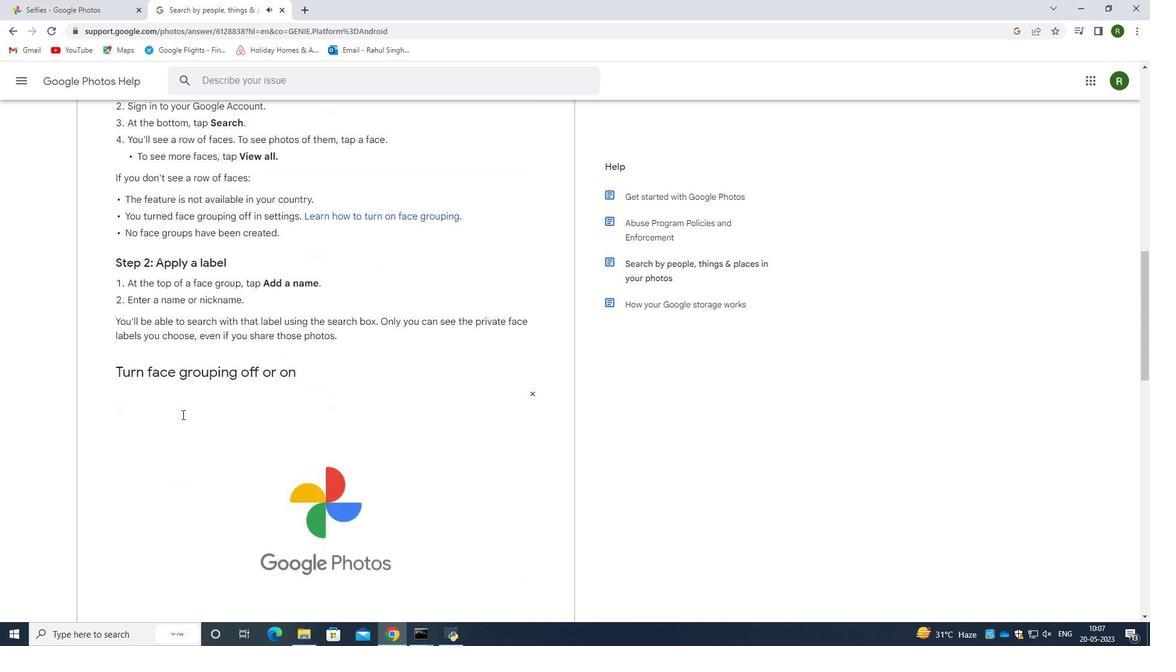 
Action: Mouse scrolled (181, 415) with delta (0, 0)
Screenshot: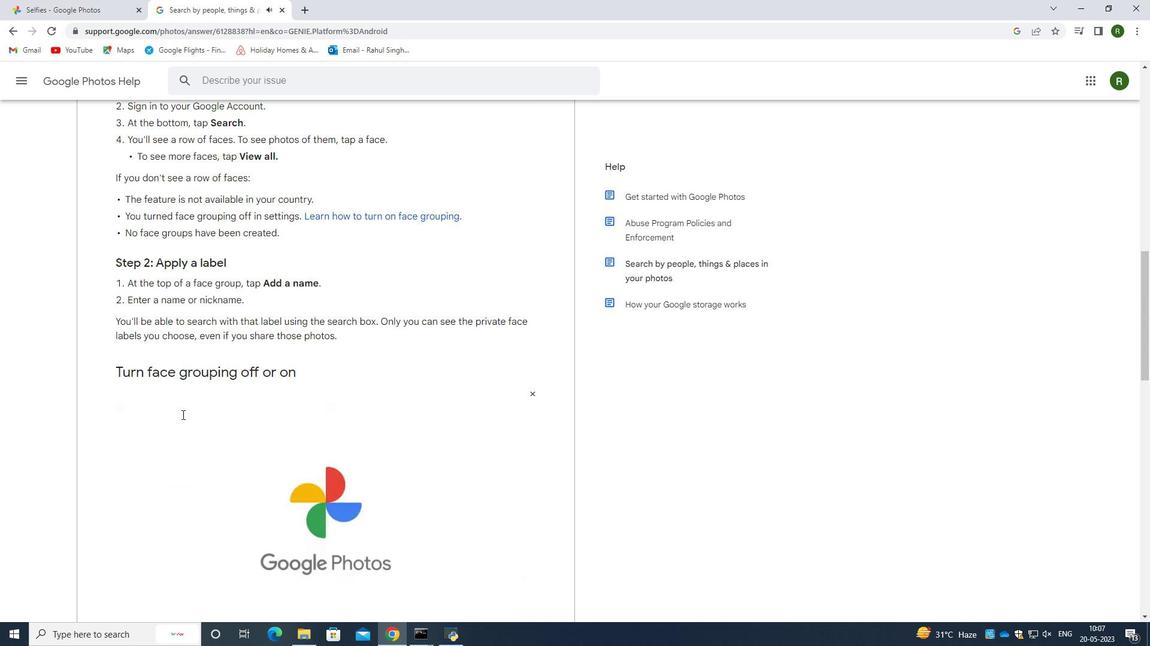 
Action: Mouse scrolled (181, 415) with delta (0, 0)
Screenshot: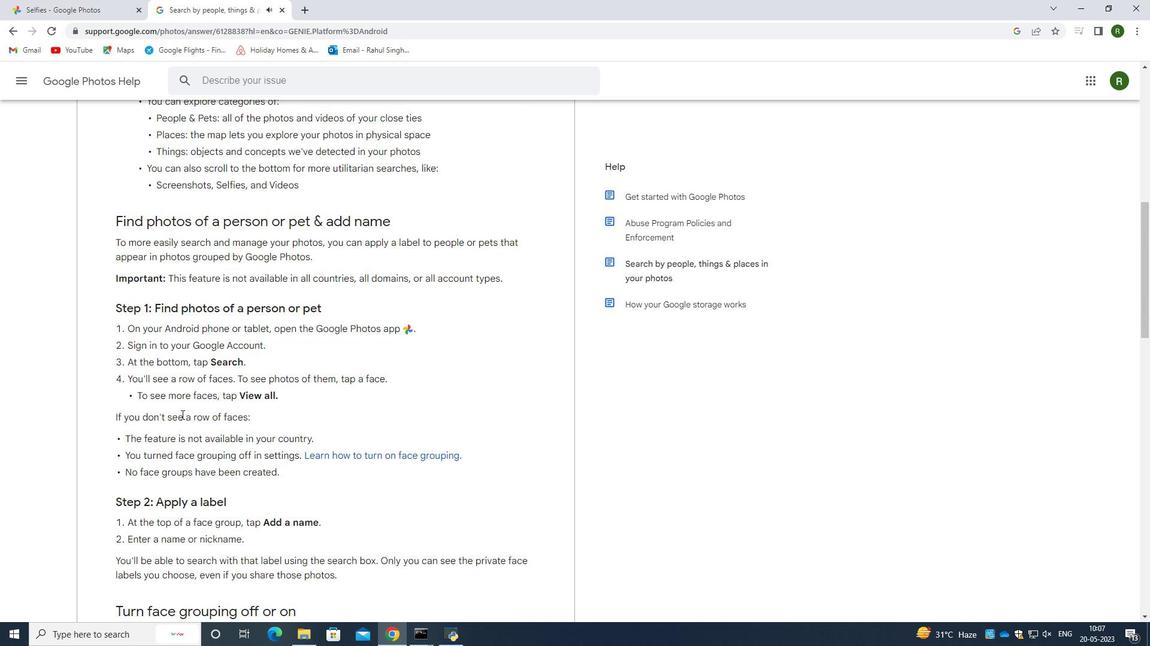 
Action: Mouse scrolled (181, 415) with delta (0, 0)
Screenshot: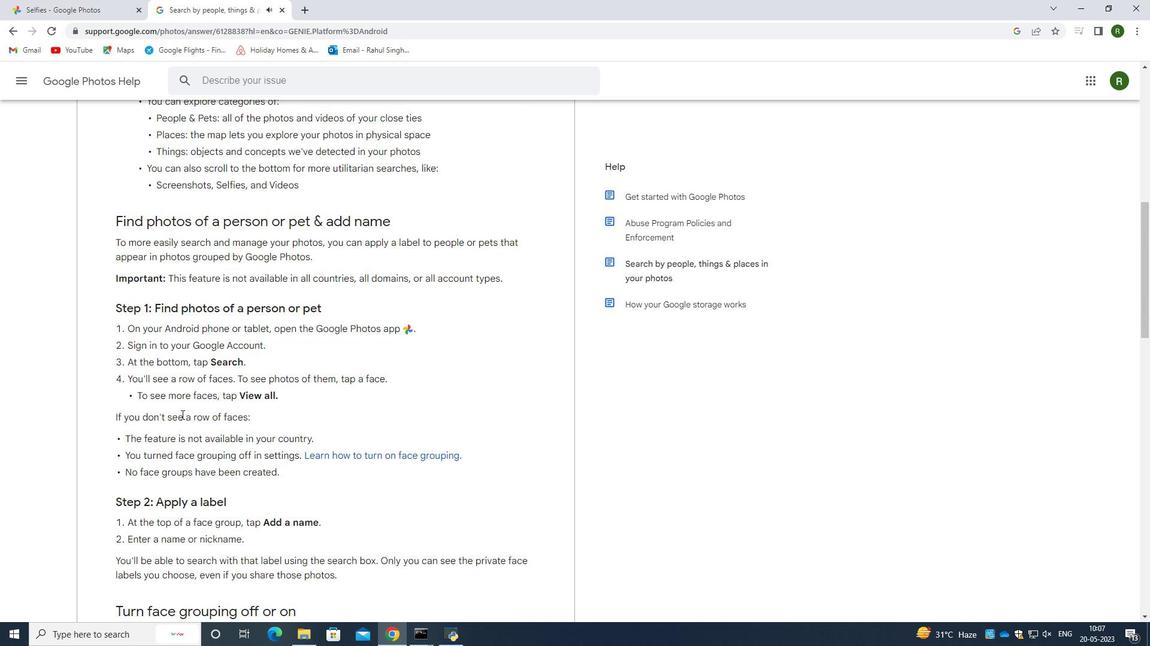 
Action: Mouse scrolled (181, 415) with delta (0, 0)
Screenshot: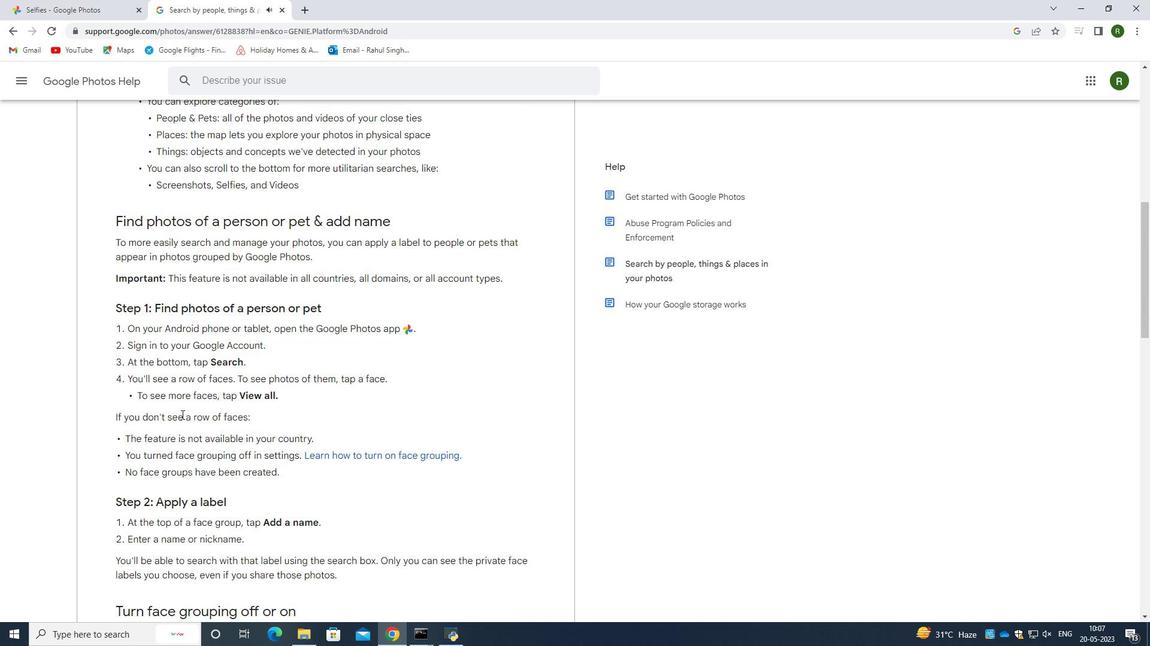 
Action: Mouse scrolled (181, 415) with delta (0, 0)
Screenshot: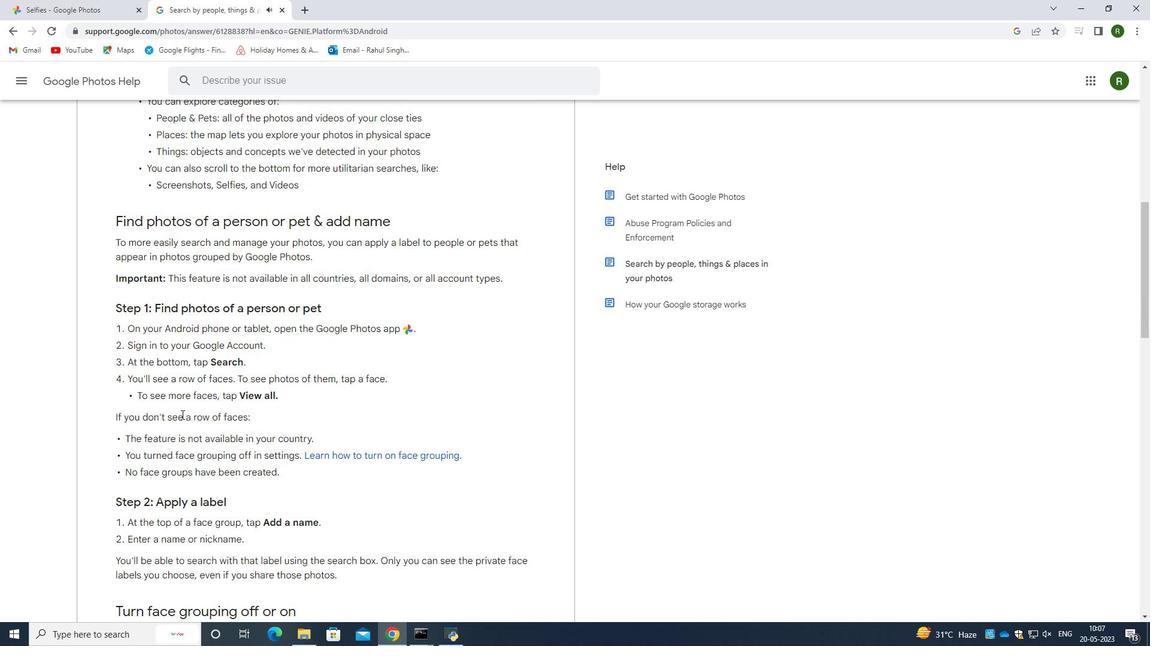 
Action: Mouse scrolled (181, 415) with delta (0, 0)
Screenshot: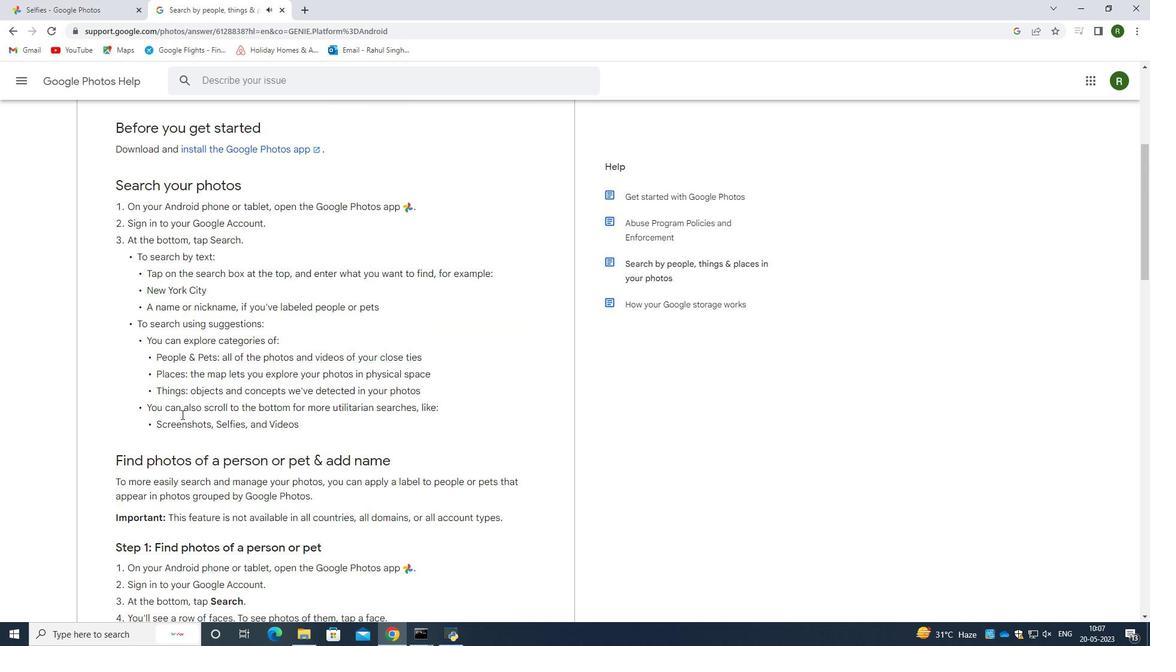 
Action: Mouse scrolled (181, 415) with delta (0, 0)
Screenshot: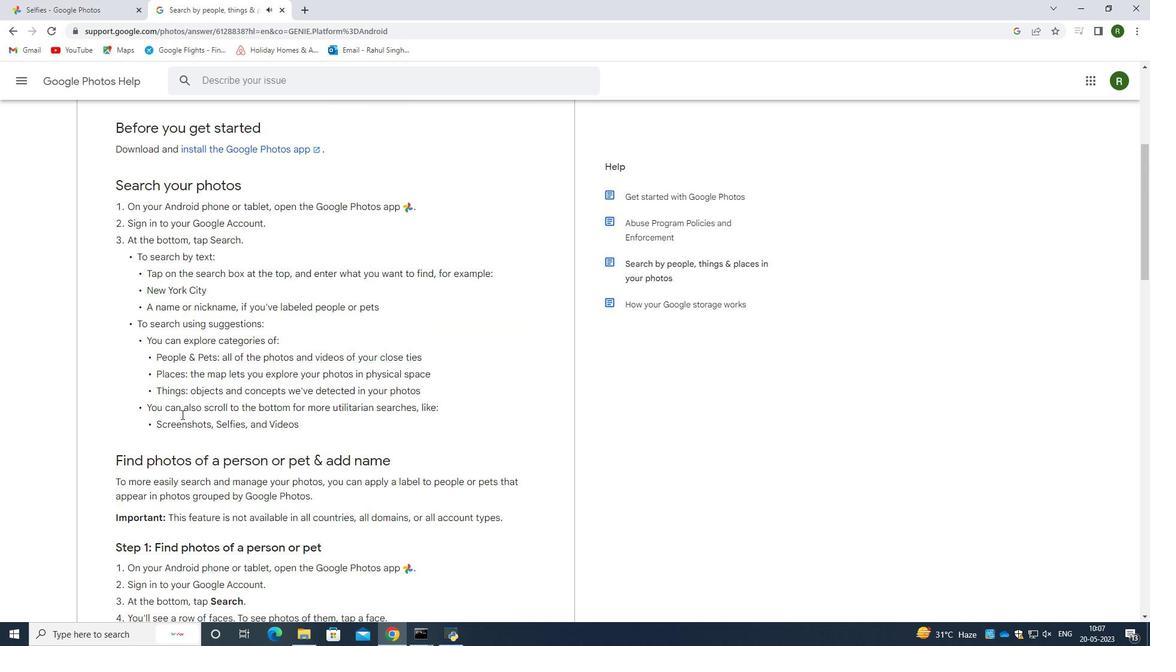 
Action: Mouse scrolled (181, 415) with delta (0, 0)
Screenshot: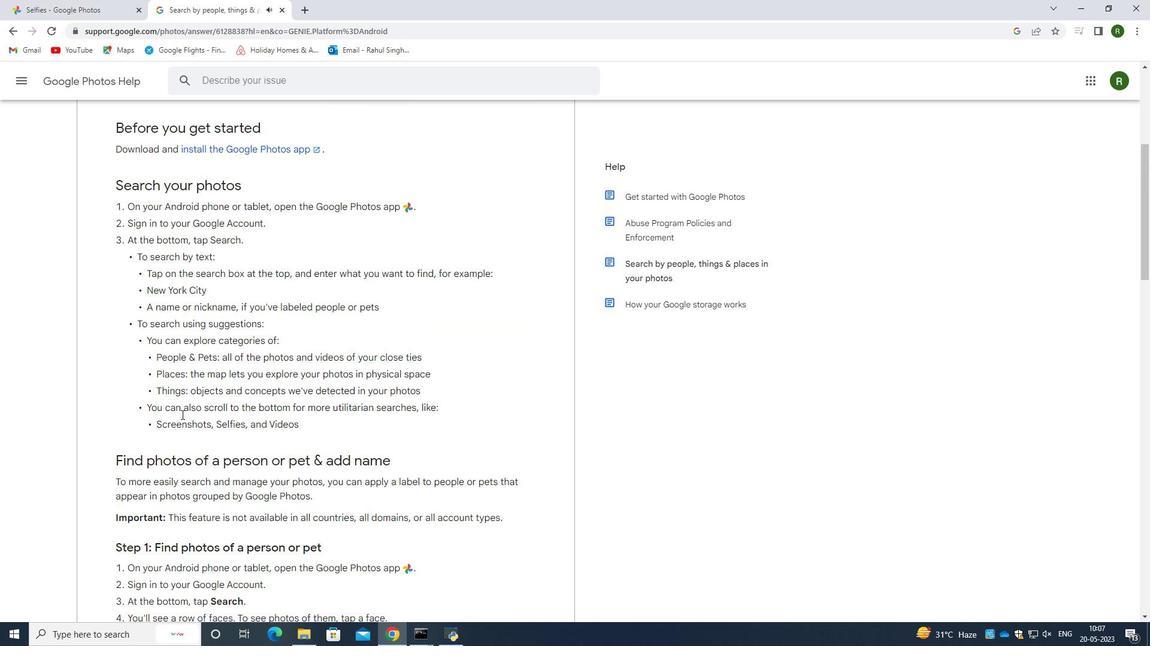 
Action: Mouse scrolled (181, 415) with delta (0, 0)
Screenshot: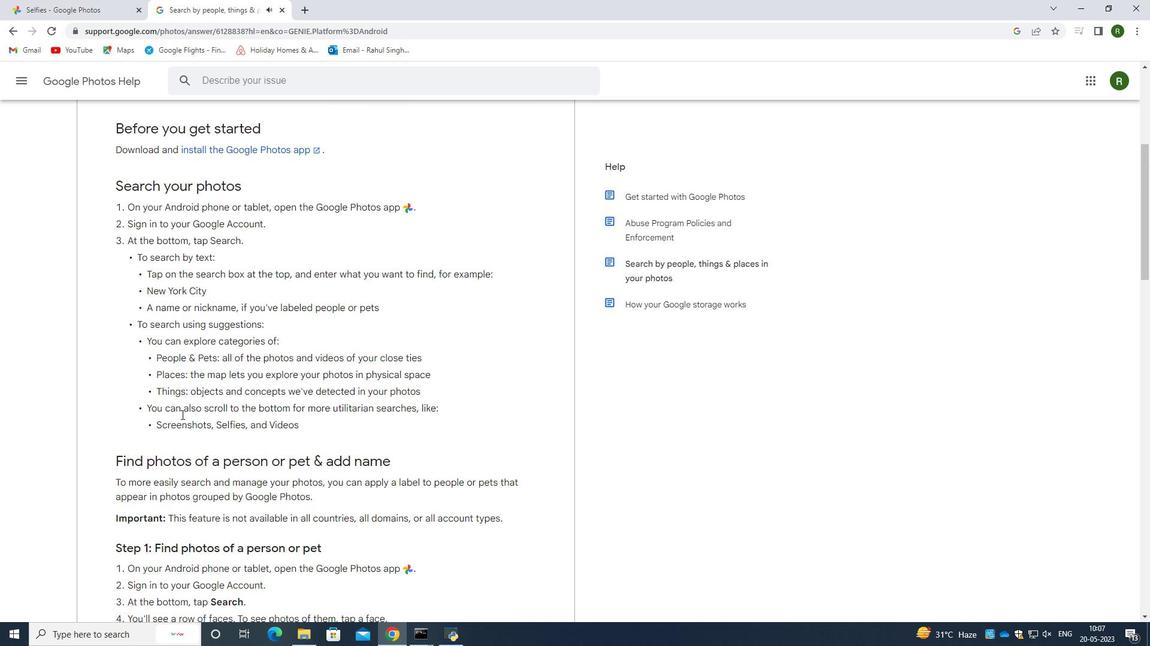 
Action: Mouse scrolled (181, 415) with delta (0, 0)
Screenshot: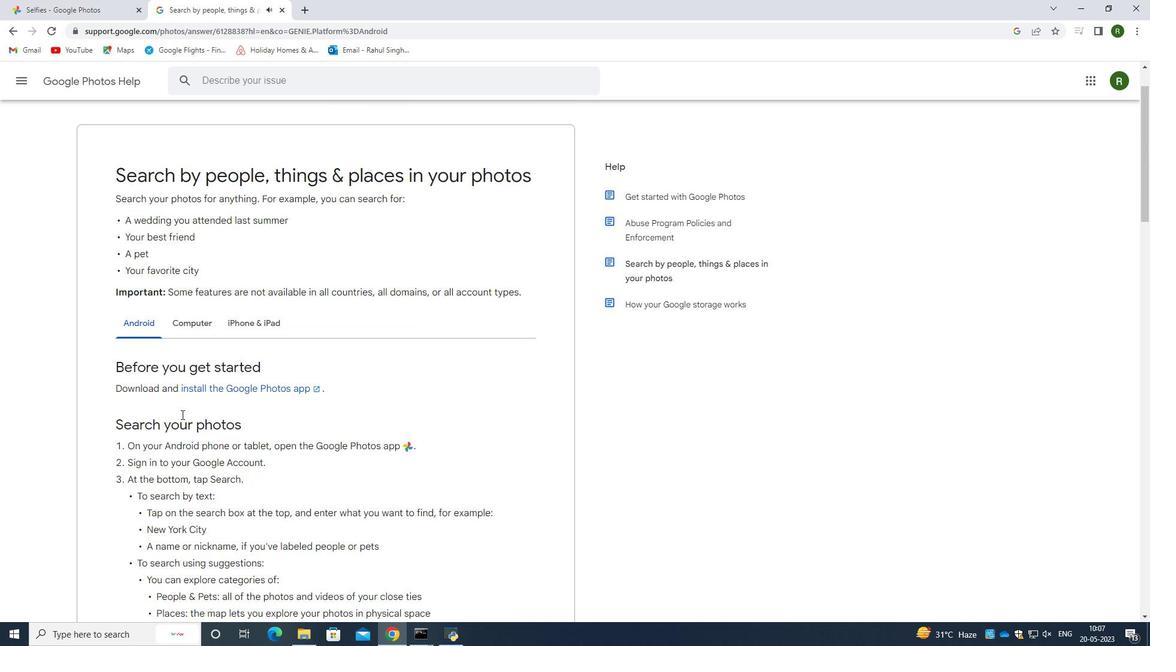 
Action: Mouse scrolled (181, 415) with delta (0, 0)
Screenshot: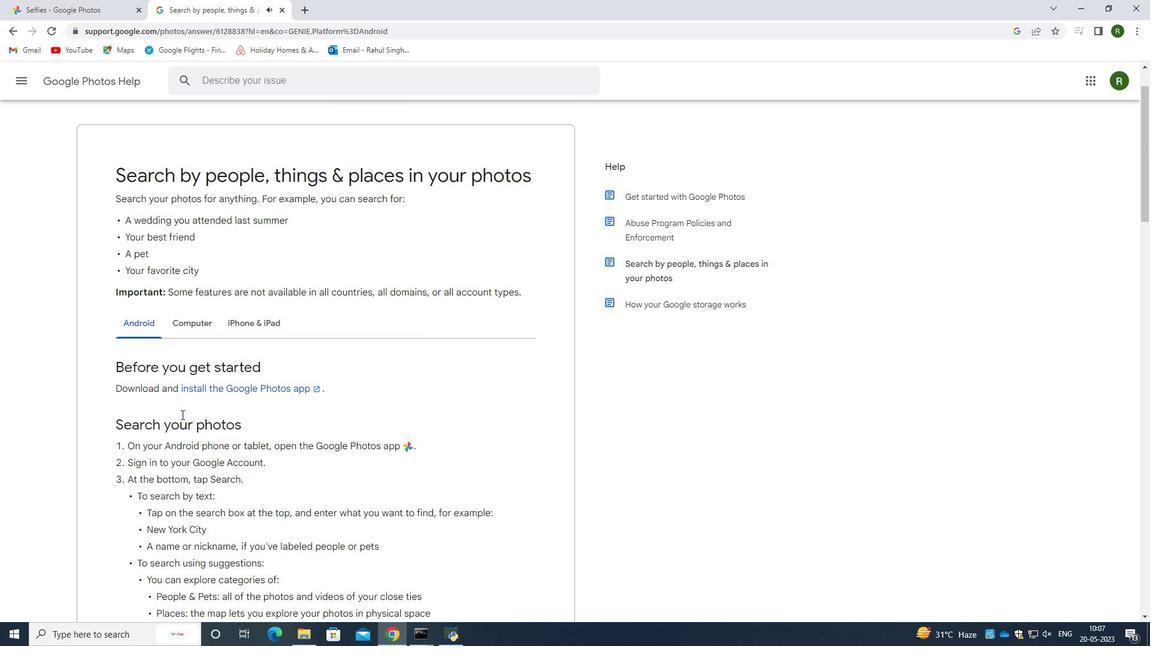 
Action: Mouse scrolled (181, 415) with delta (0, 0)
Screenshot: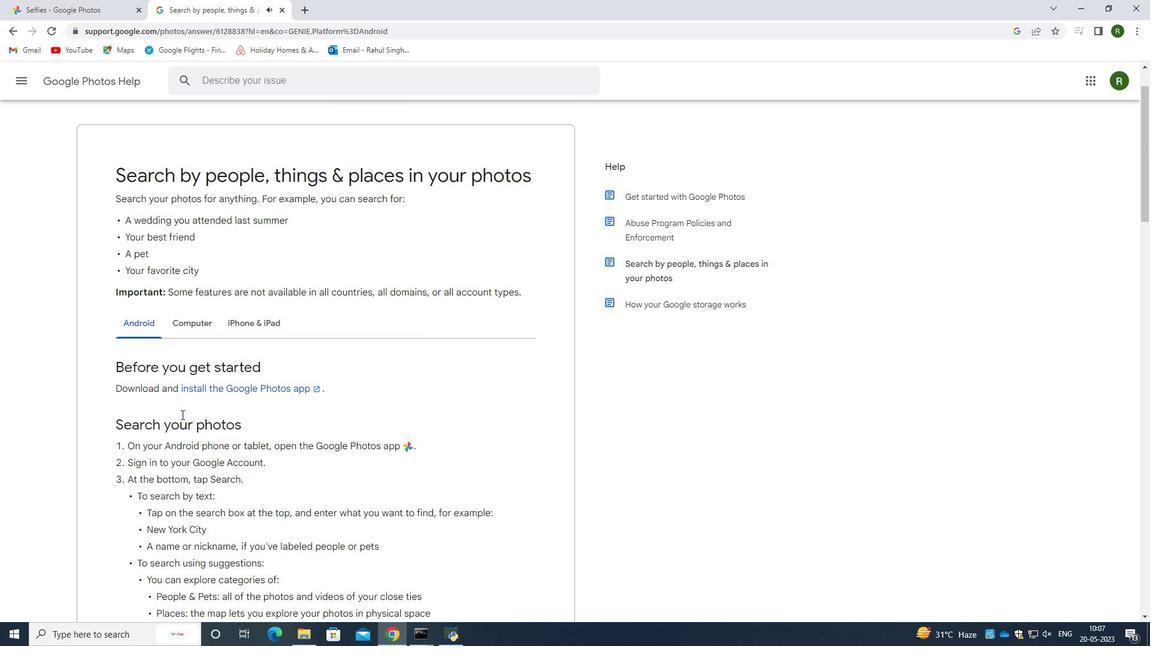 
Action: Mouse scrolled (181, 415) with delta (0, 0)
Screenshot: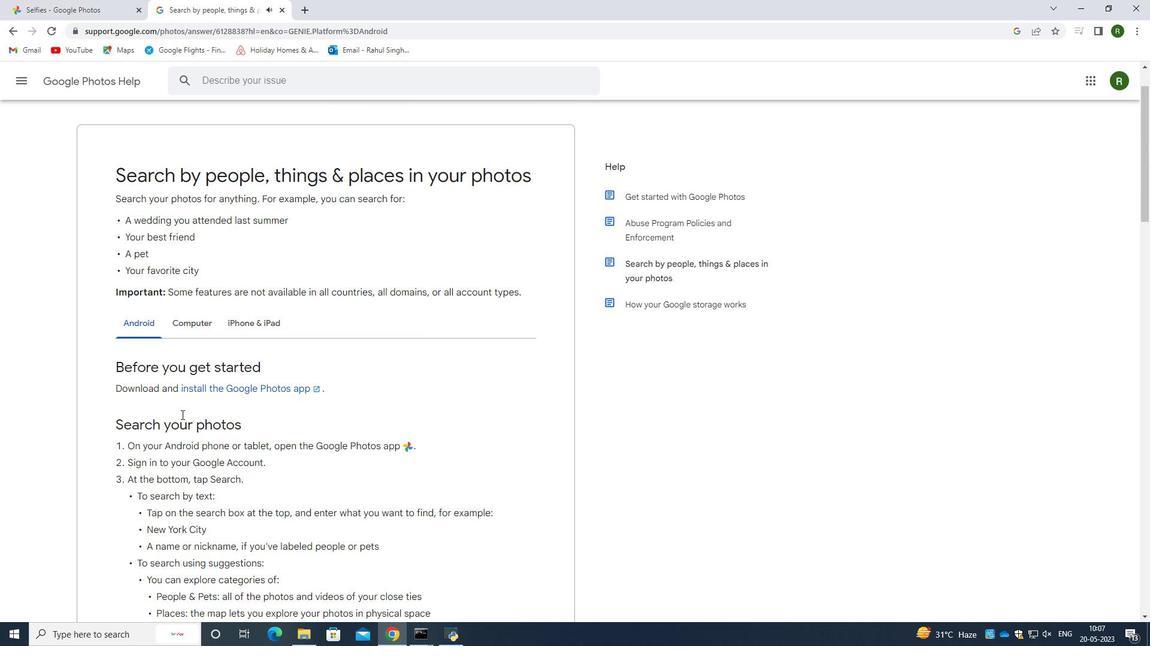 
Action: Mouse scrolled (181, 414) with delta (0, 0)
Screenshot: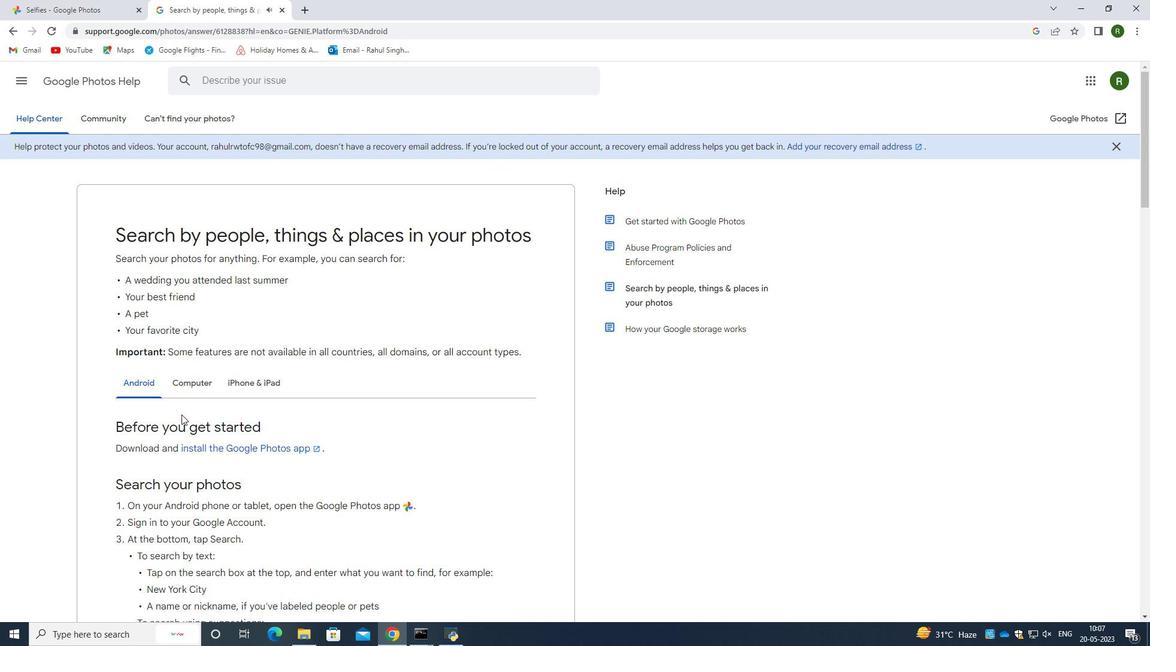 
Action: Mouse scrolled (181, 414) with delta (0, 0)
Screenshot: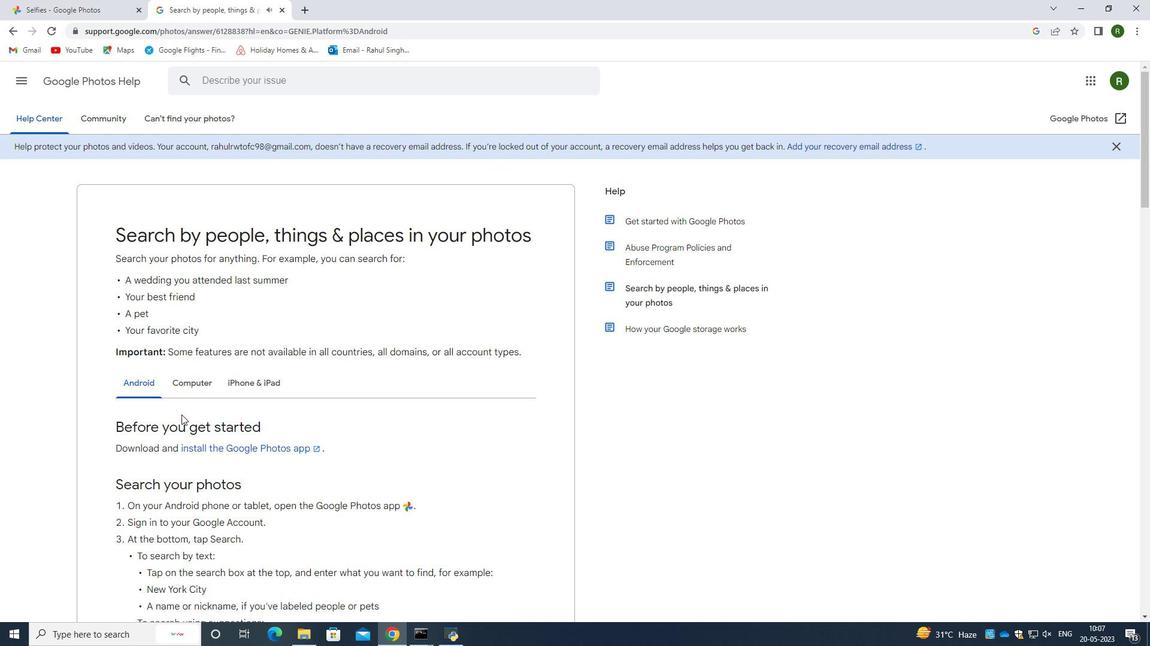 
Action: Mouse scrolled (181, 414) with delta (0, 0)
Screenshot: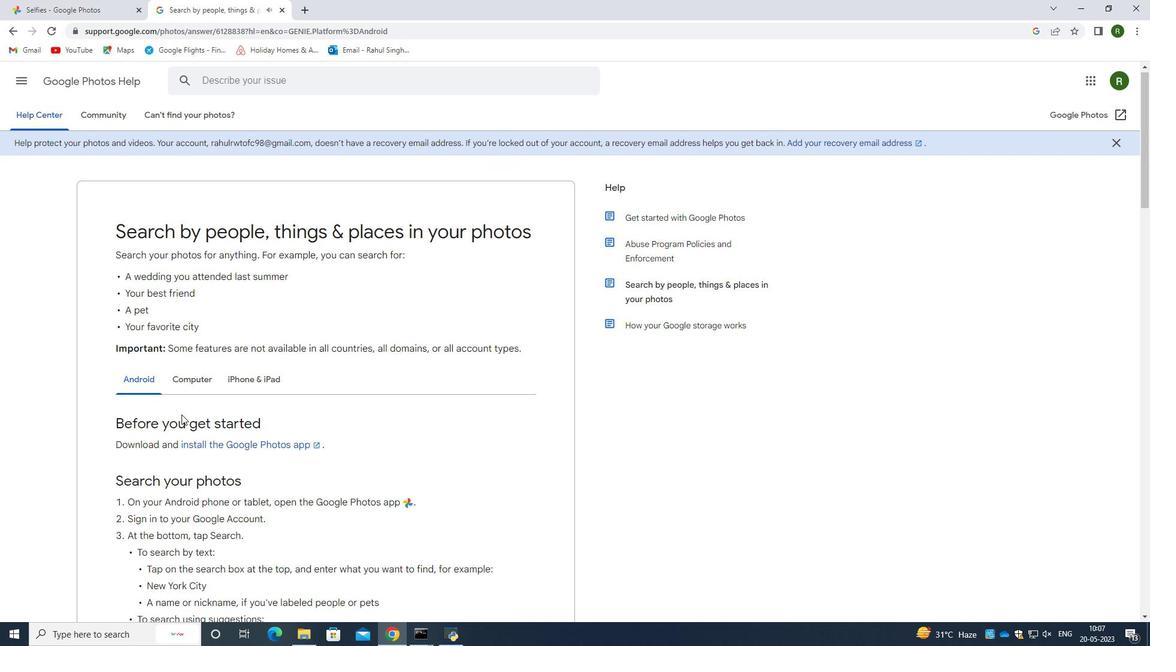 
Action: Mouse scrolled (181, 414) with delta (0, 0)
Screenshot: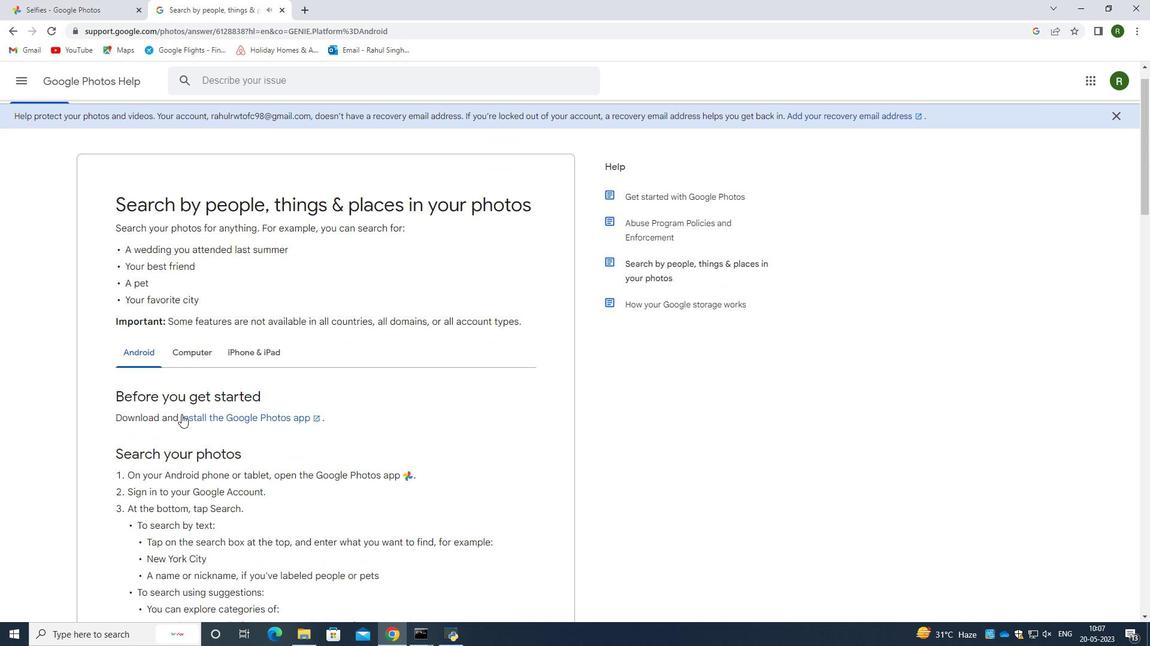 
Action: Mouse scrolled (181, 414) with delta (0, 0)
Screenshot: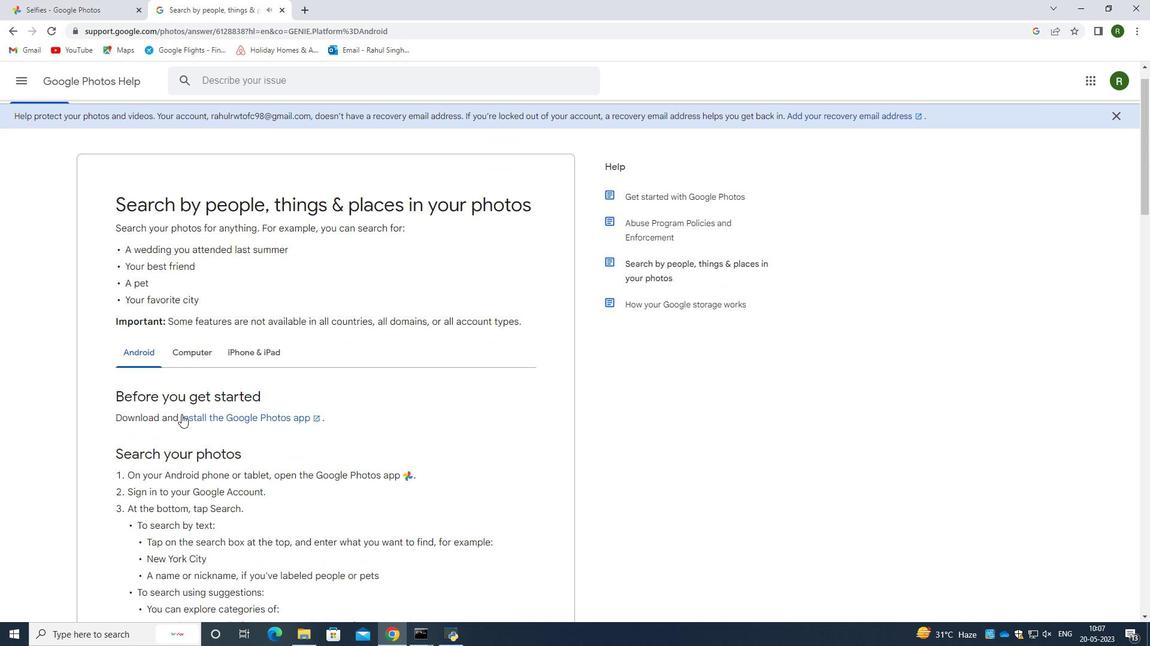 
Action: Mouse scrolled (181, 414) with delta (0, 0)
Screenshot: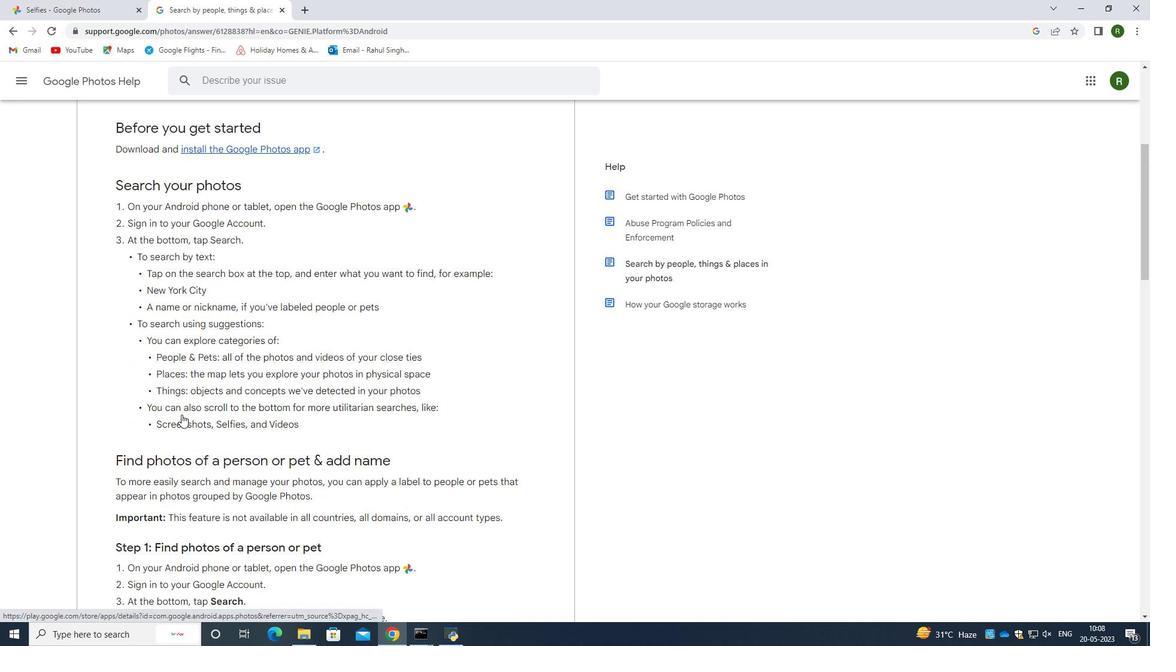 
Action: Mouse scrolled (181, 414) with delta (0, 0)
Screenshot: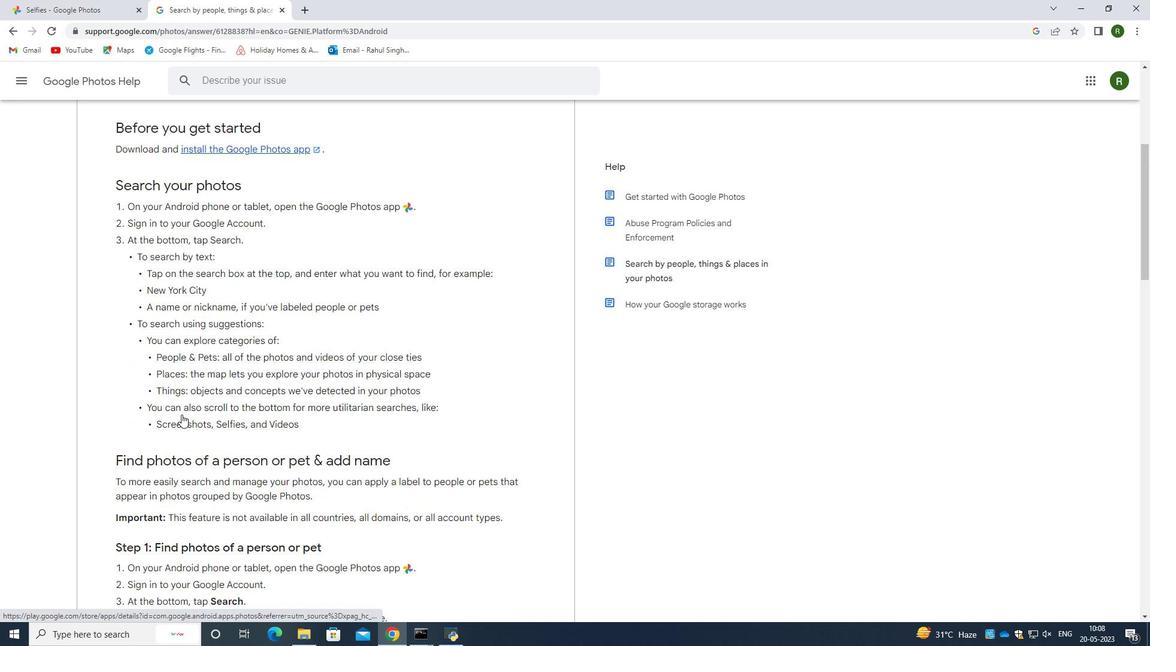 
Action: Mouse scrolled (181, 414) with delta (0, 0)
Screenshot: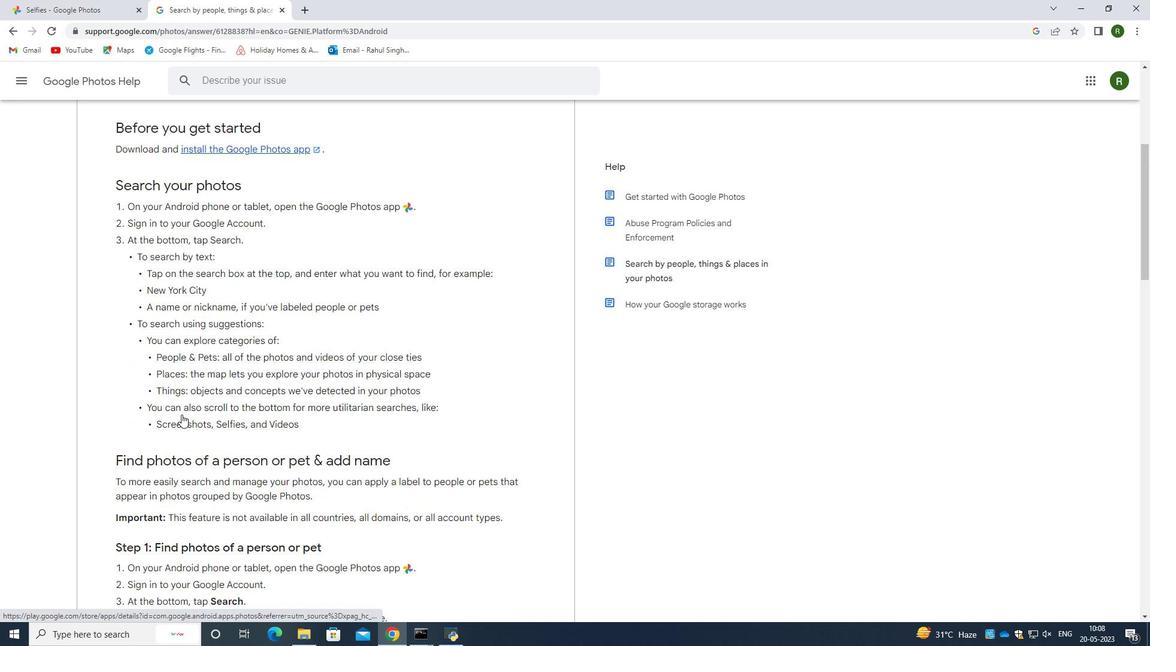 
Action: Mouse scrolled (181, 414) with delta (0, 0)
Screenshot: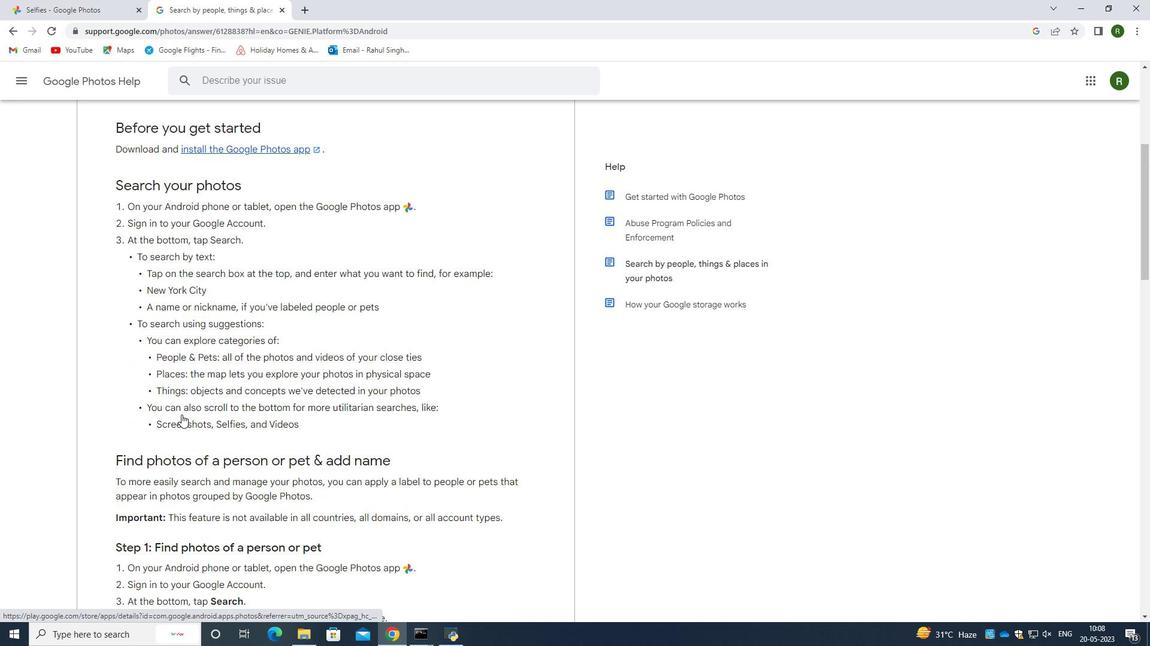 
Action: Mouse scrolled (181, 414) with delta (0, 0)
Screenshot: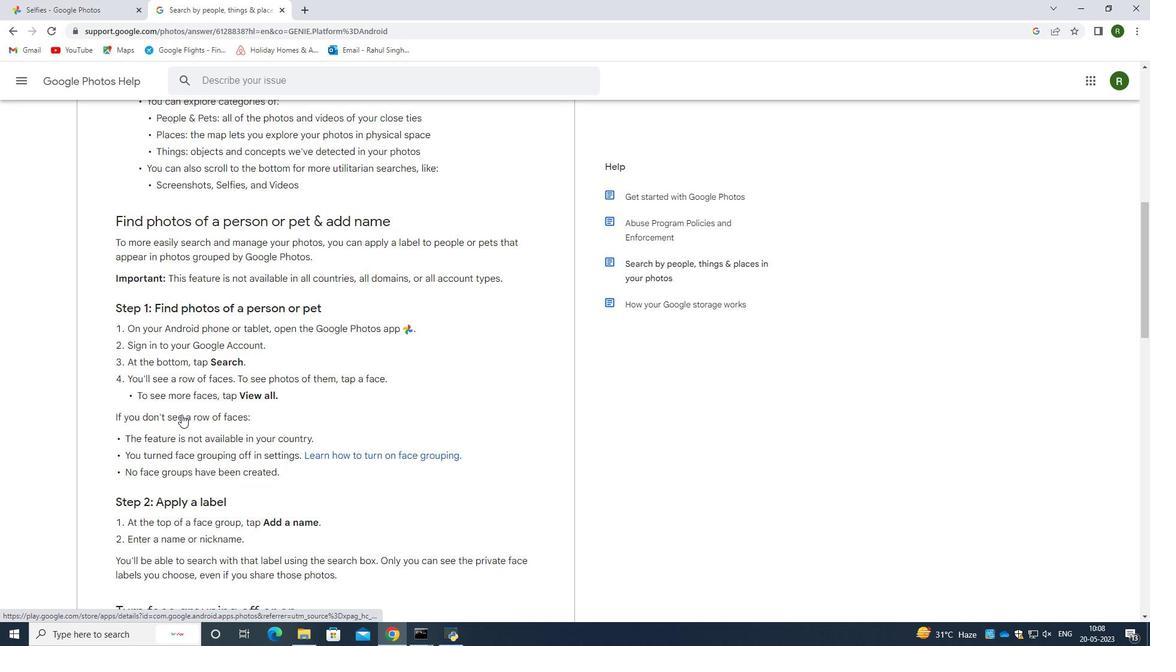 
Action: Mouse scrolled (181, 414) with delta (0, 0)
Screenshot: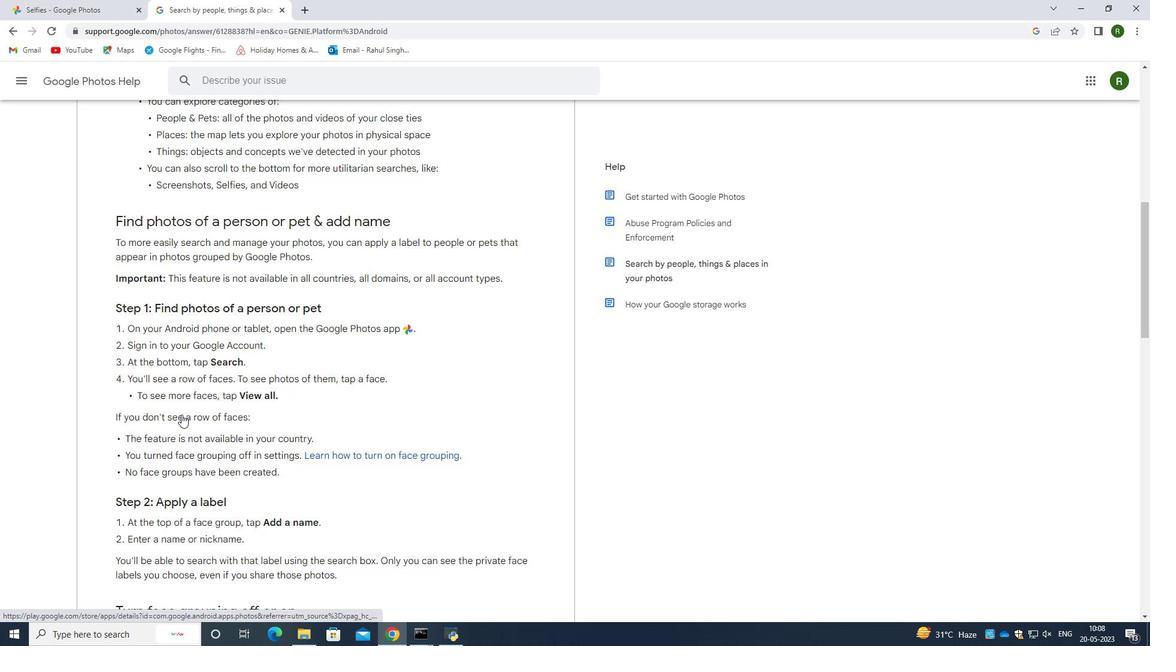 
Action: Mouse scrolled (181, 414) with delta (0, 0)
Screenshot: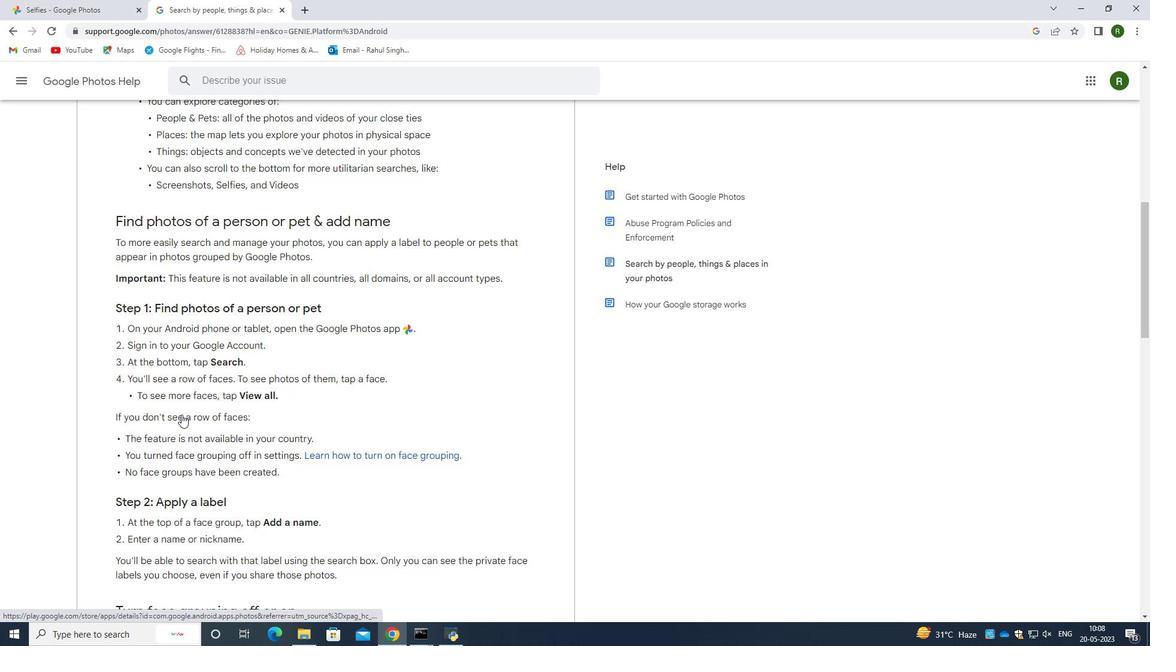 
Action: Mouse moved to (493, 346)
Screenshot: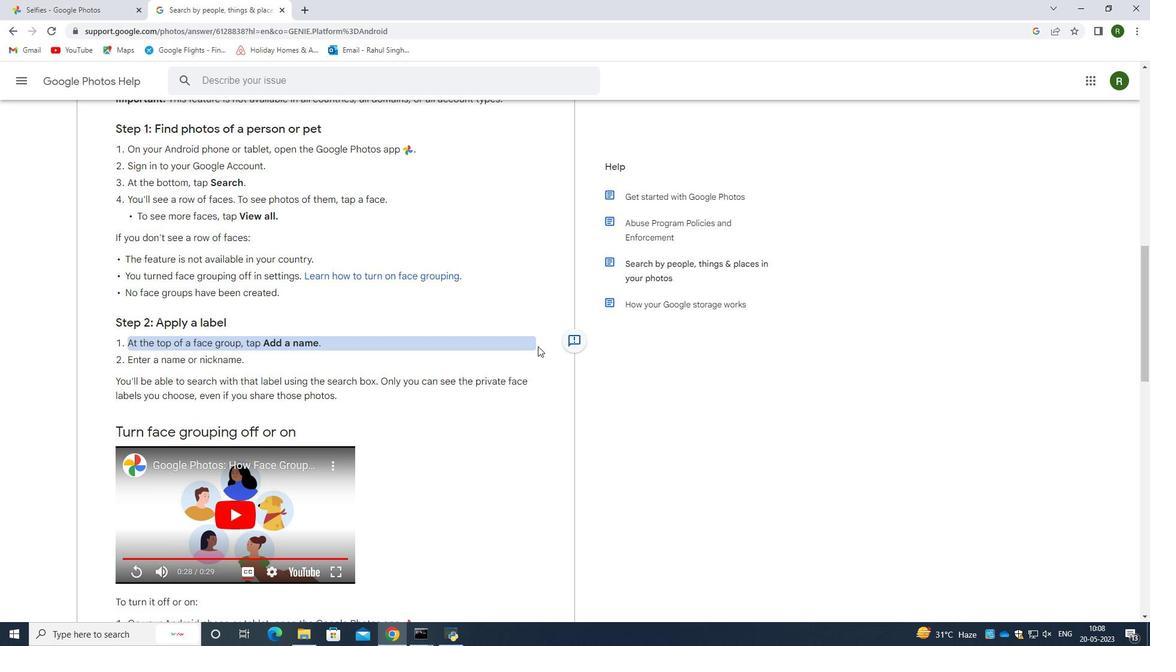 
Action: Mouse scrolled (493, 346) with delta (0, 0)
Screenshot: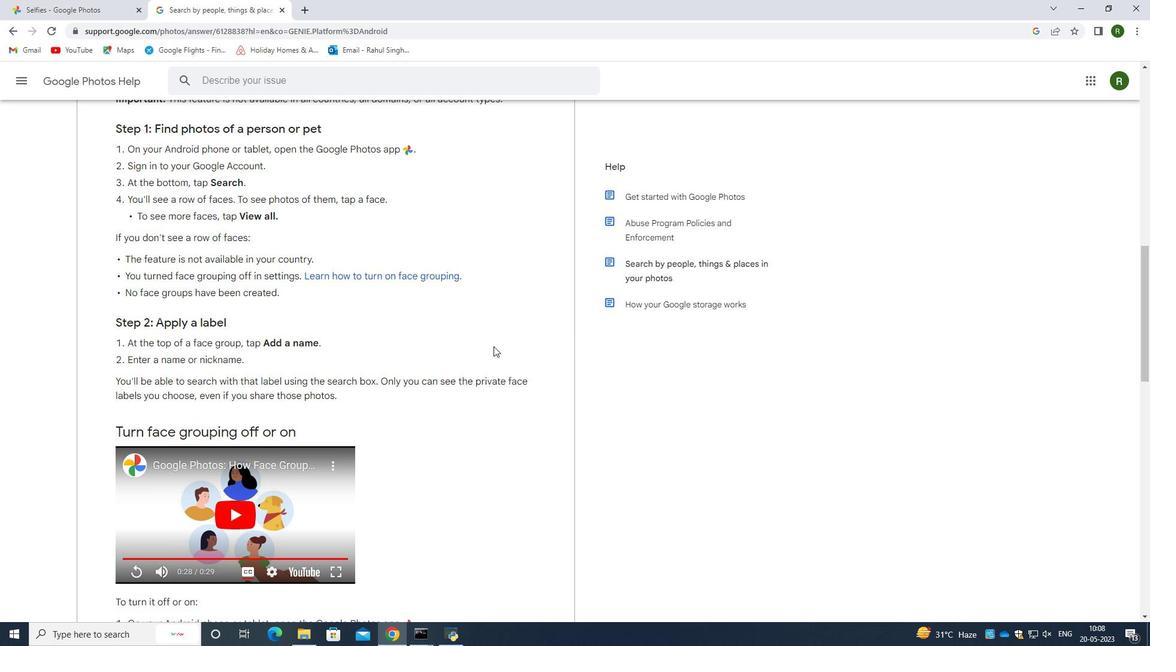 
Action: Mouse scrolled (493, 346) with delta (0, 0)
Screenshot: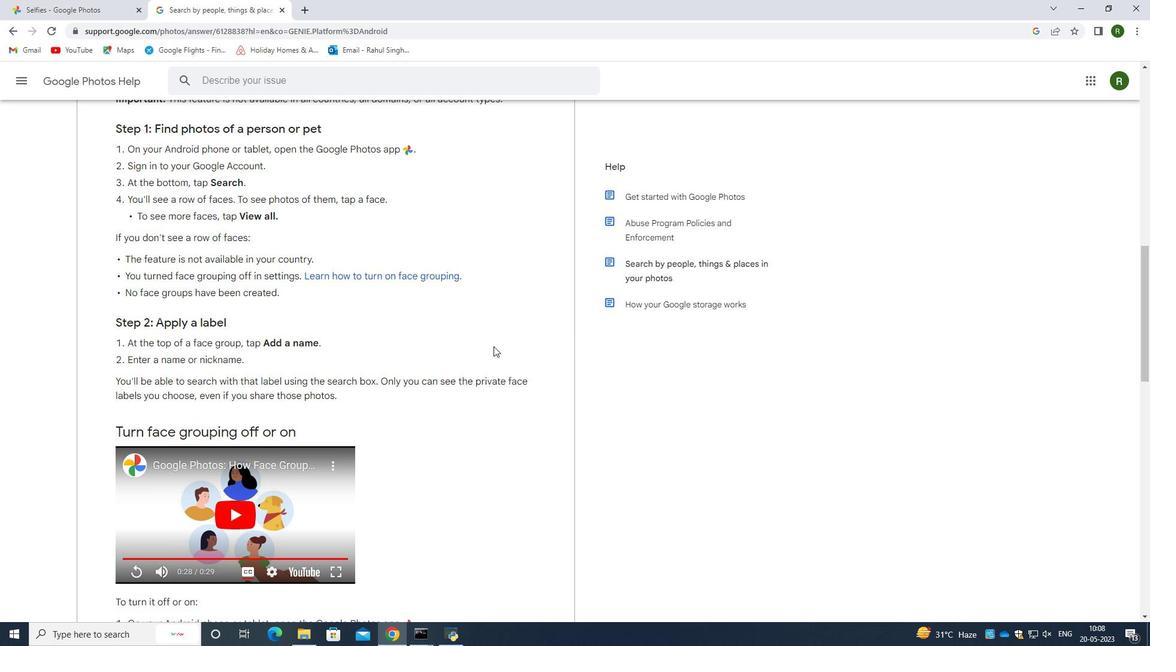 
Action: Mouse scrolled (493, 346) with delta (0, 0)
Screenshot: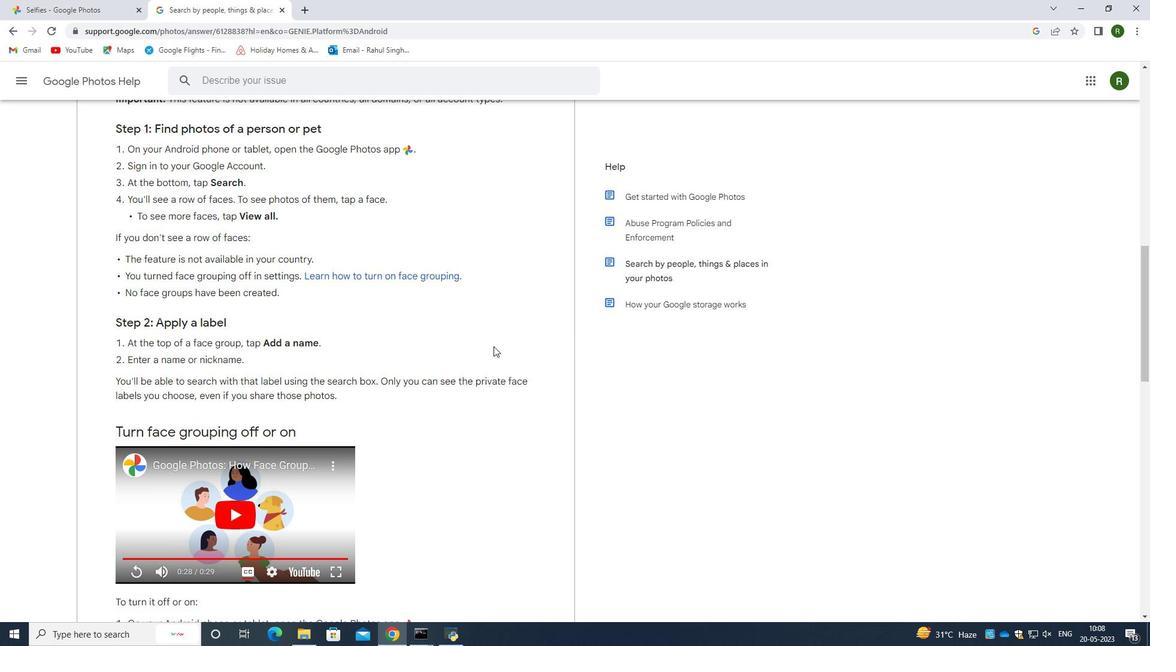 
Action: Mouse scrolled (493, 346) with delta (0, 0)
Screenshot: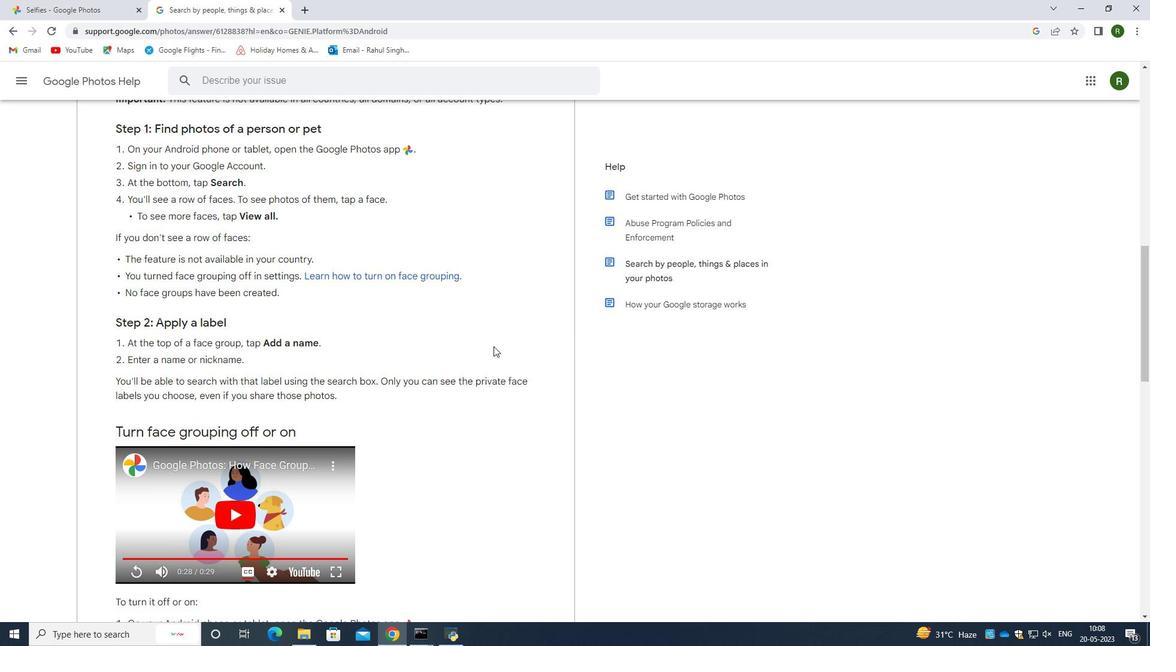
Action: Mouse scrolled (493, 346) with delta (0, 0)
Screenshot: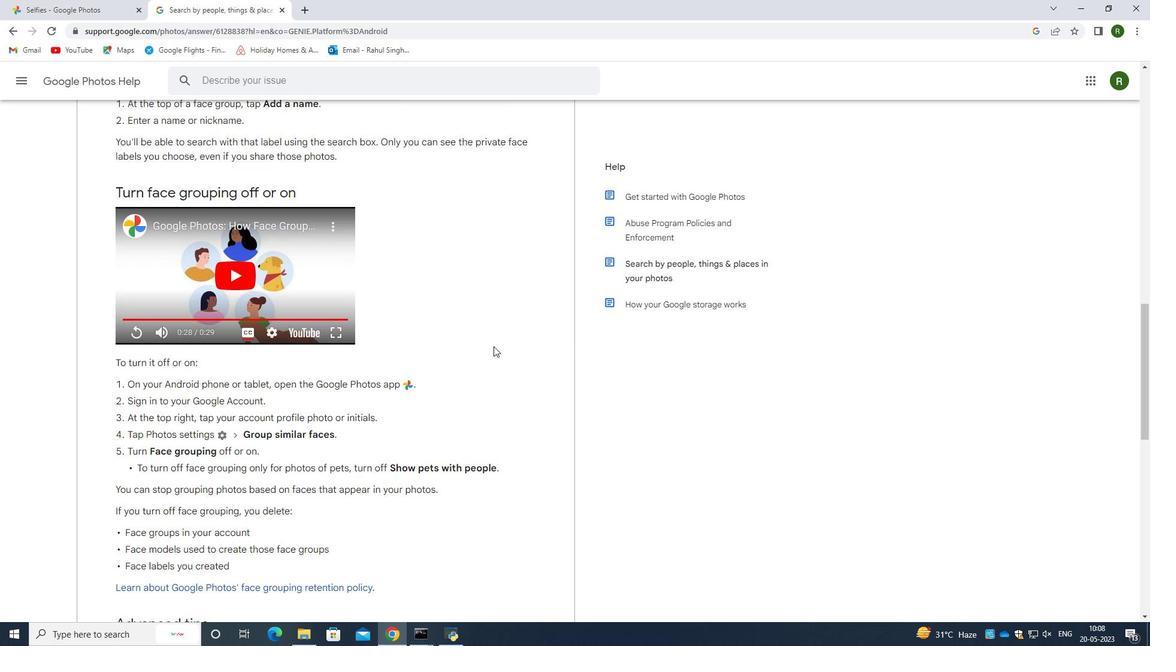 
Action: Mouse scrolled (493, 346) with delta (0, 0)
Screenshot: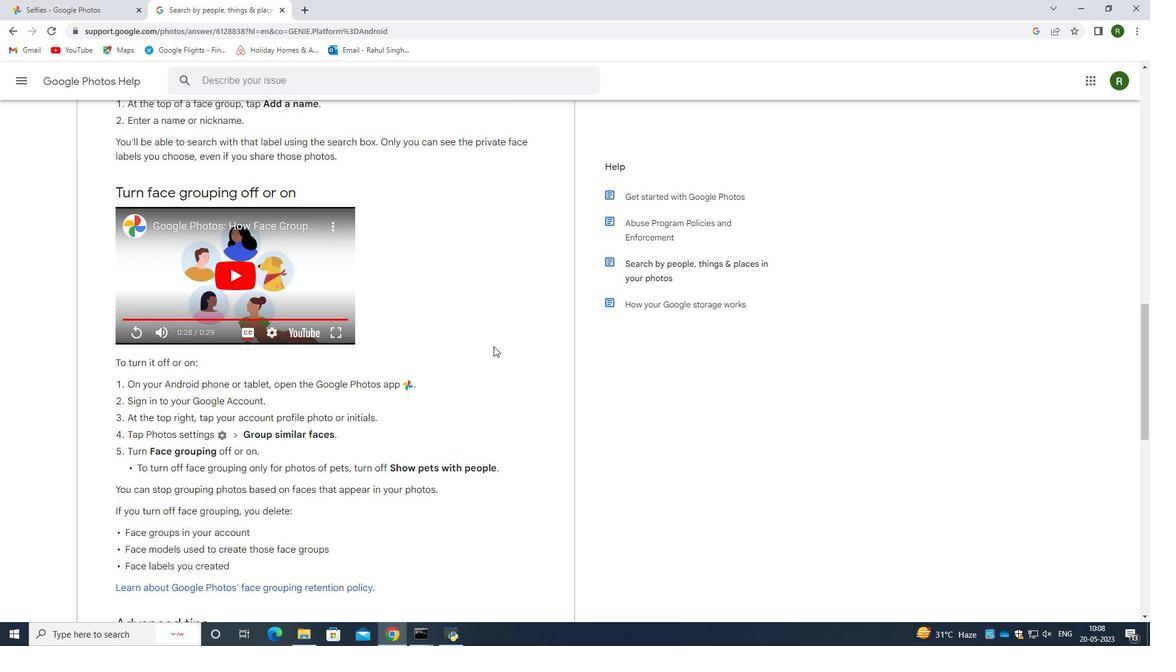 
Action: Mouse scrolled (493, 346) with delta (0, 0)
Screenshot: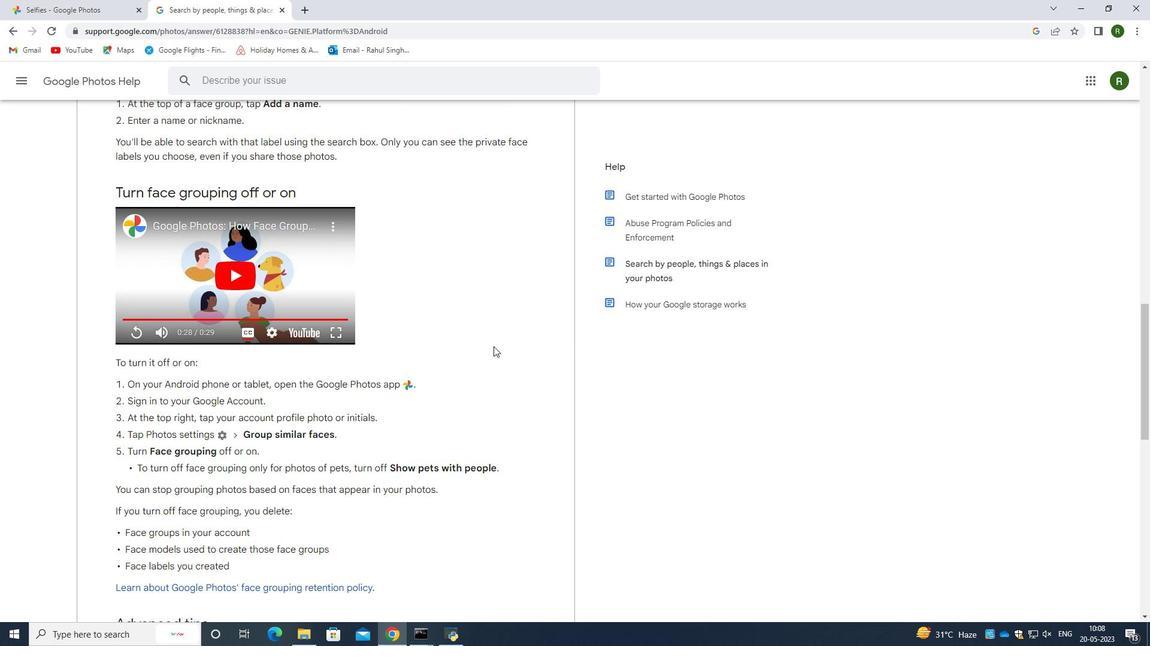 
Action: Mouse moved to (237, 444)
Screenshot: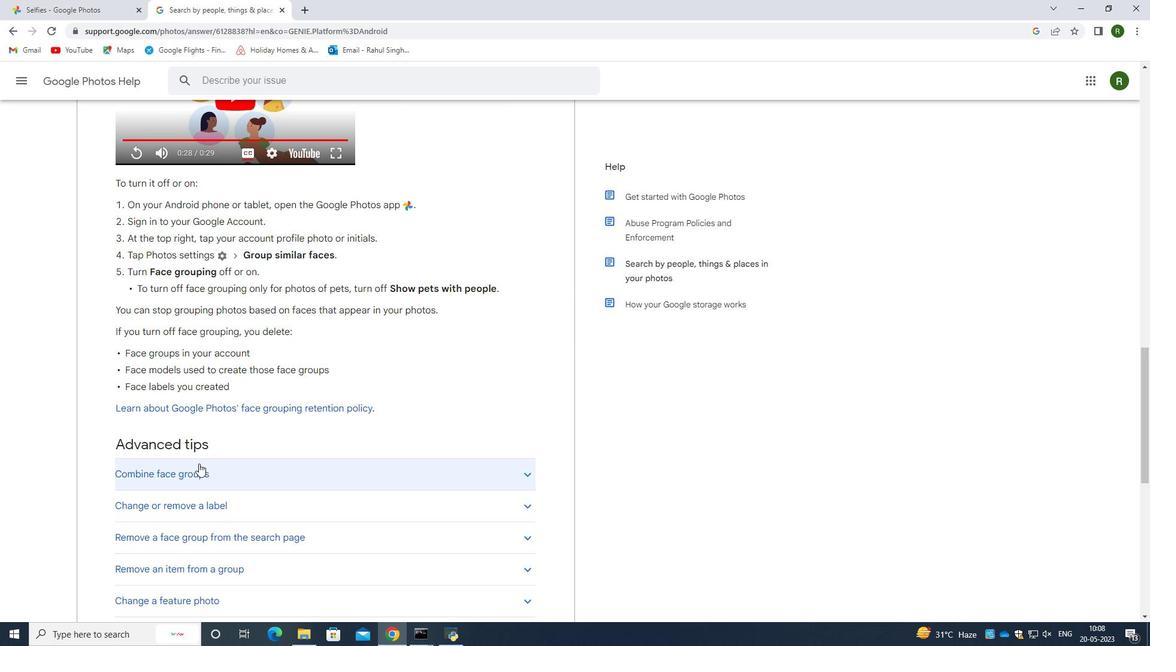 
Action: Mouse scrolled (237, 443) with delta (0, 0)
Screenshot: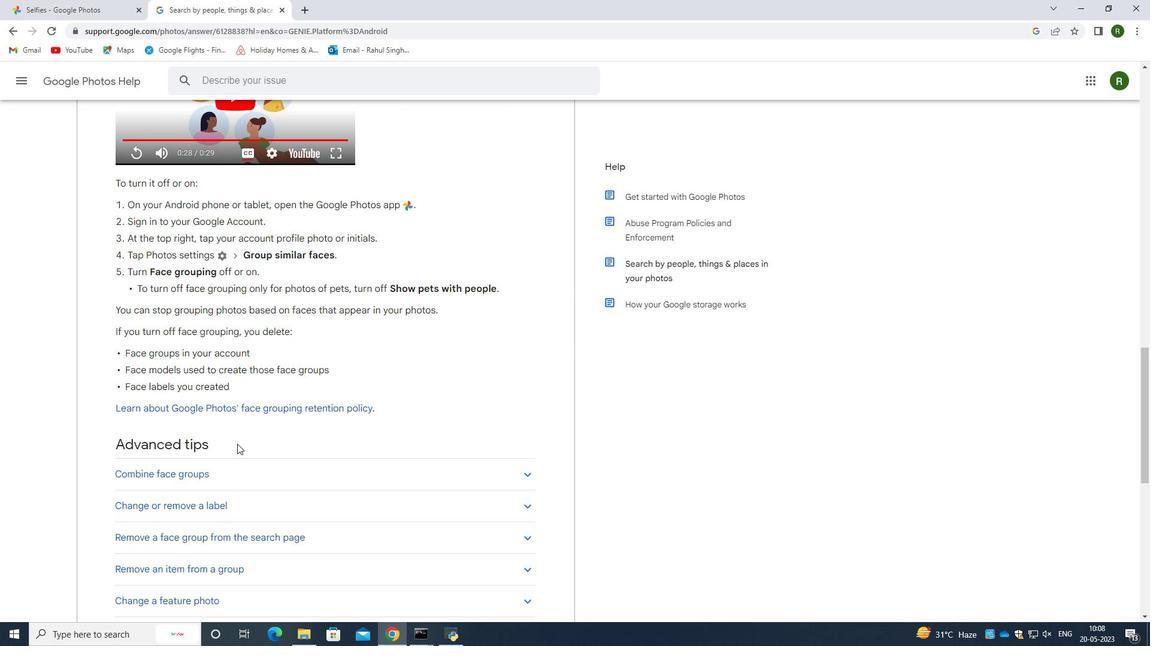 
Action: Mouse moved to (237, 444)
Screenshot: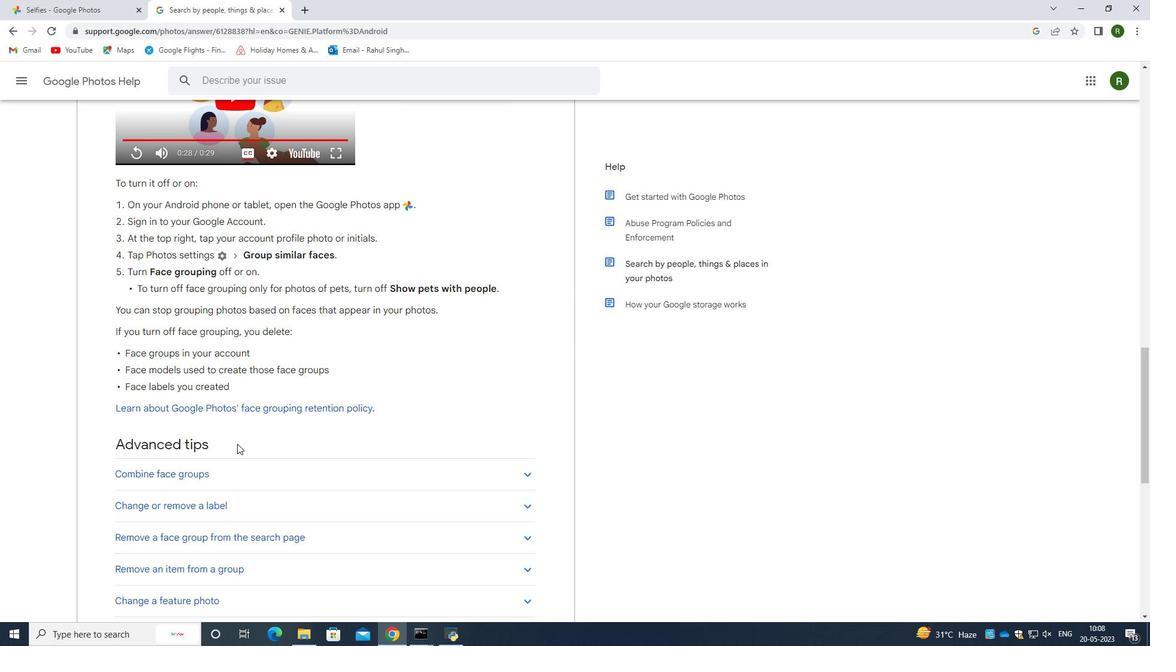
Action: Mouse scrolled (237, 443) with delta (0, 0)
Screenshot: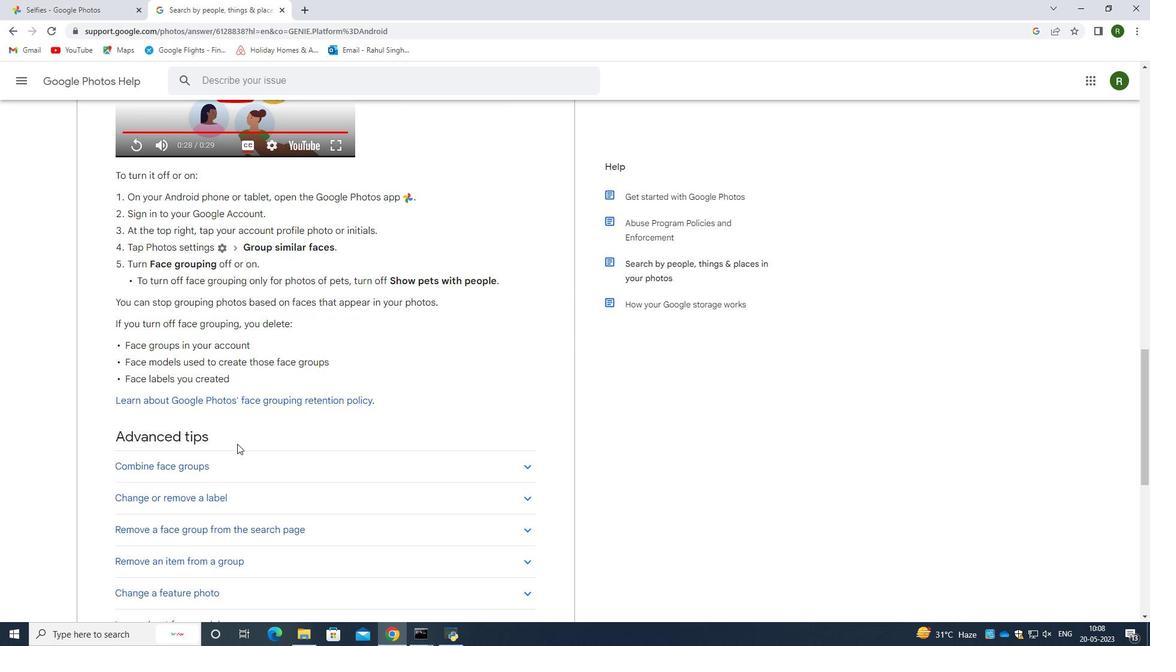 
Action: Mouse moved to (385, 352)
Screenshot: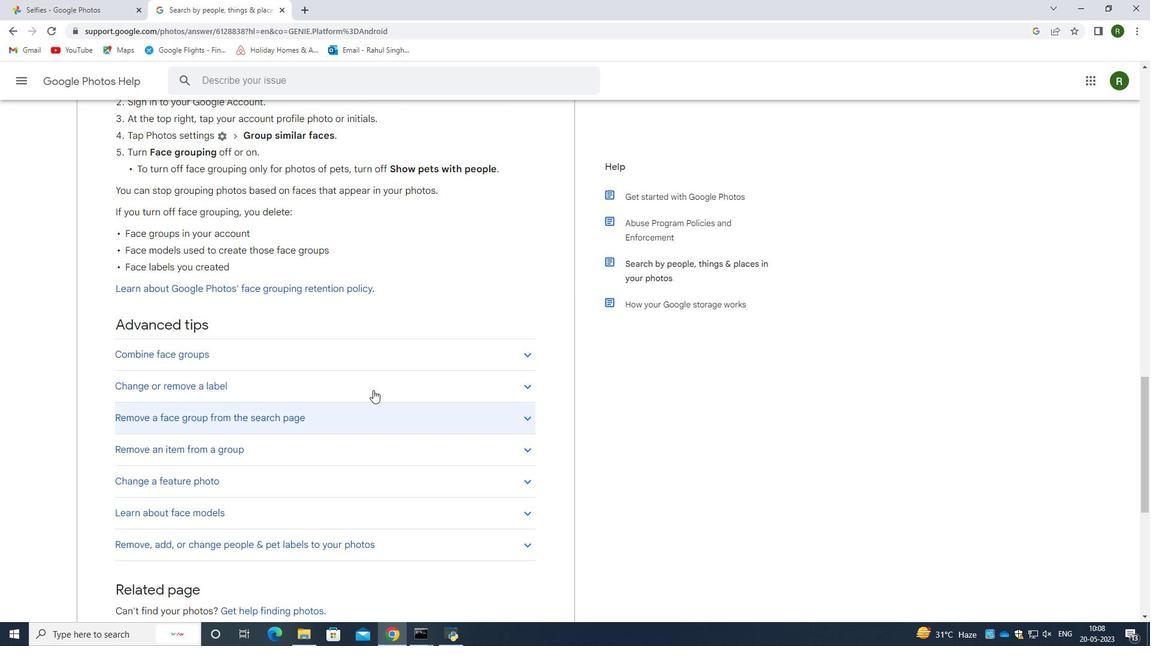
Action: Mouse scrolled (385, 353) with delta (0, 0)
Screenshot: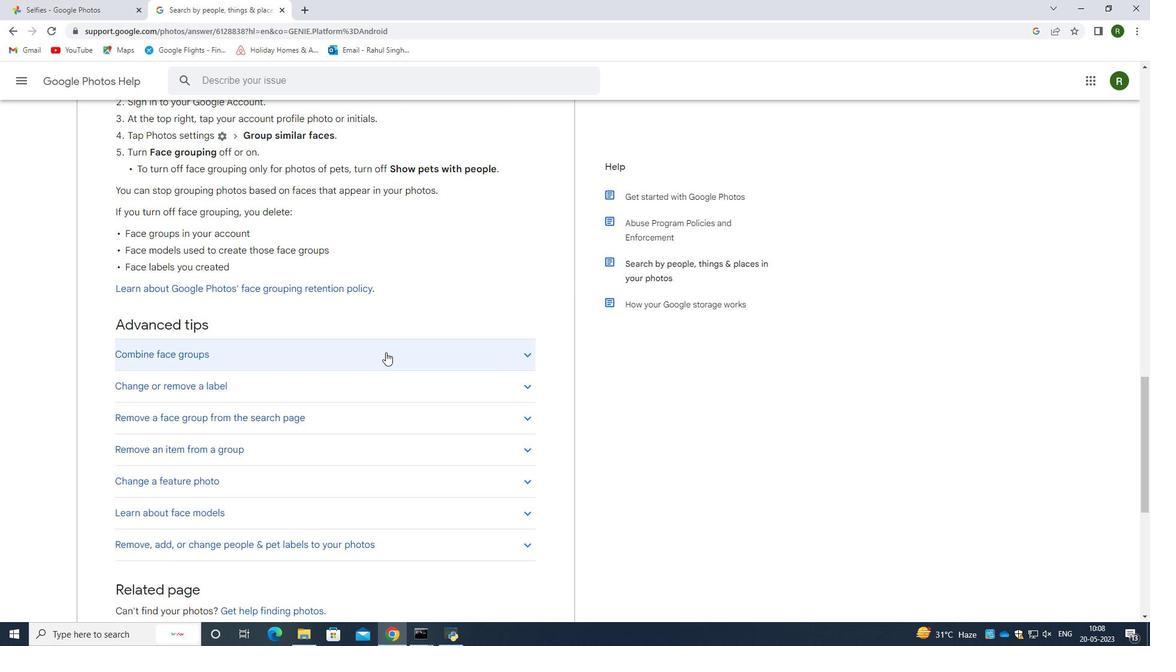 
Action: Mouse scrolled (385, 353) with delta (0, 0)
Screenshot: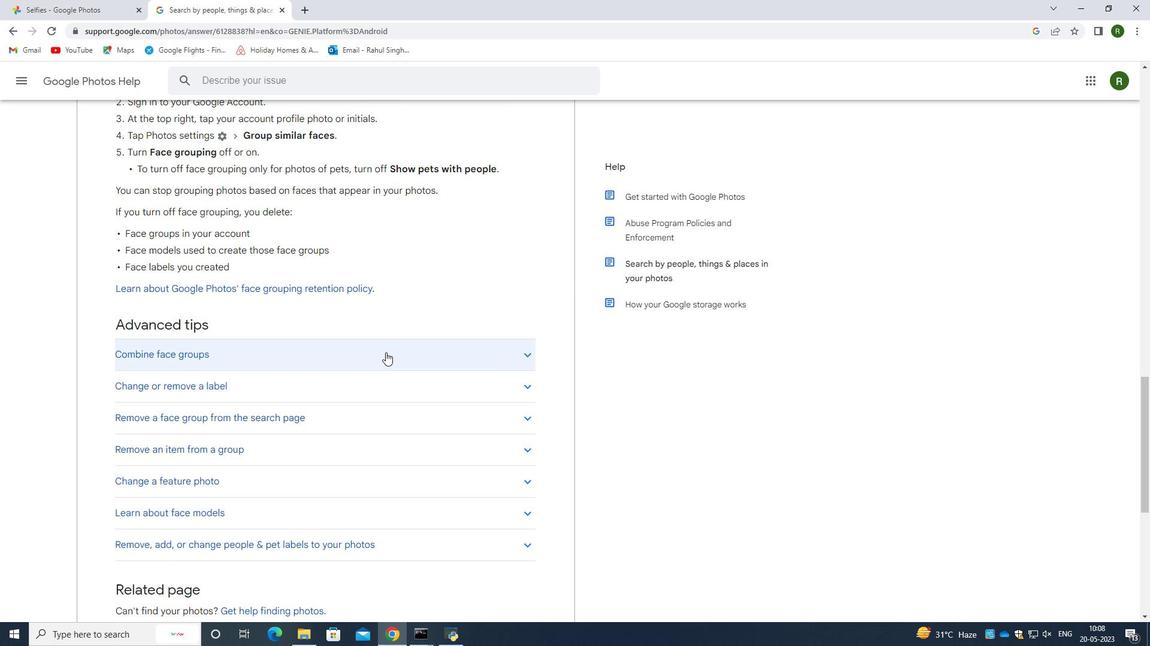 
Action: Mouse scrolled (385, 353) with delta (0, 0)
Screenshot: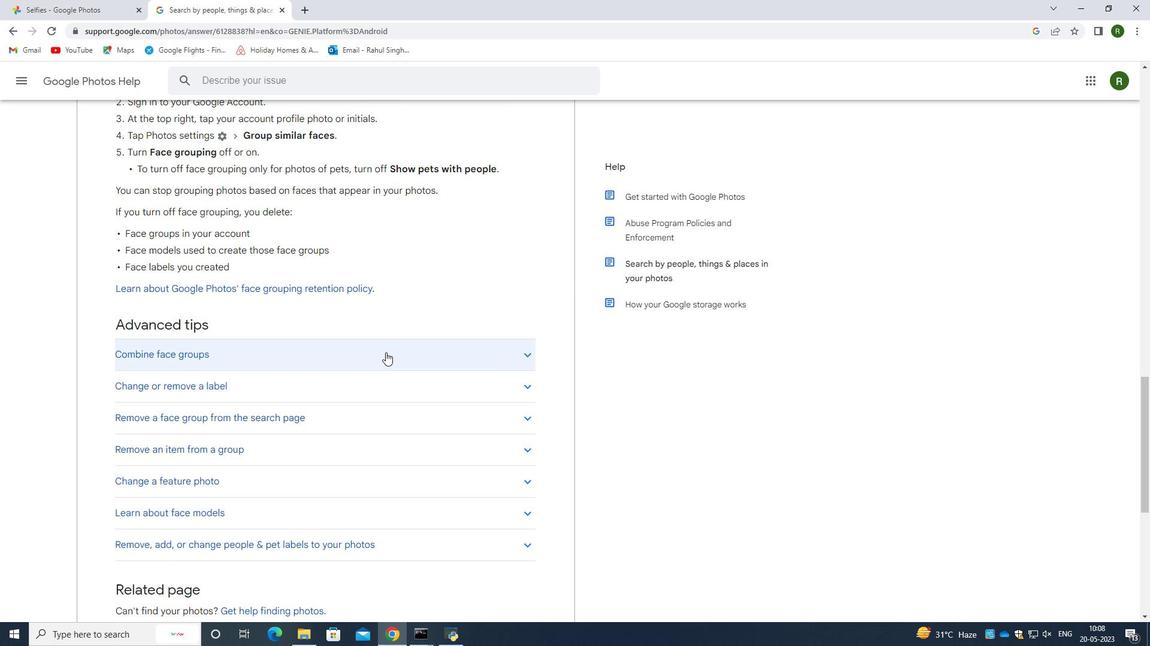 
Action: Mouse moved to (391, 355)
Screenshot: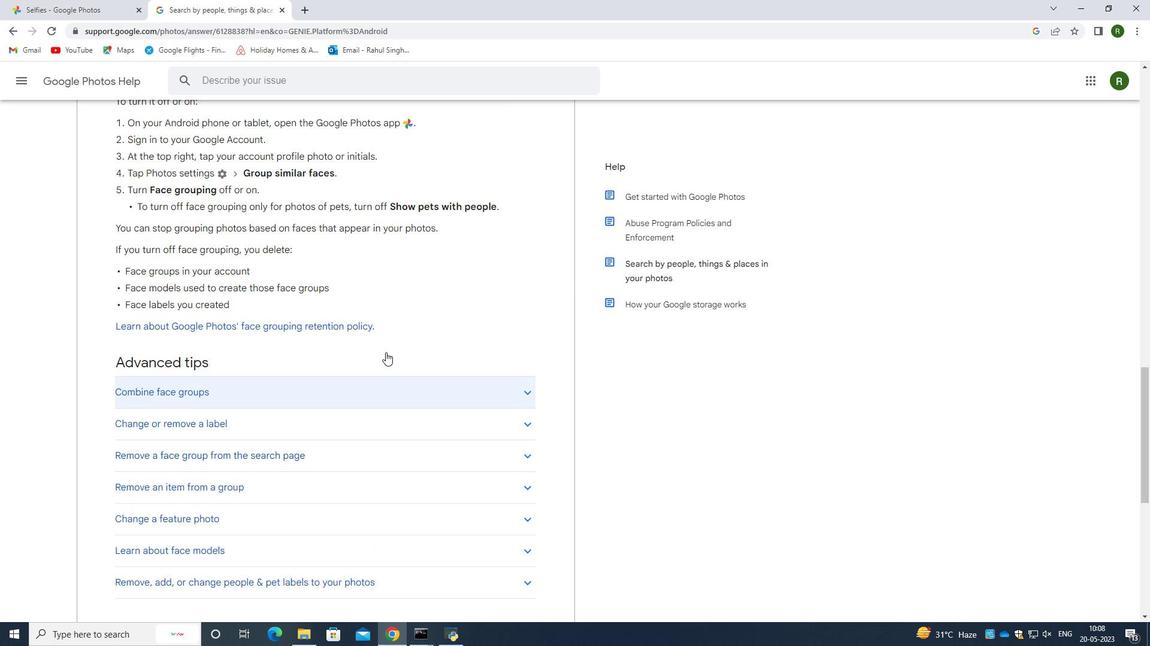 
Action: Mouse scrolled (391, 355) with delta (0, 0)
Screenshot: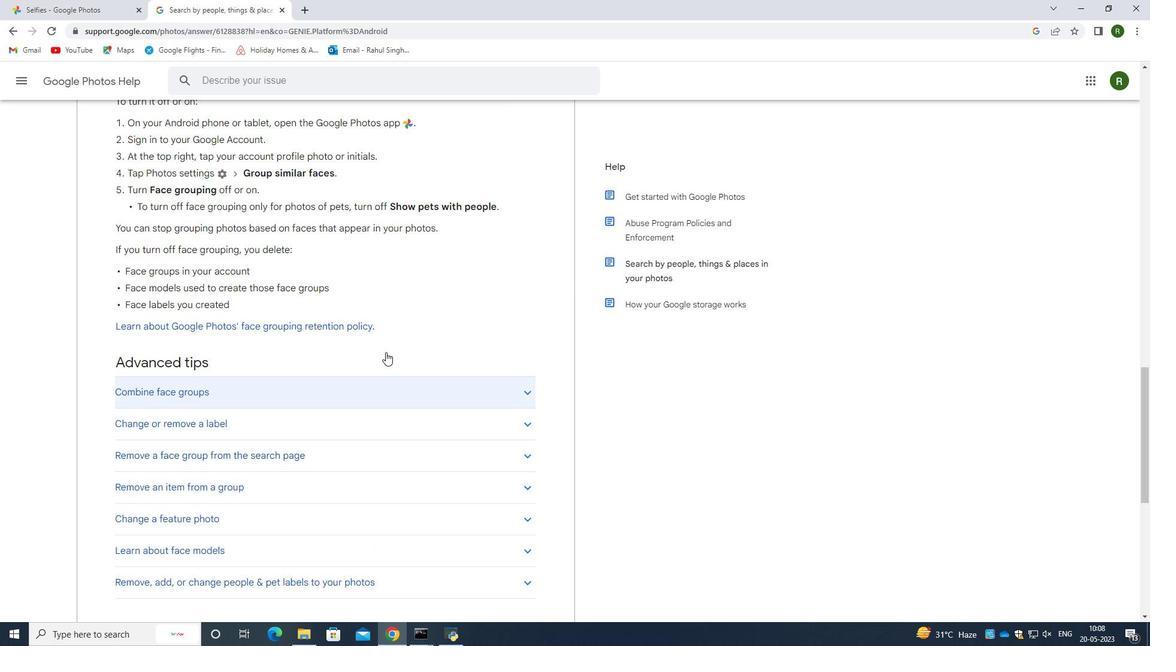 
Action: Mouse scrolled (391, 355) with delta (0, 0)
Screenshot: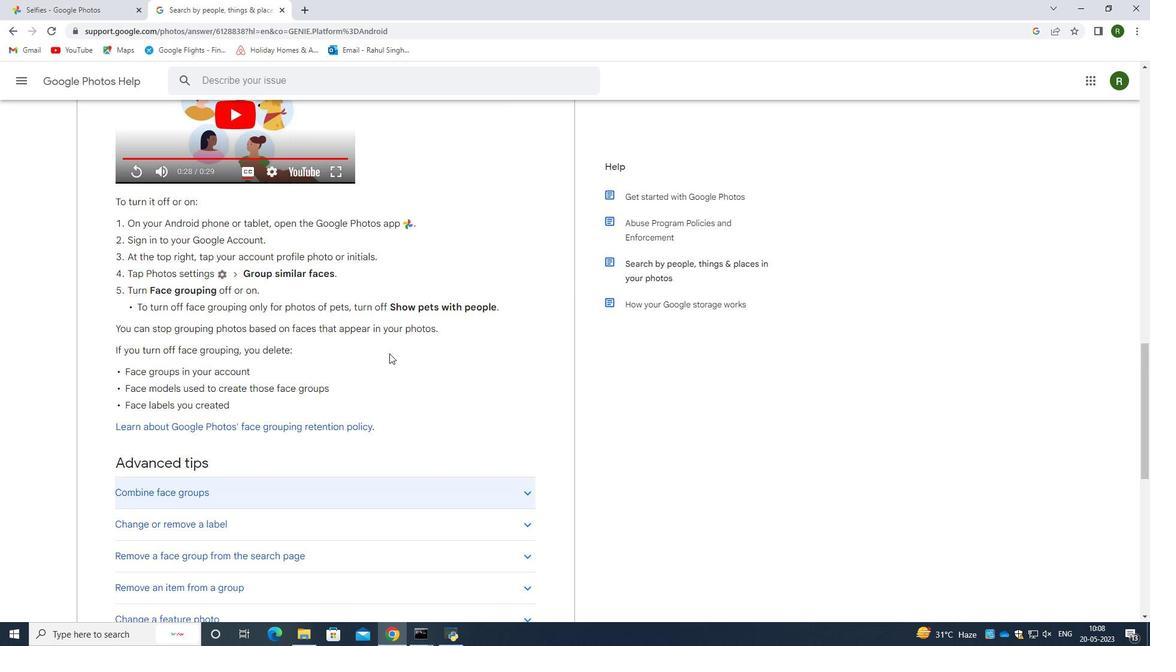 
Action: Mouse scrolled (391, 355) with delta (0, 0)
Screenshot: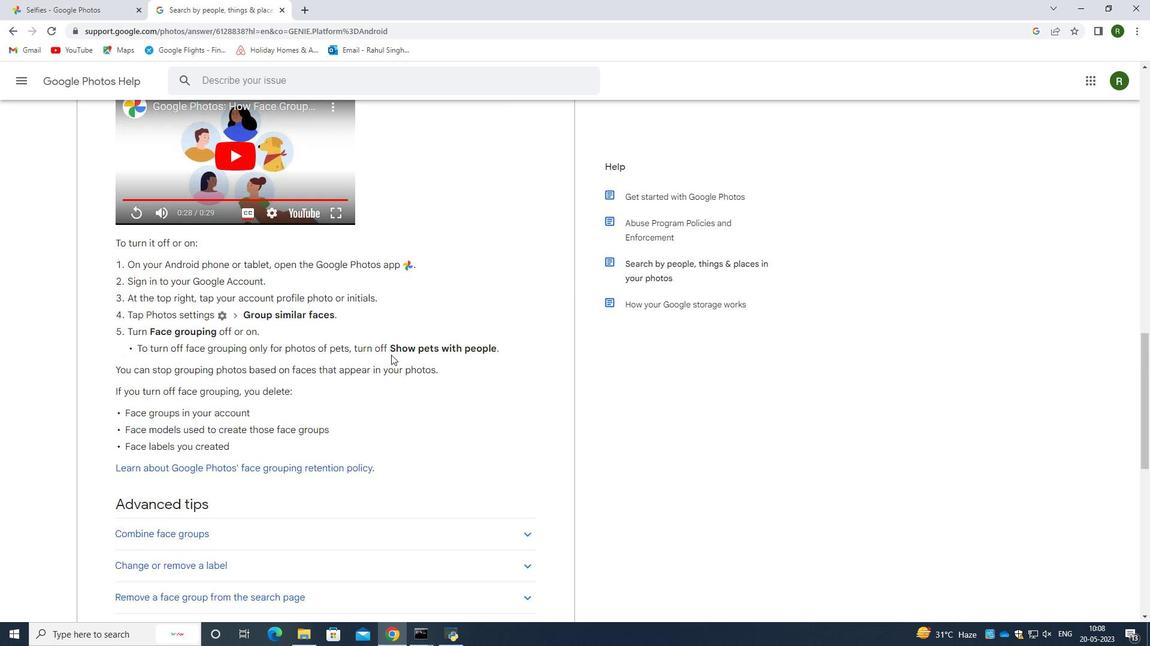 
